 Task: Research Airbnb options in the Berkshires of Massachusetts, Look for 5 properties details for good accommodation.
Action: Mouse moved to (433, 61)
Screenshot: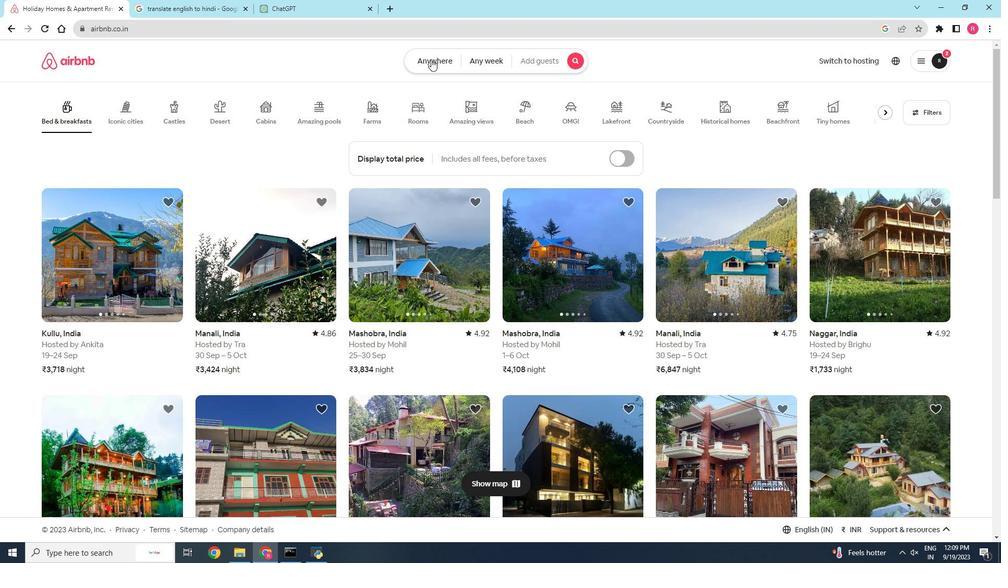
Action: Mouse pressed left at (433, 61)
Screenshot: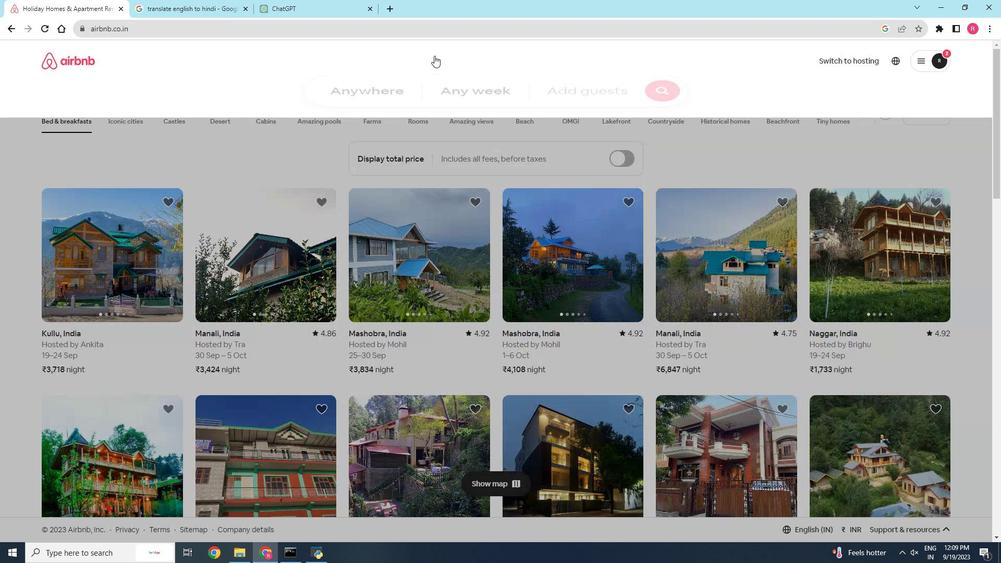 
Action: Mouse moved to (350, 104)
Screenshot: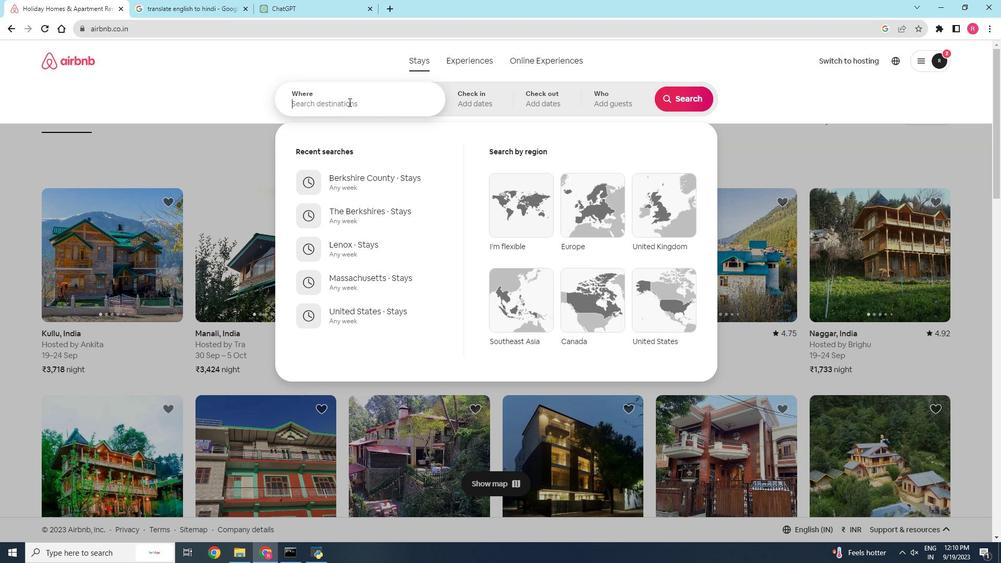 
Action: Mouse pressed left at (350, 104)
Screenshot: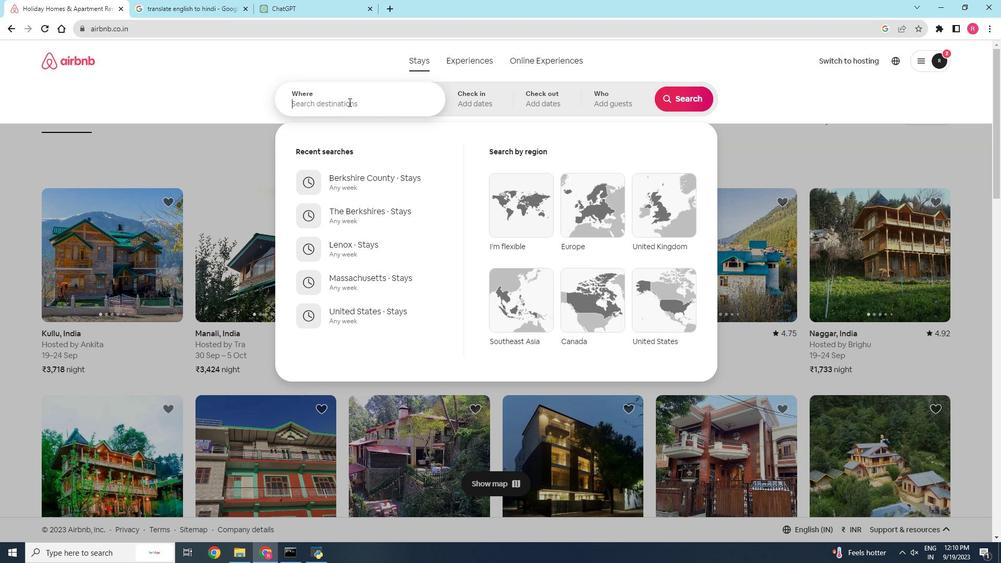 
Action: Key pressed <Key.shift>Berkshires,<Key.space><Key.shift><Key.shift><Key.shift><Key.shift><Key.shift><Key.shift>Massachusetts
Screenshot: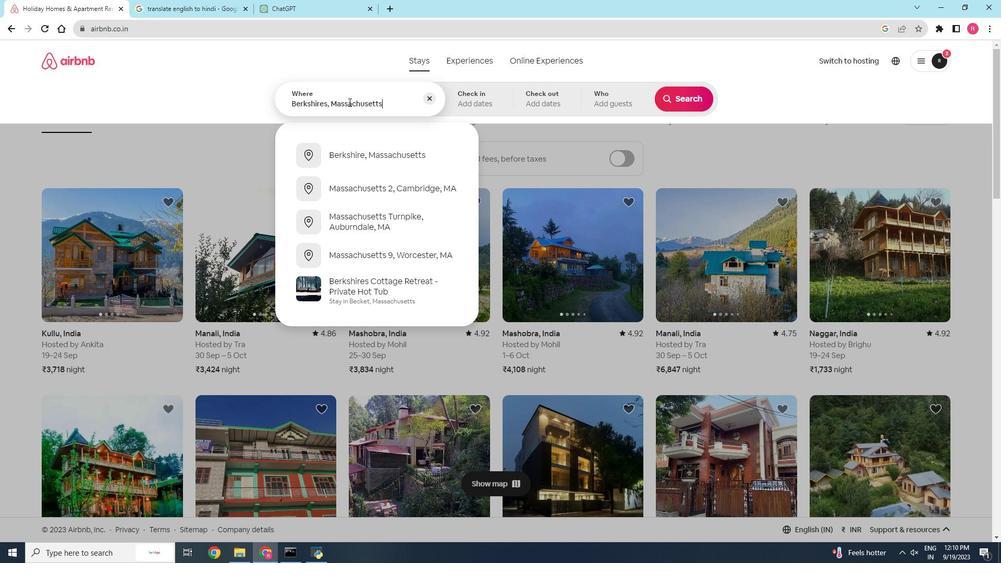 
Action: Mouse moved to (381, 154)
Screenshot: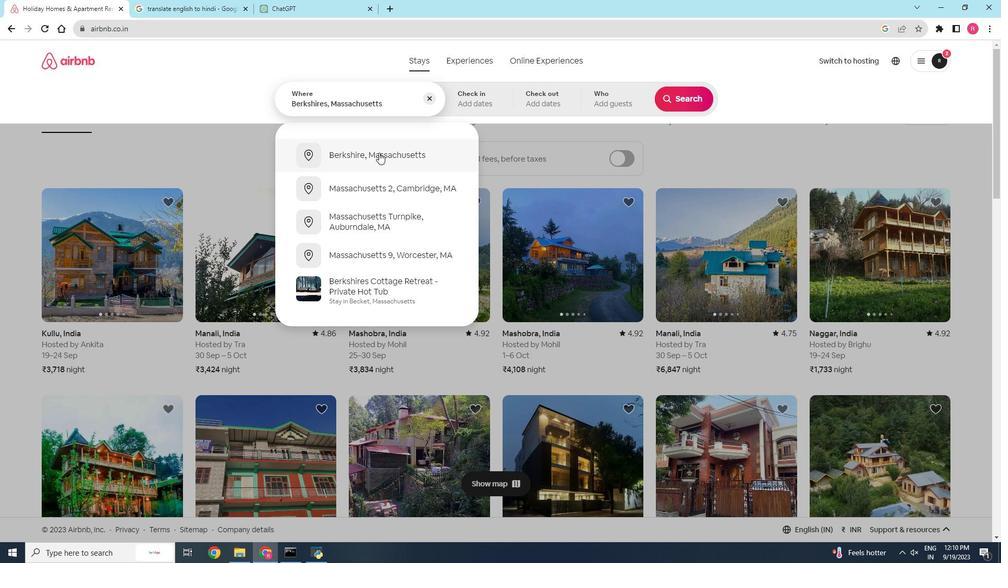 
Action: Mouse pressed left at (381, 154)
Screenshot: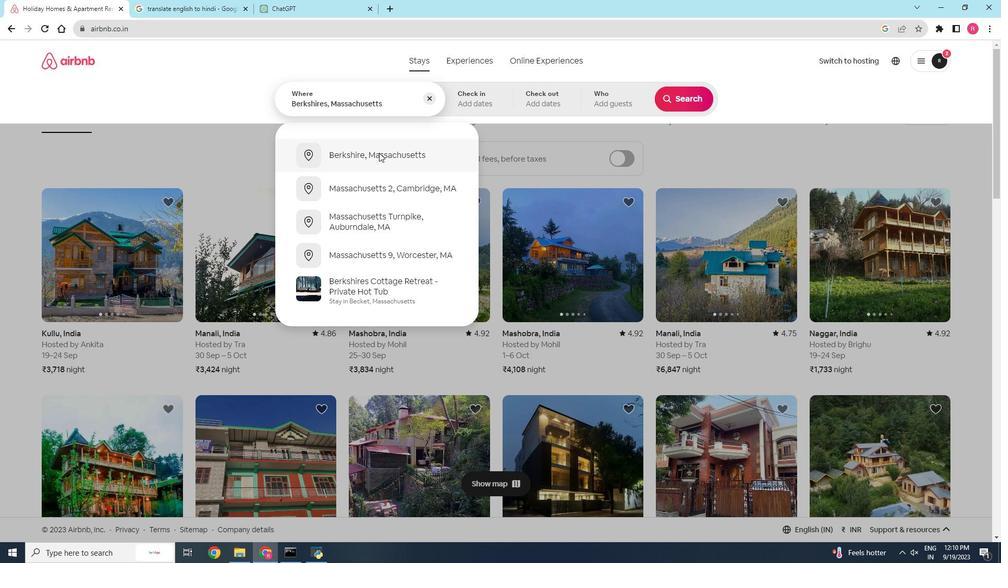 
Action: Mouse moved to (697, 102)
Screenshot: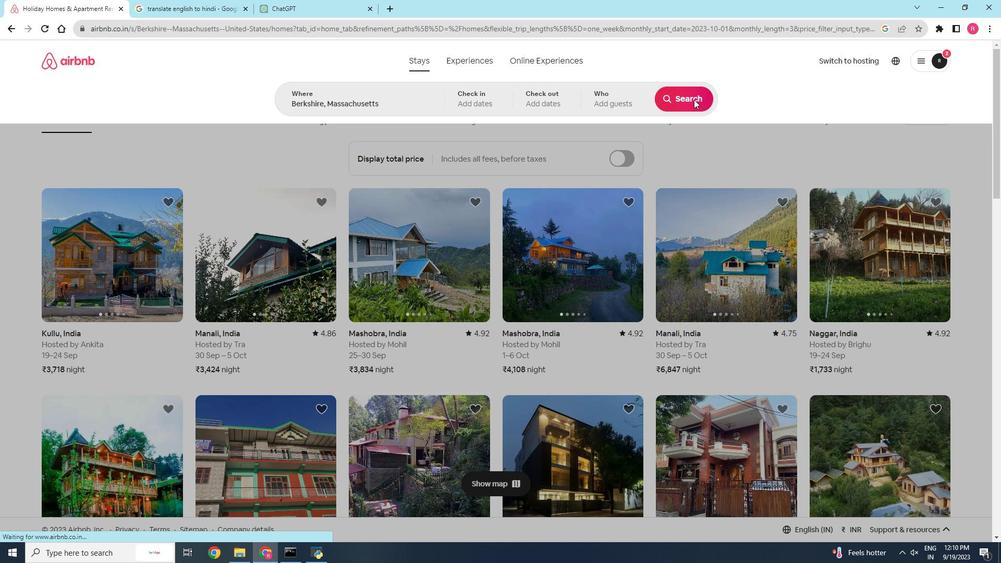 
Action: Mouse pressed left at (697, 102)
Screenshot: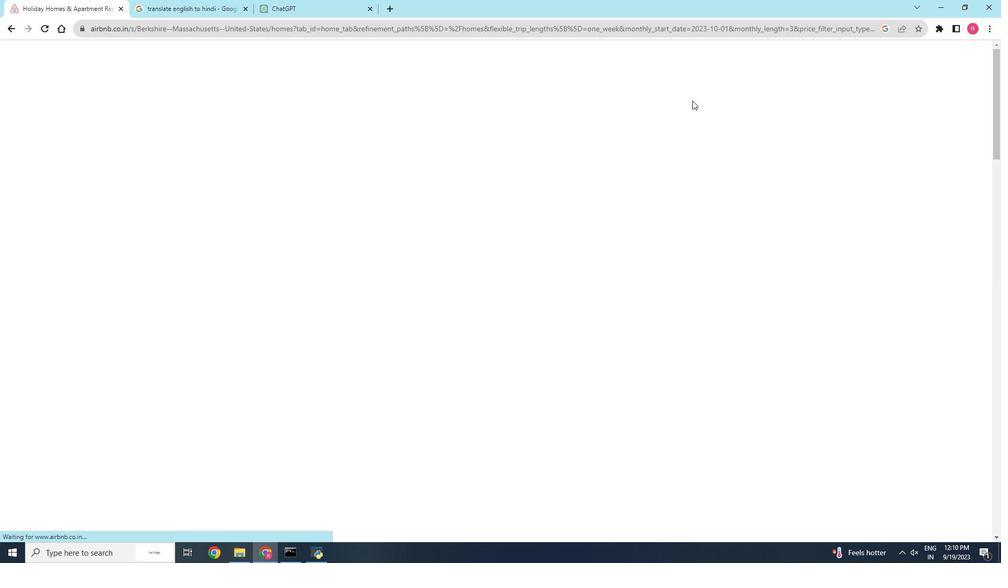 
Action: Mouse moved to (130, 273)
Screenshot: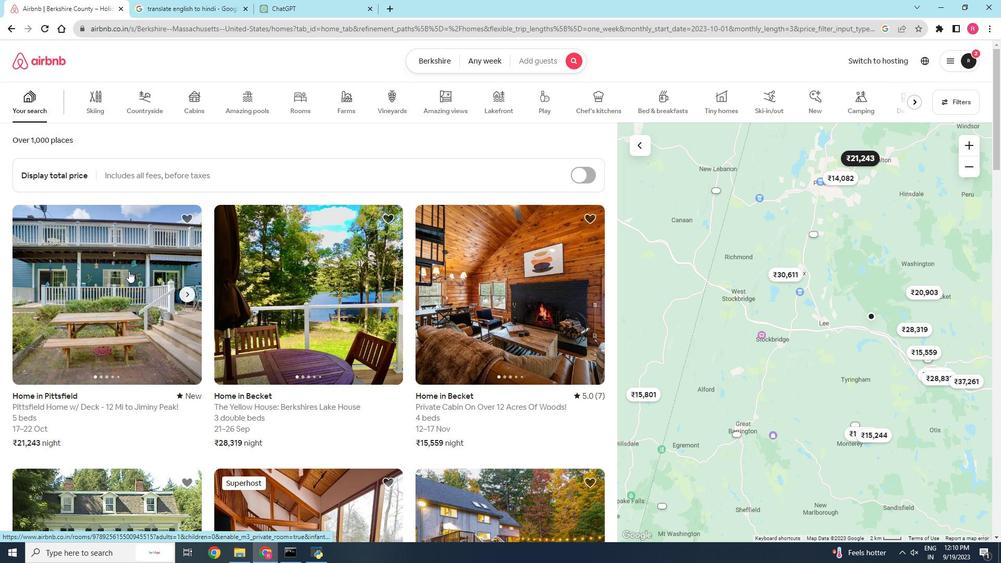 
Action: Mouse pressed left at (130, 273)
Screenshot: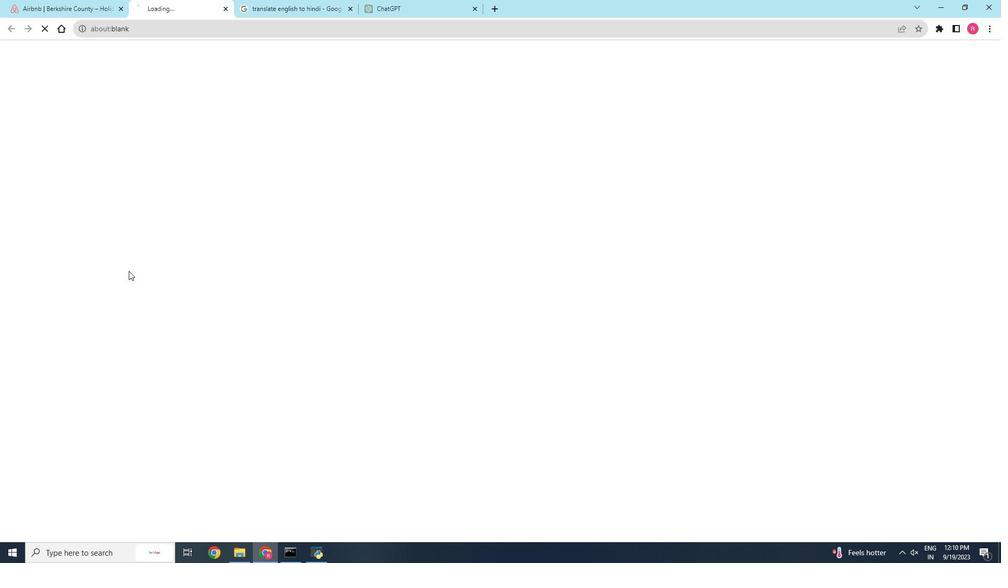 
Action: Mouse moved to (389, 307)
Screenshot: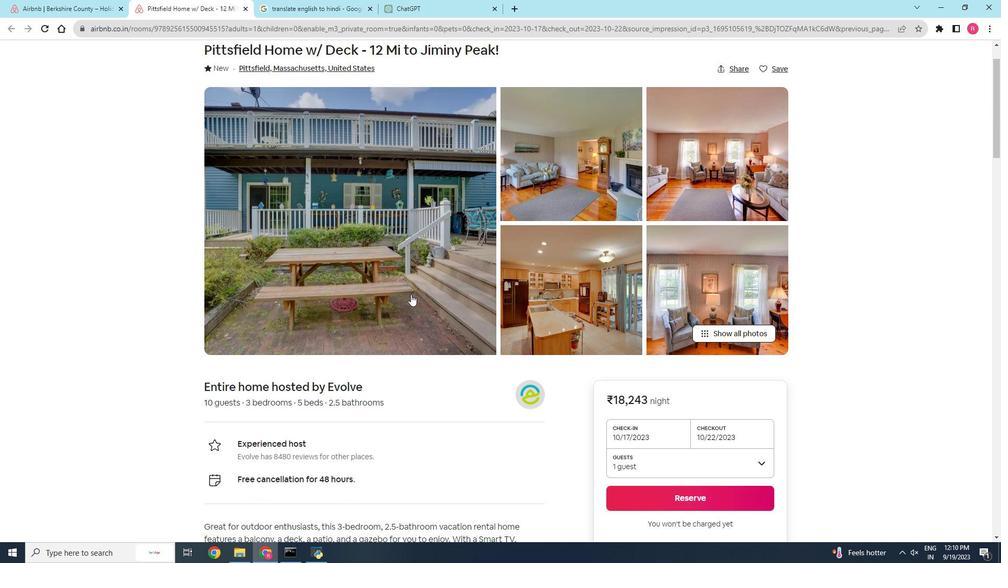 
Action: Mouse scrolled (389, 306) with delta (0, 0)
Screenshot: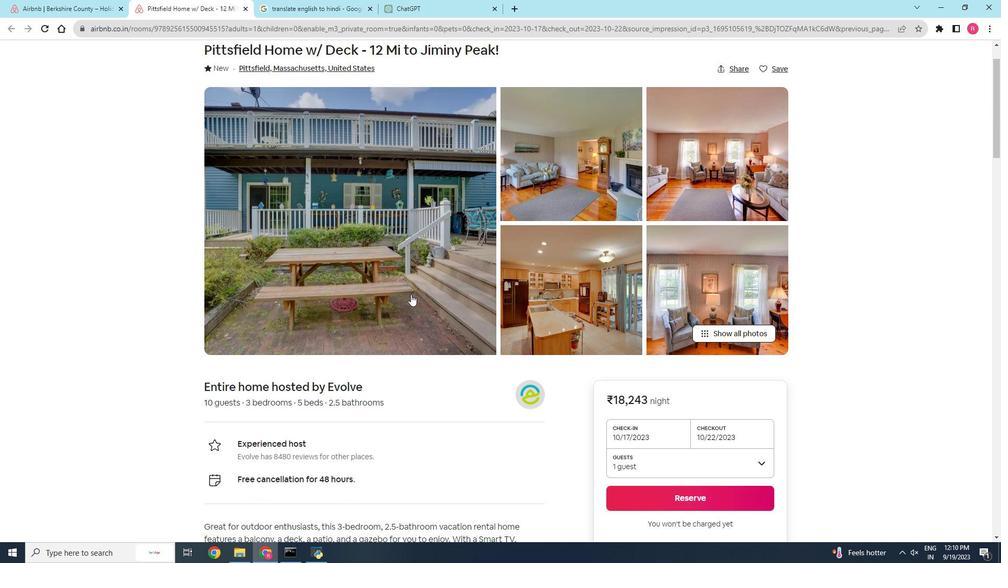 
Action: Mouse moved to (734, 333)
Screenshot: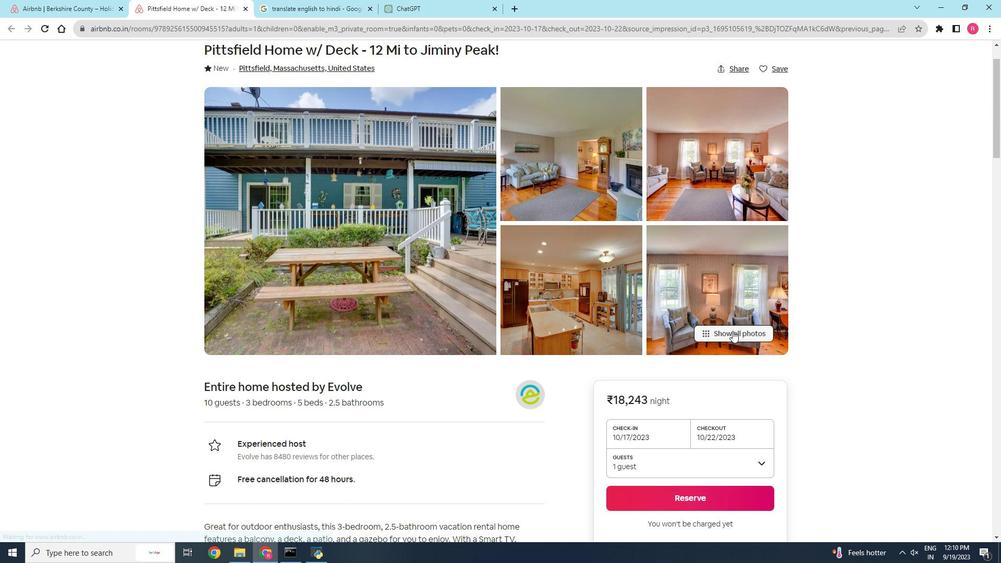 
Action: Mouse pressed left at (734, 333)
Screenshot: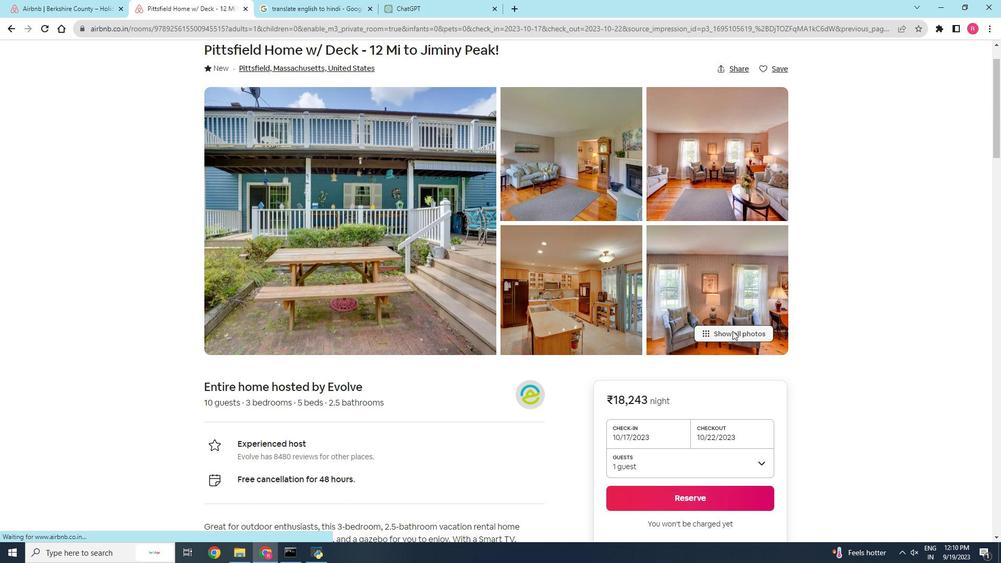 
Action: Mouse moved to (486, 284)
Screenshot: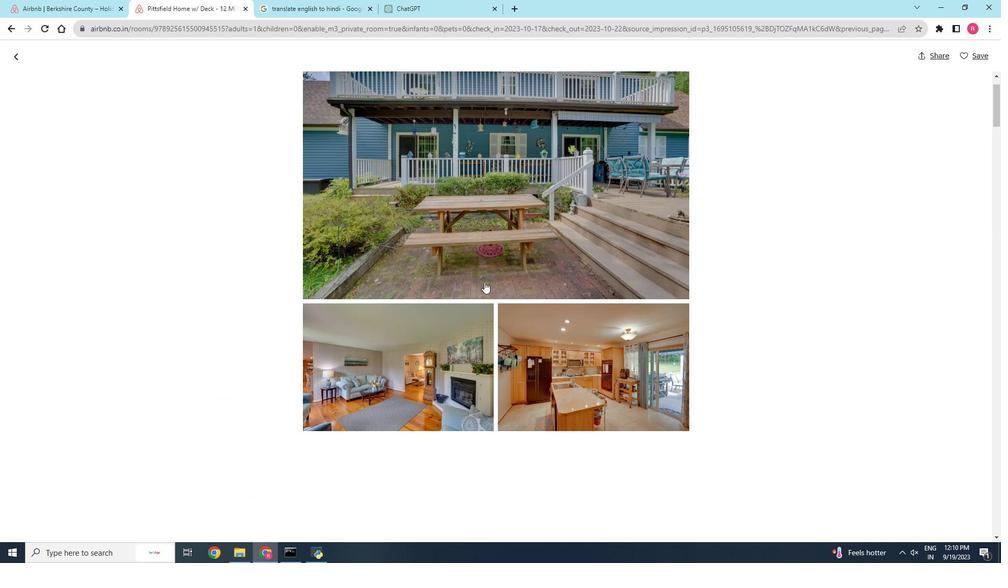 
Action: Mouse scrolled (486, 283) with delta (0, 0)
Screenshot: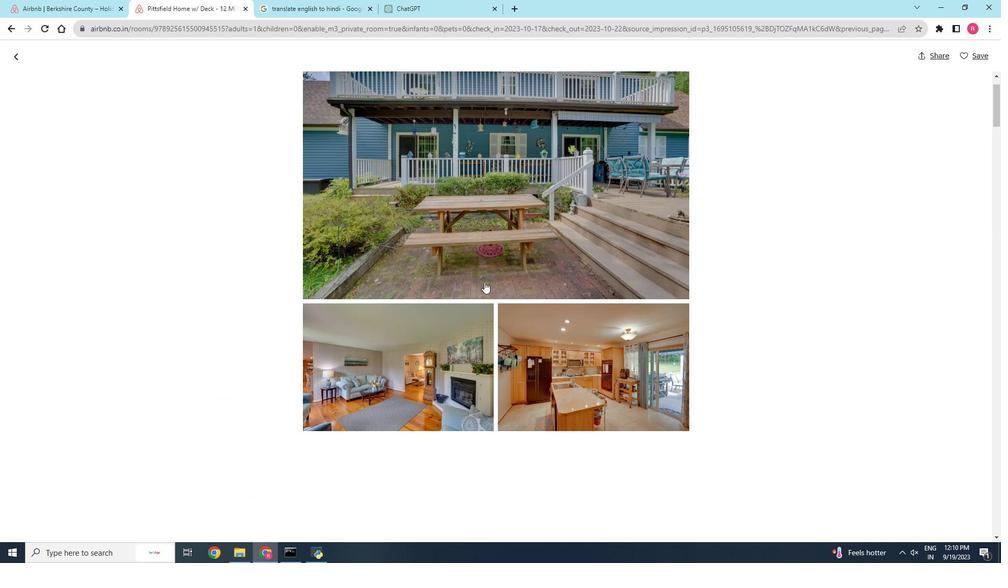 
Action: Mouse scrolled (486, 283) with delta (0, 0)
Screenshot: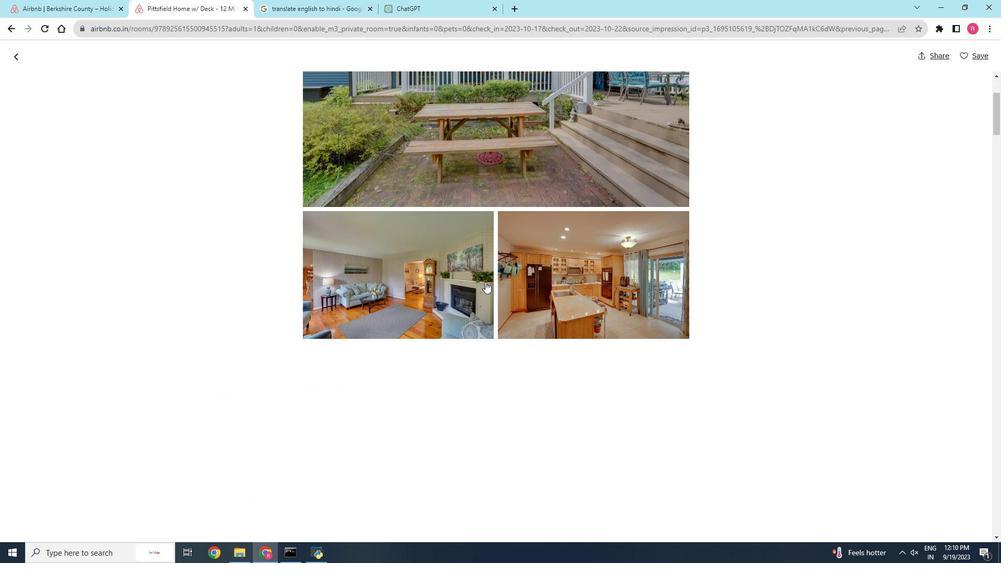 
Action: Mouse moved to (487, 284)
Screenshot: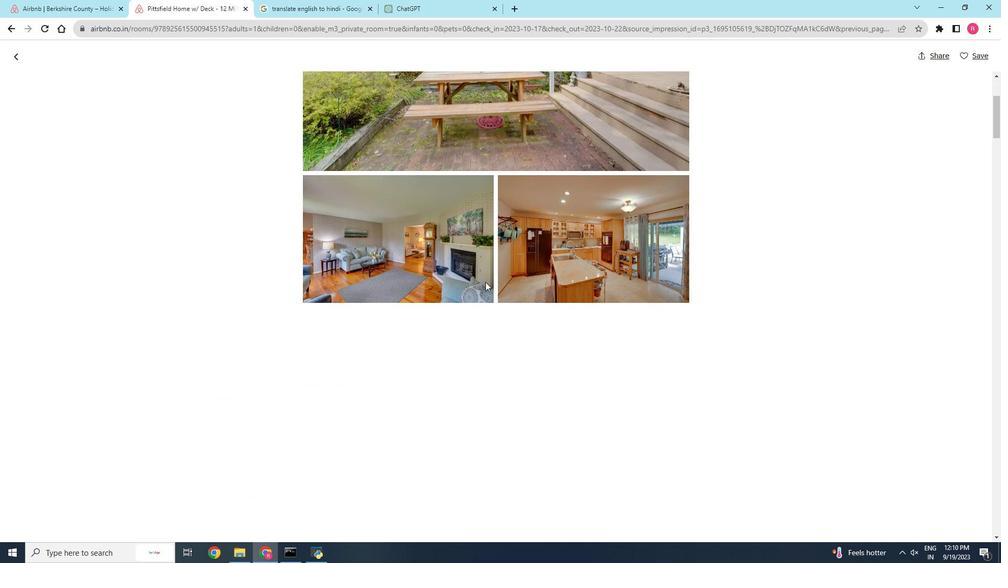 
Action: Mouse scrolled (487, 283) with delta (0, 0)
Screenshot: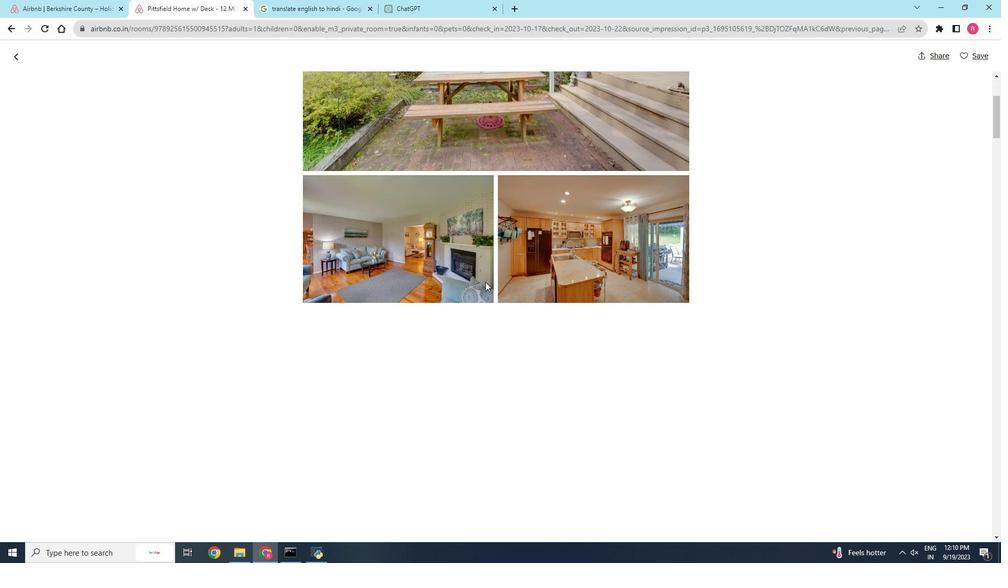 
Action: Mouse scrolled (487, 283) with delta (0, 0)
Screenshot: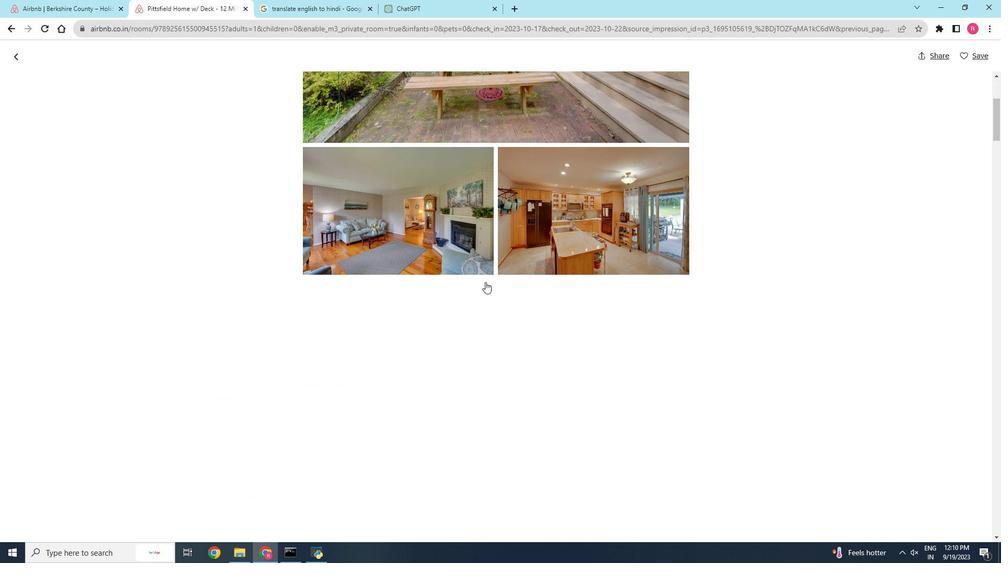 
Action: Mouse moved to (488, 284)
Screenshot: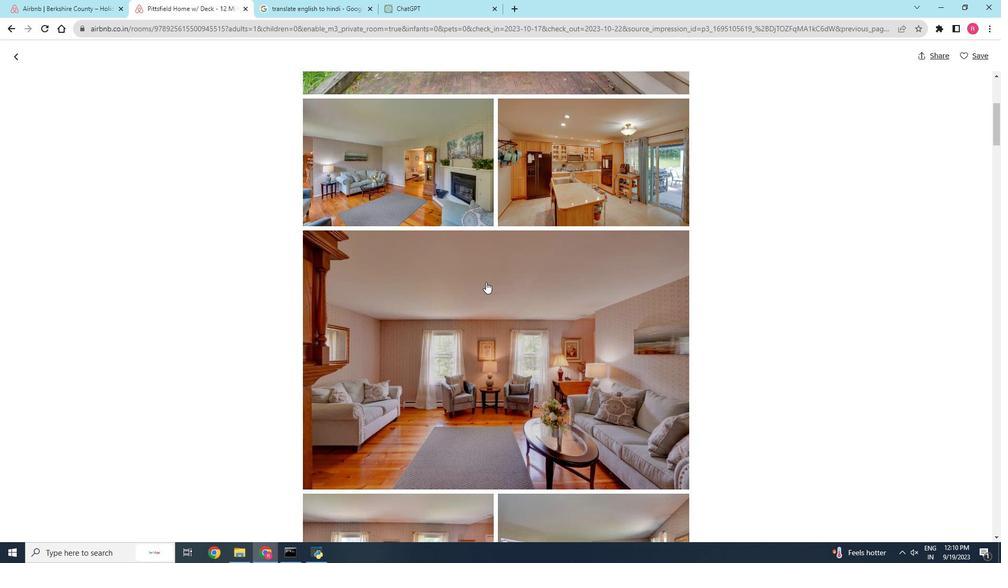 
Action: Mouse scrolled (488, 283) with delta (0, 0)
Screenshot: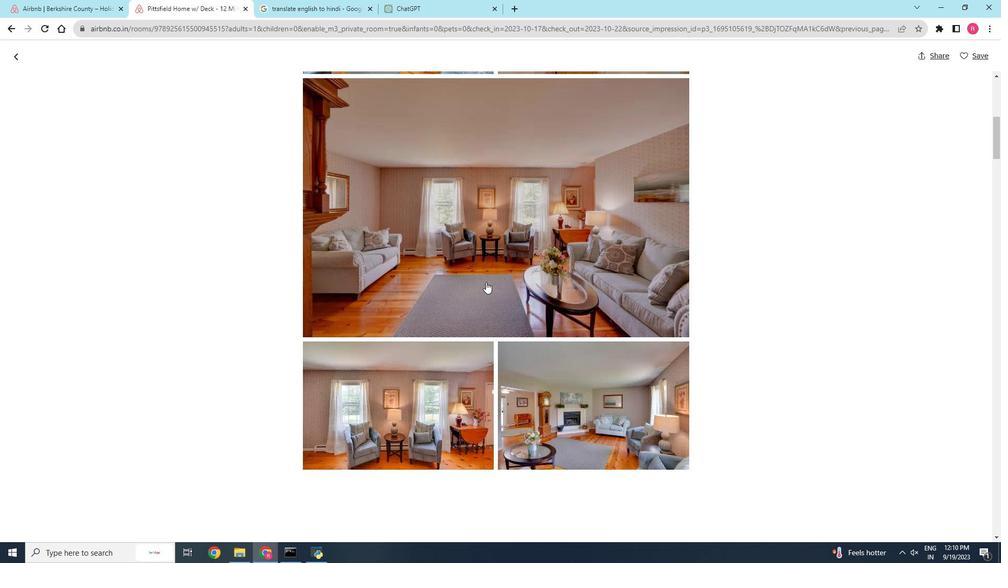 
Action: Mouse moved to (488, 284)
Screenshot: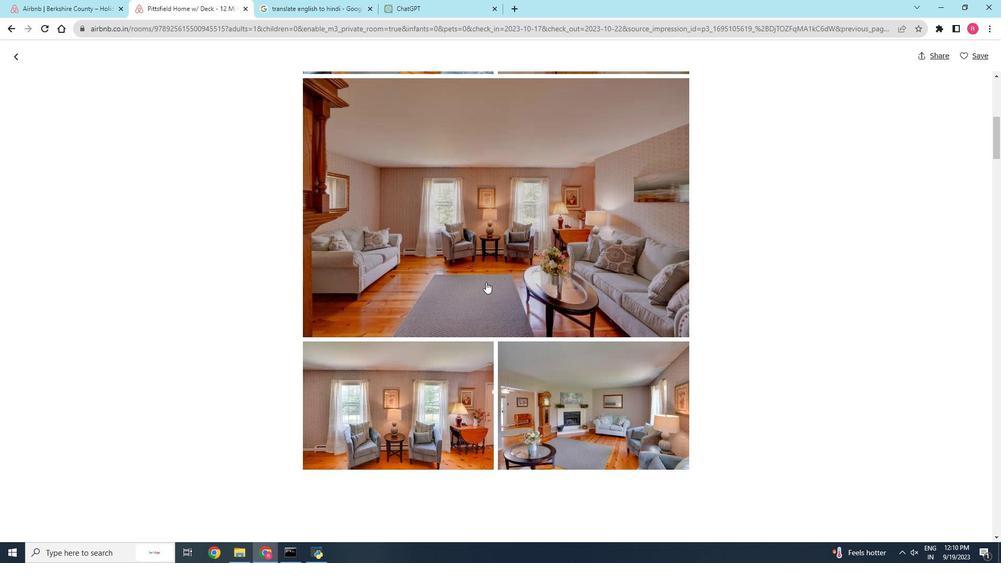 
Action: Mouse scrolled (488, 283) with delta (0, 0)
Screenshot: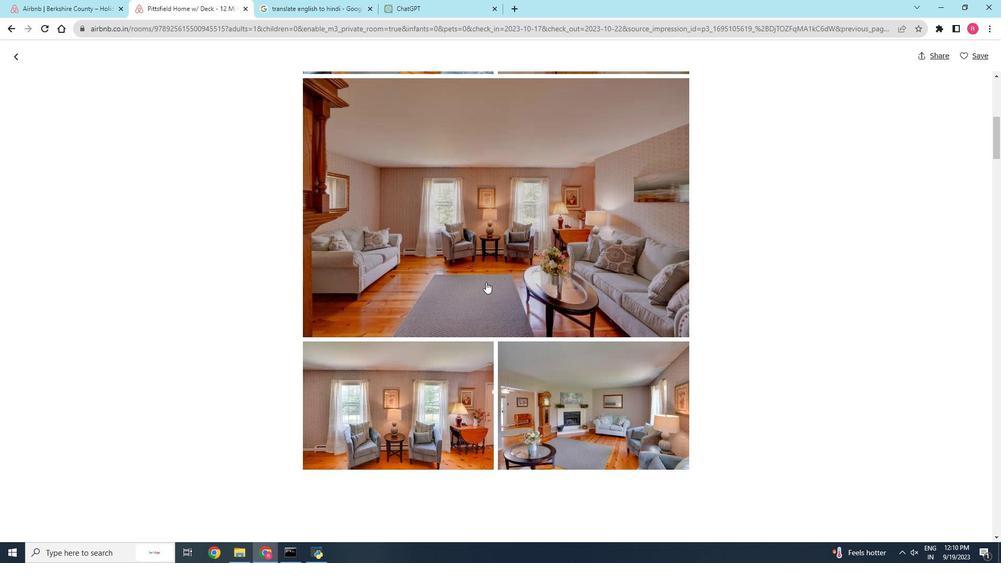 
Action: Mouse scrolled (488, 283) with delta (0, 0)
Screenshot: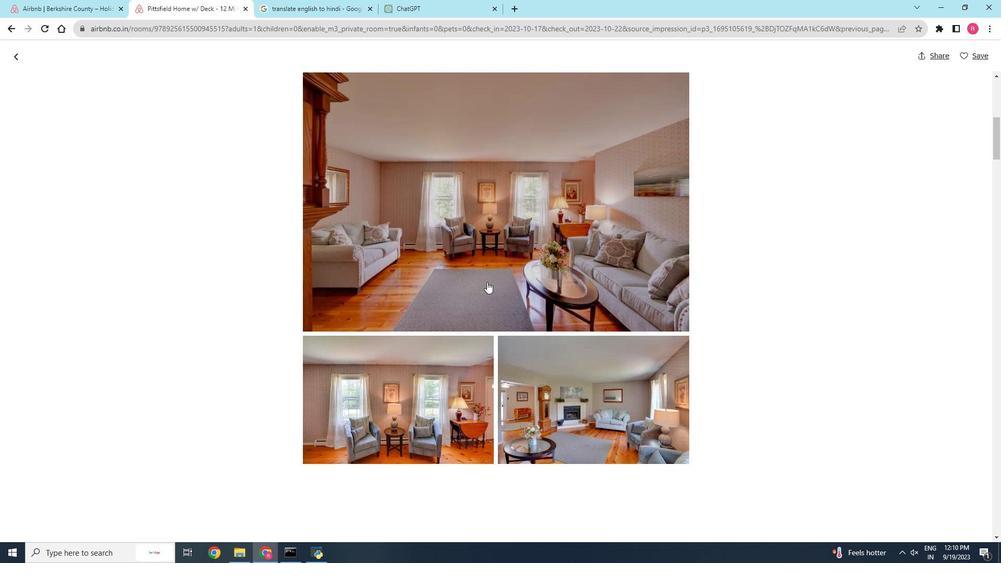 
Action: Mouse scrolled (488, 283) with delta (0, 0)
Screenshot: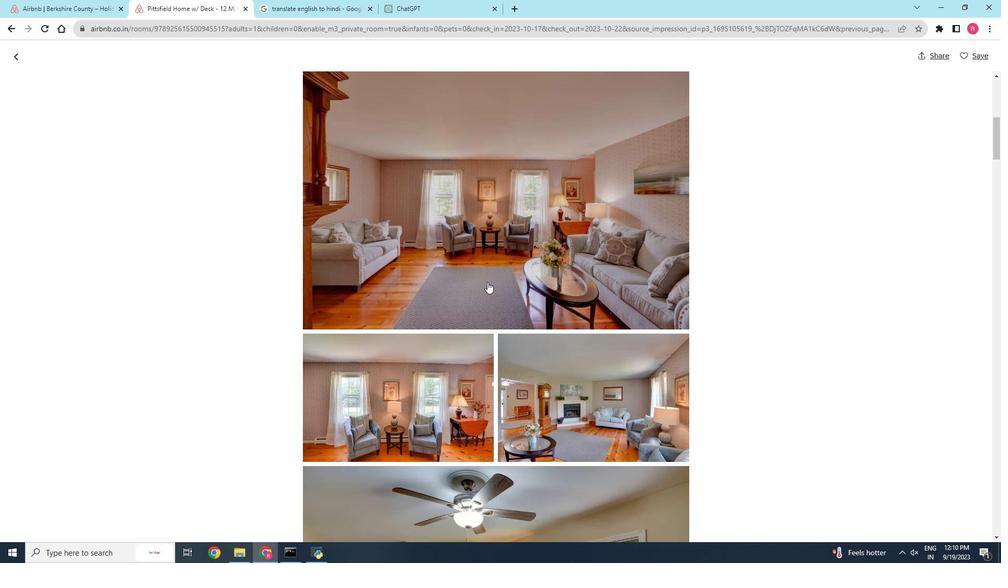 
Action: Mouse moved to (492, 284)
Screenshot: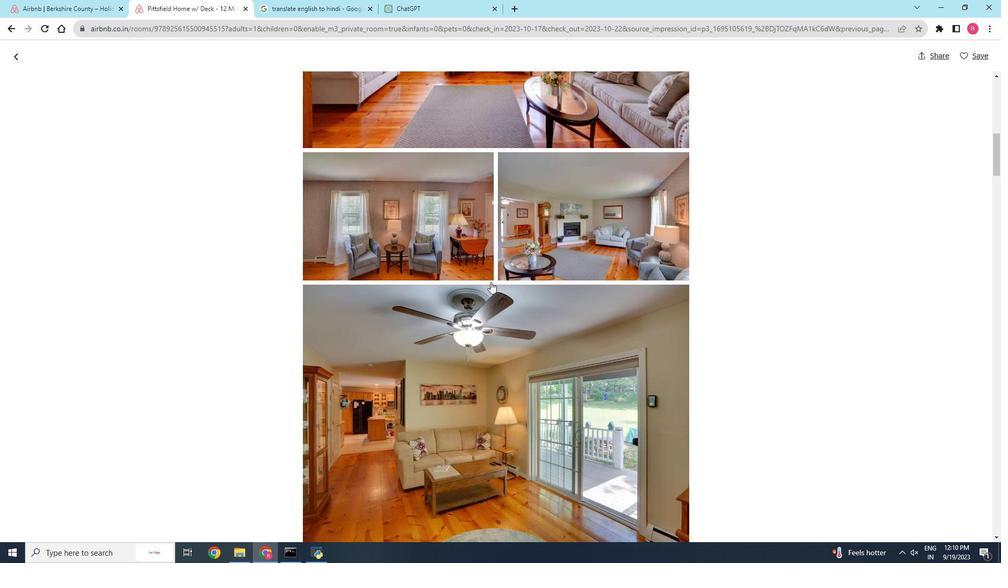 
Action: Mouse scrolled (492, 283) with delta (0, 0)
Screenshot: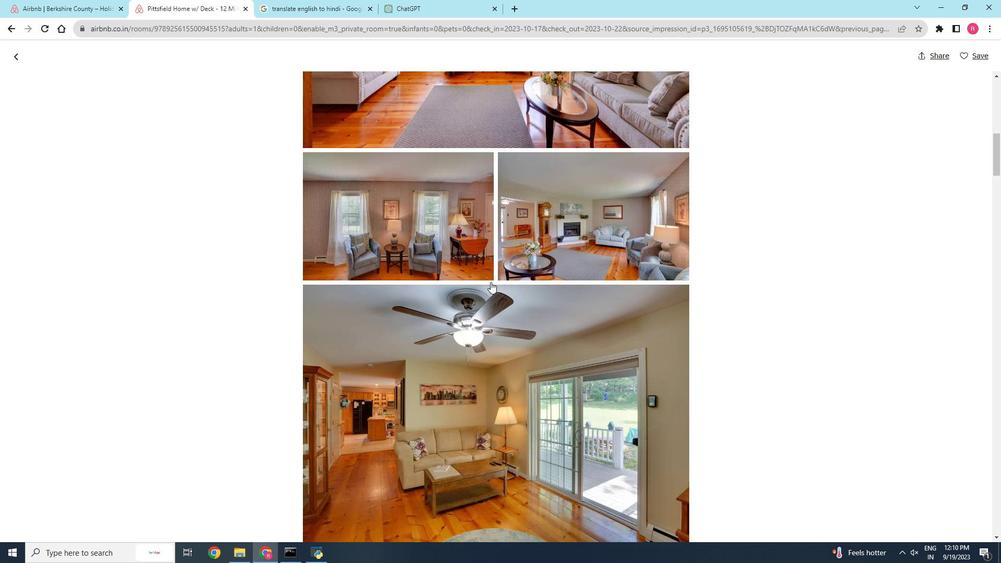 
Action: Mouse moved to (492, 284)
Screenshot: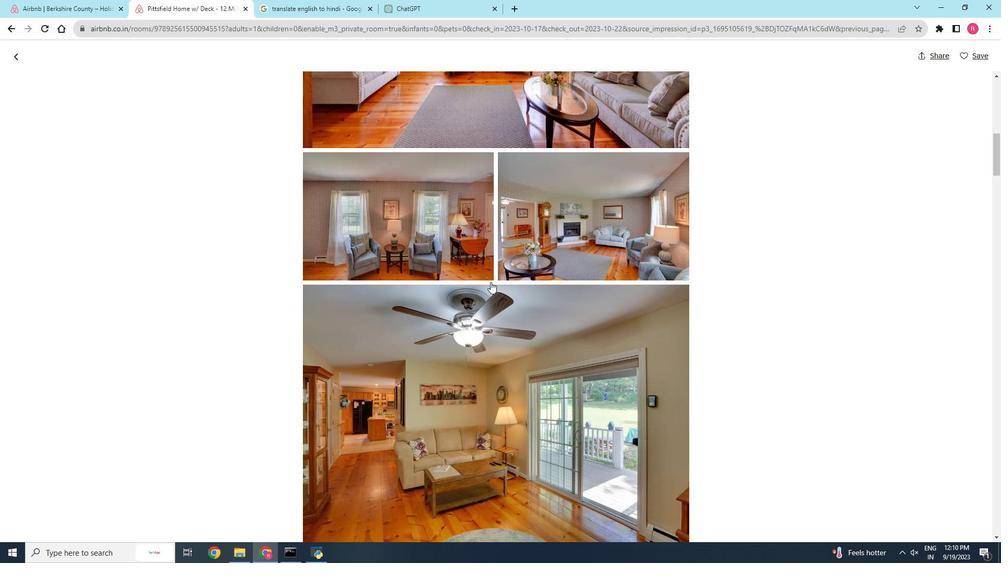
Action: Mouse scrolled (492, 283) with delta (0, 0)
Screenshot: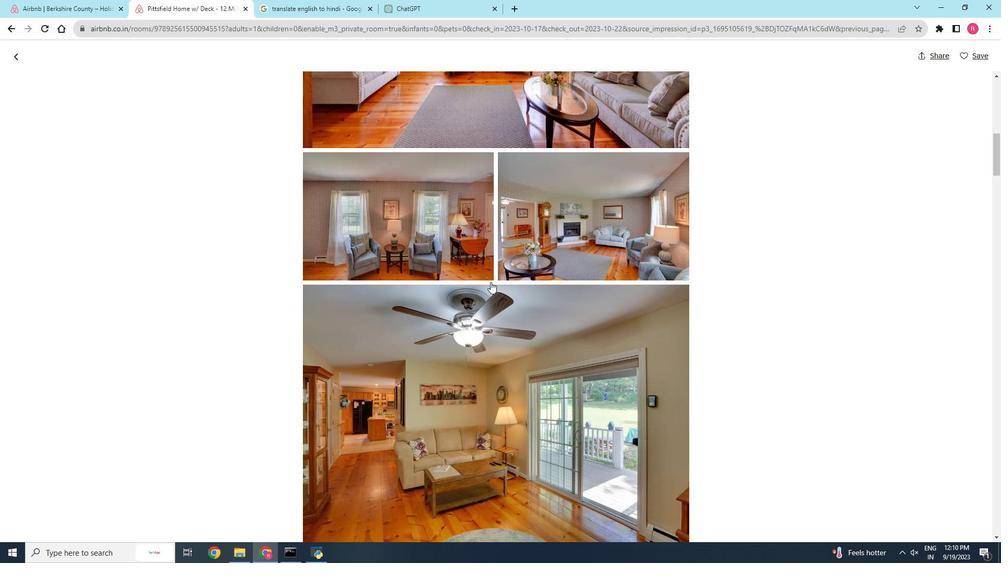 
Action: Mouse scrolled (492, 283) with delta (0, 0)
Screenshot: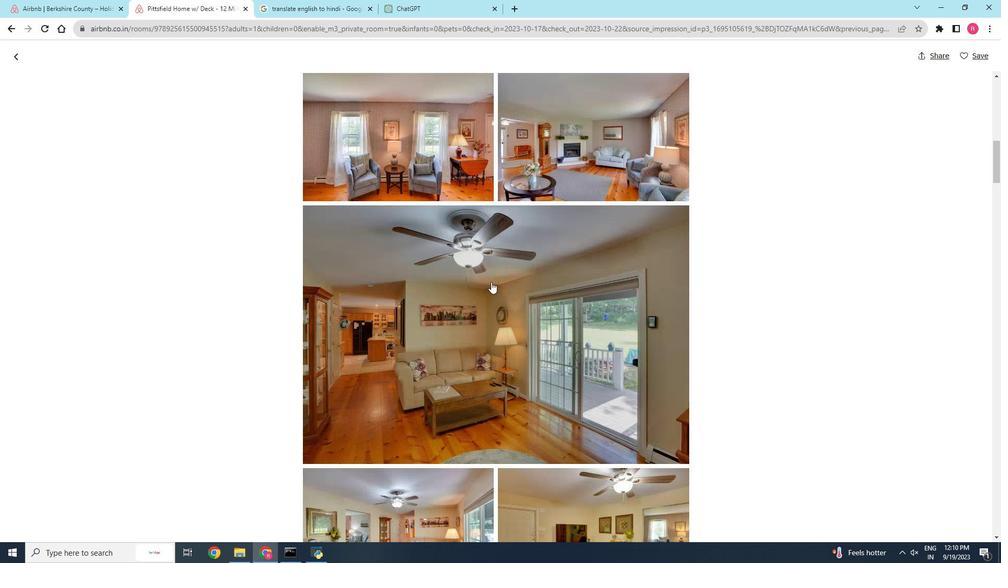 
Action: Mouse scrolled (492, 283) with delta (0, 0)
Screenshot: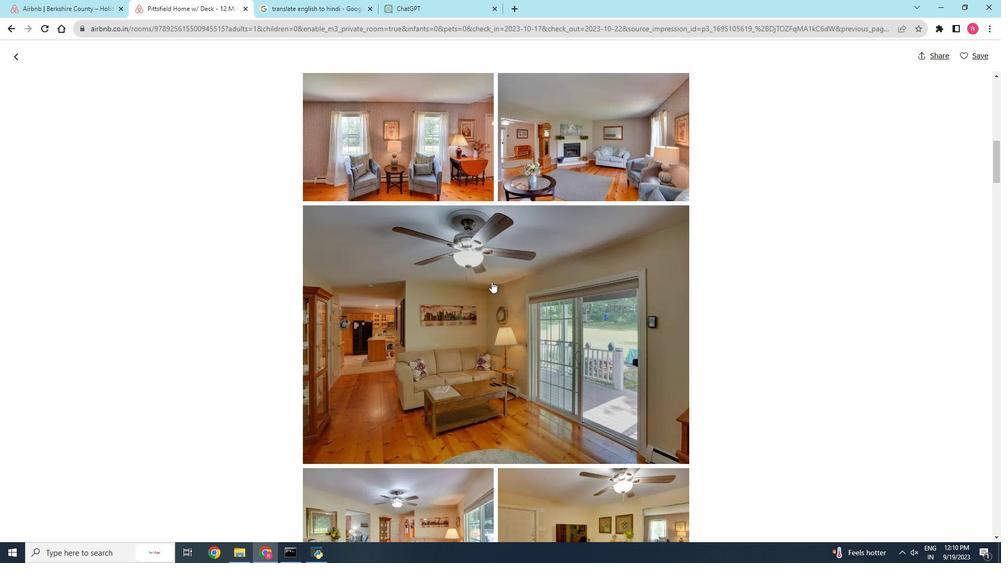 
Action: Mouse scrolled (492, 283) with delta (0, 0)
Screenshot: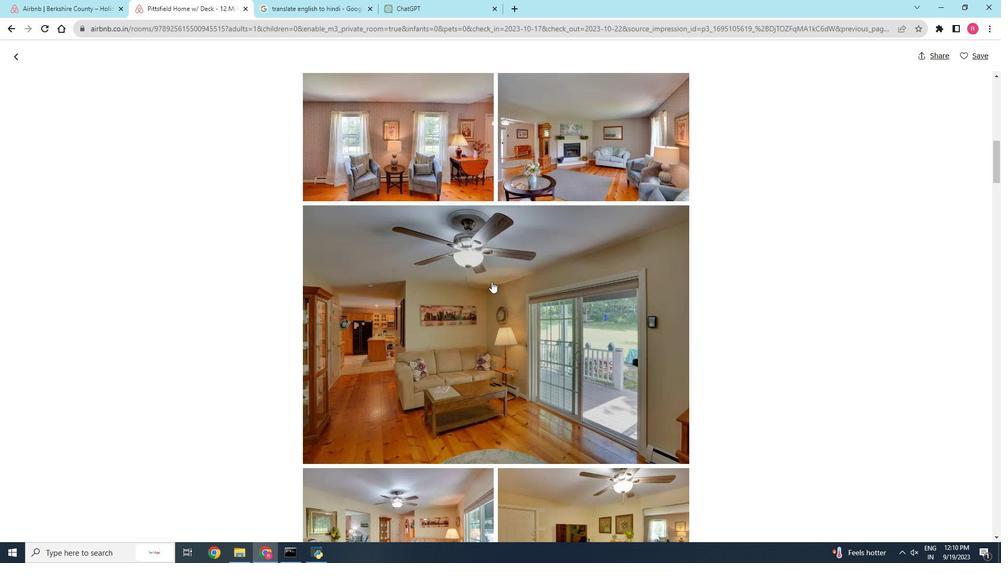 
Action: Mouse moved to (495, 283)
Screenshot: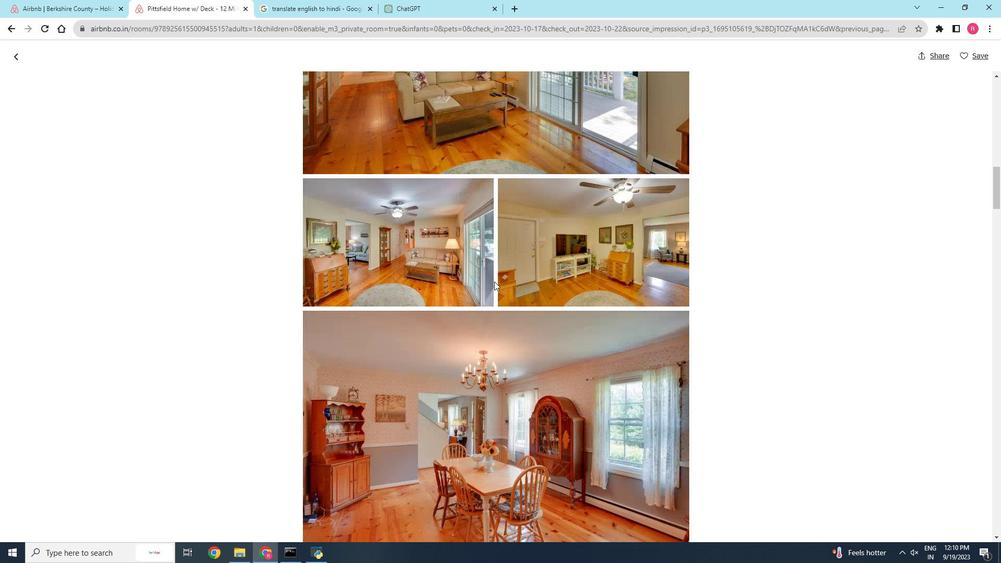 
Action: Mouse scrolled (495, 282) with delta (0, 0)
Screenshot: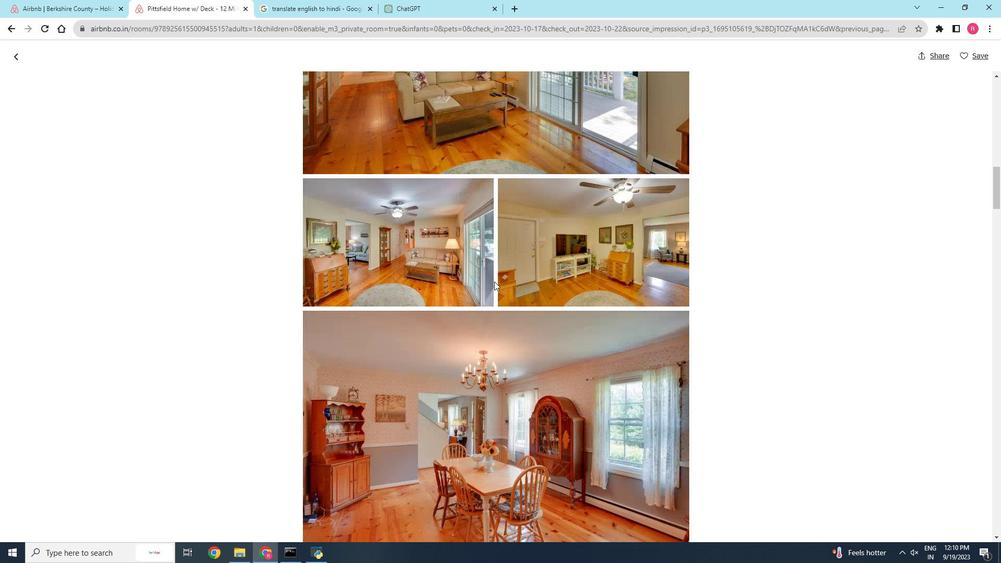
Action: Mouse moved to (496, 283)
Screenshot: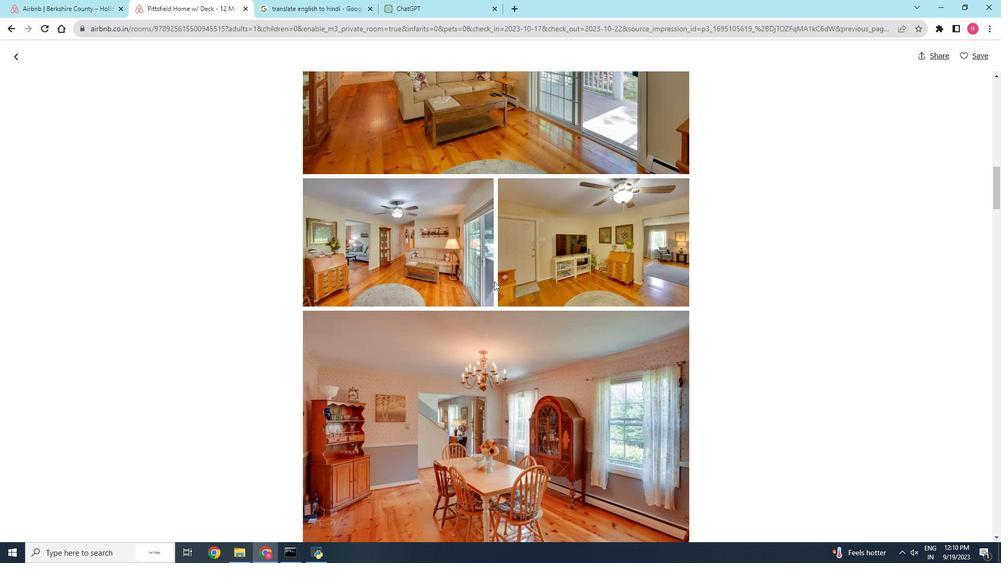 
Action: Mouse scrolled (496, 283) with delta (0, 0)
Screenshot: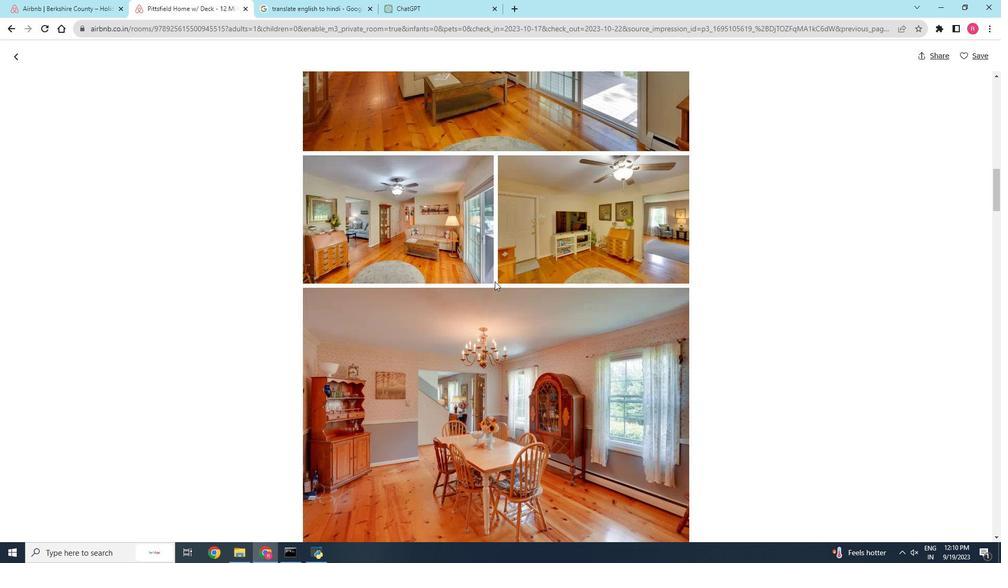 
Action: Mouse scrolled (496, 283) with delta (0, 0)
Screenshot: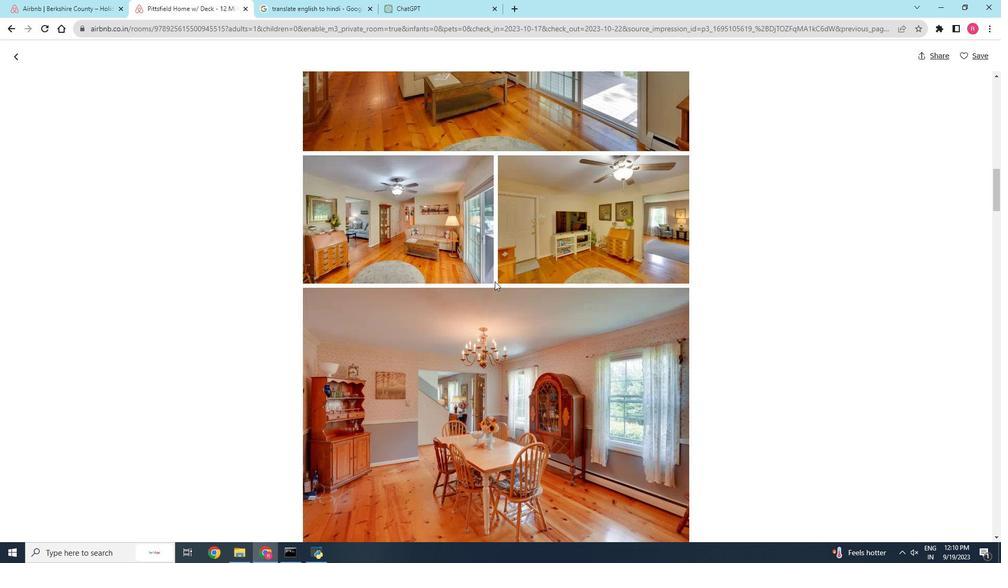
Action: Mouse scrolled (496, 283) with delta (0, 0)
Screenshot: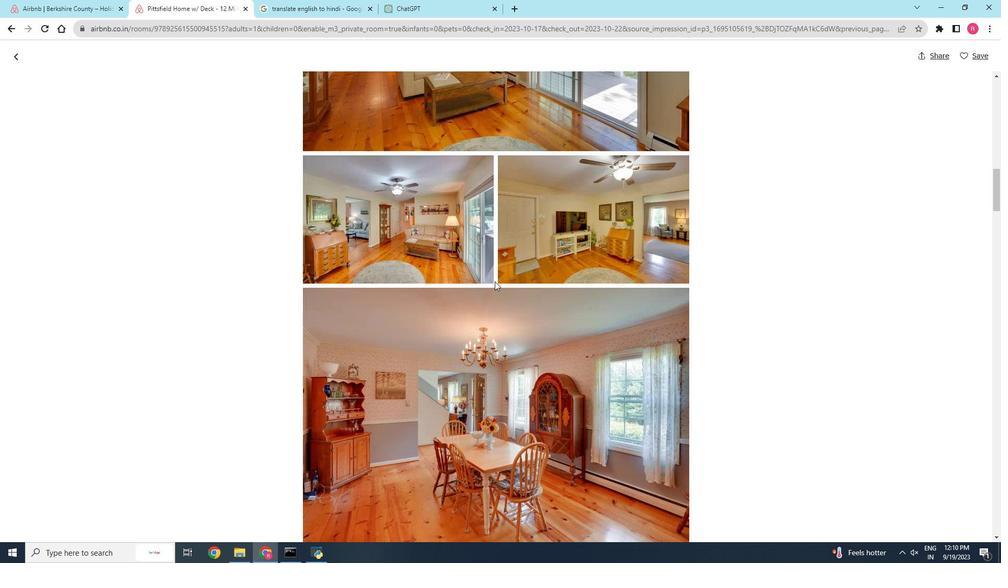 
Action: Mouse scrolled (496, 283) with delta (0, 0)
Screenshot: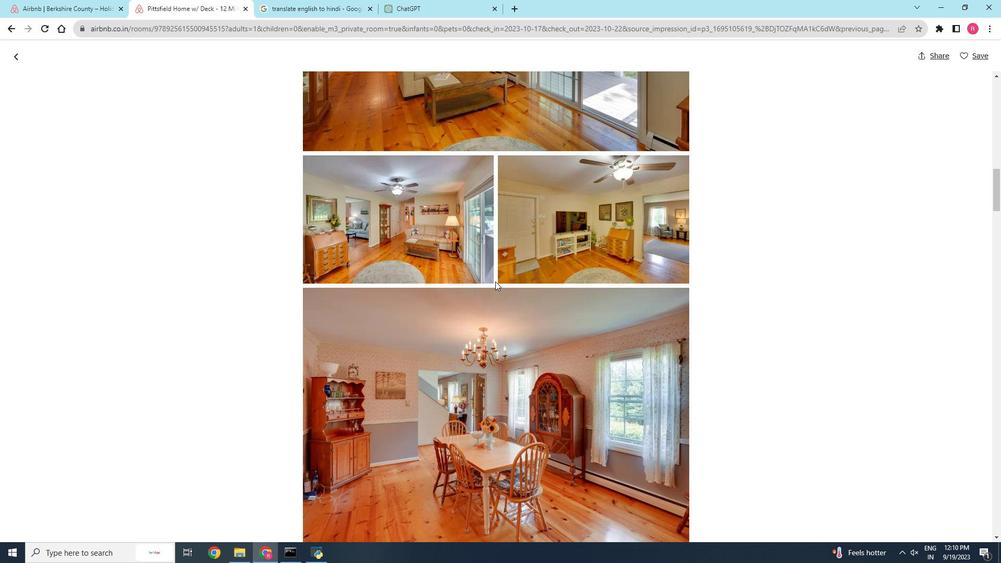 
Action: Mouse scrolled (496, 283) with delta (0, 0)
Screenshot: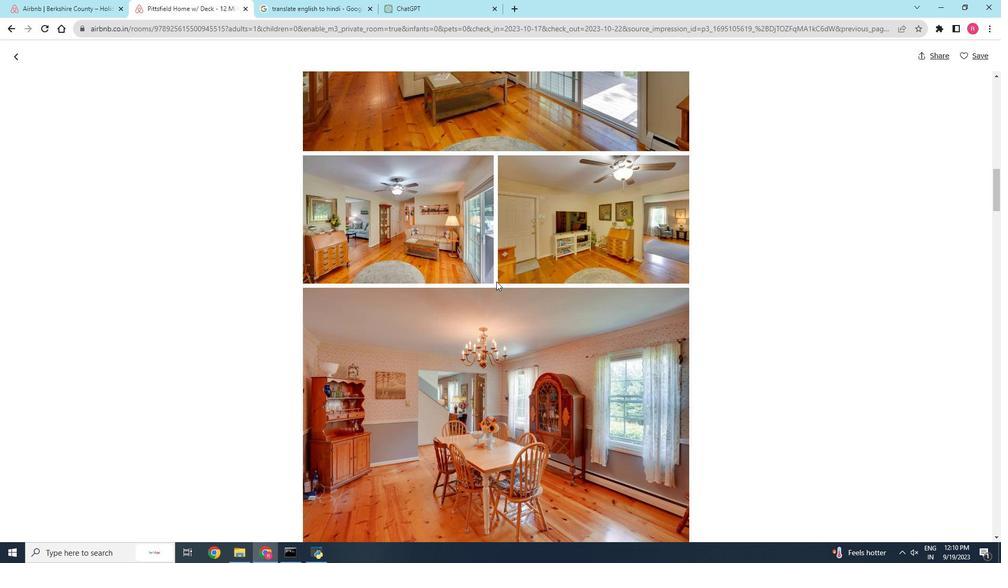
Action: Mouse moved to (498, 288)
Screenshot: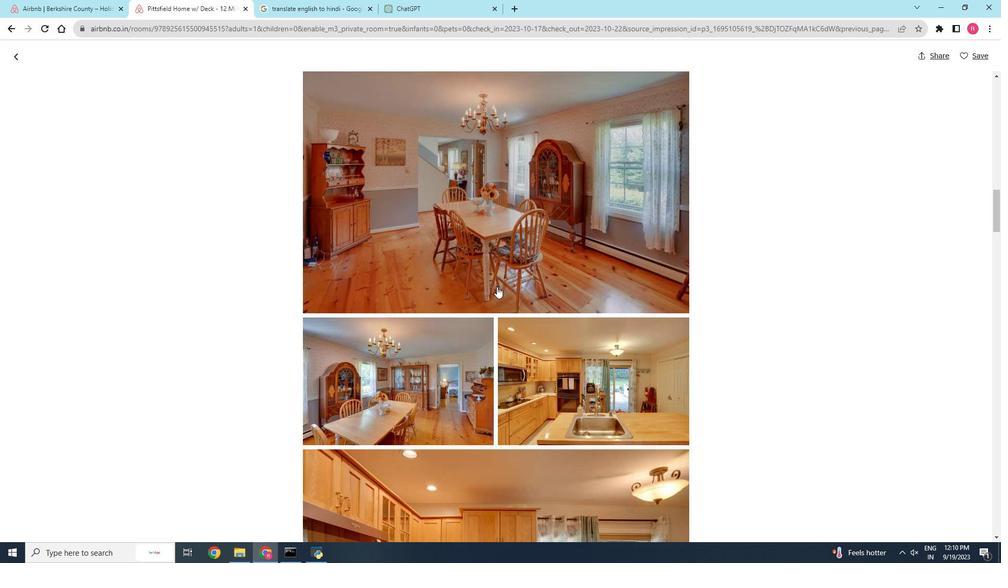 
Action: Mouse scrolled (498, 287) with delta (0, 0)
Screenshot: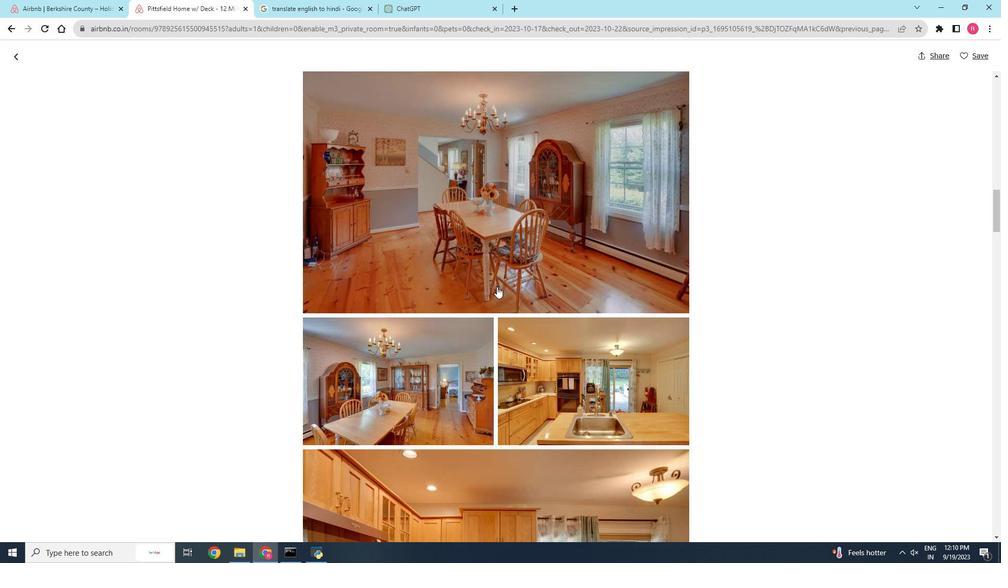 
Action: Mouse moved to (498, 288)
Screenshot: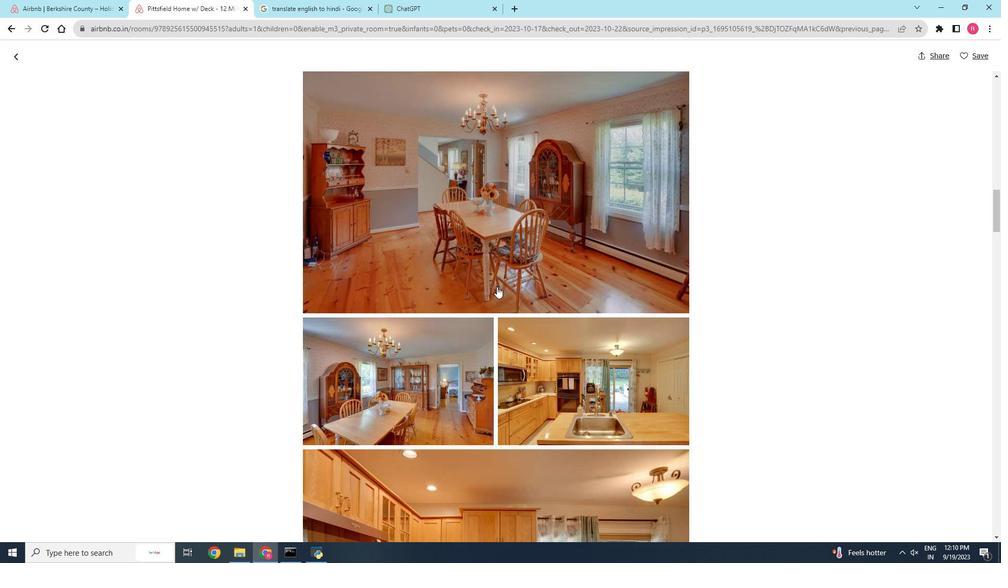 
Action: Mouse scrolled (498, 288) with delta (0, 0)
Screenshot: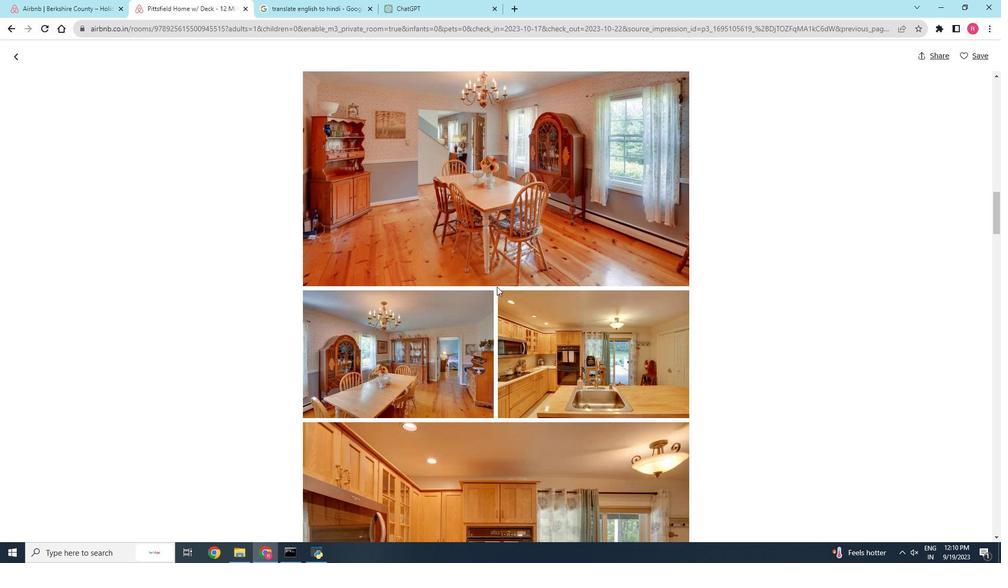 
Action: Mouse scrolled (498, 288) with delta (0, 0)
Screenshot: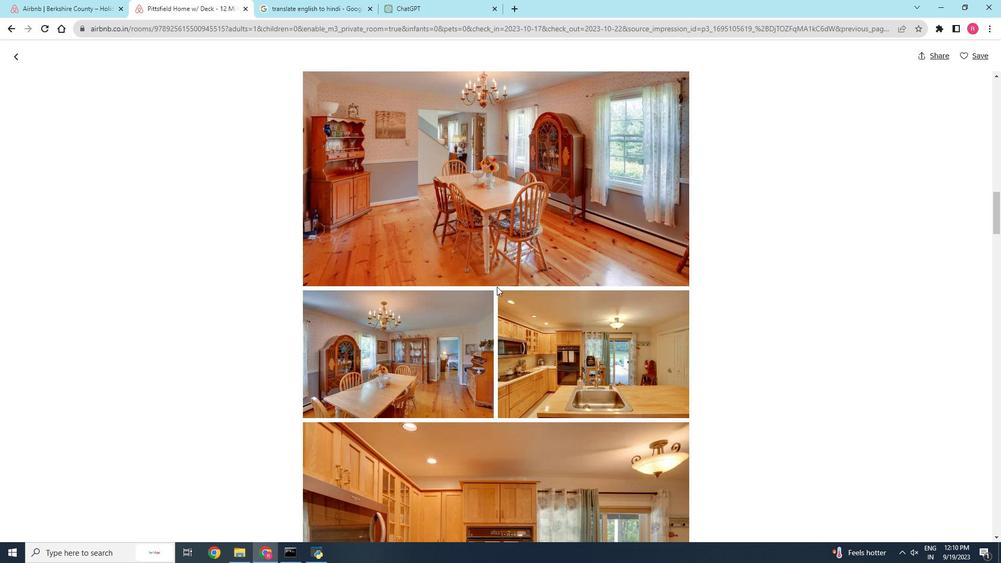 
Action: Mouse scrolled (498, 288) with delta (0, 0)
Screenshot: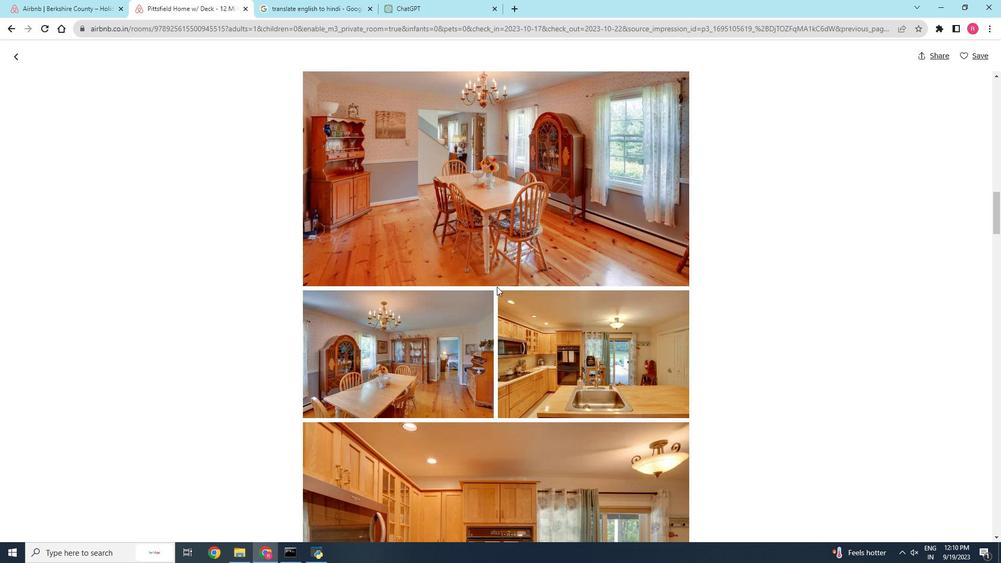 
Action: Mouse scrolled (498, 288) with delta (0, 0)
Screenshot: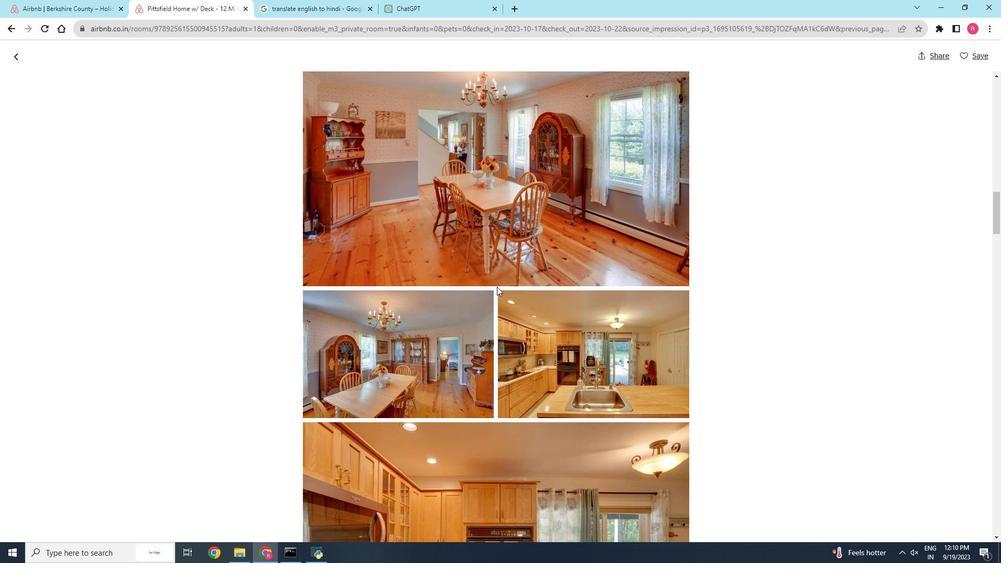 
Action: Mouse scrolled (498, 288) with delta (0, 0)
Screenshot: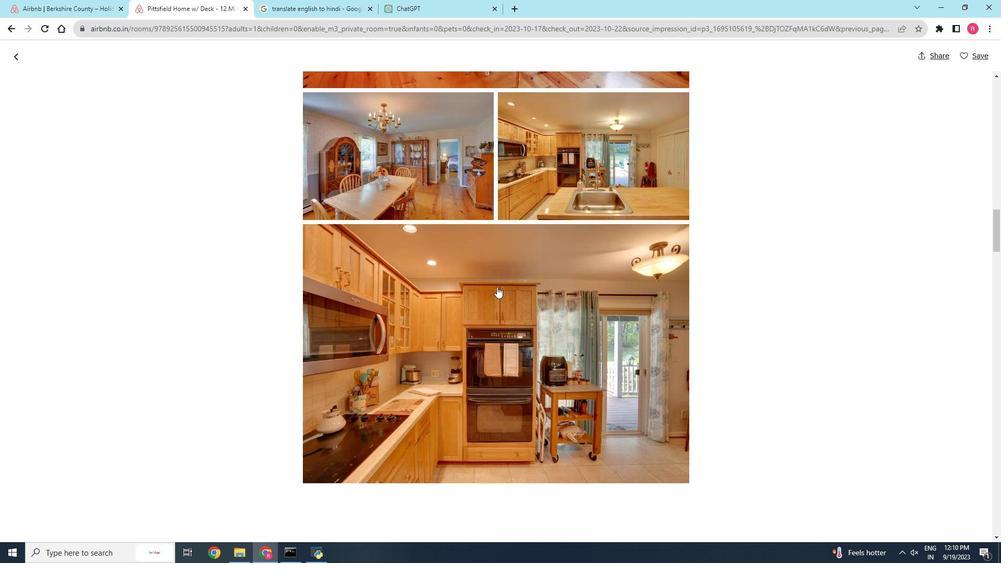 
Action: Mouse scrolled (498, 288) with delta (0, 0)
Screenshot: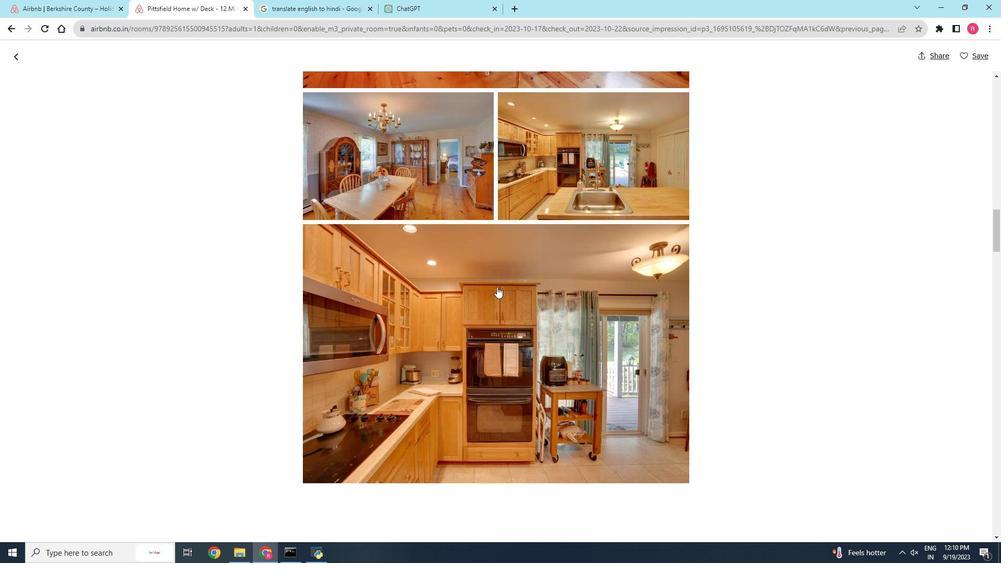 
Action: Mouse scrolled (498, 288) with delta (0, 0)
Screenshot: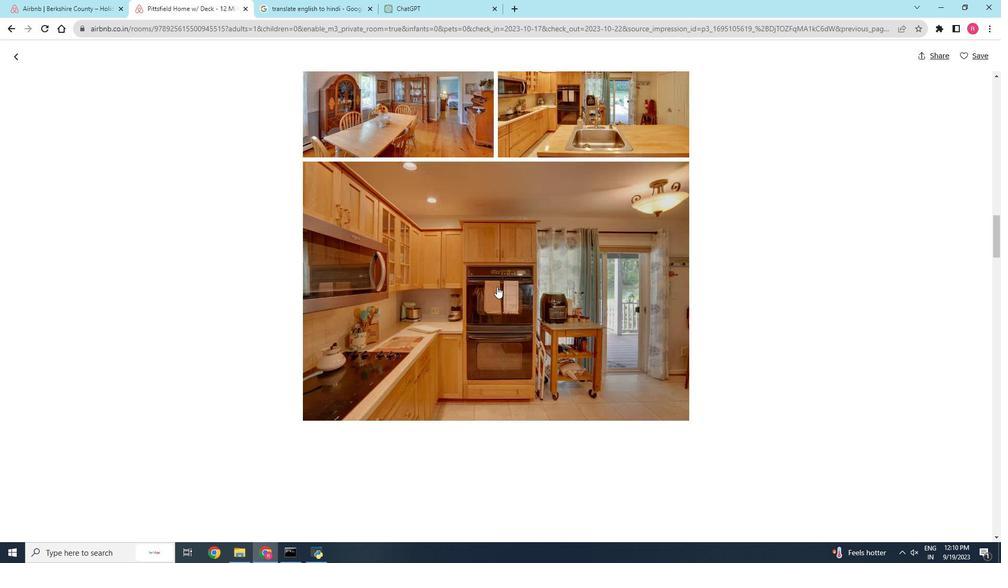 
Action: Mouse scrolled (498, 288) with delta (0, 0)
Screenshot: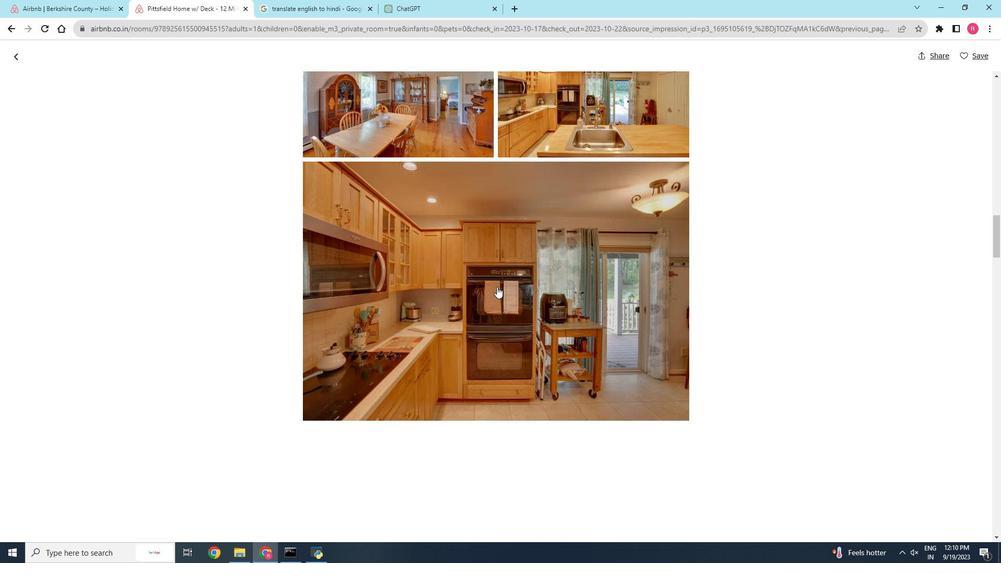 
Action: Mouse scrolled (498, 288) with delta (0, 0)
Screenshot: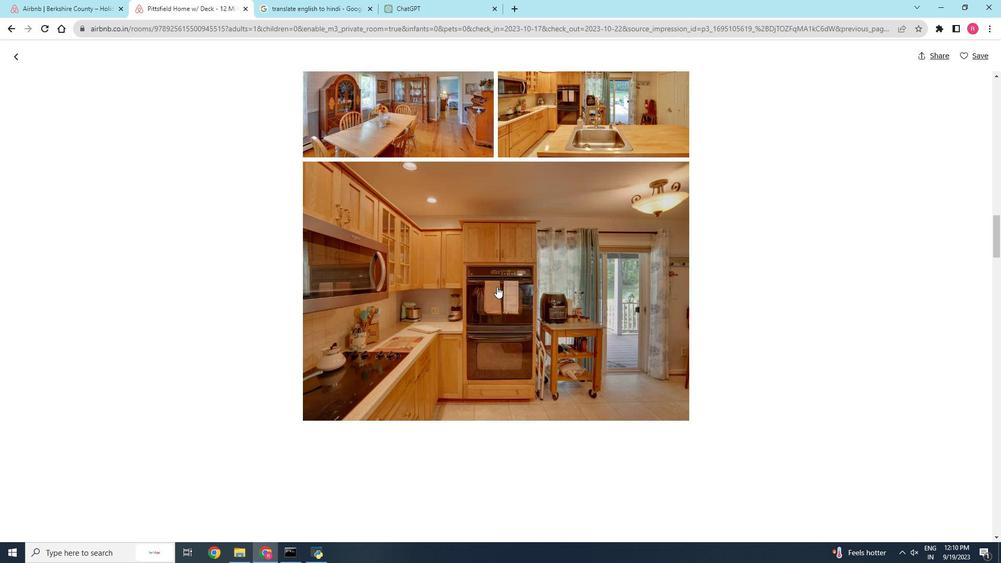 
Action: Mouse moved to (498, 288)
Screenshot: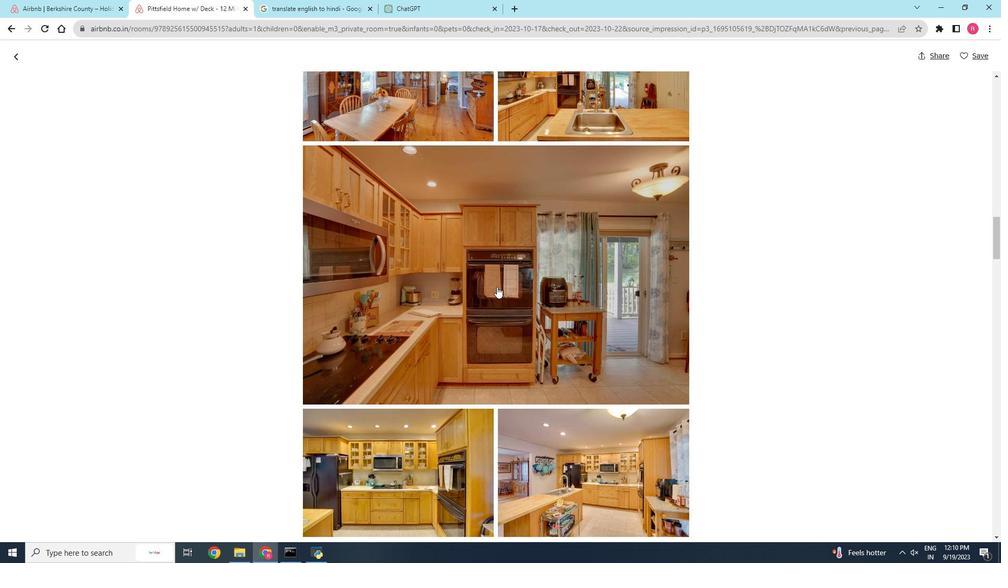 
Action: Mouse scrolled (498, 288) with delta (0, 0)
Screenshot: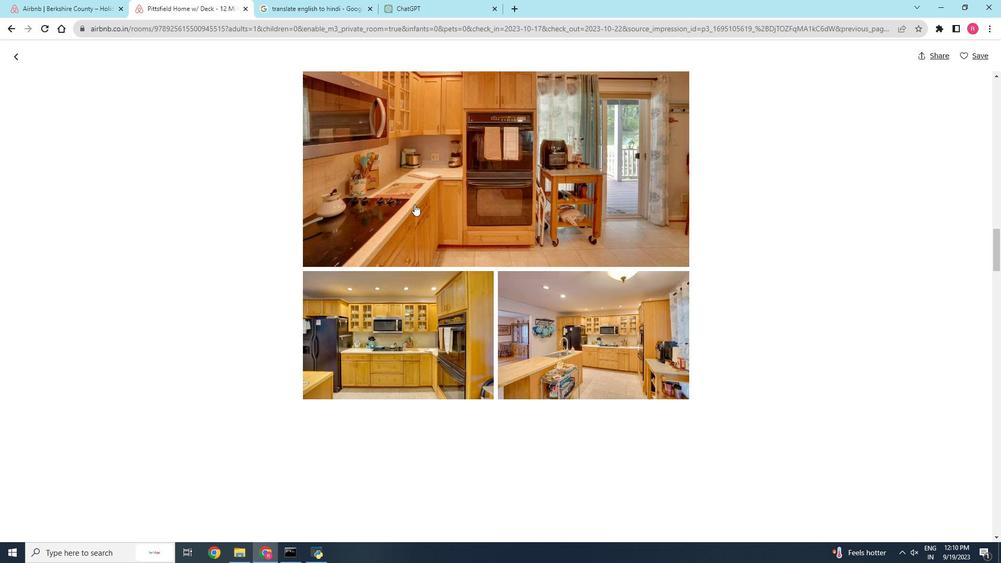 
Action: Mouse scrolled (498, 288) with delta (0, 0)
Screenshot: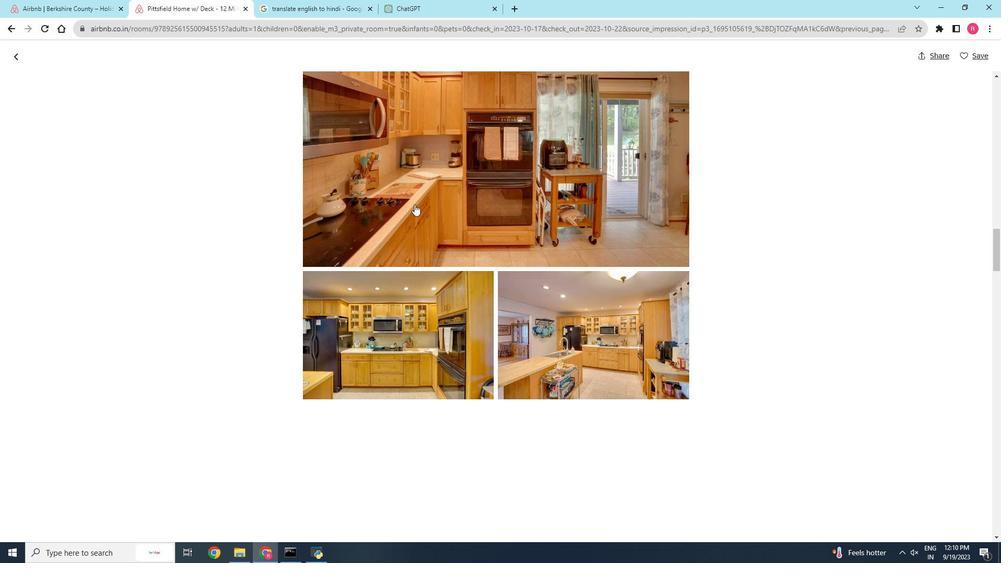 
Action: Mouse scrolled (498, 288) with delta (0, 0)
Screenshot: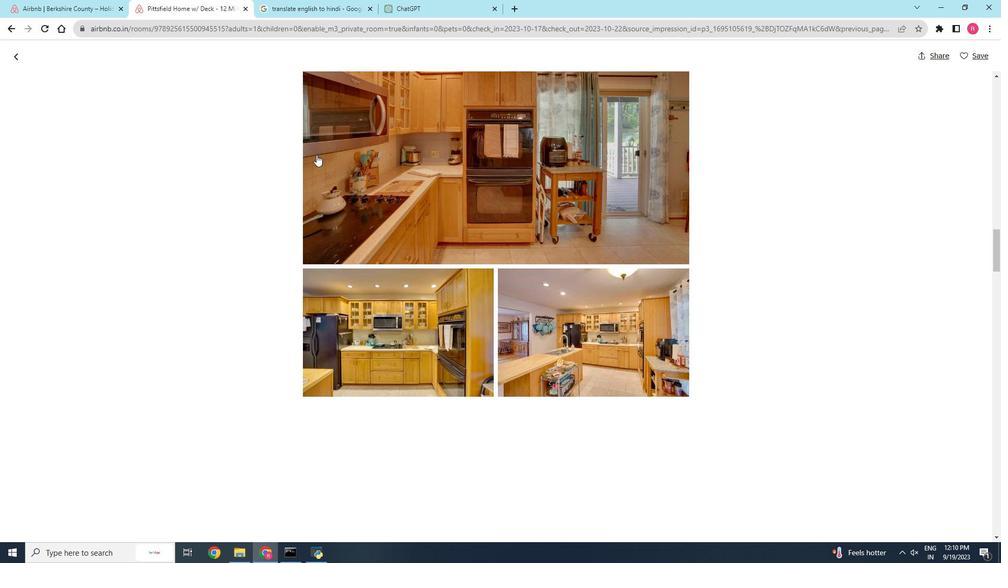 
Action: Mouse moved to (22, 56)
Screenshot: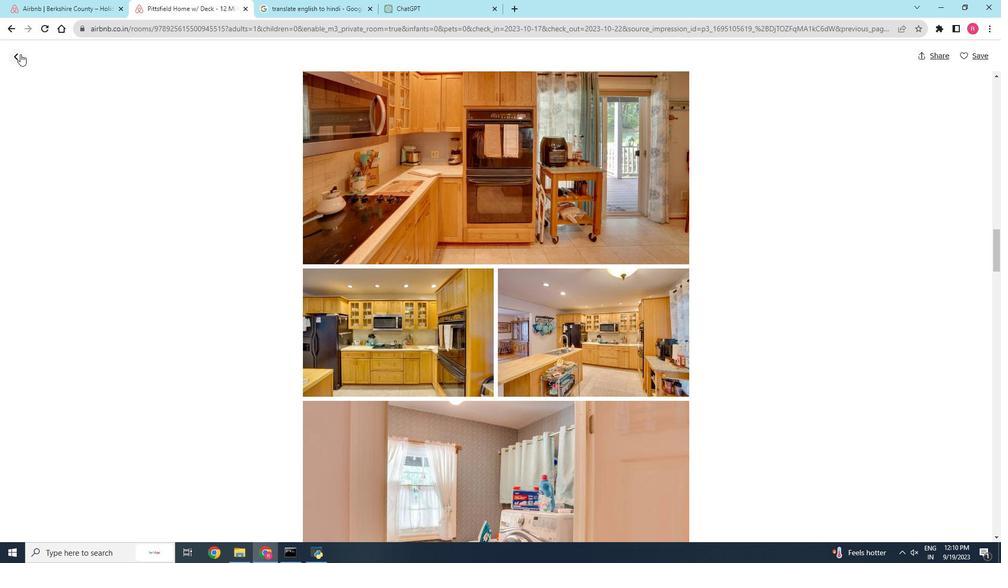 
Action: Mouse pressed left at (22, 56)
Screenshot: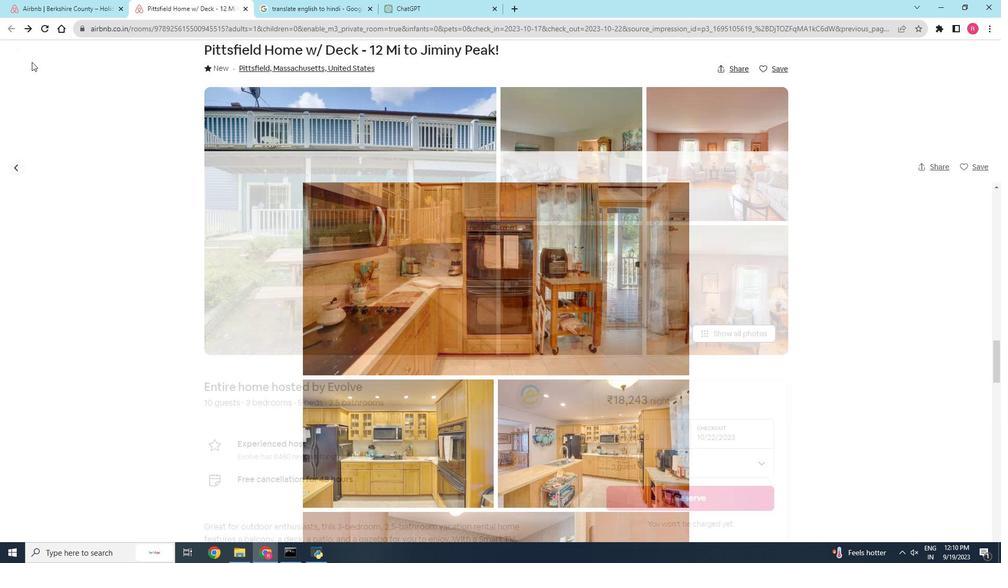 
Action: Mouse moved to (369, 216)
Screenshot: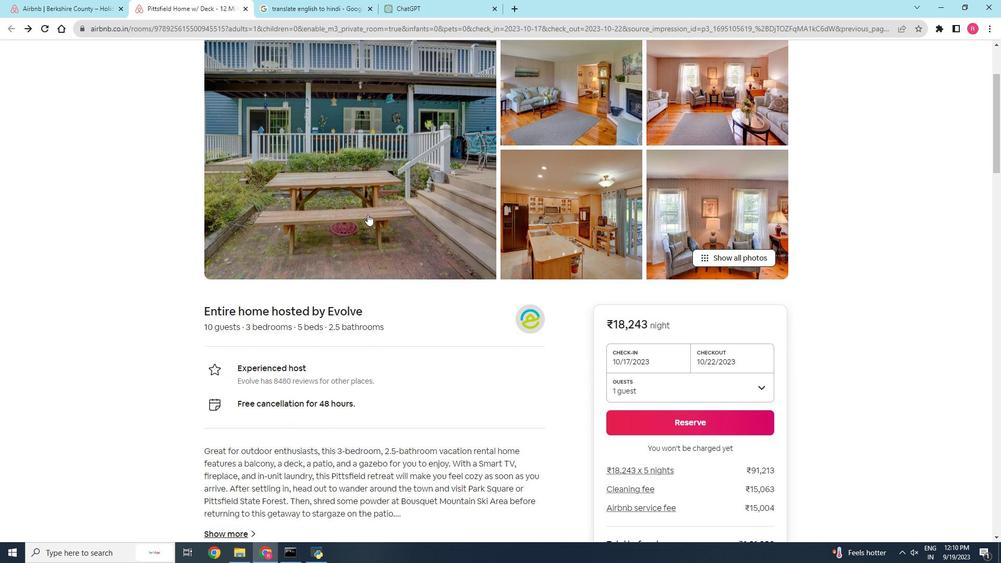 
Action: Mouse scrolled (369, 215) with delta (0, 0)
Screenshot: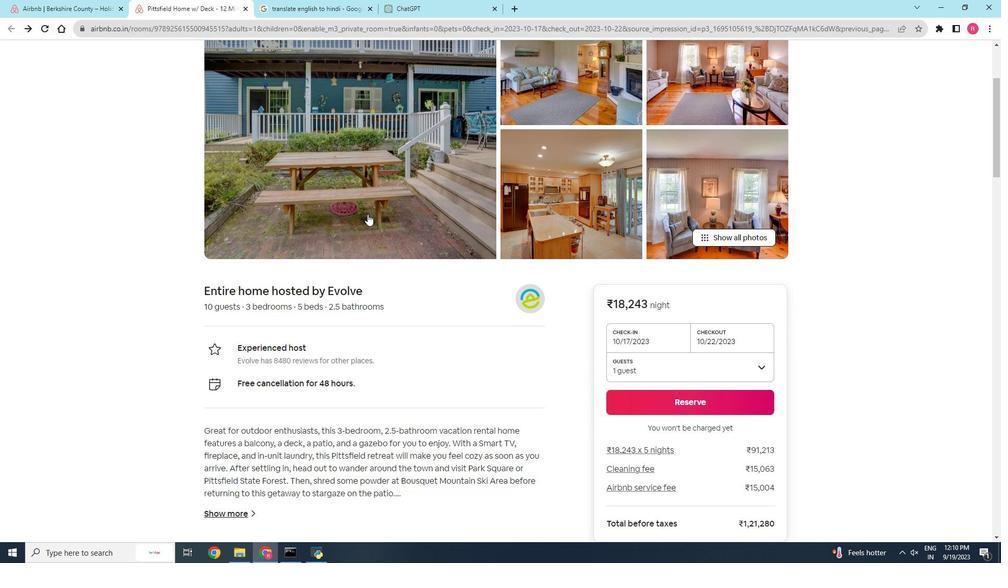 
Action: Mouse scrolled (369, 215) with delta (0, 0)
Screenshot: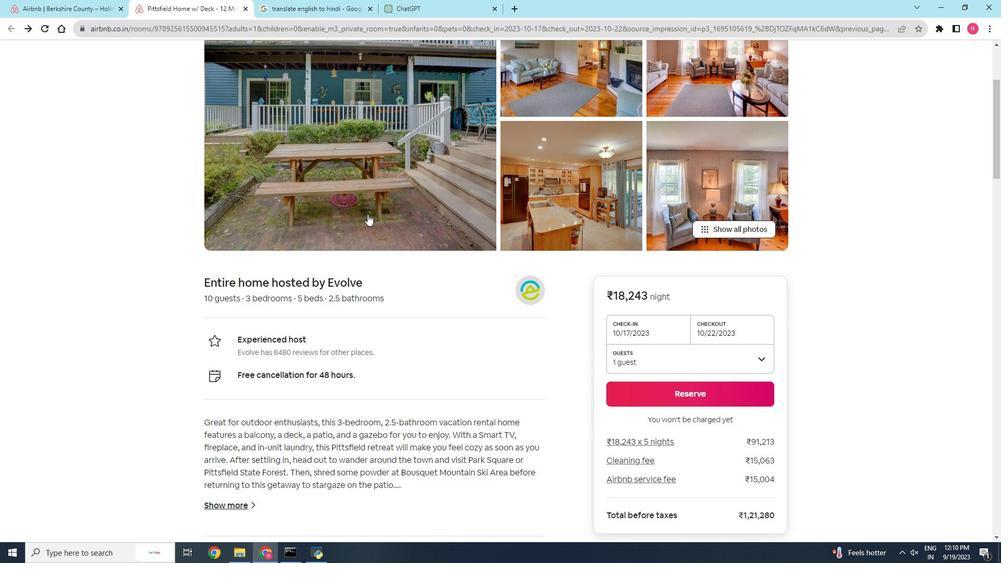 
Action: Mouse moved to (369, 216)
Screenshot: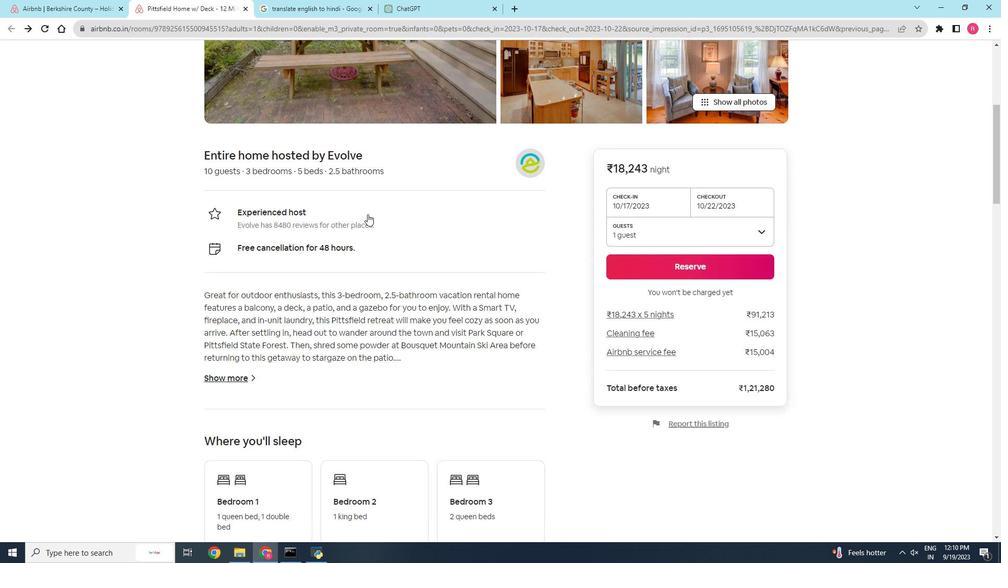 
Action: Mouse scrolled (369, 215) with delta (0, 0)
Screenshot: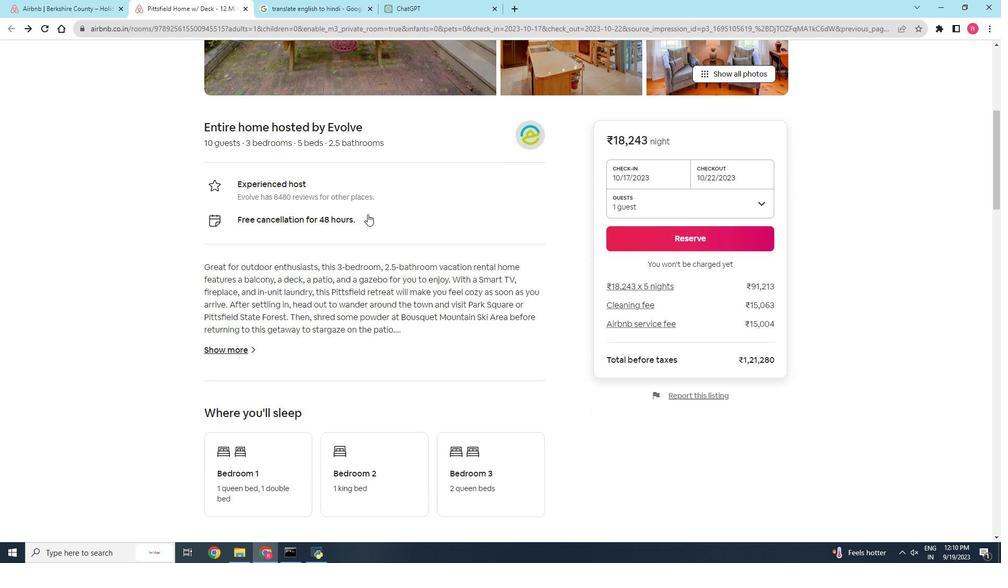 
Action: Mouse scrolled (369, 215) with delta (0, 0)
Screenshot: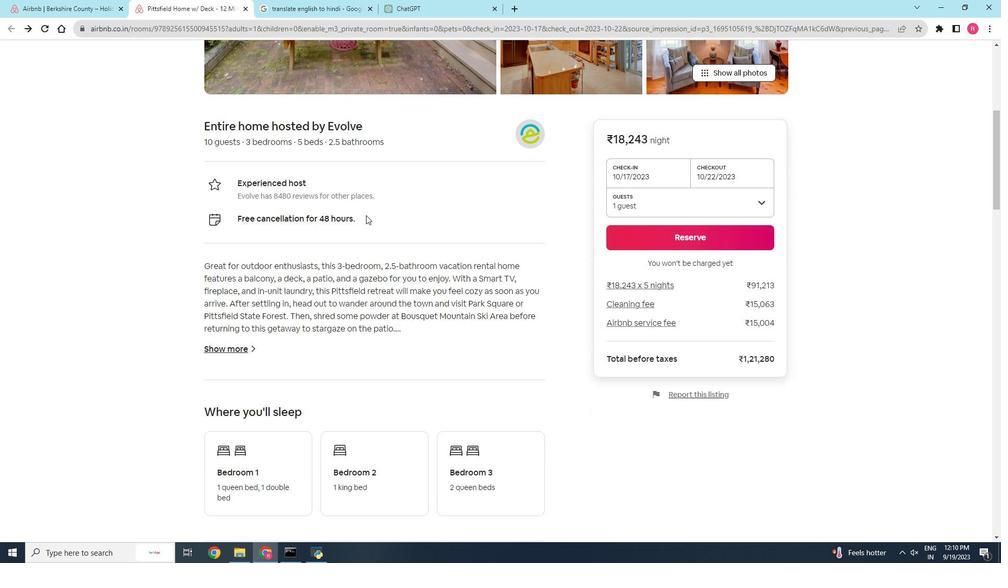 
Action: Mouse scrolled (369, 215) with delta (0, 0)
Screenshot: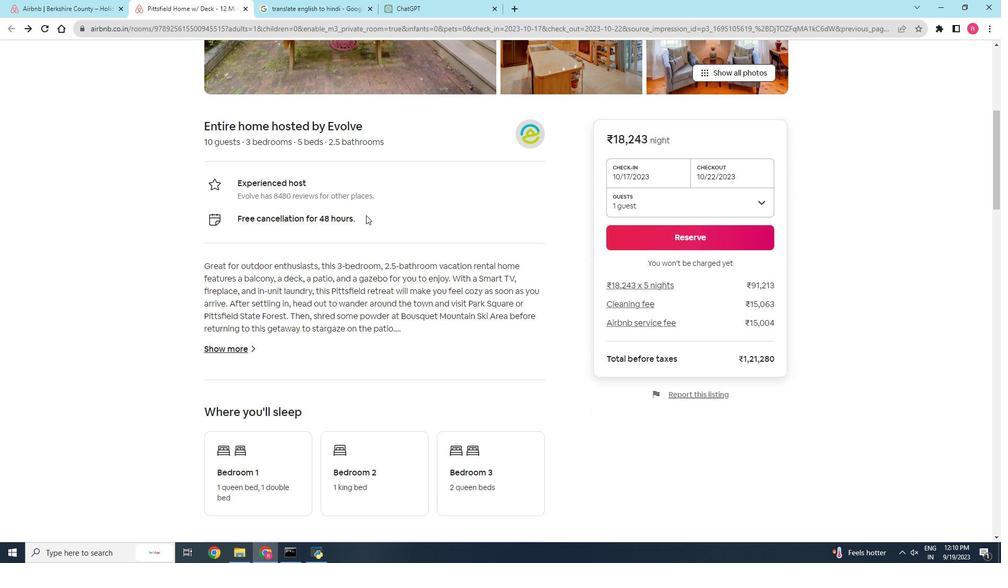 
Action: Mouse moved to (368, 217)
Screenshot: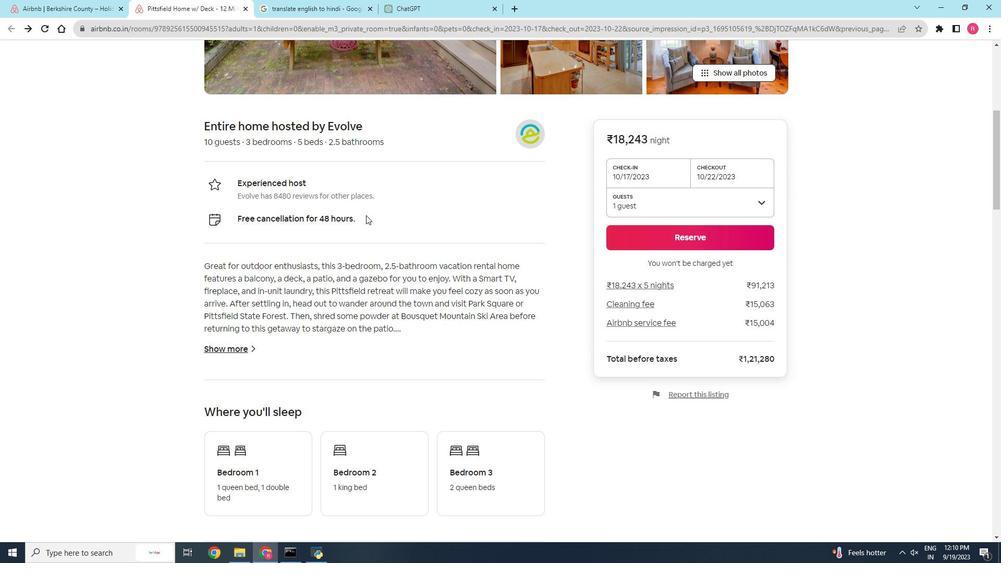 
Action: Mouse scrolled (368, 216) with delta (0, 0)
Screenshot: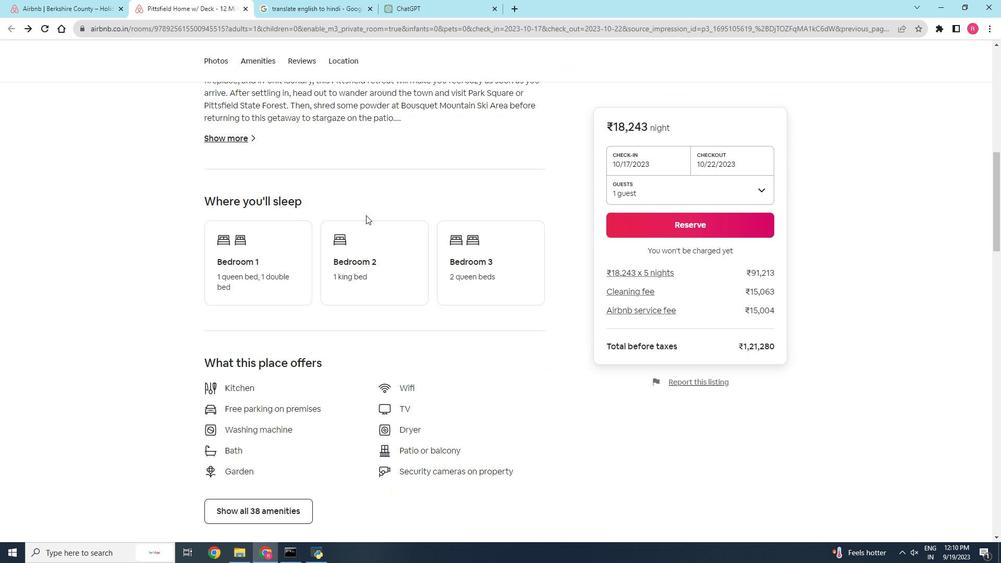 
Action: Mouse scrolled (368, 216) with delta (0, 0)
Screenshot: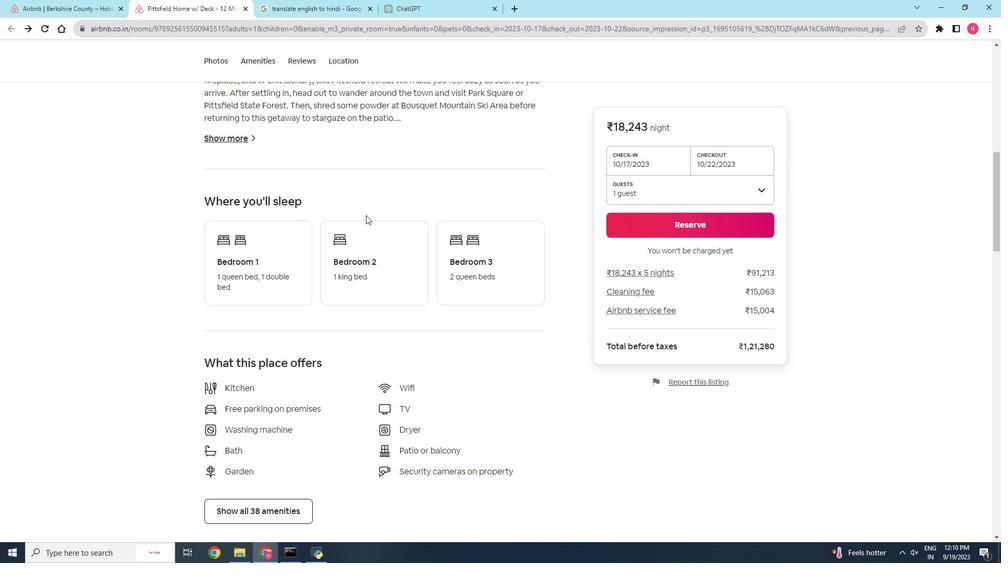 
Action: Mouse scrolled (368, 216) with delta (0, 0)
Screenshot: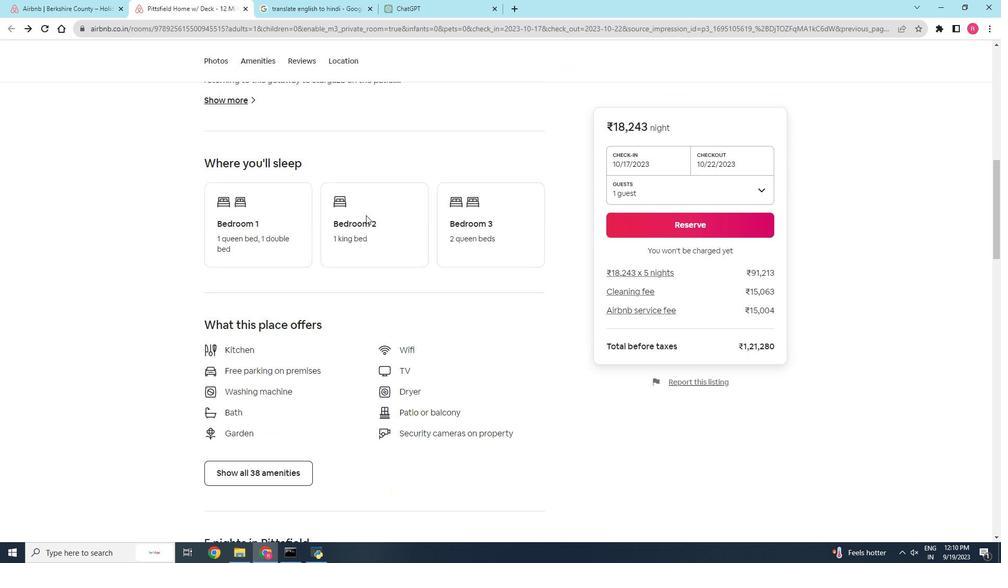 
Action: Mouse scrolled (368, 216) with delta (0, 0)
Screenshot: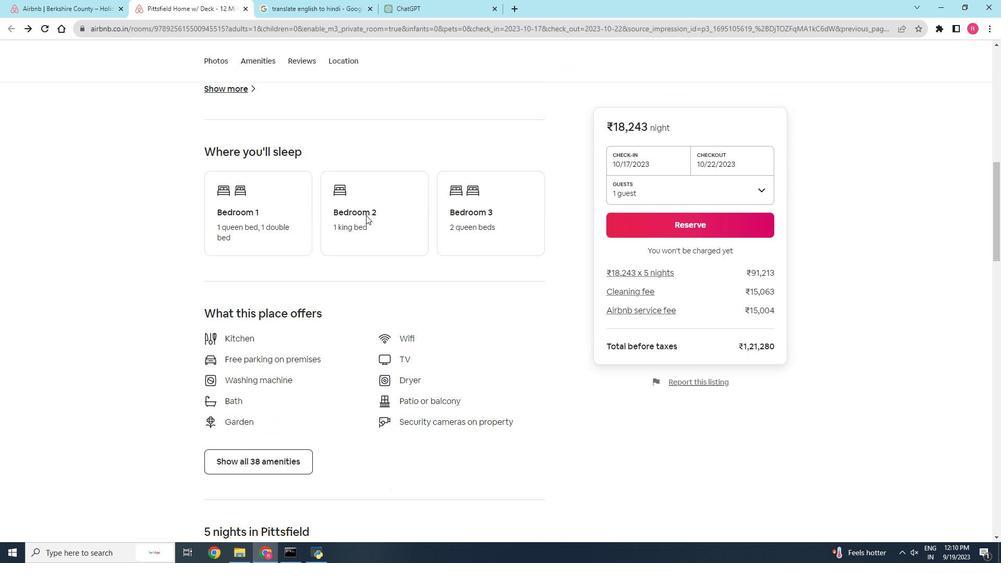 
Action: Mouse scrolled (368, 216) with delta (0, 0)
Screenshot: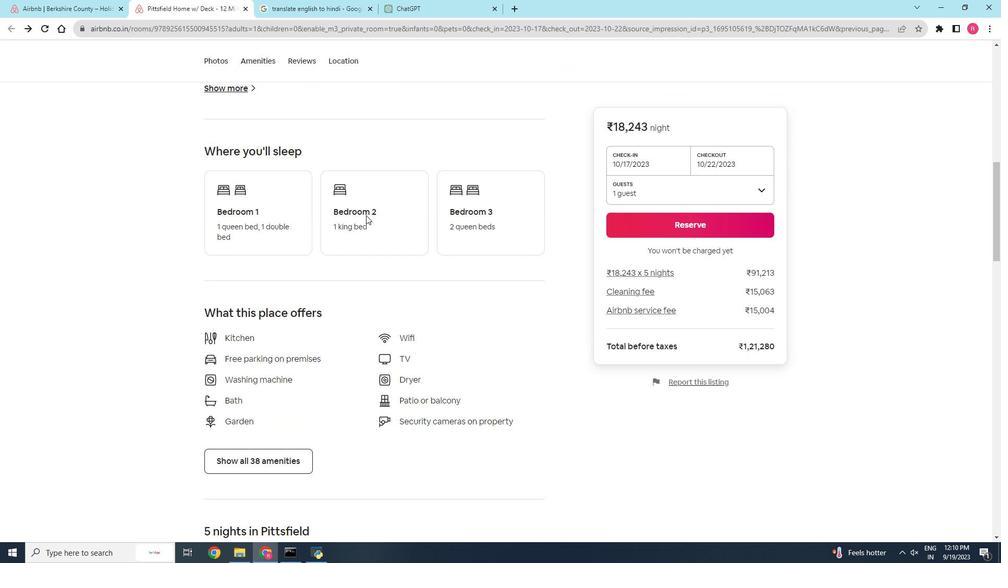 
Action: Mouse moved to (322, 200)
Screenshot: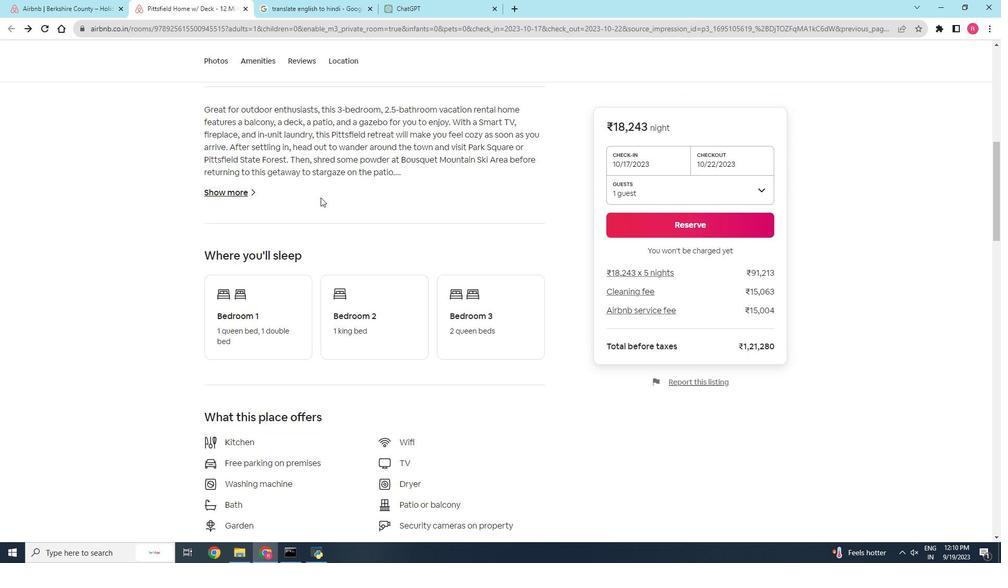 
Action: Mouse scrolled (322, 201) with delta (0, 0)
Screenshot: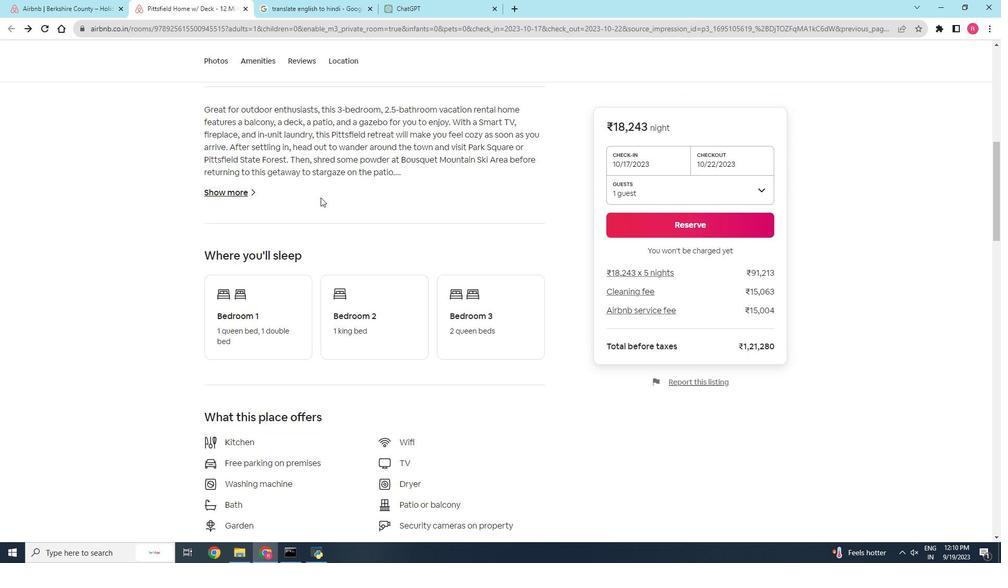 
Action: Mouse moved to (322, 199)
Screenshot: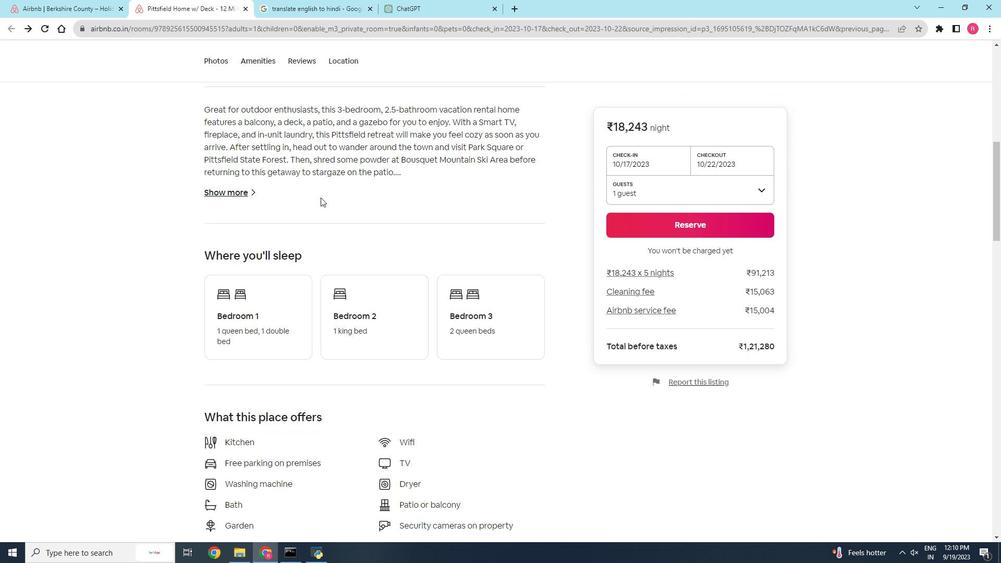 
Action: Mouse scrolled (322, 200) with delta (0, 0)
Screenshot: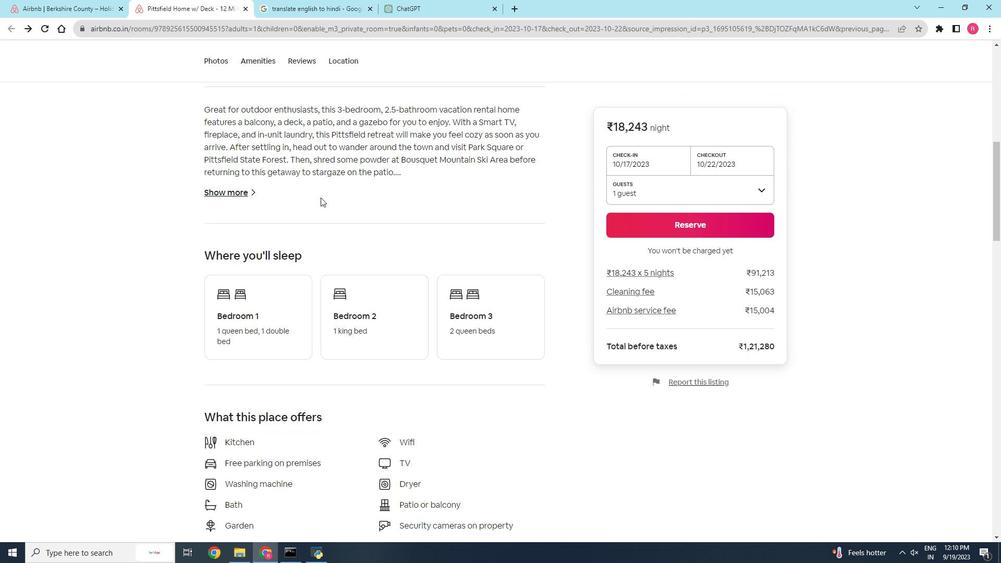 
Action: Mouse moved to (243, 195)
Screenshot: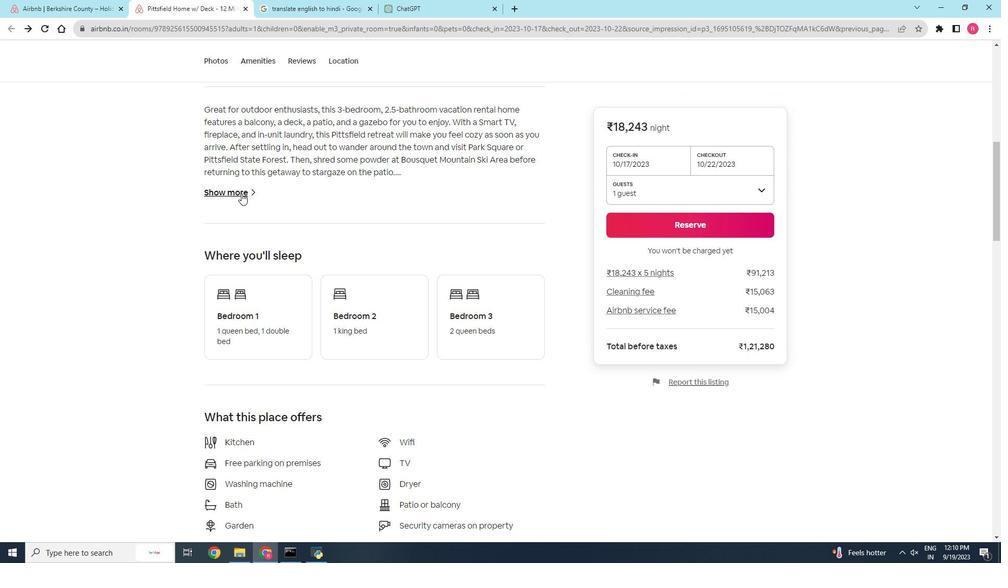 
Action: Mouse pressed left at (243, 195)
Screenshot: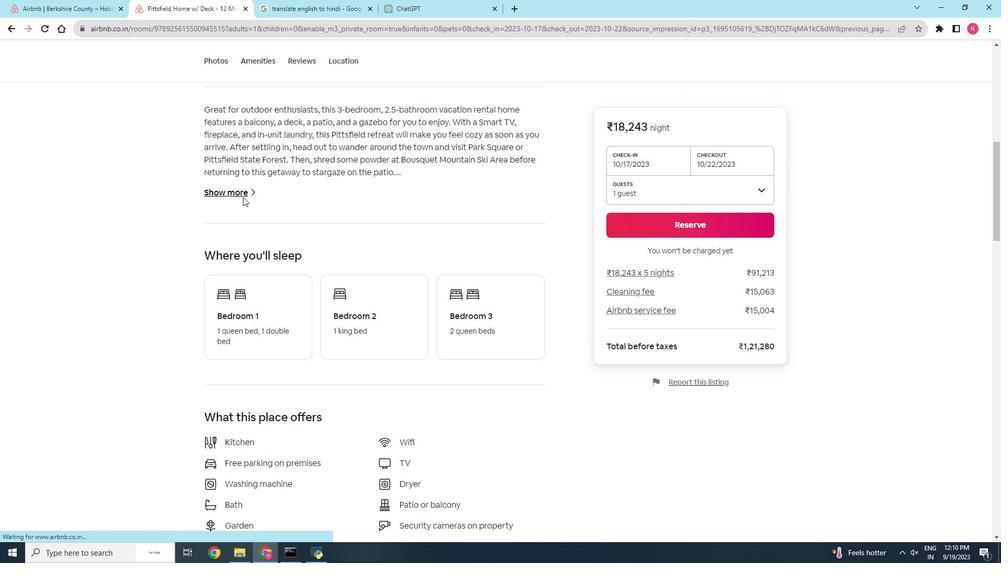 
Action: Mouse moved to (368, 237)
Screenshot: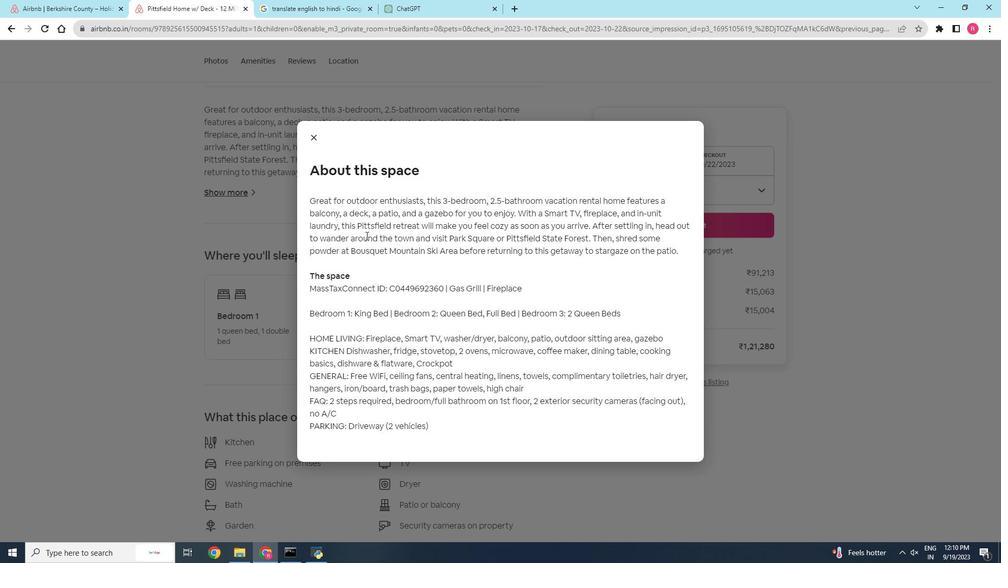 
Action: Mouse scrolled (368, 237) with delta (0, 0)
Screenshot: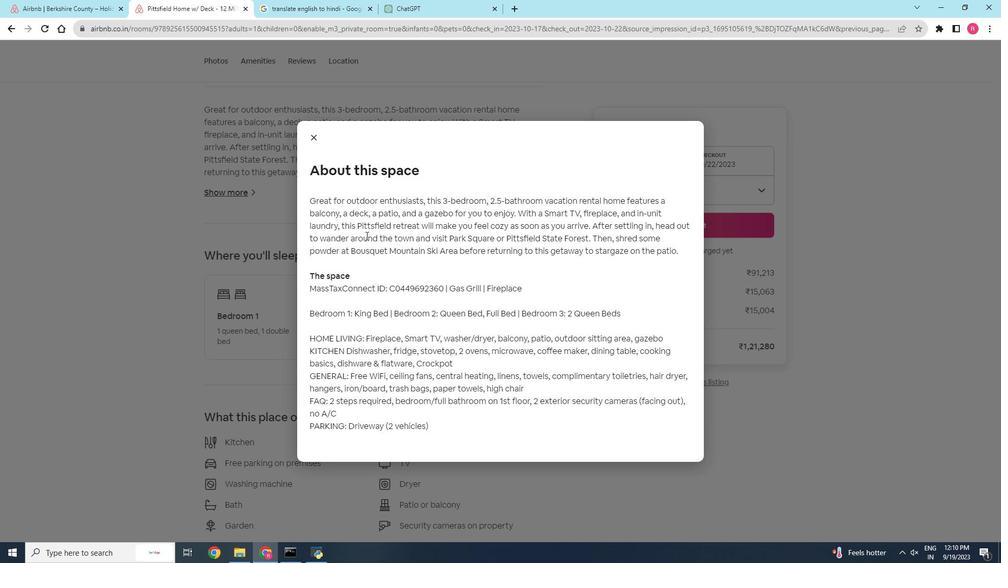 
Action: Mouse scrolled (368, 237) with delta (0, 0)
Screenshot: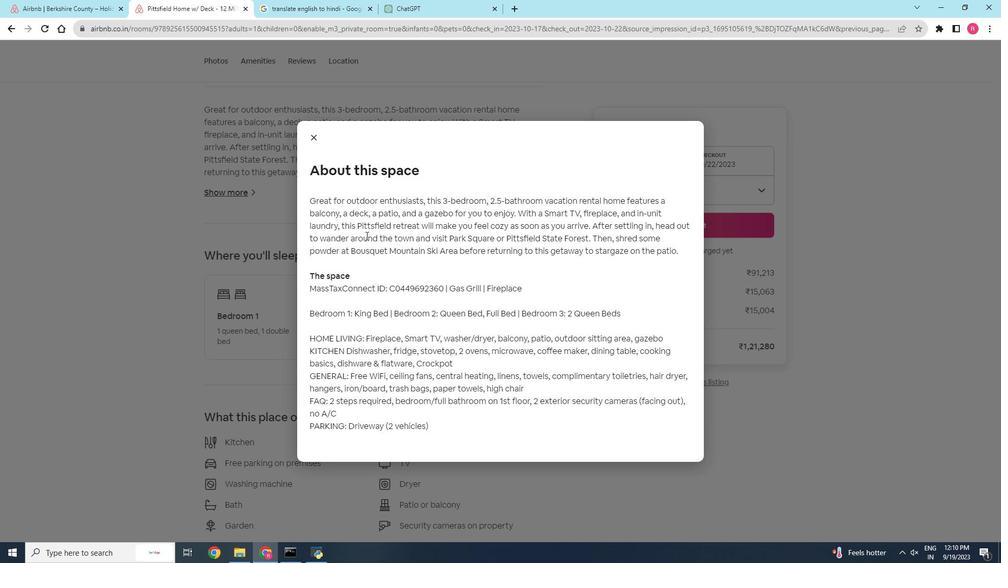 
Action: Mouse scrolled (368, 237) with delta (0, 0)
Screenshot: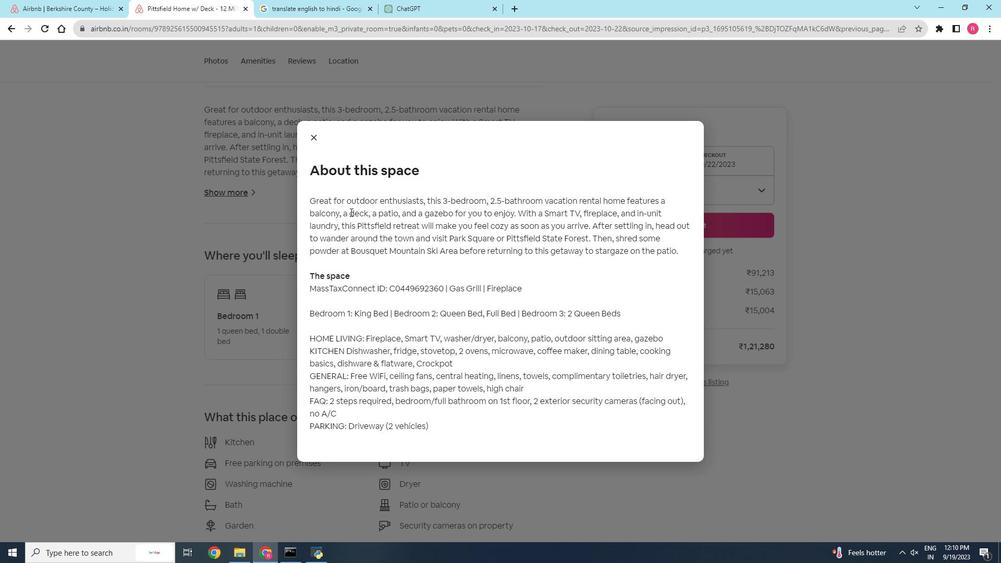 
Action: Mouse scrolled (368, 237) with delta (0, 0)
Screenshot: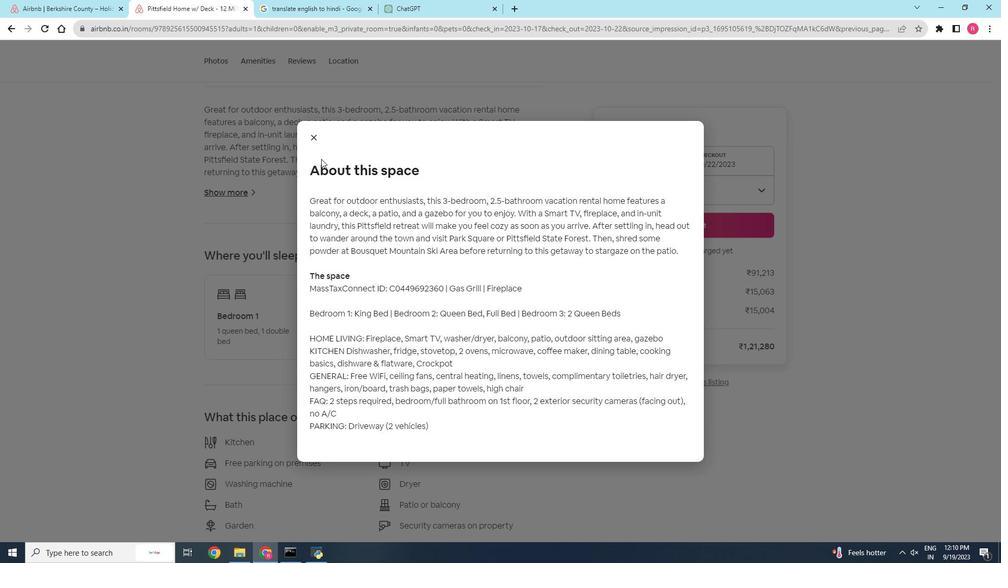
Action: Mouse moved to (314, 141)
Screenshot: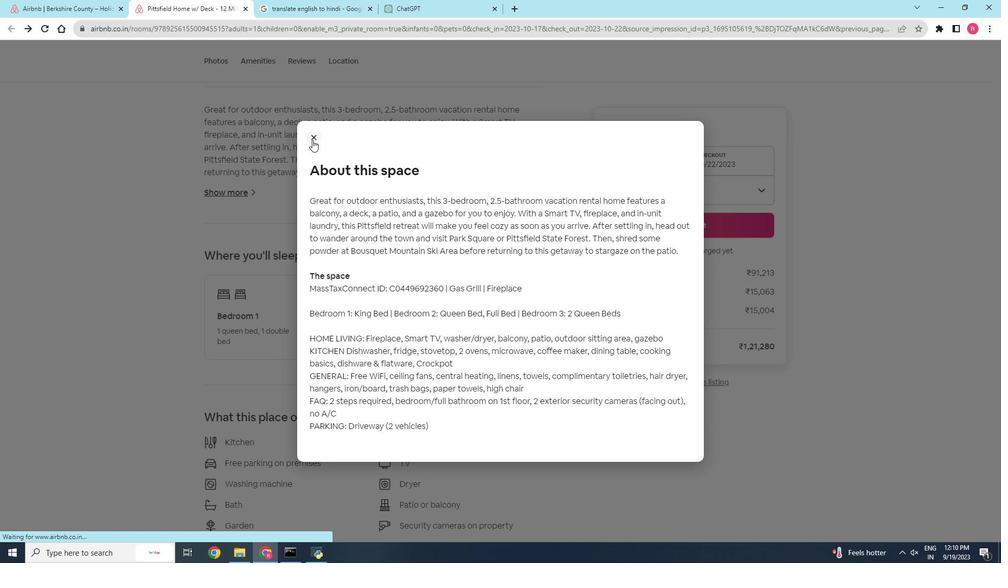 
Action: Mouse pressed left at (314, 141)
Screenshot: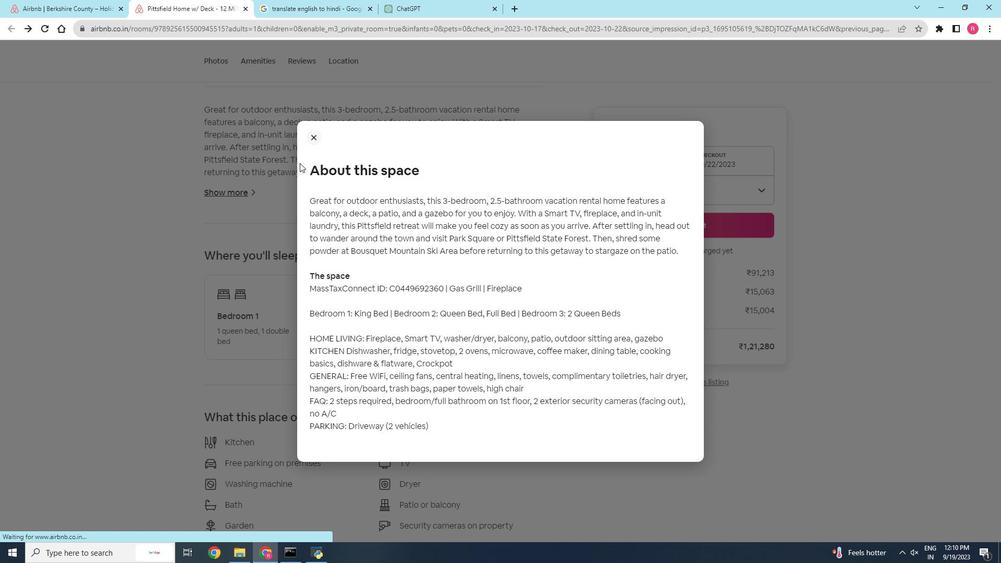 
Action: Mouse moved to (299, 212)
Screenshot: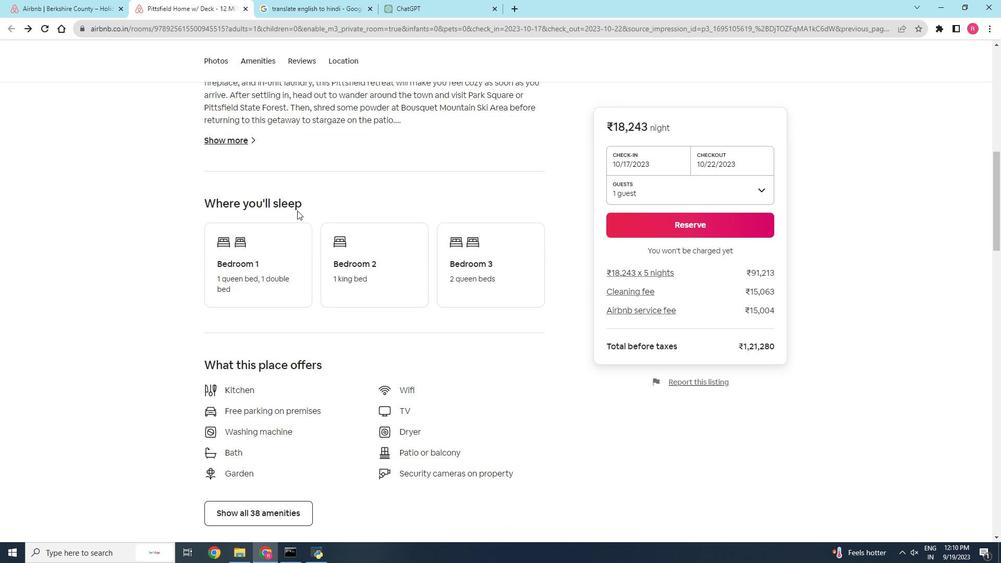
Action: Mouse scrolled (299, 212) with delta (0, 0)
Screenshot: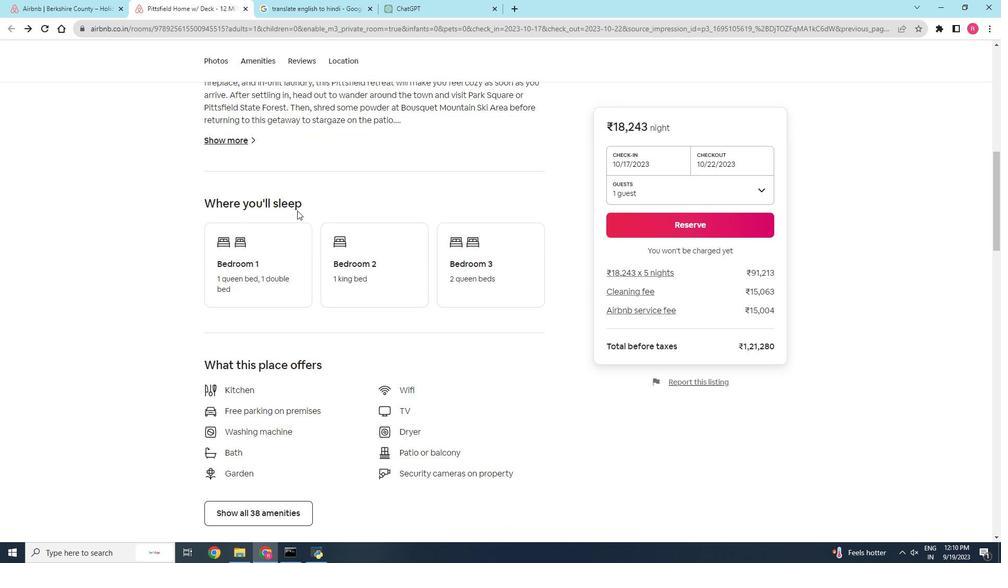 
Action: Mouse scrolled (299, 212) with delta (0, 0)
Screenshot: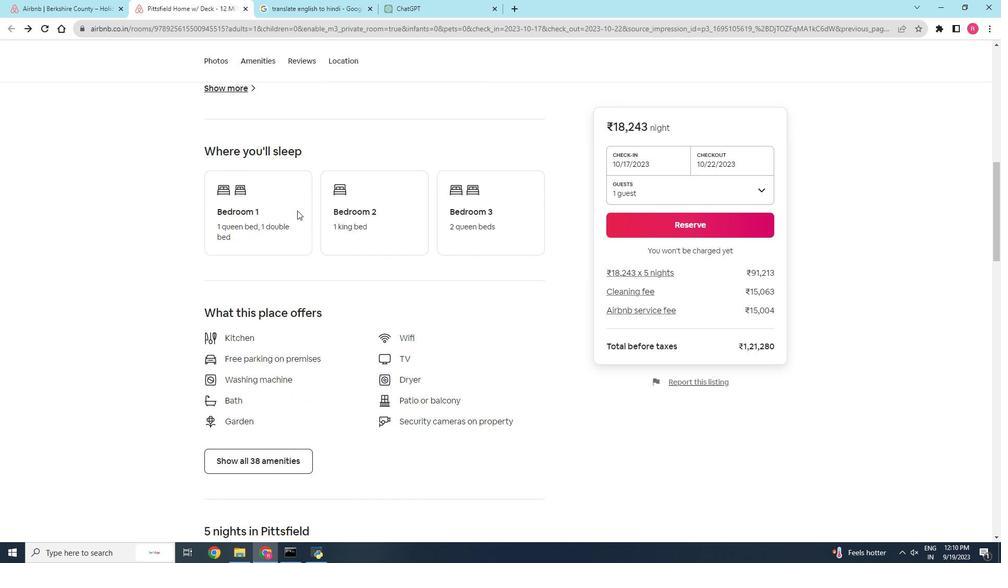 
Action: Mouse scrolled (299, 212) with delta (0, 0)
Screenshot: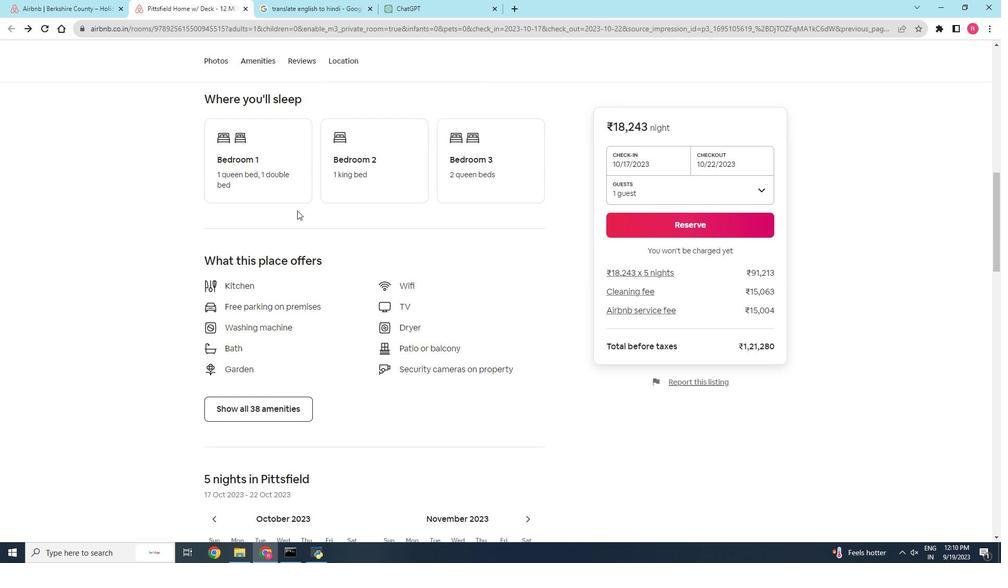 
Action: Mouse moved to (306, 214)
Screenshot: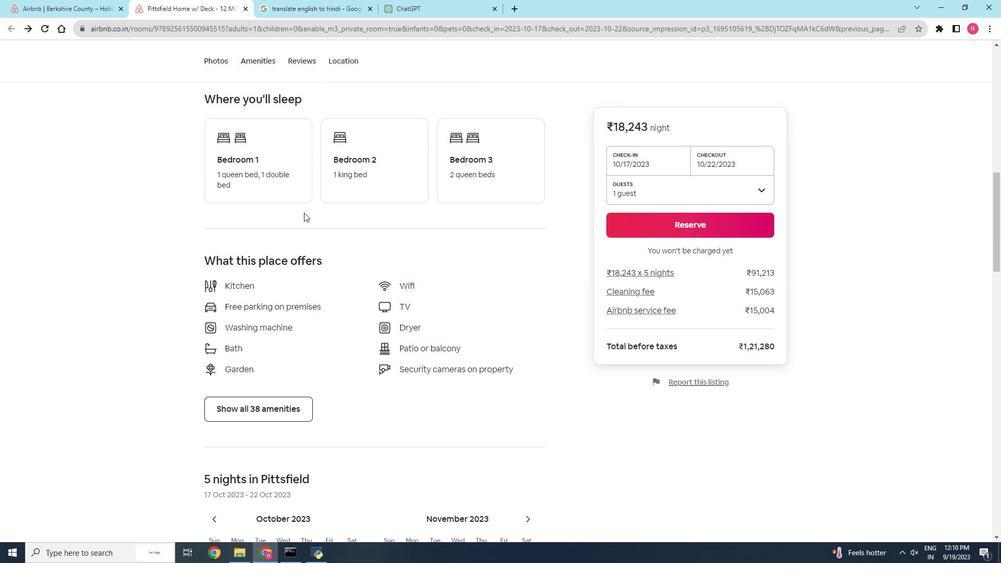 
Action: Mouse scrolled (306, 214) with delta (0, 0)
Screenshot: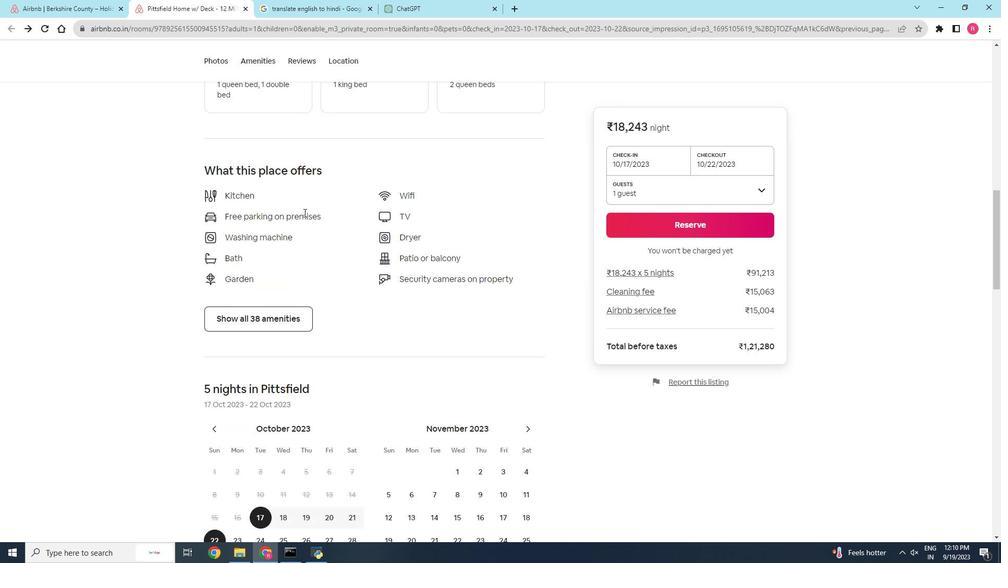 
Action: Mouse scrolled (306, 214) with delta (0, 0)
Screenshot: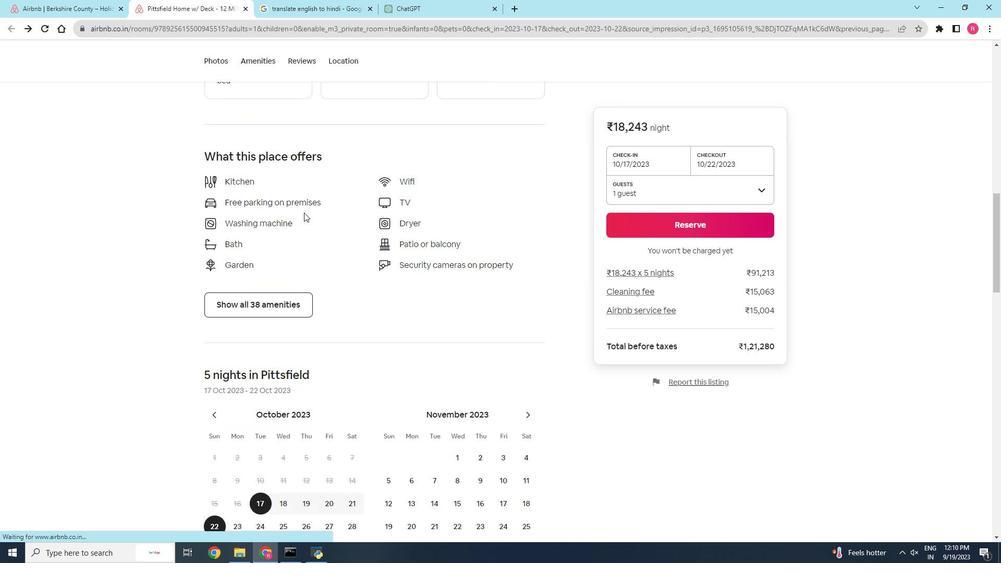 
Action: Mouse moved to (276, 307)
Screenshot: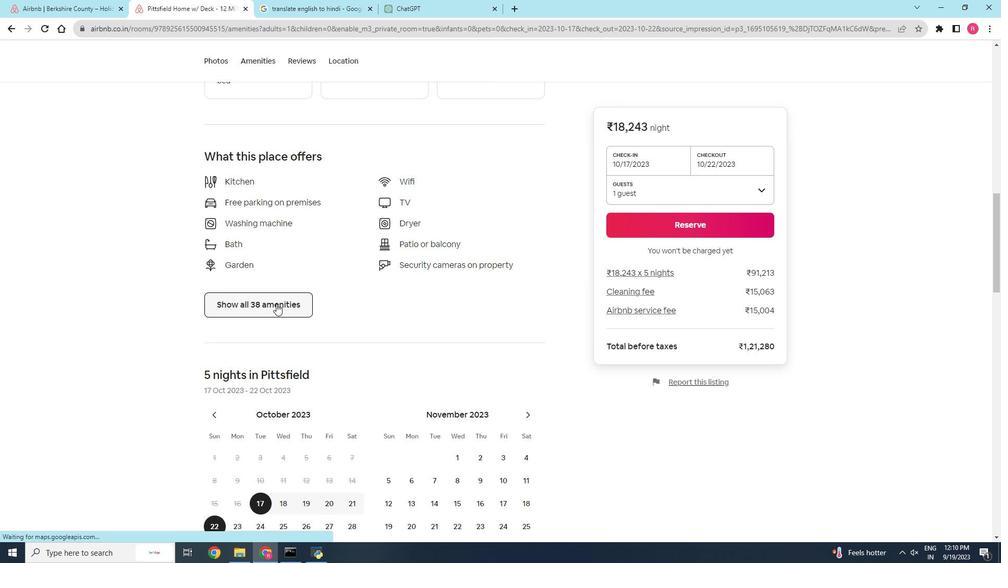 
Action: Mouse pressed left at (276, 307)
Screenshot: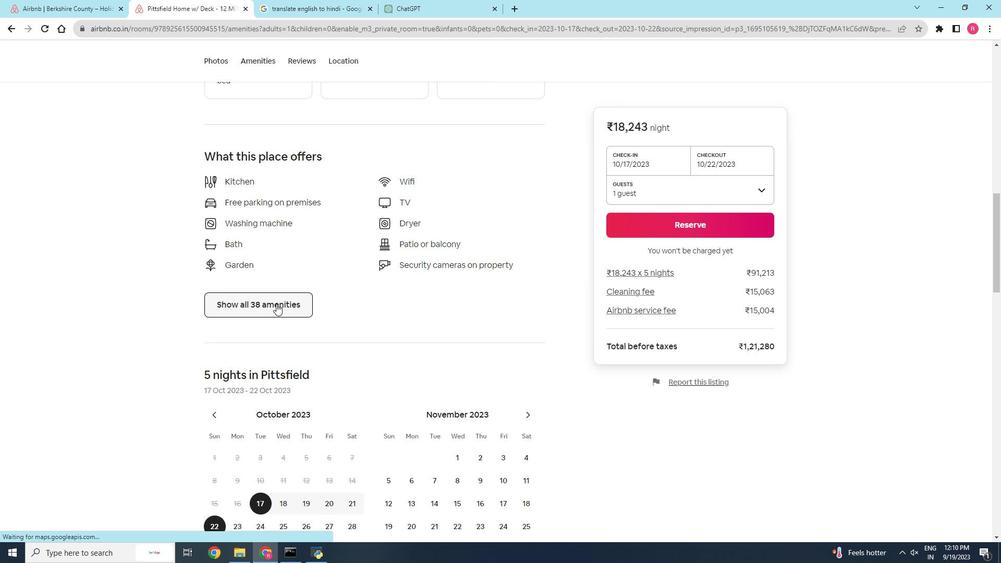 
Action: Mouse moved to (328, 285)
Screenshot: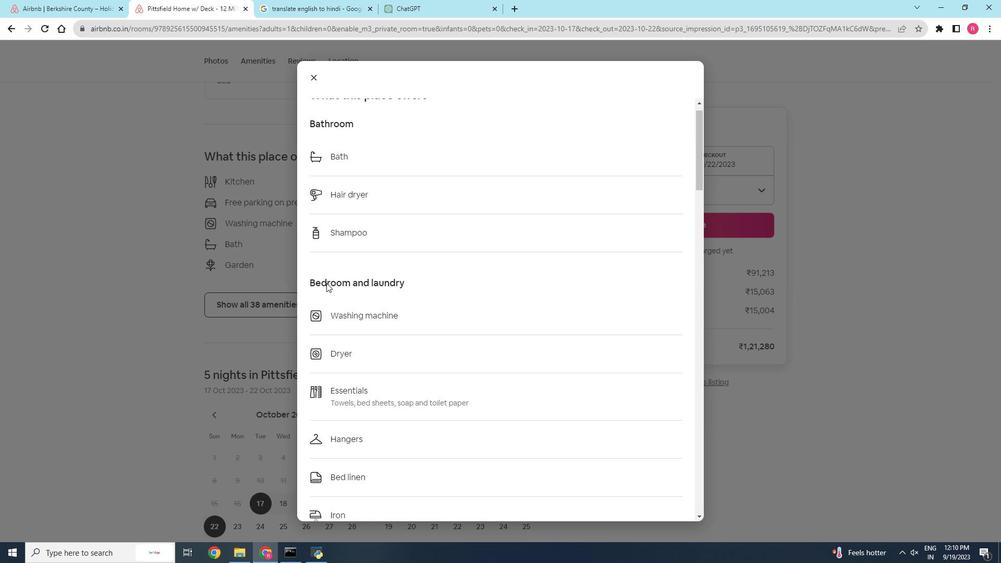 
Action: Mouse scrolled (328, 284) with delta (0, 0)
Screenshot: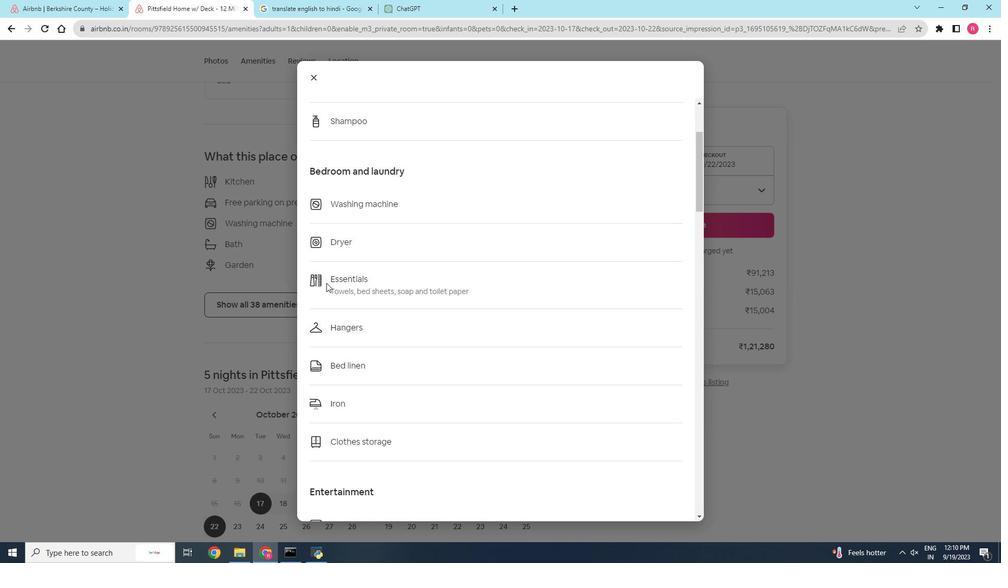 
Action: Mouse scrolled (328, 284) with delta (0, 0)
Screenshot: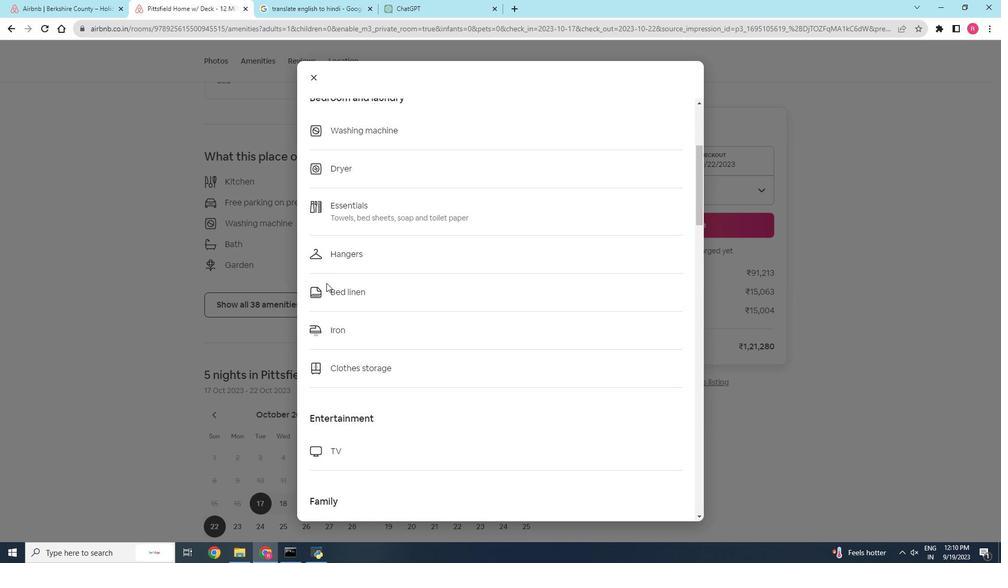 
Action: Mouse scrolled (328, 284) with delta (0, 0)
Screenshot: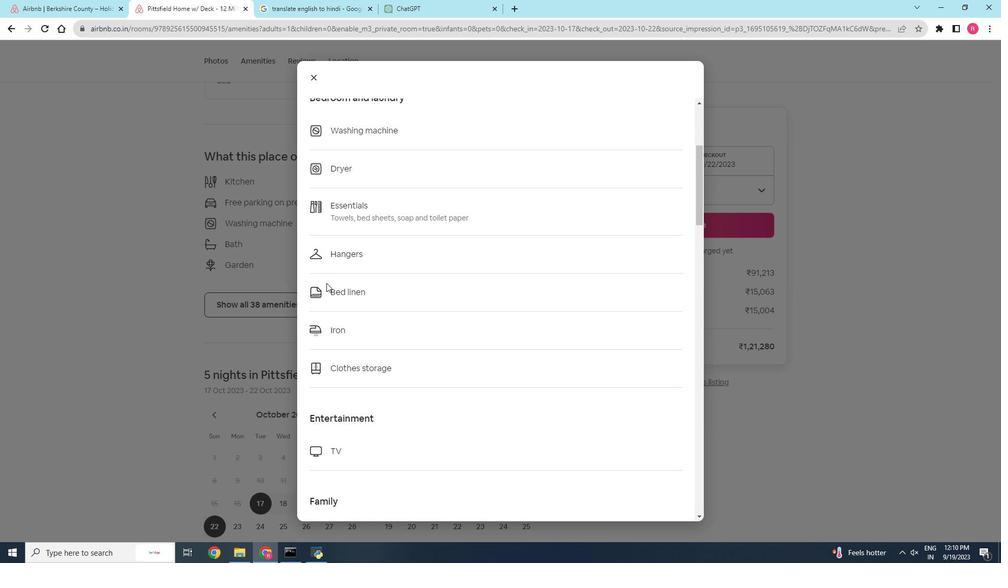 
Action: Mouse scrolled (328, 284) with delta (0, 0)
Screenshot: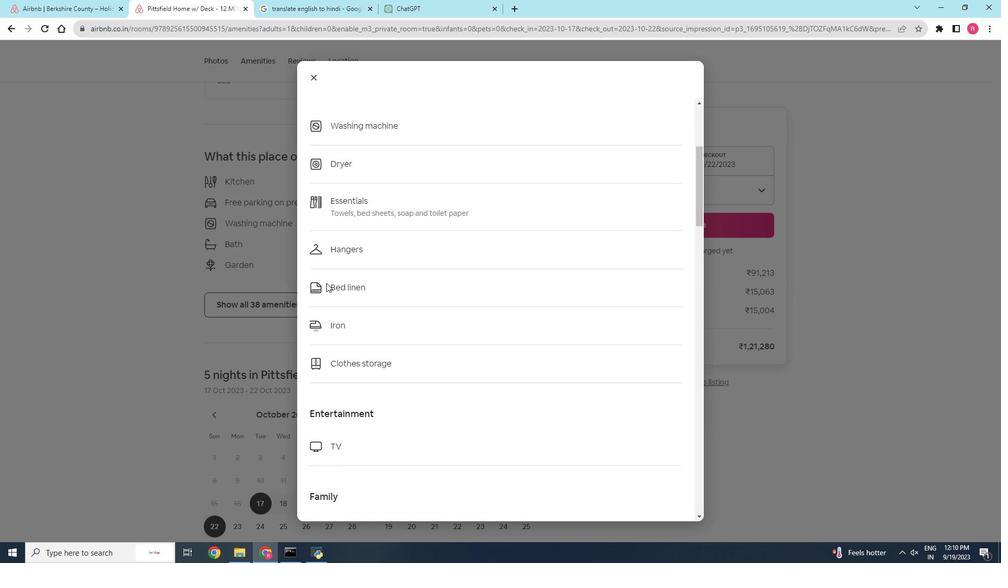 
Action: Mouse scrolled (328, 284) with delta (0, 0)
Screenshot: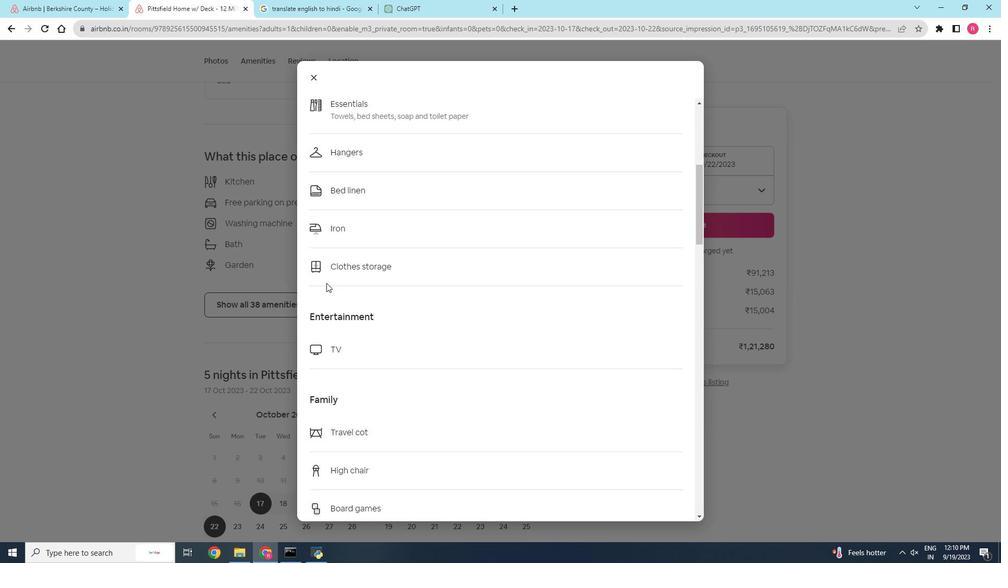 
Action: Mouse scrolled (328, 284) with delta (0, 0)
Screenshot: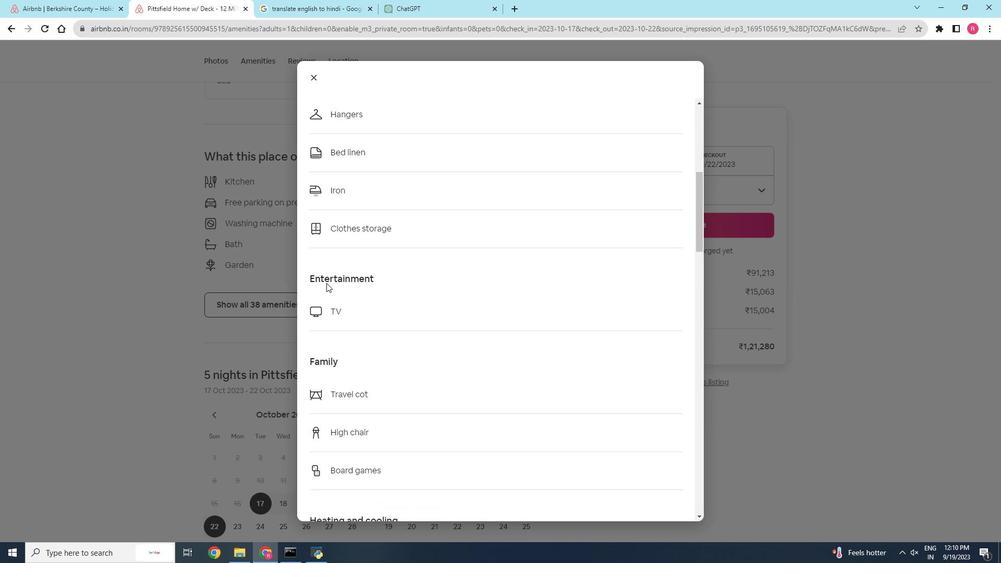 
Action: Mouse scrolled (328, 284) with delta (0, 0)
Screenshot: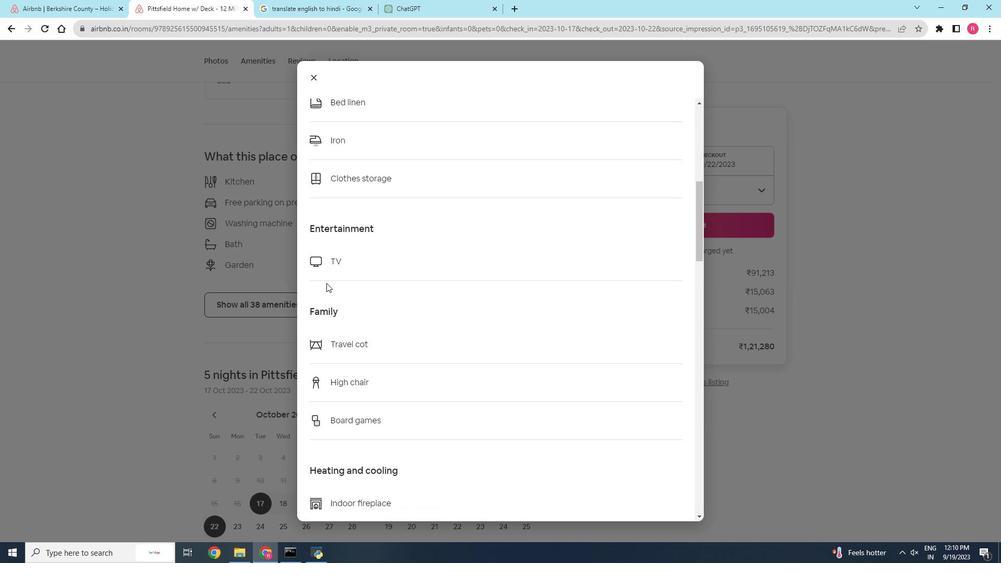 
Action: Mouse scrolled (328, 284) with delta (0, 0)
Screenshot: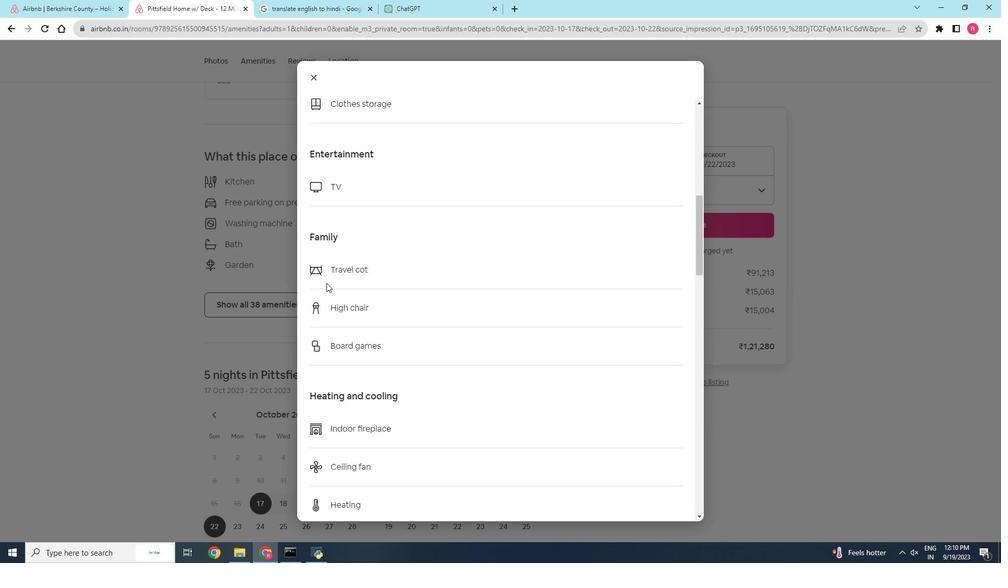 
Action: Mouse scrolled (328, 284) with delta (0, 0)
Screenshot: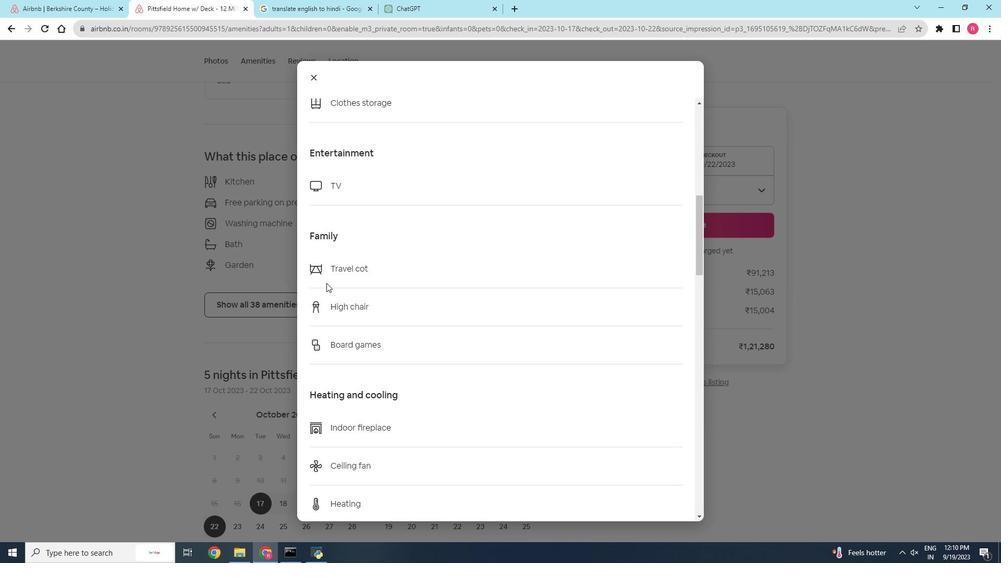 
Action: Mouse scrolled (328, 284) with delta (0, 0)
Screenshot: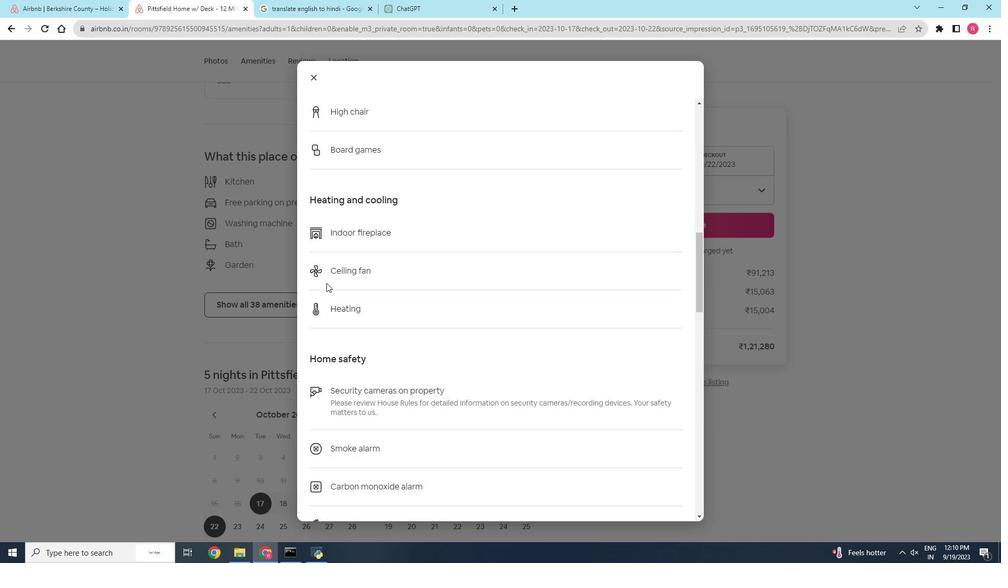 
Action: Mouse scrolled (328, 284) with delta (0, 0)
Screenshot: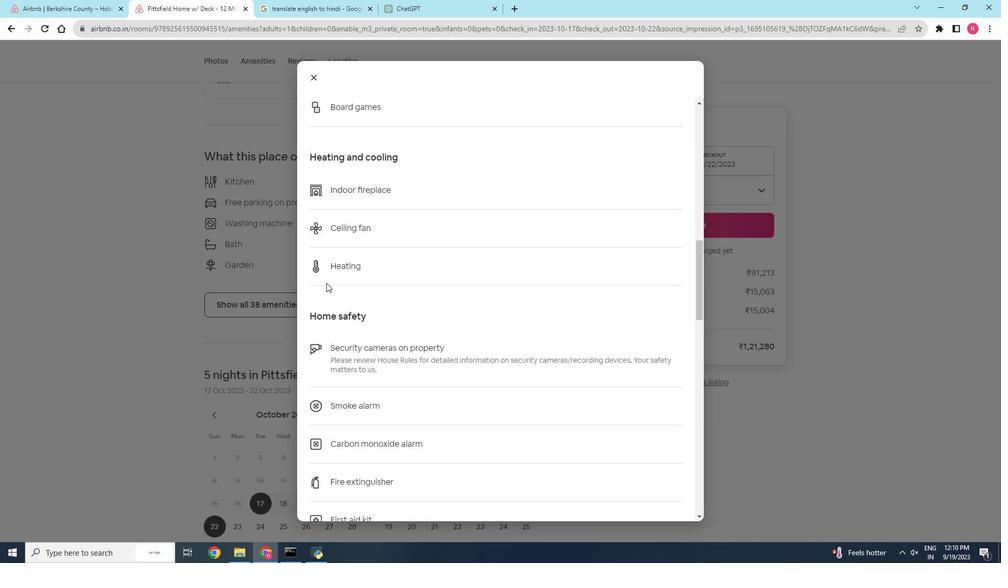 
Action: Mouse scrolled (328, 284) with delta (0, 0)
Screenshot: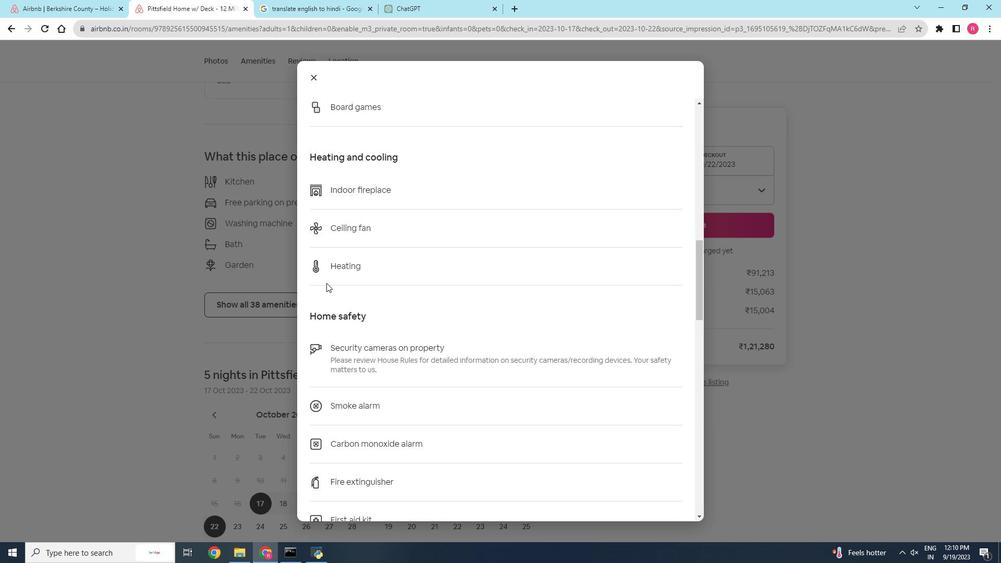 
Action: Mouse scrolled (328, 284) with delta (0, 0)
Screenshot: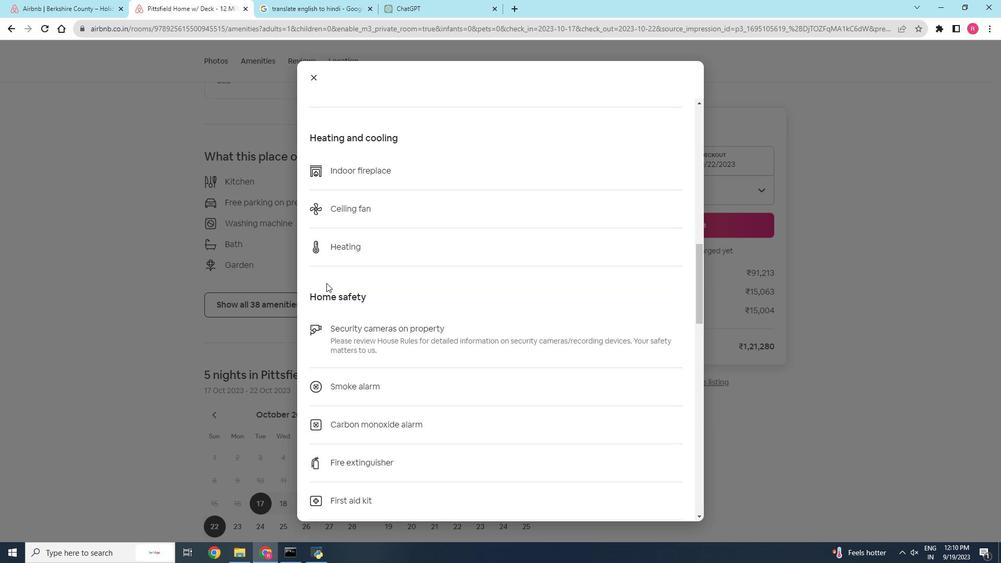 
Action: Mouse scrolled (328, 284) with delta (0, 0)
Screenshot: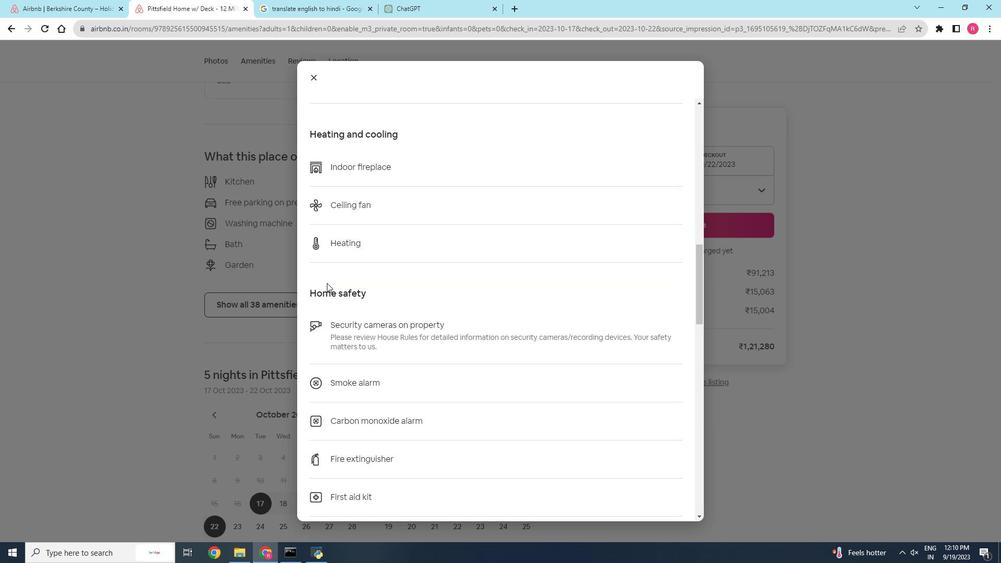
Action: Mouse moved to (330, 284)
Screenshot: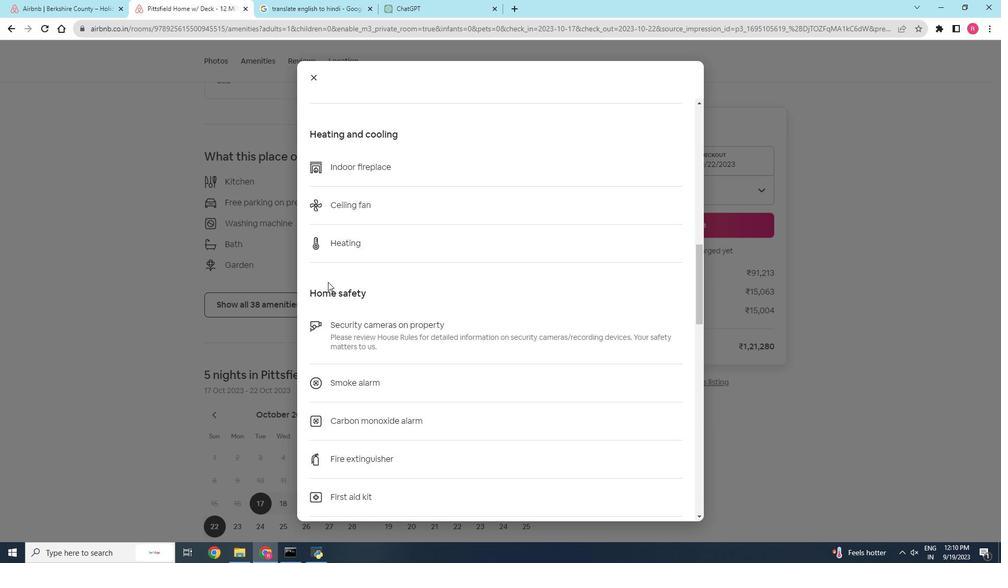 
Action: Mouse scrolled (330, 283) with delta (0, 0)
Screenshot: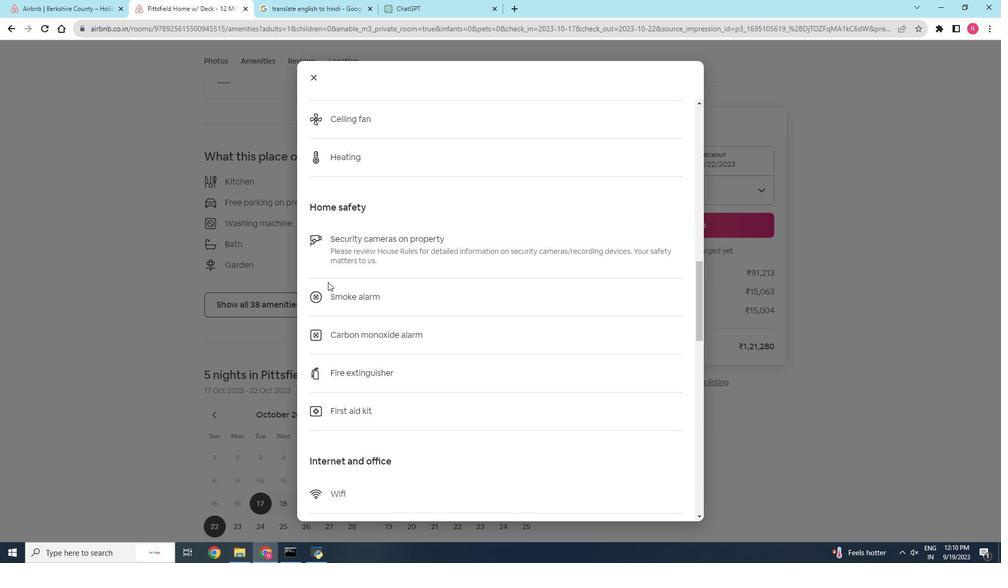 
Action: Mouse scrolled (330, 283) with delta (0, 0)
Screenshot: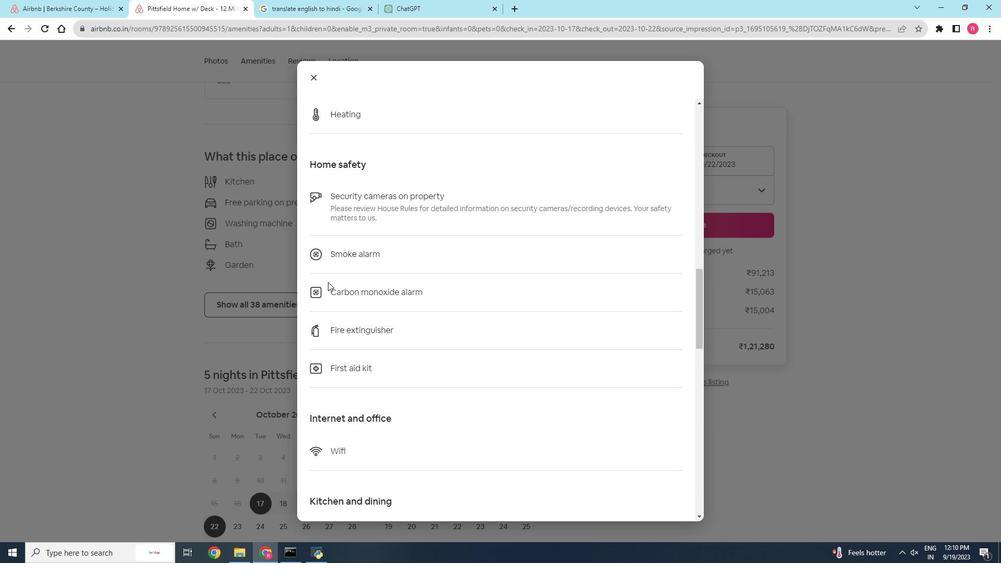 
Action: Mouse scrolled (330, 283) with delta (0, 0)
Screenshot: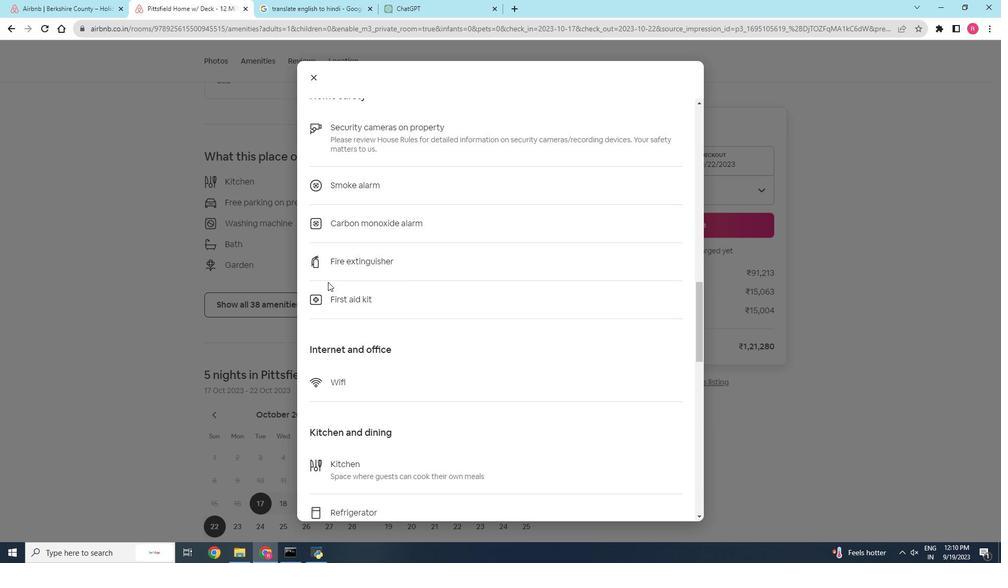 
Action: Mouse scrolled (330, 283) with delta (0, 0)
Screenshot: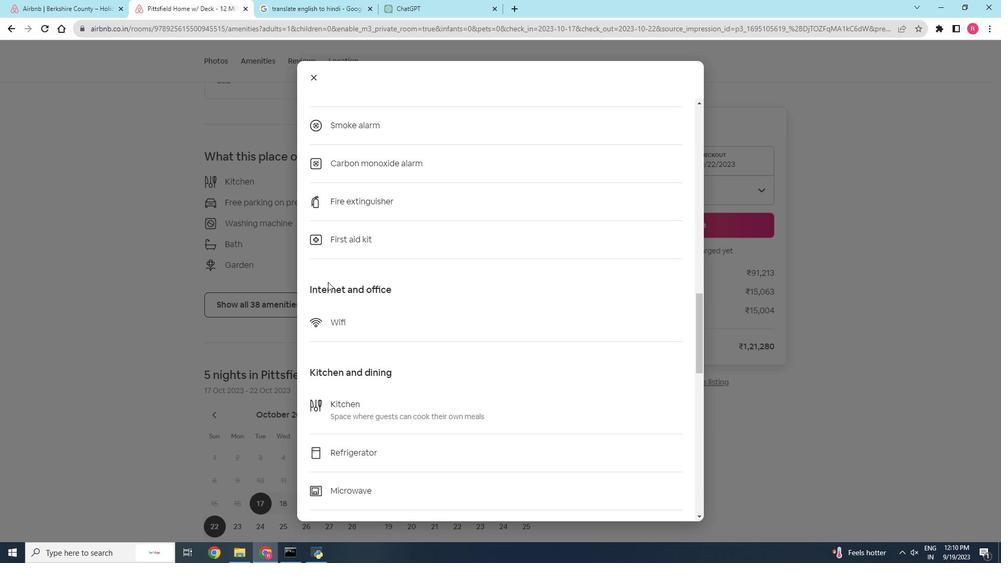 
Action: Mouse scrolled (330, 283) with delta (0, 0)
Screenshot: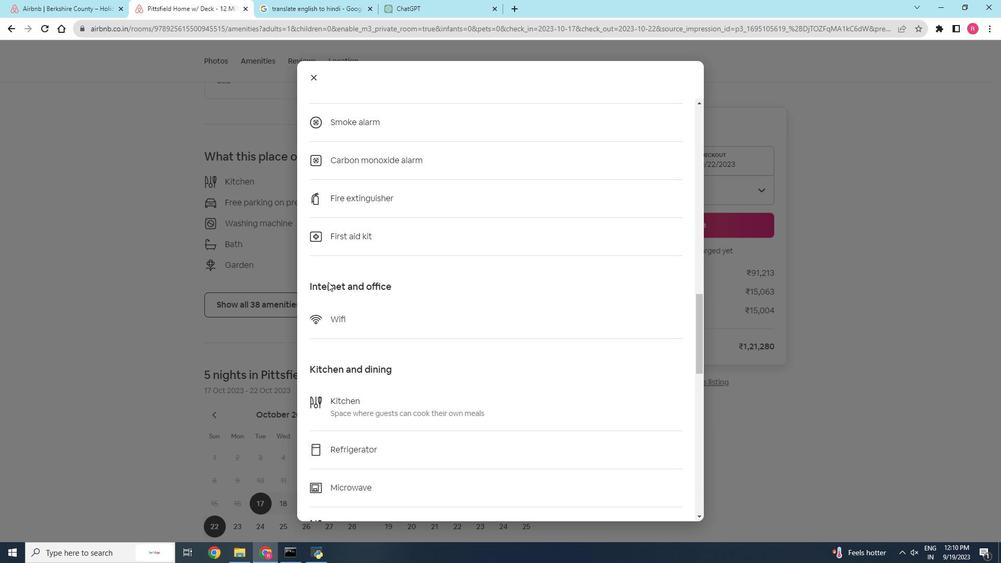 
Action: Mouse moved to (330, 284)
Screenshot: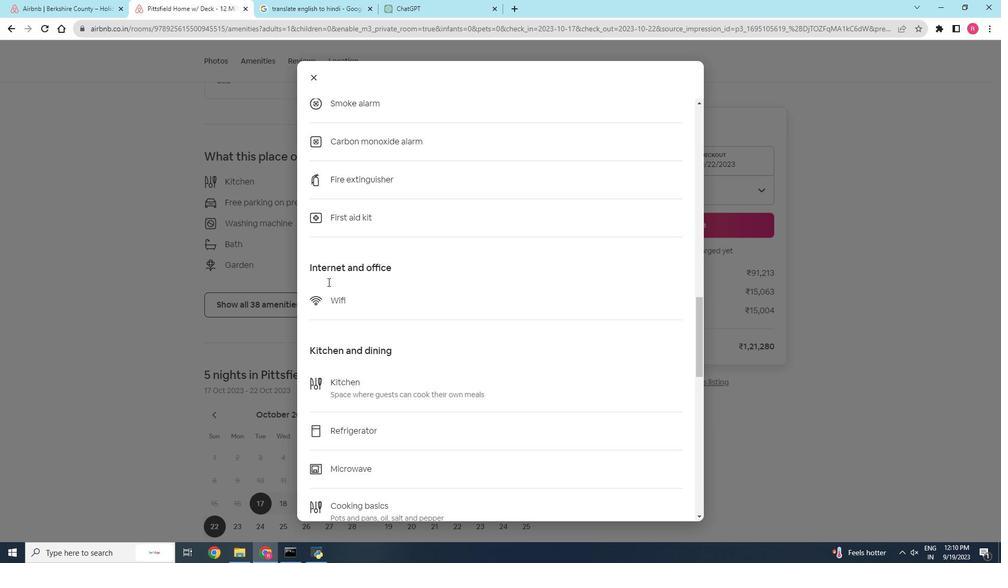 
Action: Mouse scrolled (330, 283) with delta (0, 0)
Screenshot: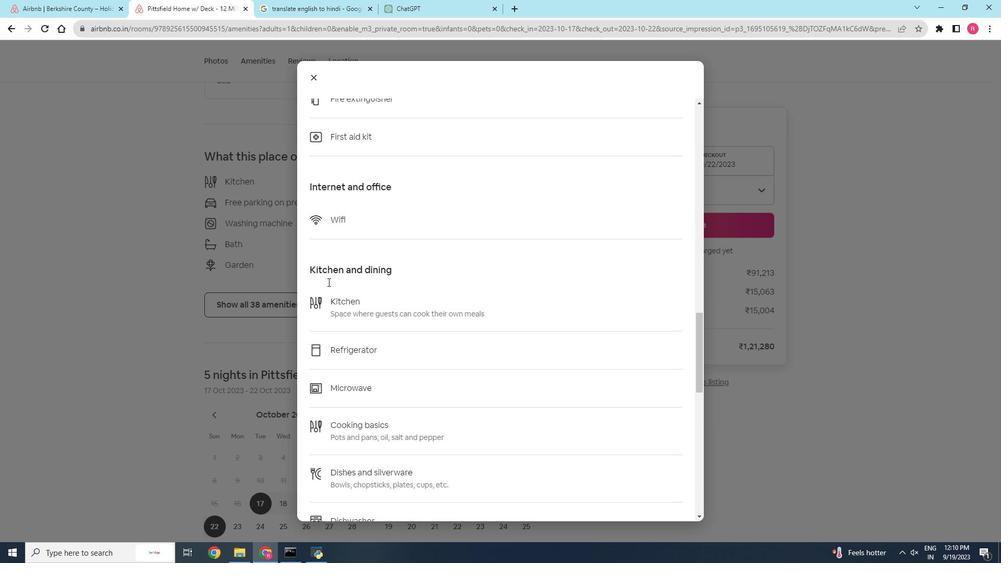 
Action: Mouse scrolled (330, 283) with delta (0, 0)
Screenshot: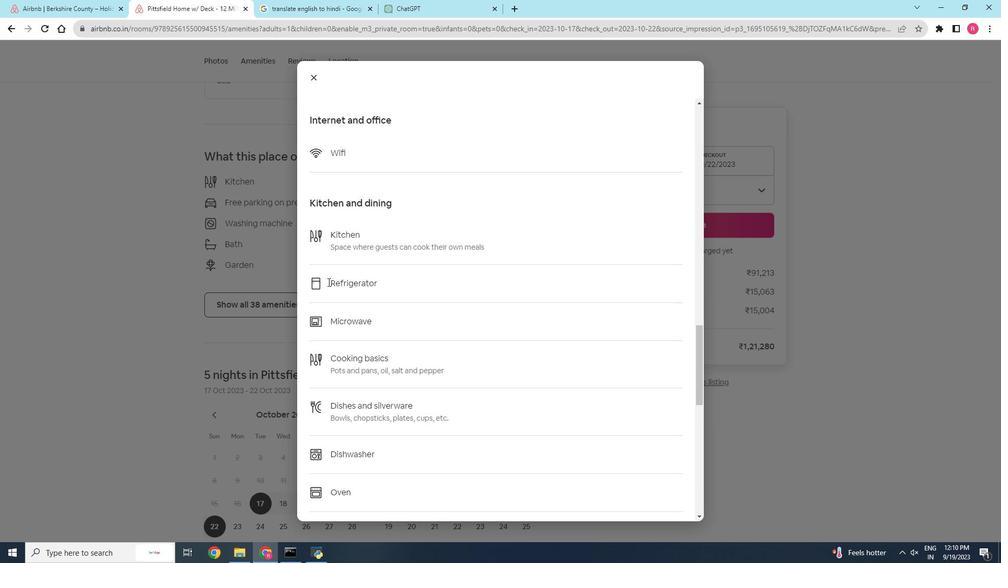 
Action: Mouse scrolled (330, 283) with delta (0, 0)
Screenshot: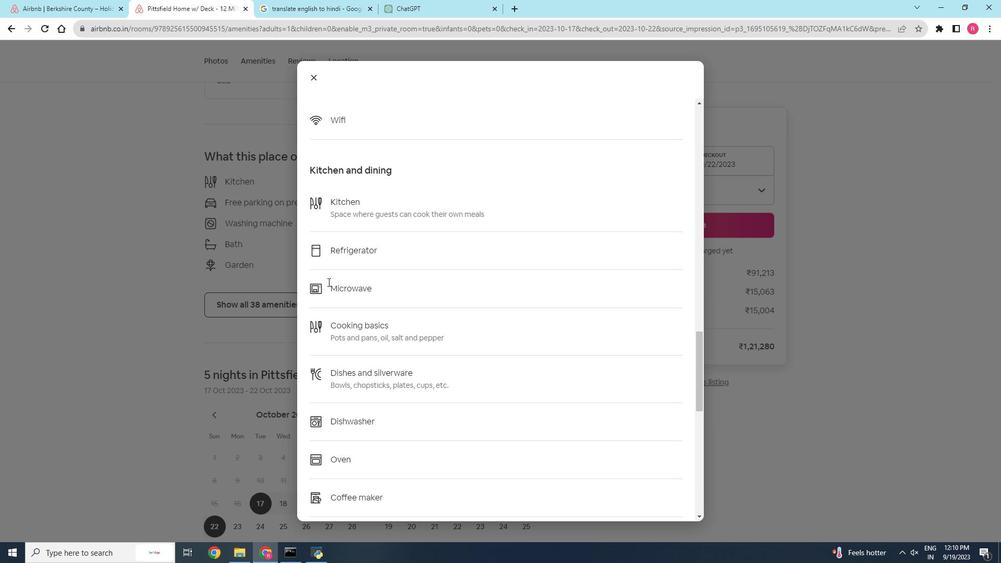 
Action: Mouse scrolled (330, 283) with delta (0, 0)
Screenshot: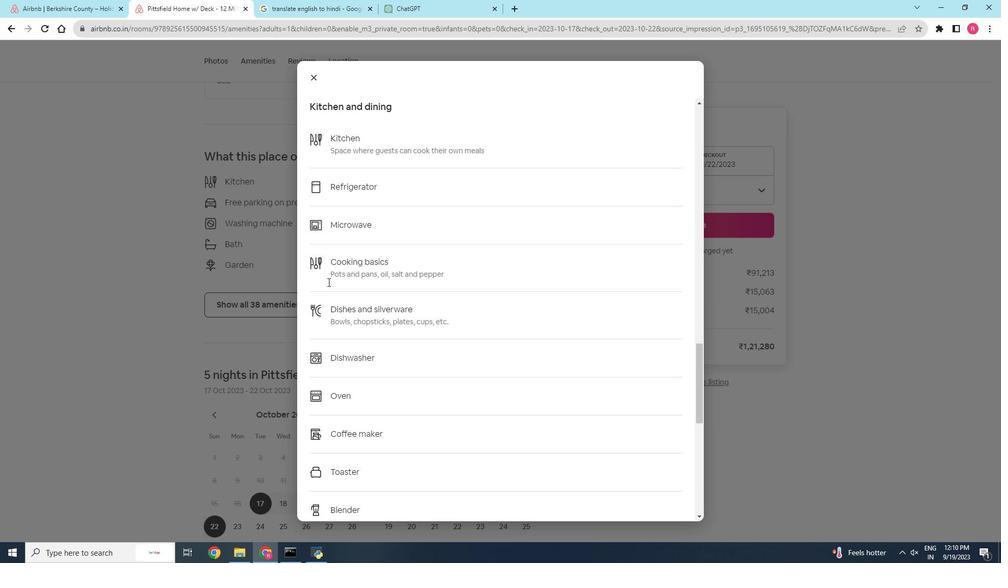 
Action: Mouse scrolled (330, 283) with delta (0, 0)
Screenshot: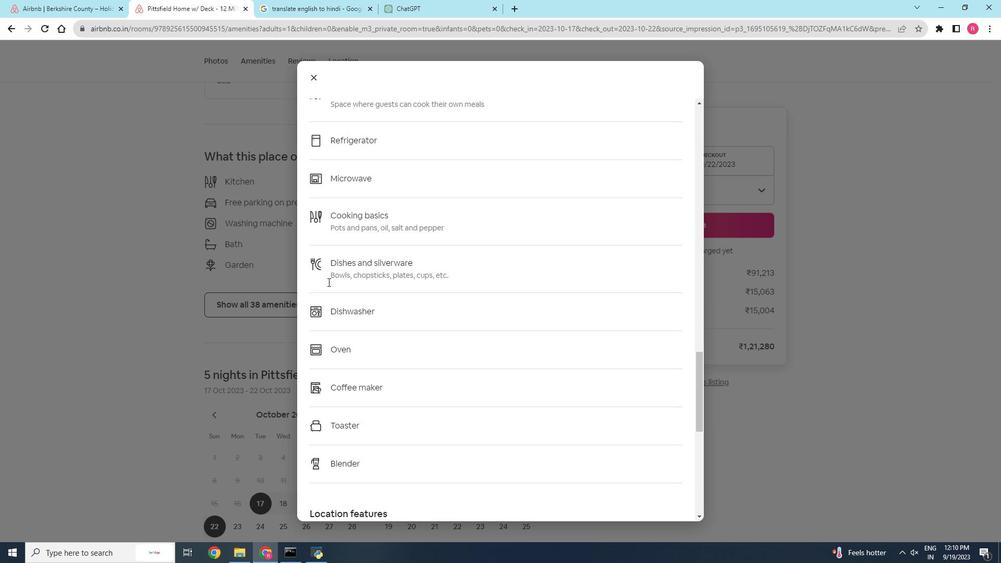 
Action: Mouse scrolled (330, 283) with delta (0, 0)
Screenshot: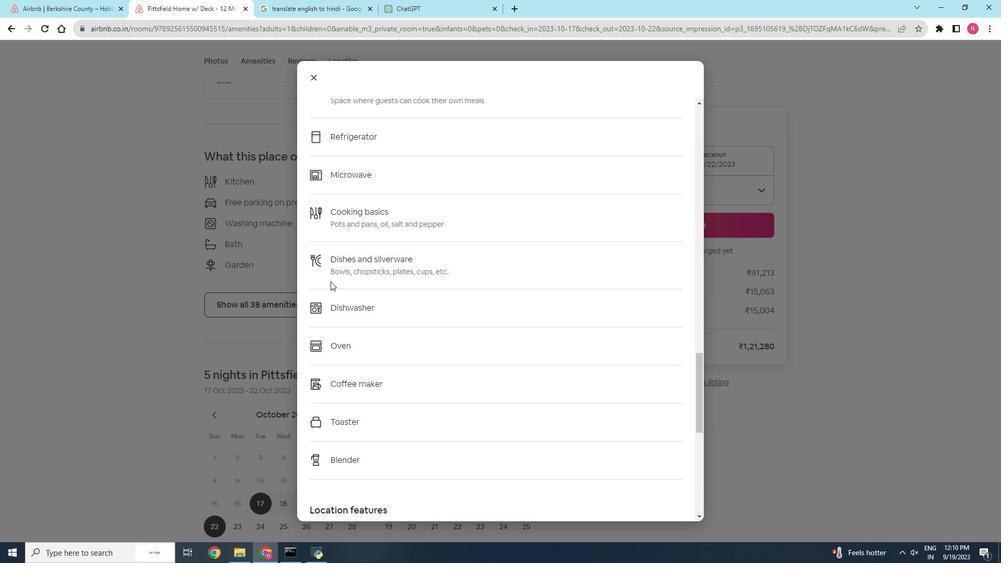 
Action: Mouse moved to (333, 283)
Screenshot: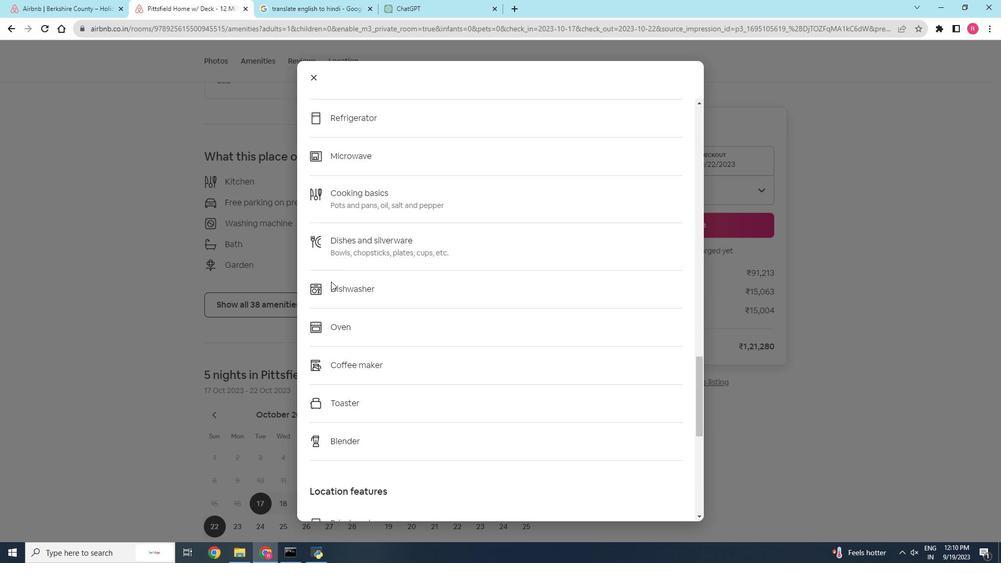 
Action: Mouse scrolled (333, 283) with delta (0, 0)
Screenshot: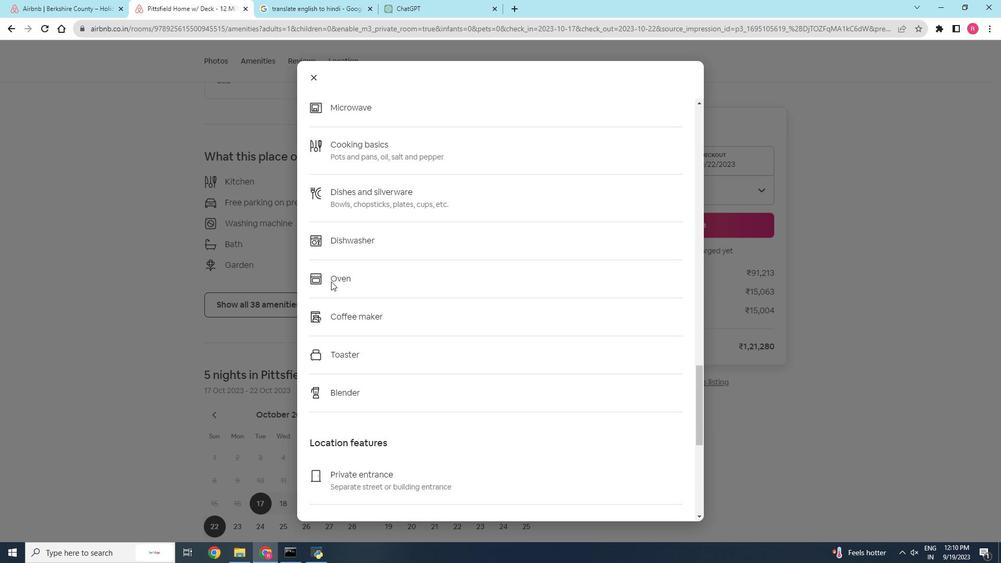 
Action: Mouse scrolled (333, 283) with delta (0, 0)
Screenshot: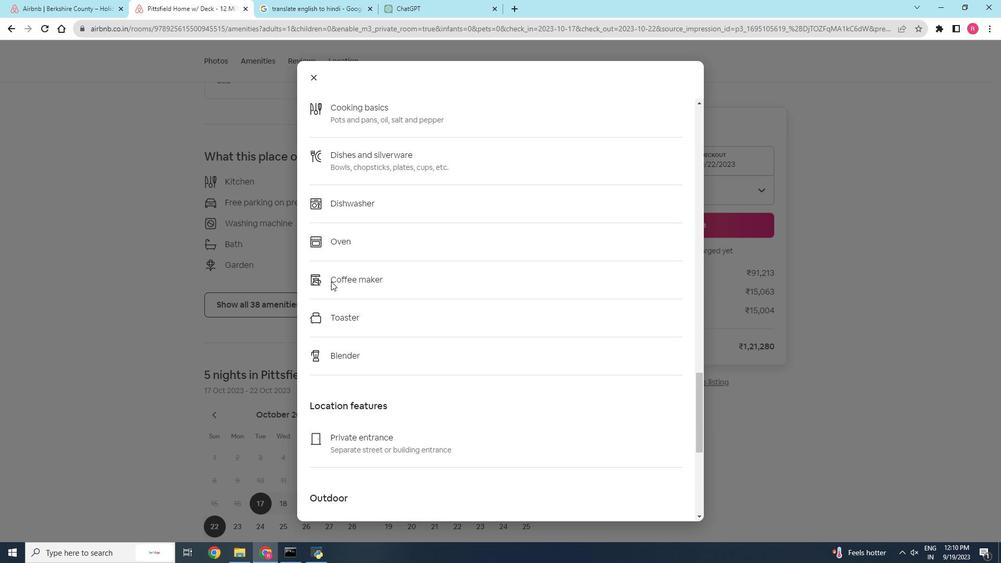 
Action: Mouse scrolled (333, 283) with delta (0, 0)
Screenshot: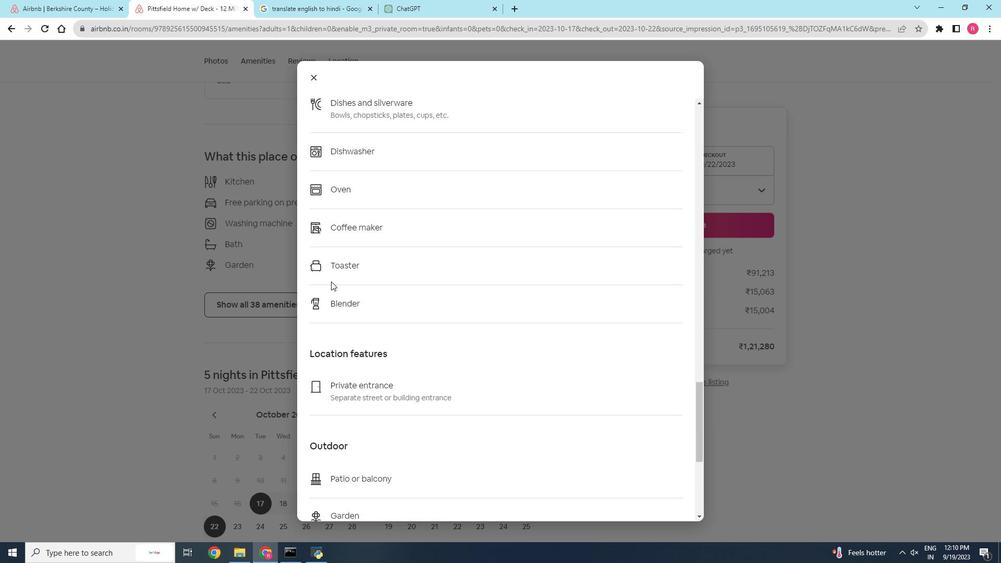 
Action: Mouse scrolled (333, 283) with delta (0, 0)
Screenshot: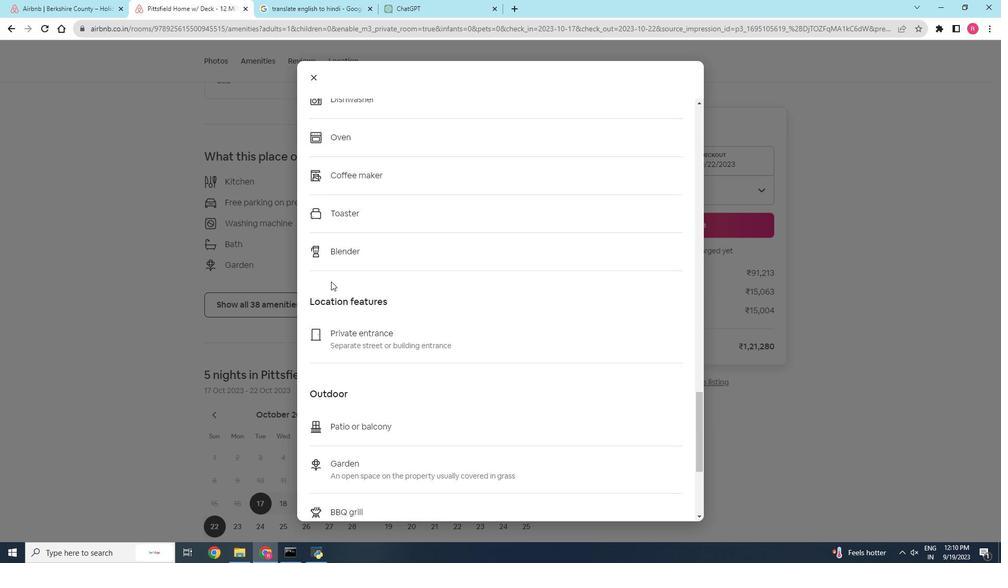 
Action: Mouse scrolled (333, 283) with delta (0, 0)
Screenshot: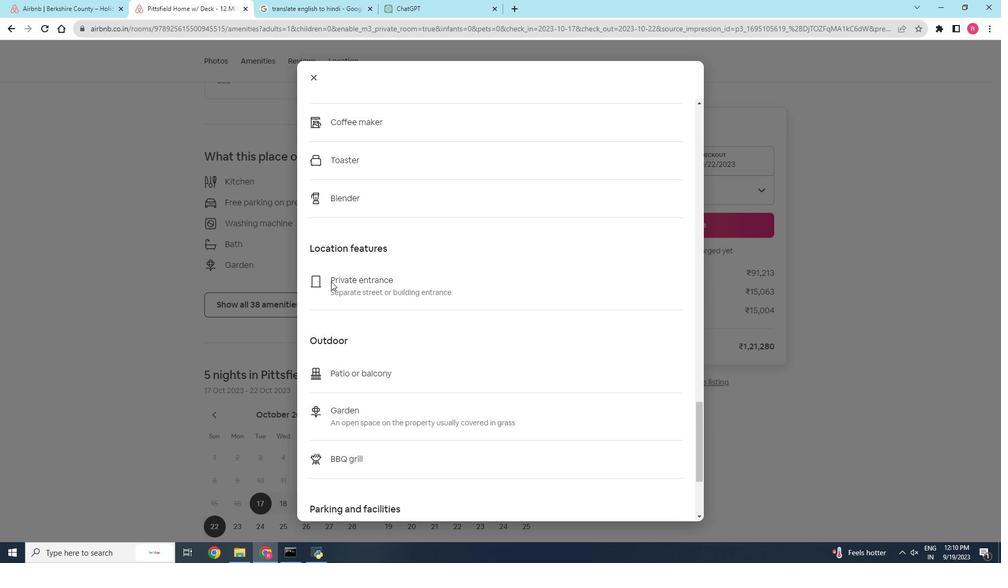 
Action: Mouse scrolled (333, 283) with delta (0, 0)
Screenshot: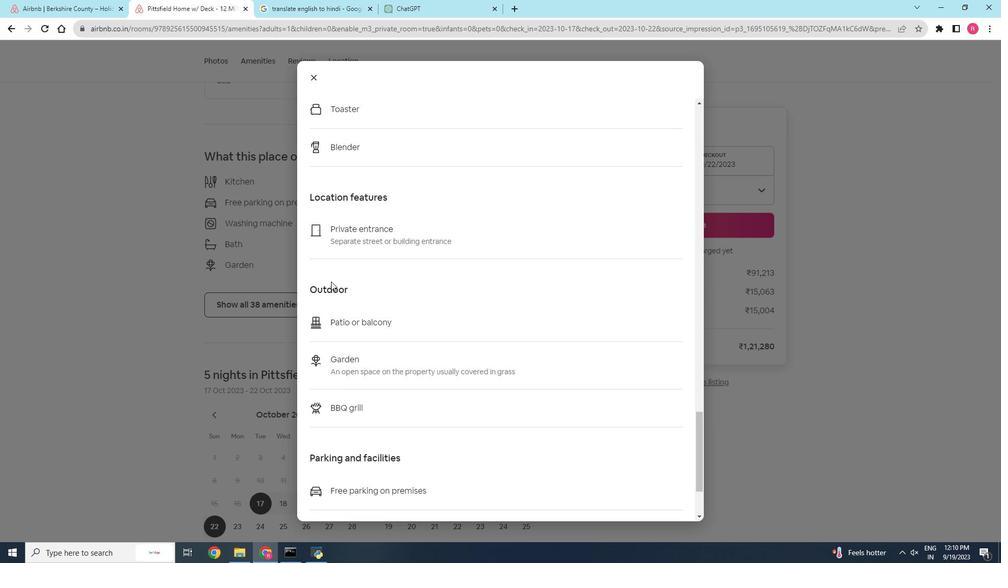 
Action: Mouse scrolled (333, 283) with delta (0, 0)
Screenshot: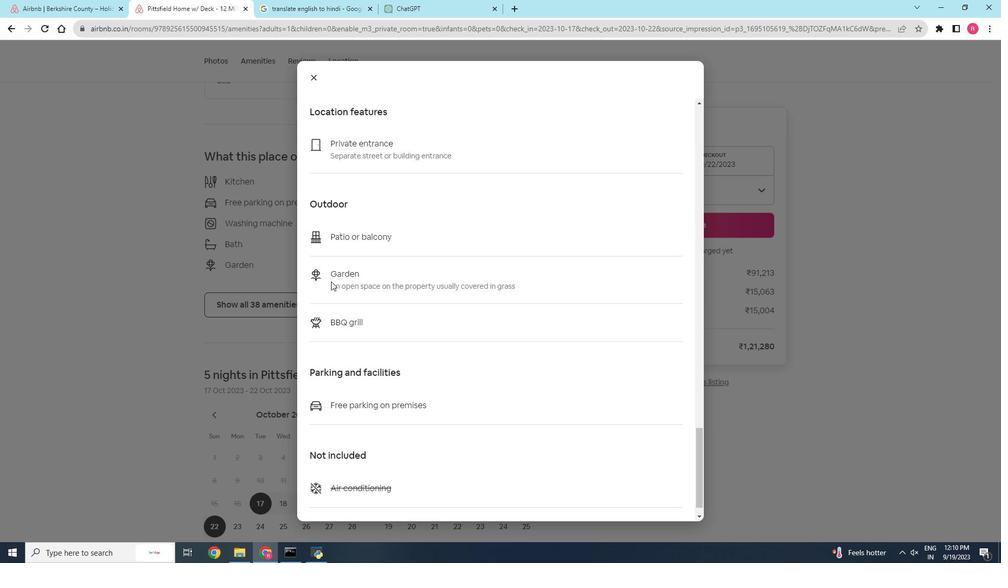 
Action: Mouse scrolled (333, 283) with delta (0, 0)
Screenshot: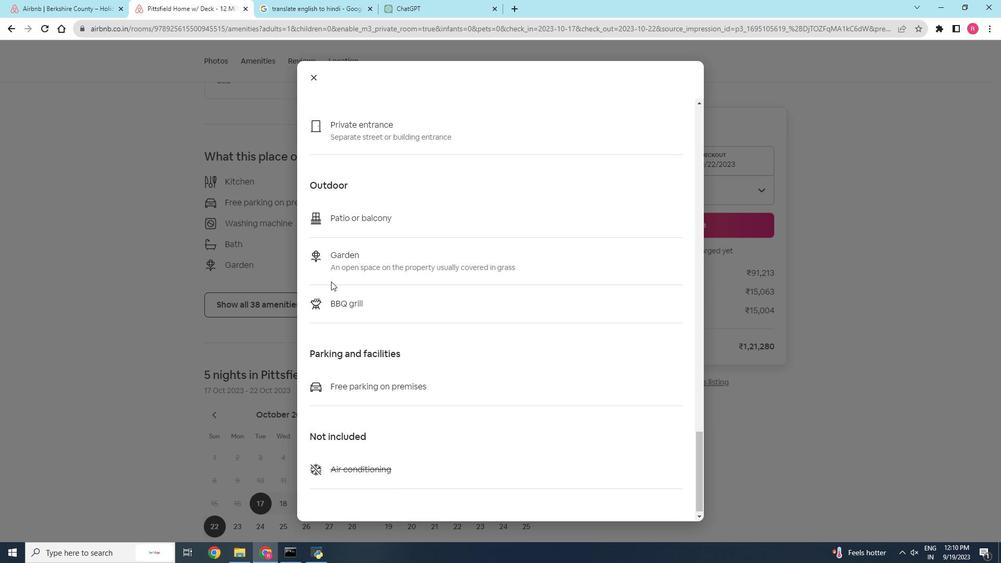 
Action: Mouse scrolled (333, 283) with delta (0, 0)
Screenshot: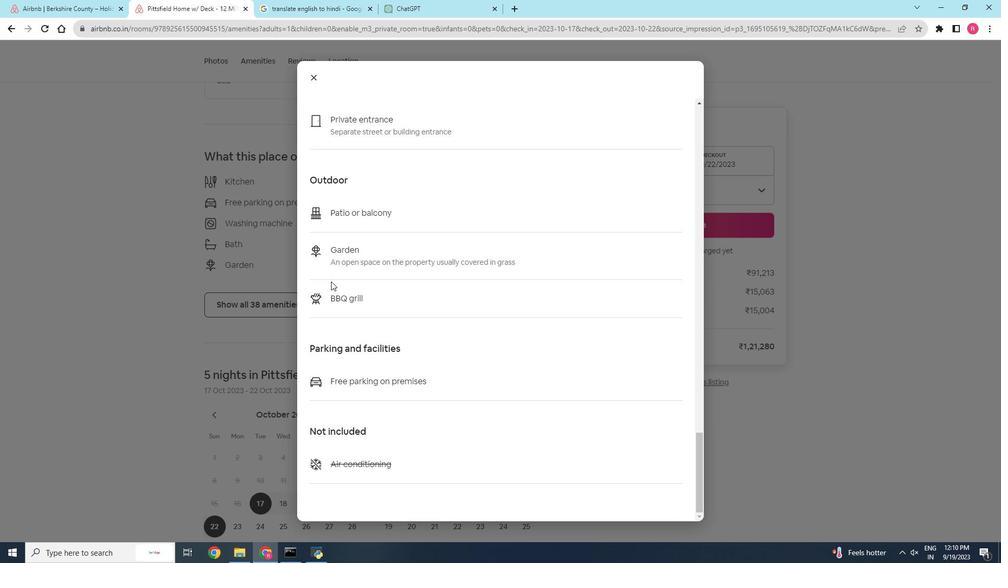 
Action: Mouse scrolled (333, 283) with delta (0, 0)
Screenshot: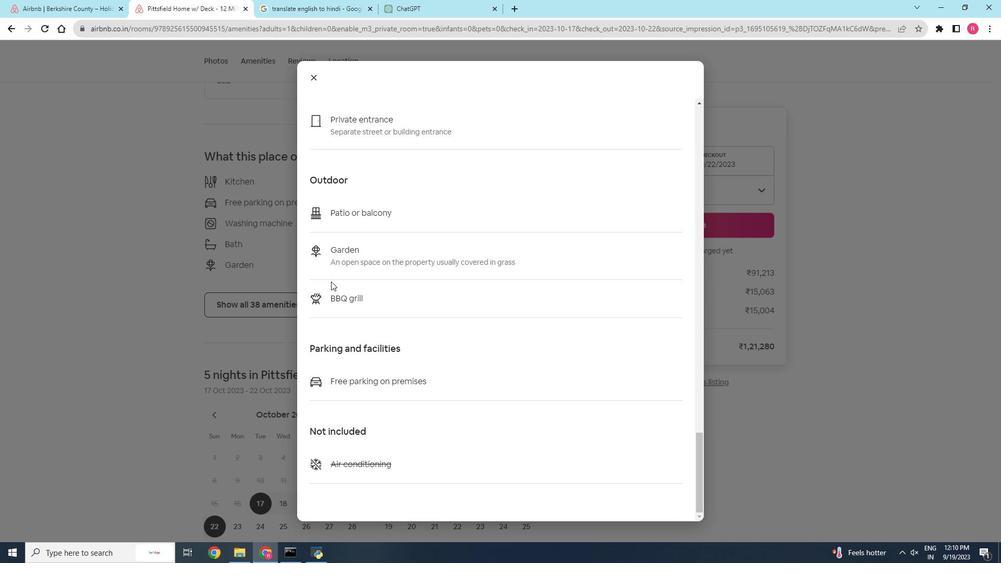 
Action: Mouse scrolled (333, 283) with delta (0, 0)
Screenshot: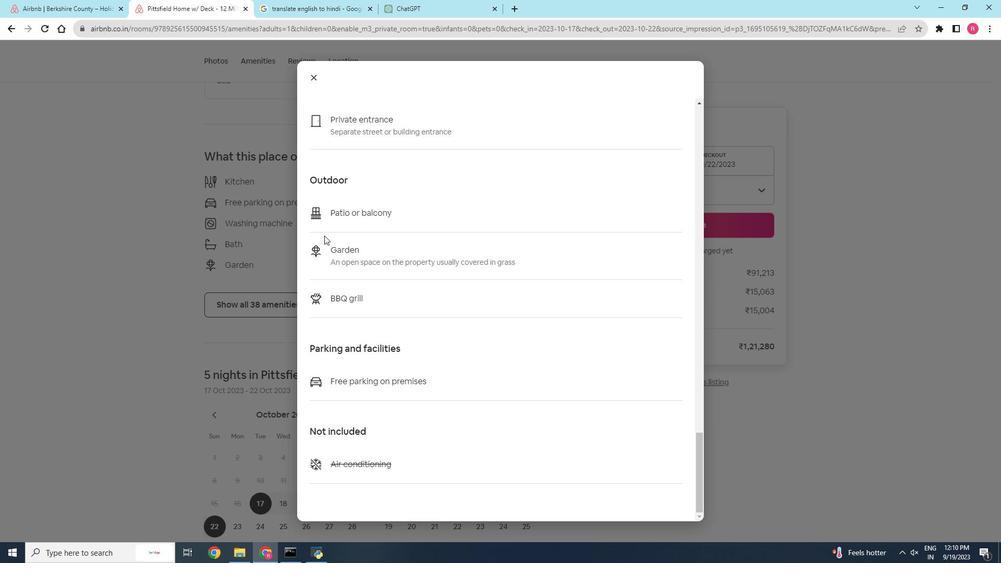 
Action: Mouse moved to (315, 79)
Screenshot: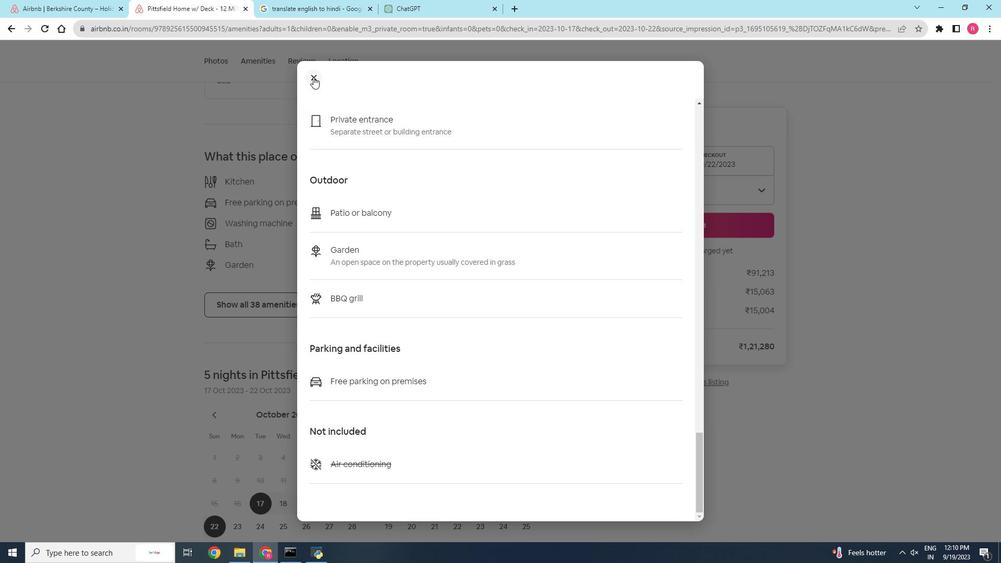 
Action: Mouse pressed left at (315, 79)
Screenshot: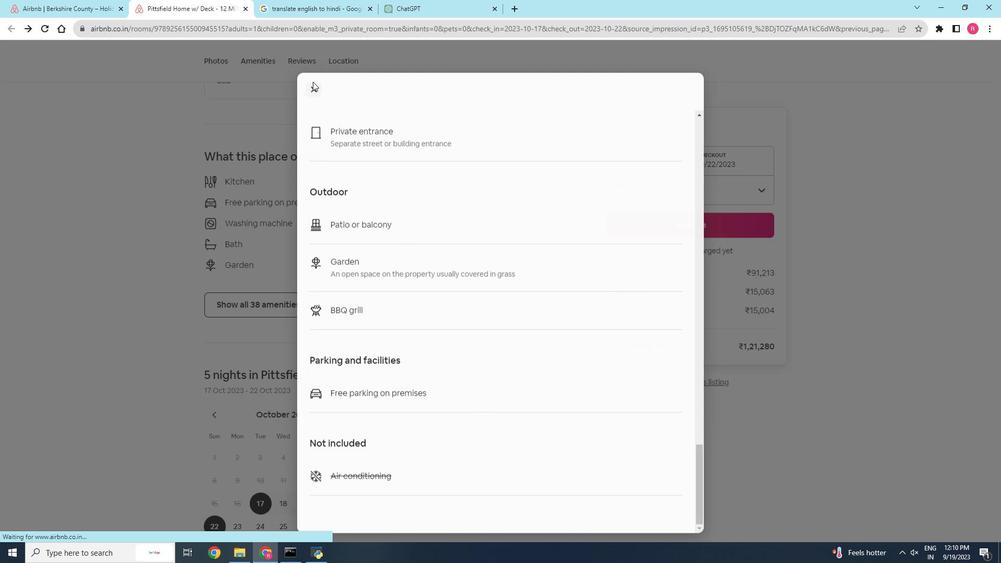 
Action: Mouse moved to (296, 210)
Screenshot: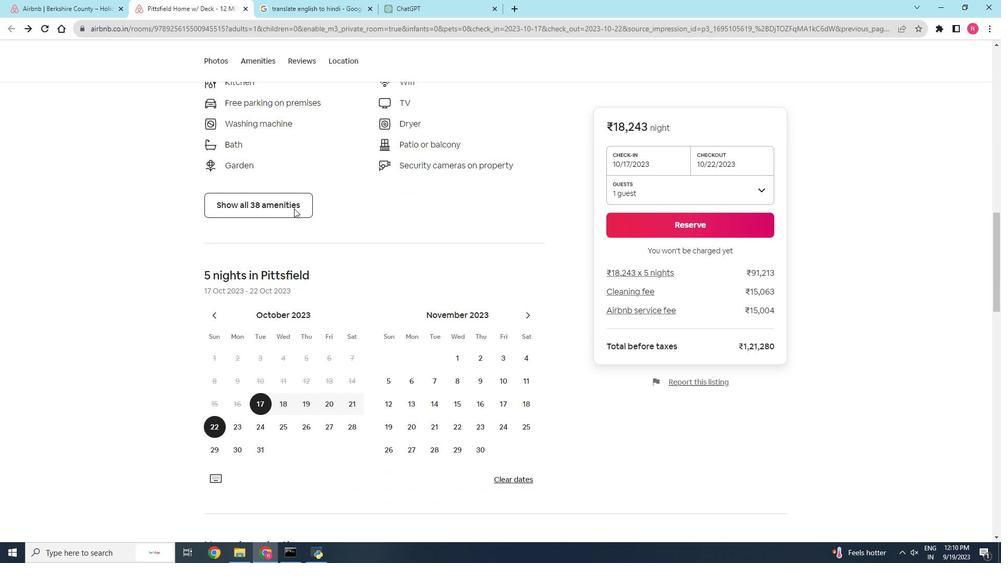 
Action: Mouse scrolled (296, 209) with delta (0, 0)
Screenshot: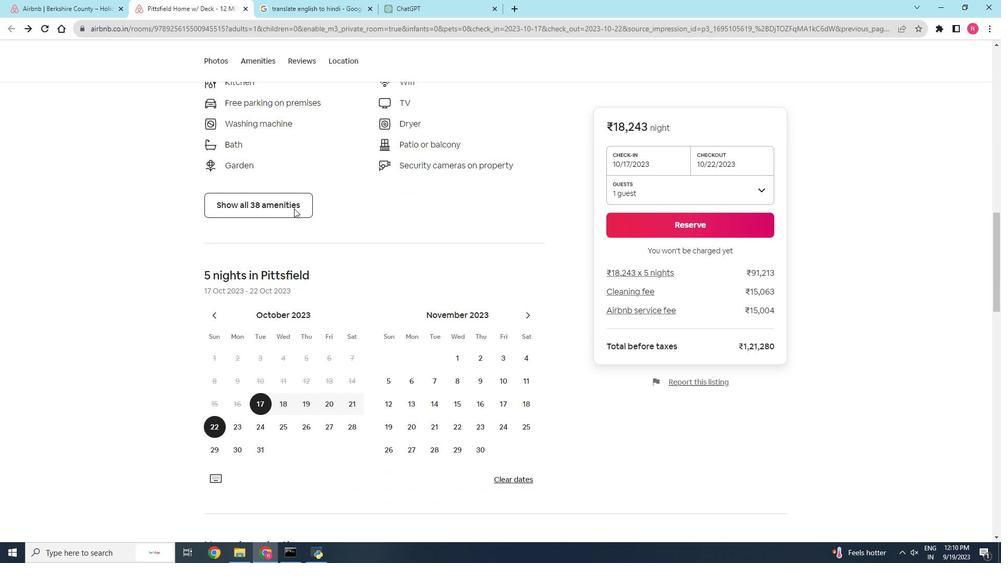 
Action: Mouse scrolled (296, 209) with delta (0, 0)
Screenshot: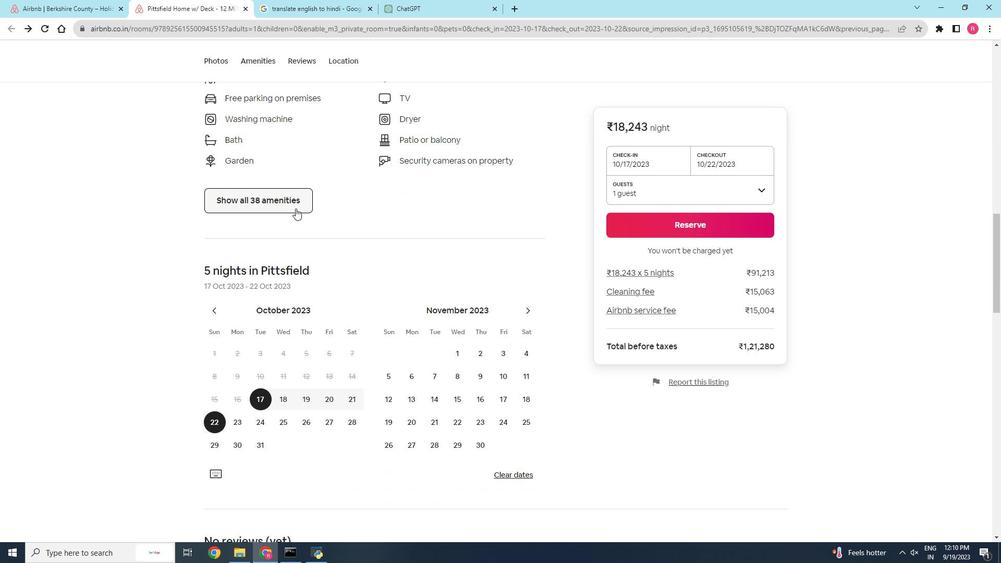 
Action: Mouse moved to (298, 209)
Screenshot: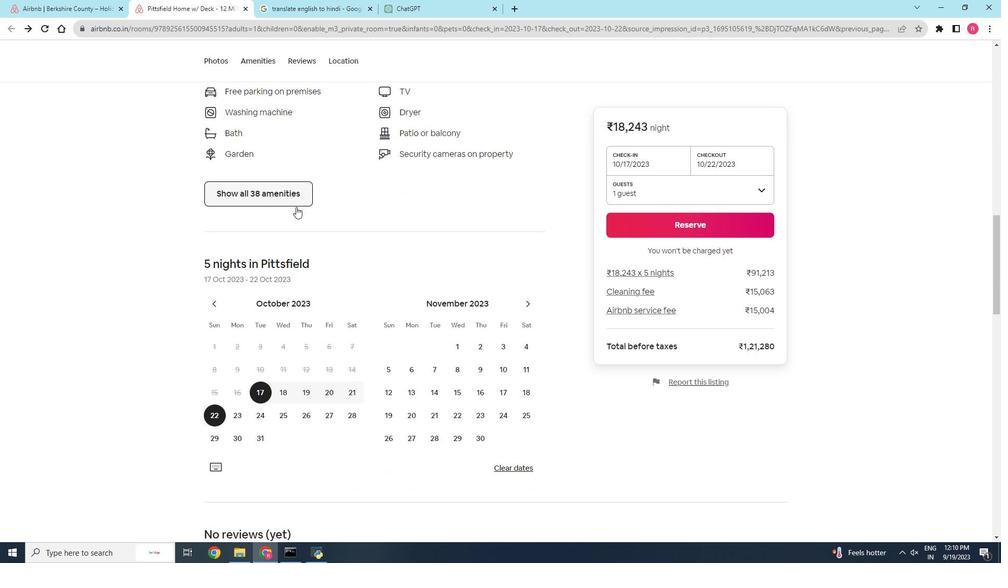 
Action: Mouse scrolled (298, 208) with delta (0, 0)
Screenshot: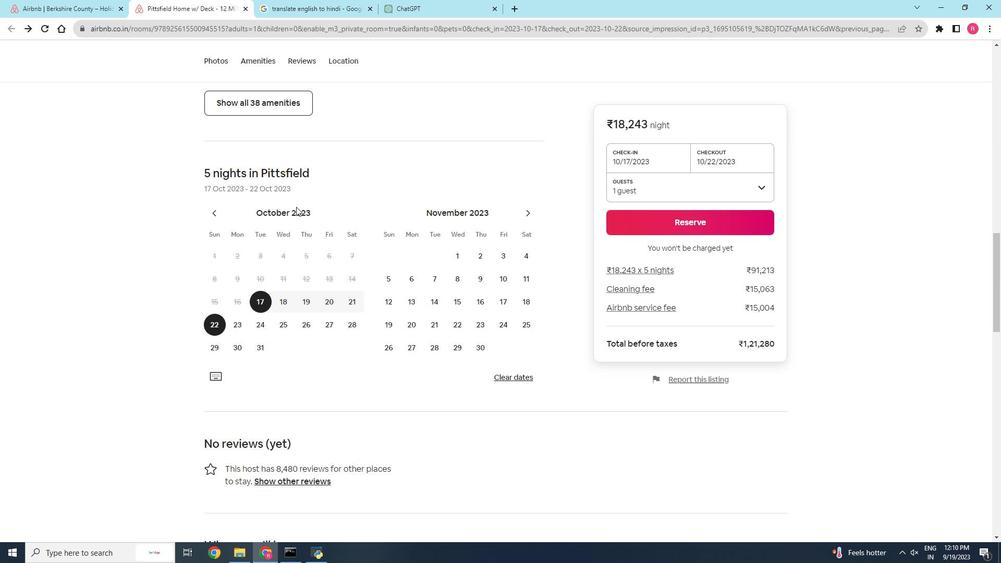 
Action: Mouse scrolled (298, 208) with delta (0, 0)
Screenshot: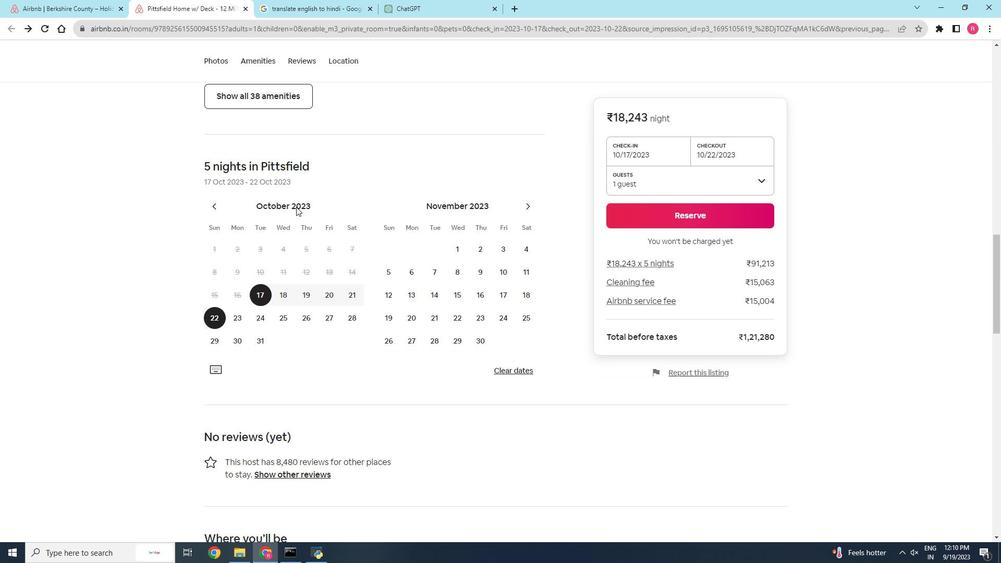 
Action: Mouse scrolled (298, 208) with delta (0, 0)
Screenshot: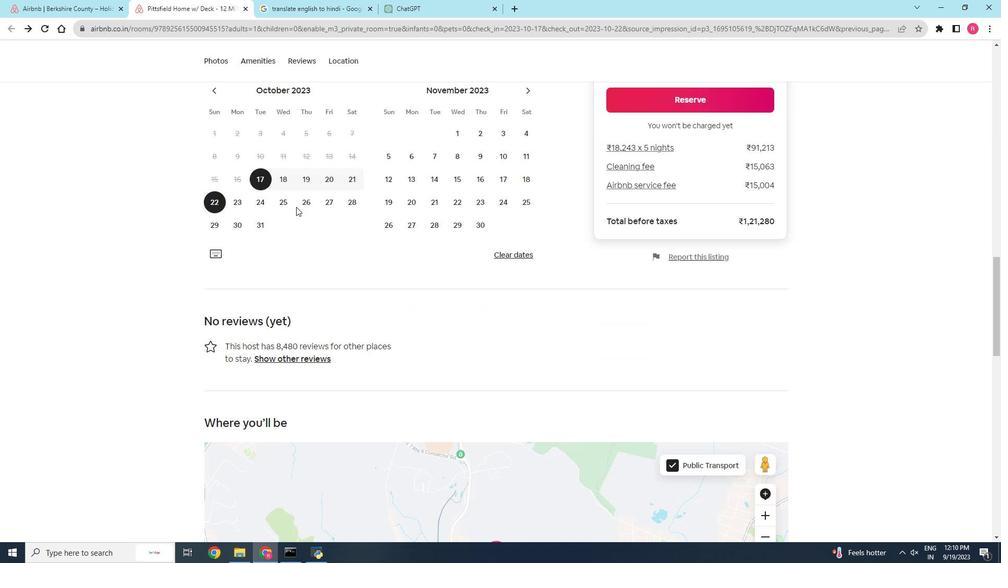 
Action: Mouse scrolled (298, 208) with delta (0, 0)
Screenshot: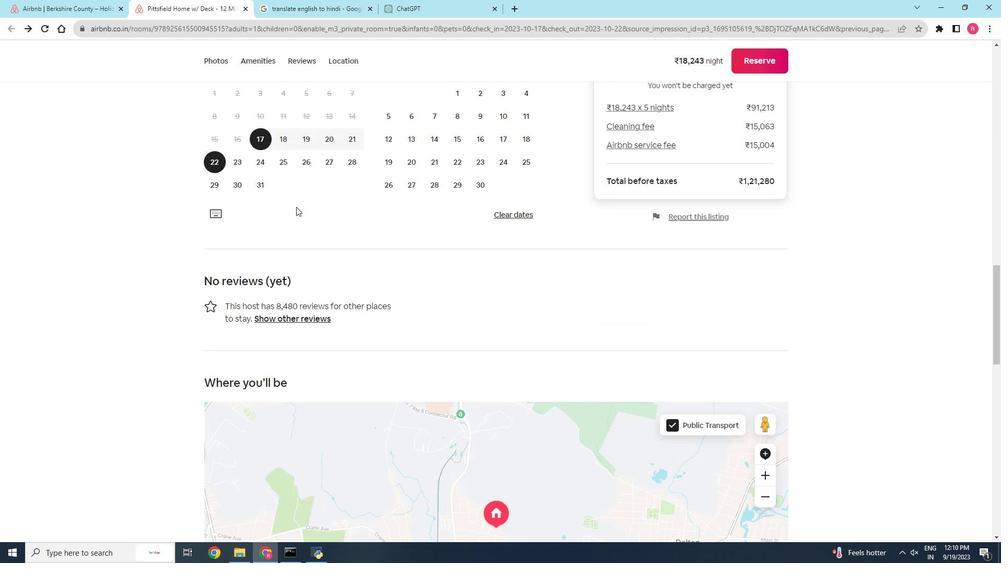 
Action: Mouse scrolled (298, 208) with delta (0, 0)
Screenshot: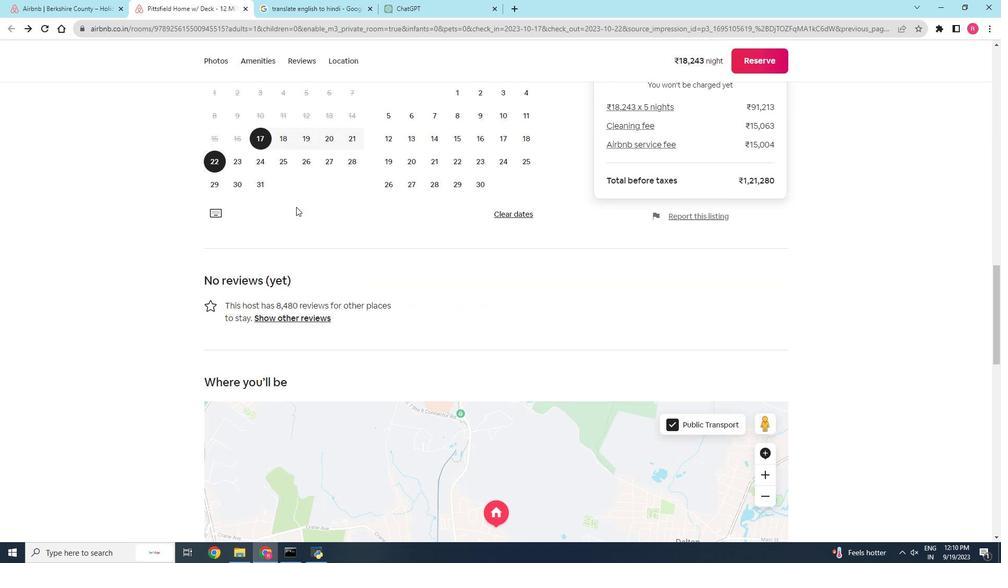 
Action: Mouse scrolled (298, 208) with delta (0, 0)
Screenshot: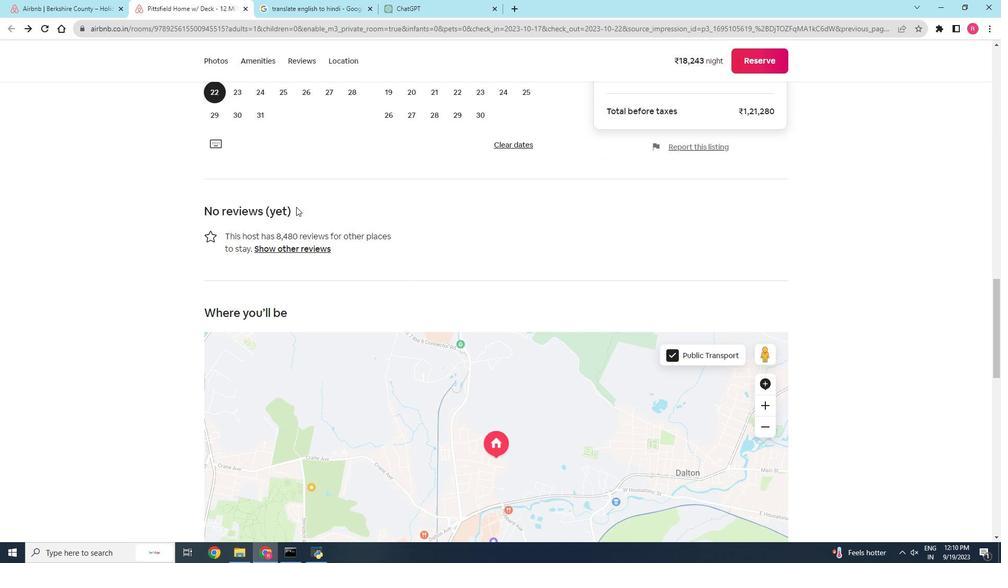 
Action: Mouse scrolled (298, 208) with delta (0, 0)
Screenshot: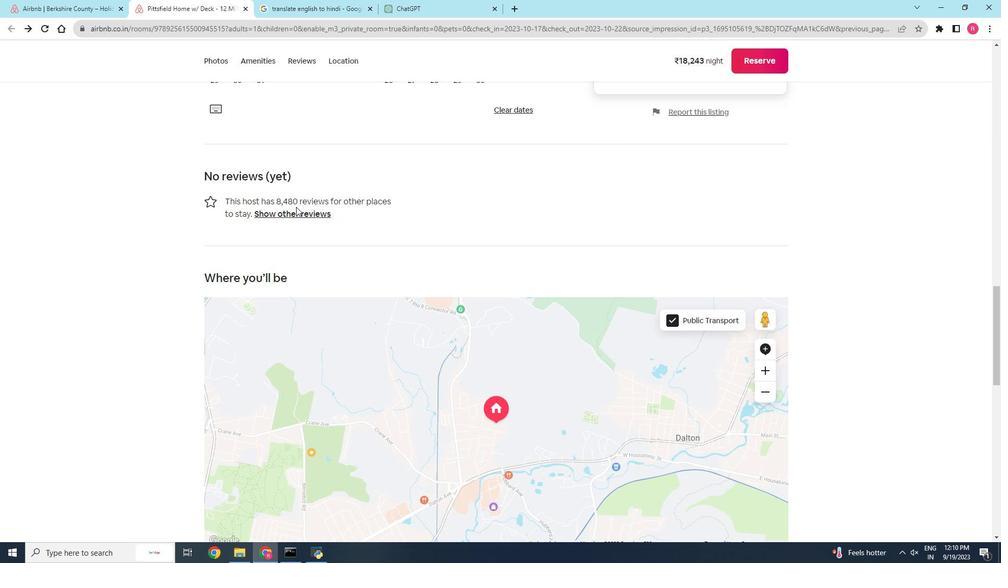 
Action: Mouse moved to (301, 214)
Screenshot: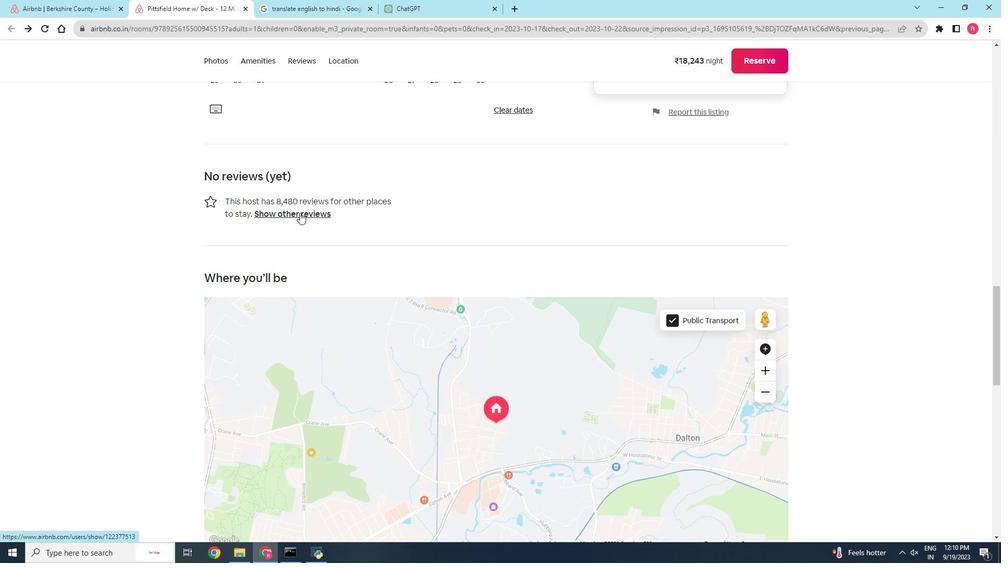 
Action: Mouse pressed left at (301, 214)
Screenshot: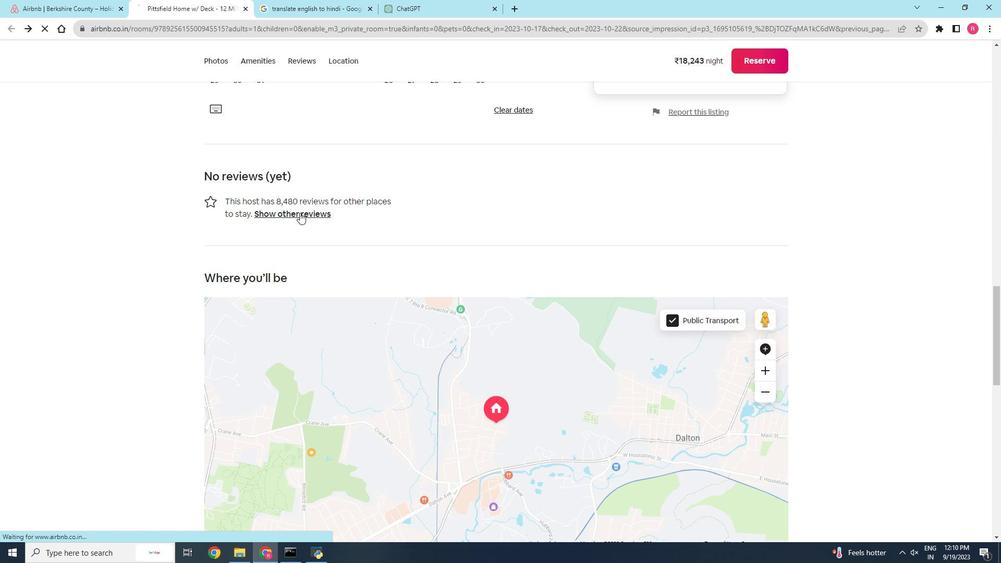 
Action: Mouse moved to (57, 4)
Screenshot: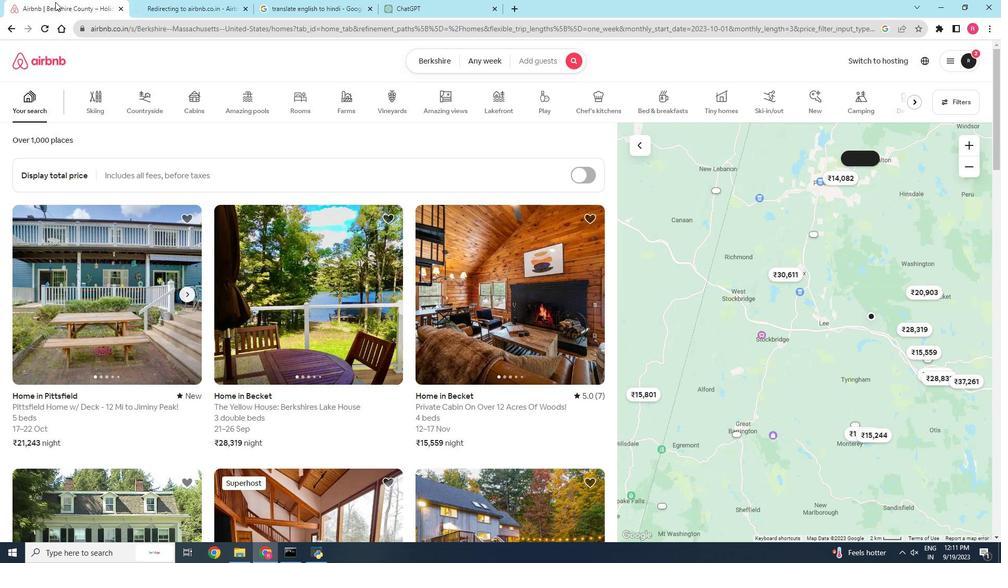 
Action: Mouse pressed left at (57, 4)
Screenshot: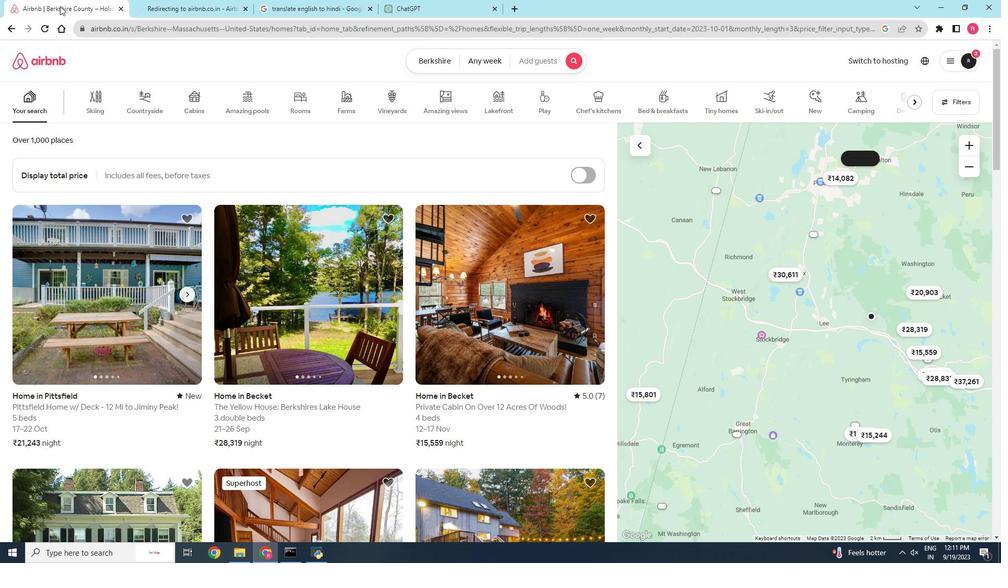 
Action: Mouse moved to (176, 11)
Screenshot: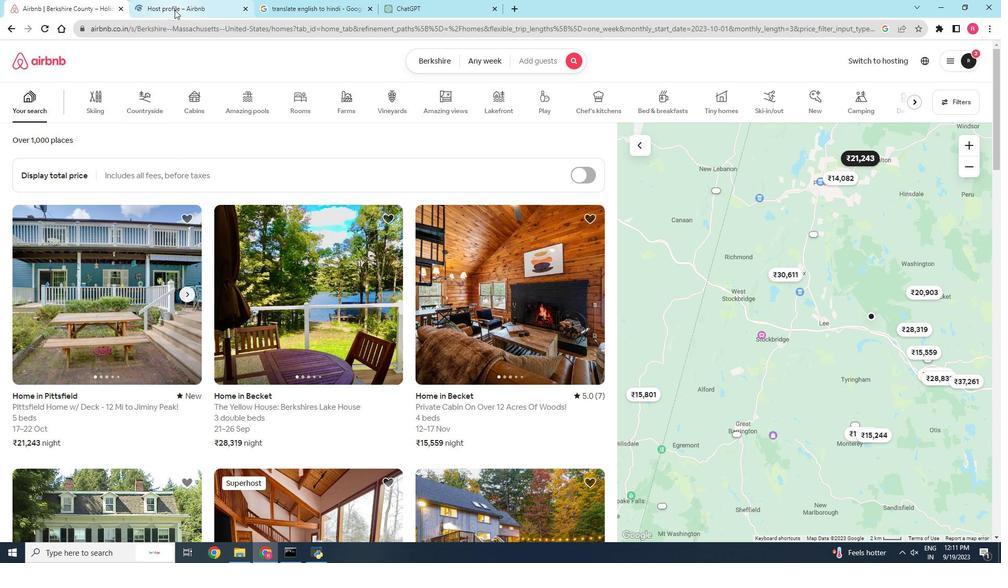 
Action: Mouse pressed left at (176, 11)
Screenshot: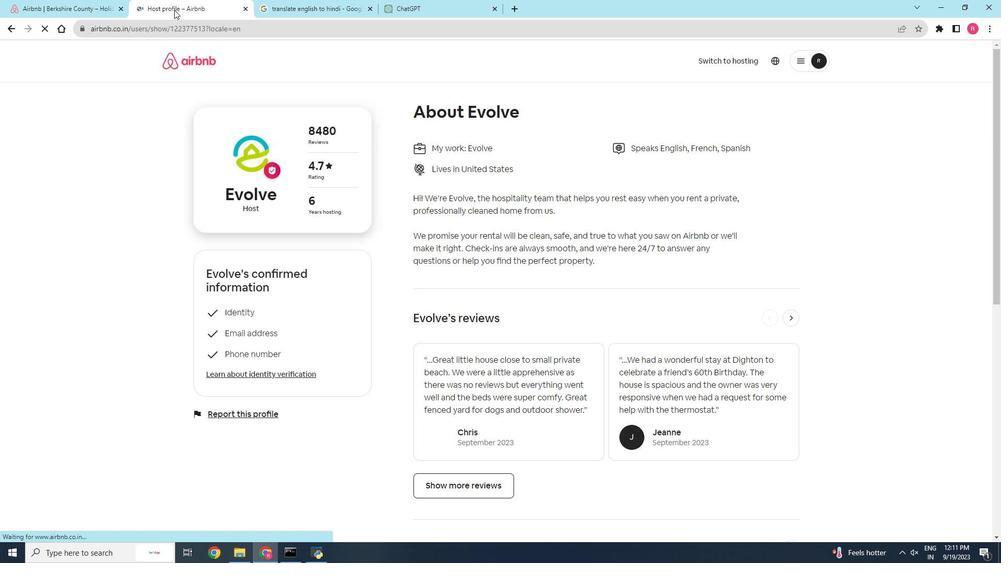 
Action: Mouse moved to (12, 32)
Screenshot: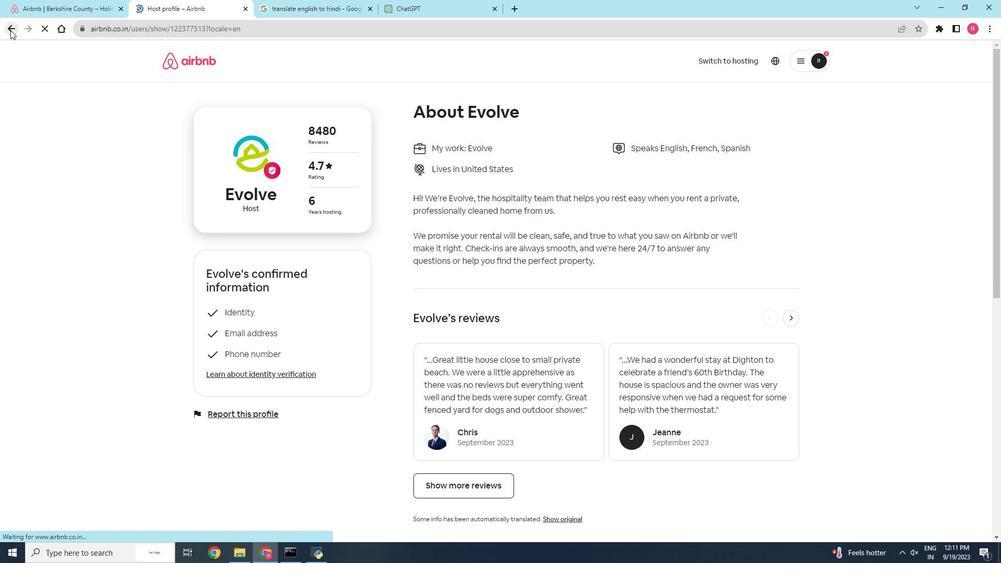 
Action: Mouse pressed left at (12, 32)
Screenshot: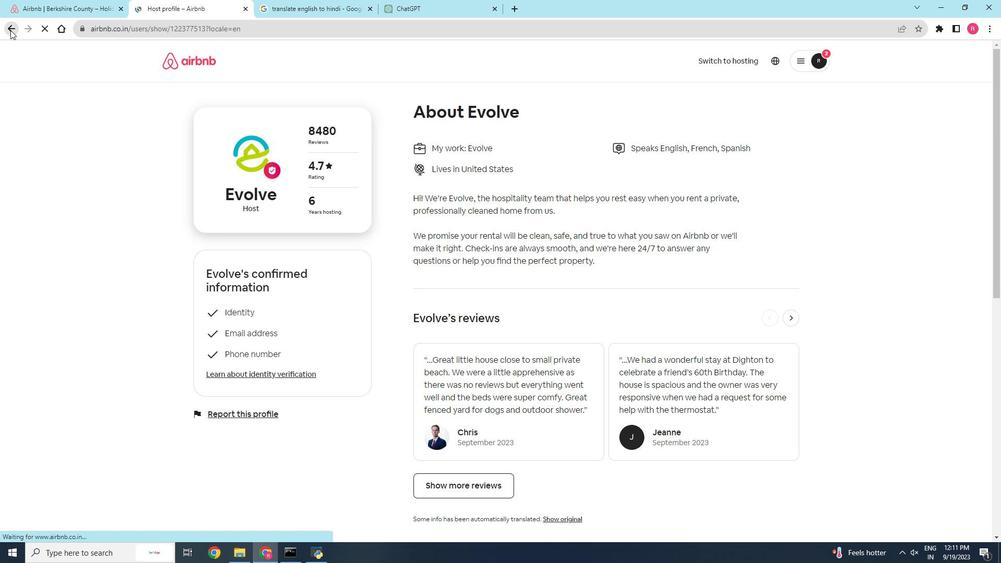 
Action: Mouse moved to (411, 262)
Screenshot: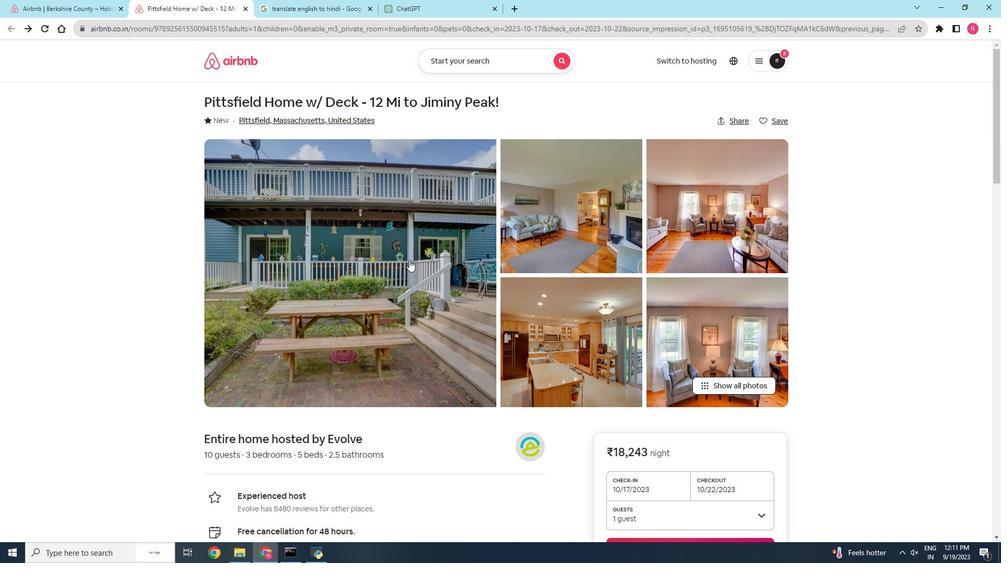 
Action: Mouse scrolled (411, 261) with delta (0, 0)
Screenshot: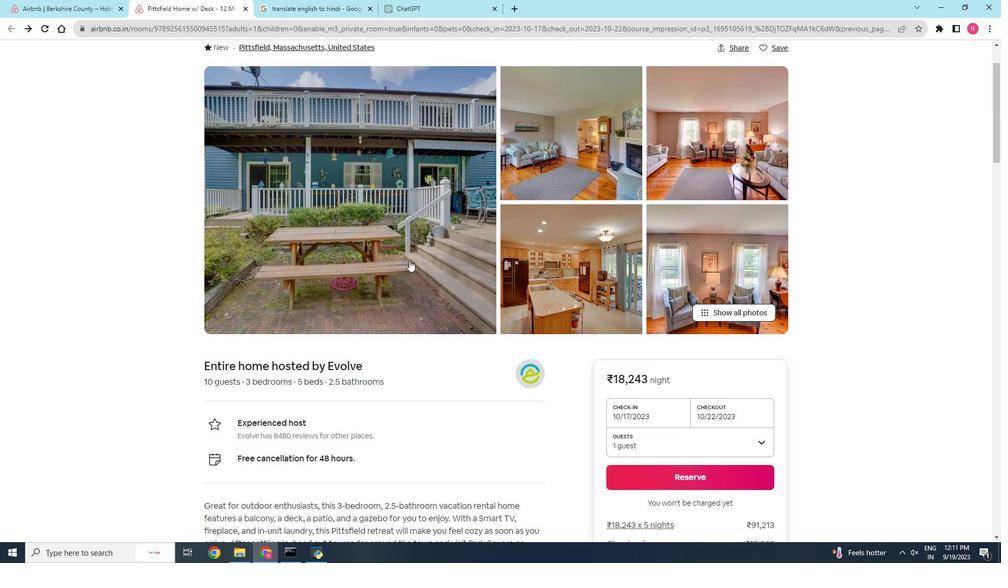 
Action: Mouse scrolled (411, 261) with delta (0, 0)
Screenshot: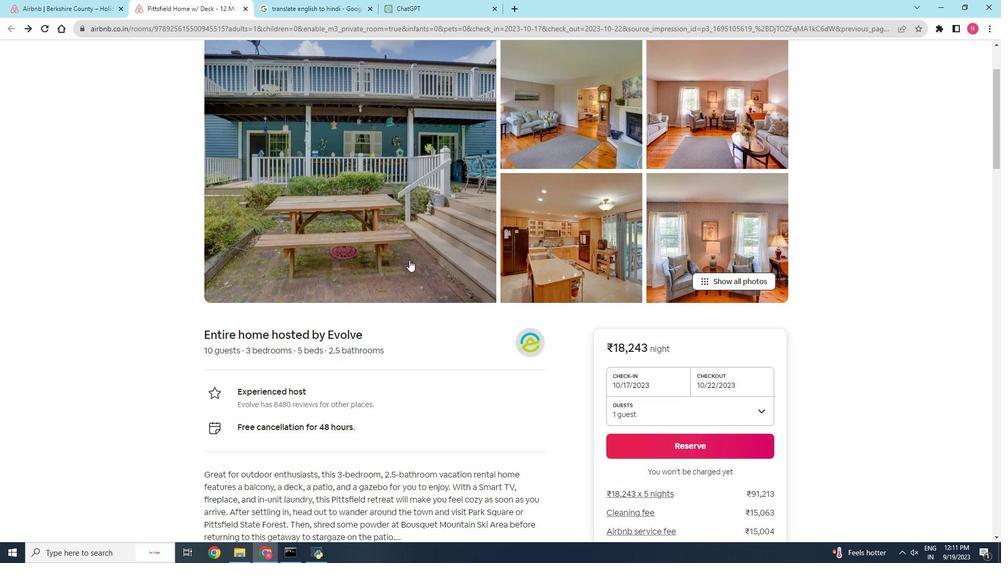 
Action: Mouse moved to (411, 261)
Screenshot: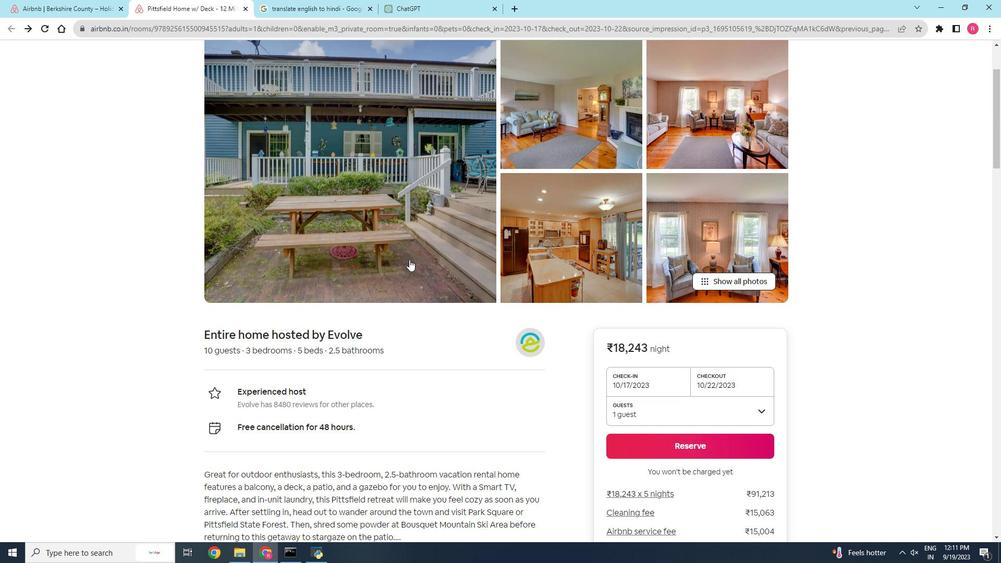 
Action: Mouse scrolled (411, 261) with delta (0, 0)
Screenshot: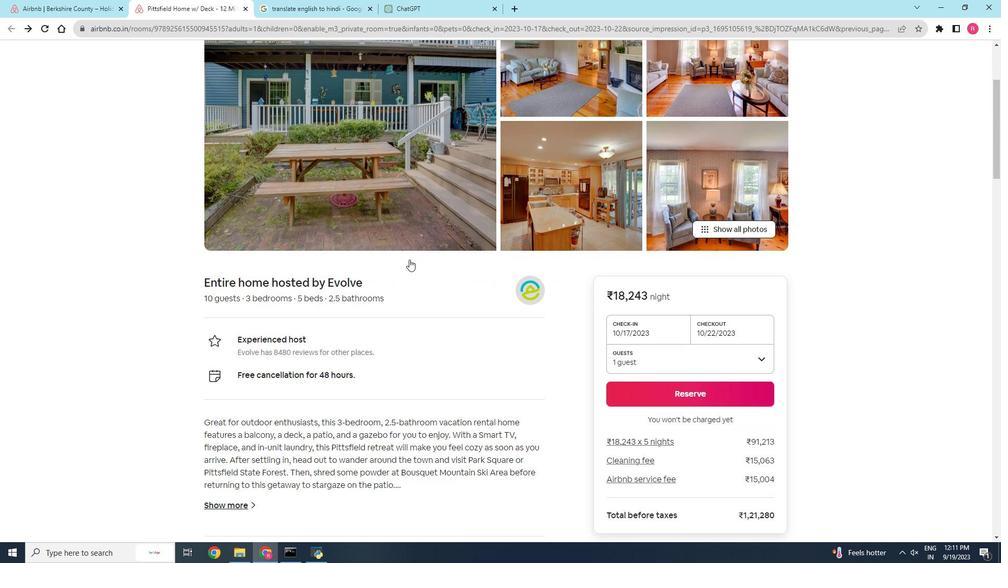 
Action: Mouse scrolled (411, 261) with delta (0, 0)
Screenshot: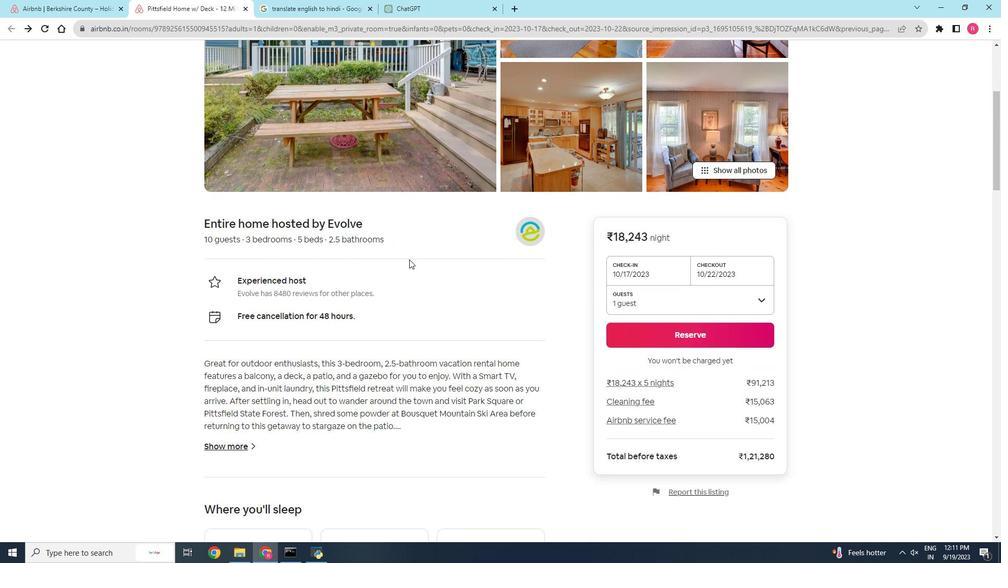 
Action: Mouse scrolled (411, 261) with delta (0, 0)
Screenshot: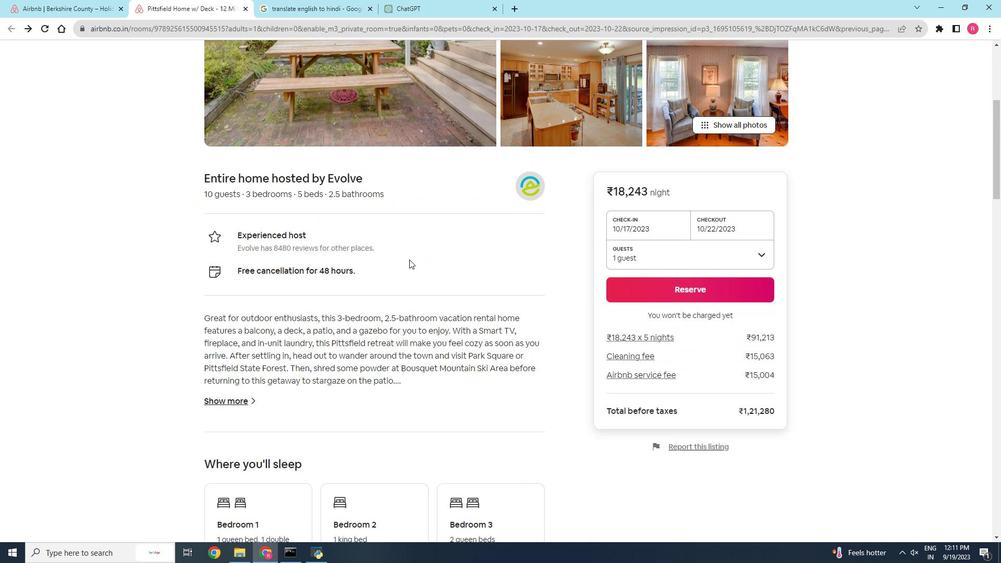 
Action: Mouse moved to (411, 261)
Screenshot: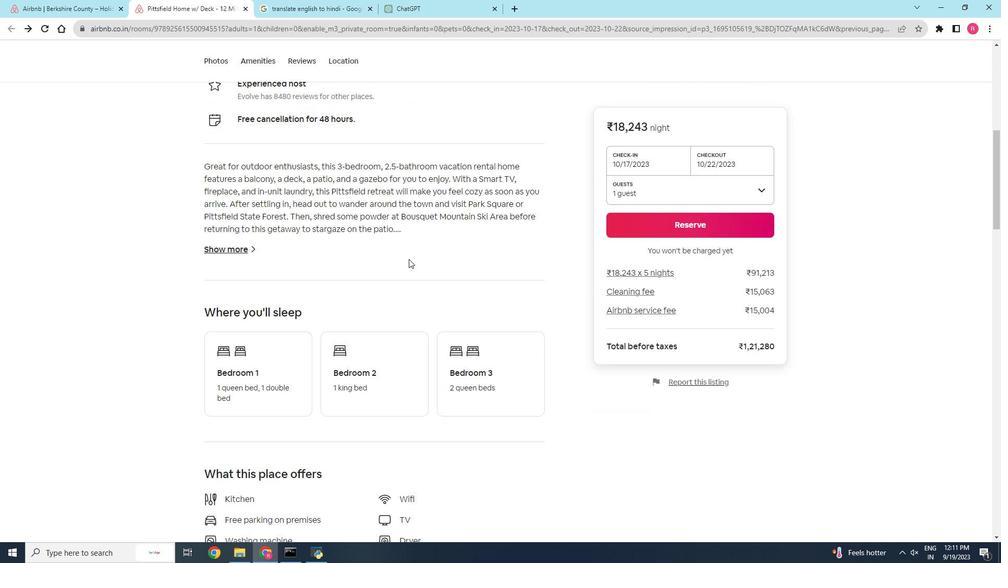 
Action: Mouse scrolled (411, 260) with delta (0, 0)
Screenshot: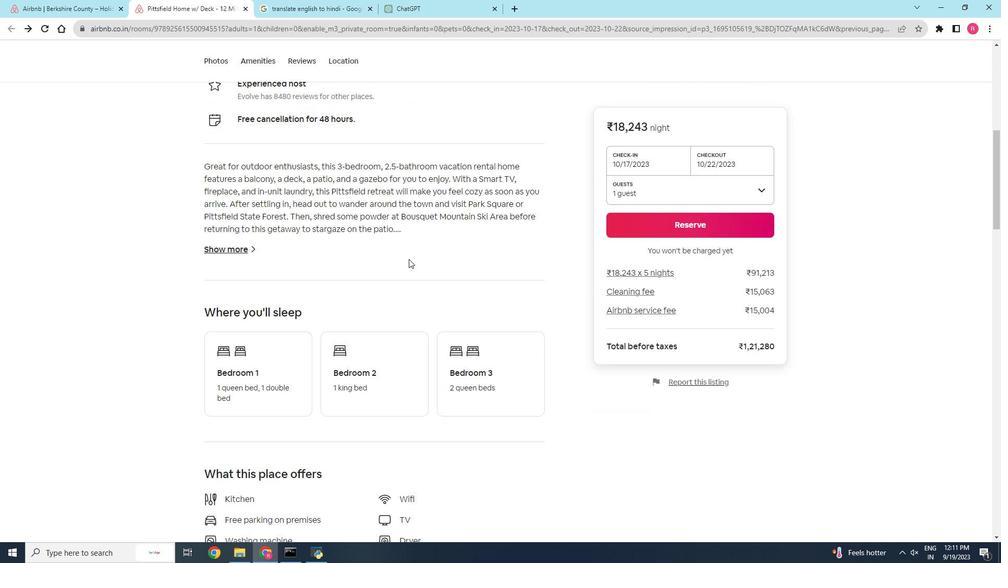 
Action: Mouse moved to (410, 261)
Screenshot: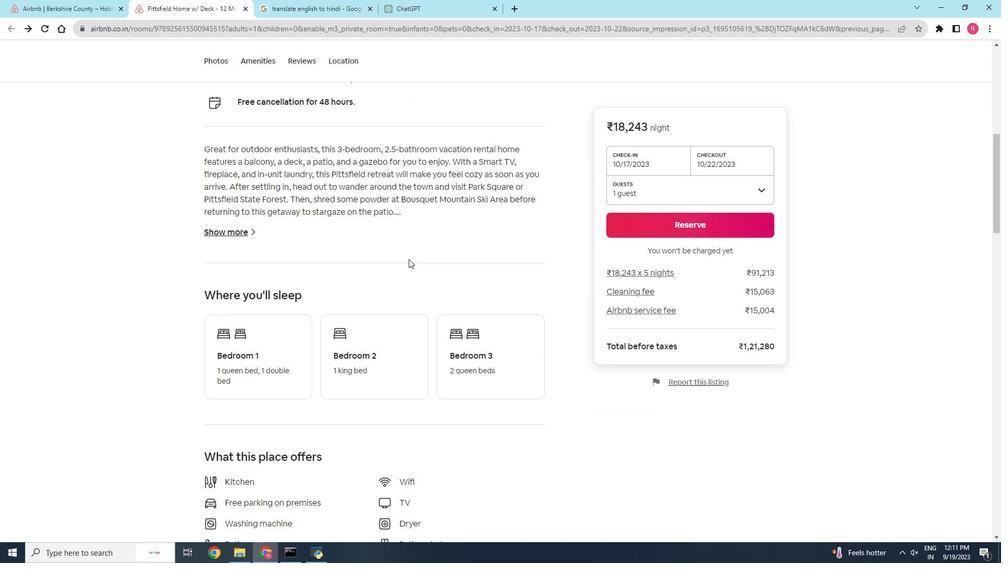 
Action: Mouse scrolled (410, 260) with delta (0, 0)
Screenshot: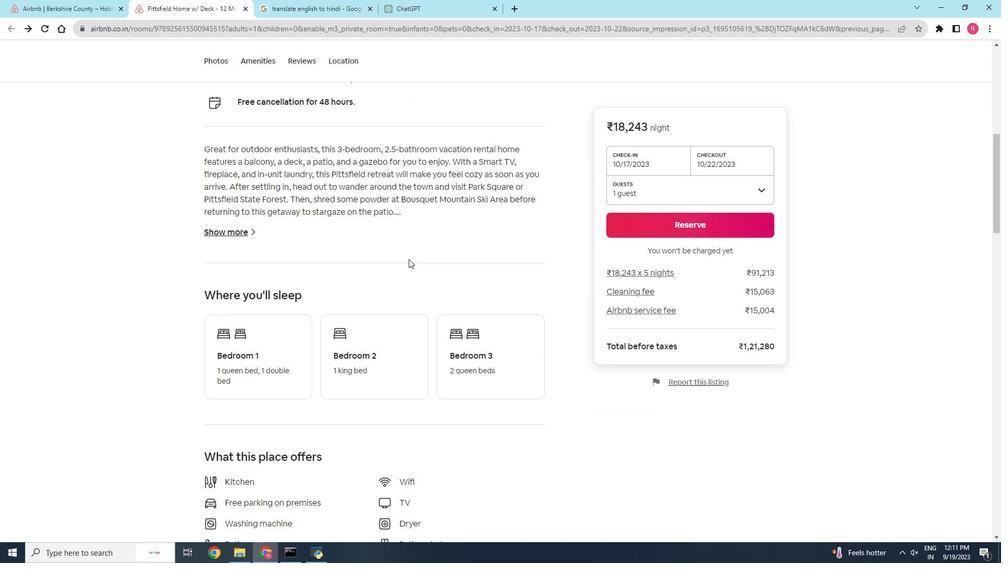 
Action: Mouse scrolled (410, 260) with delta (0, 0)
Screenshot: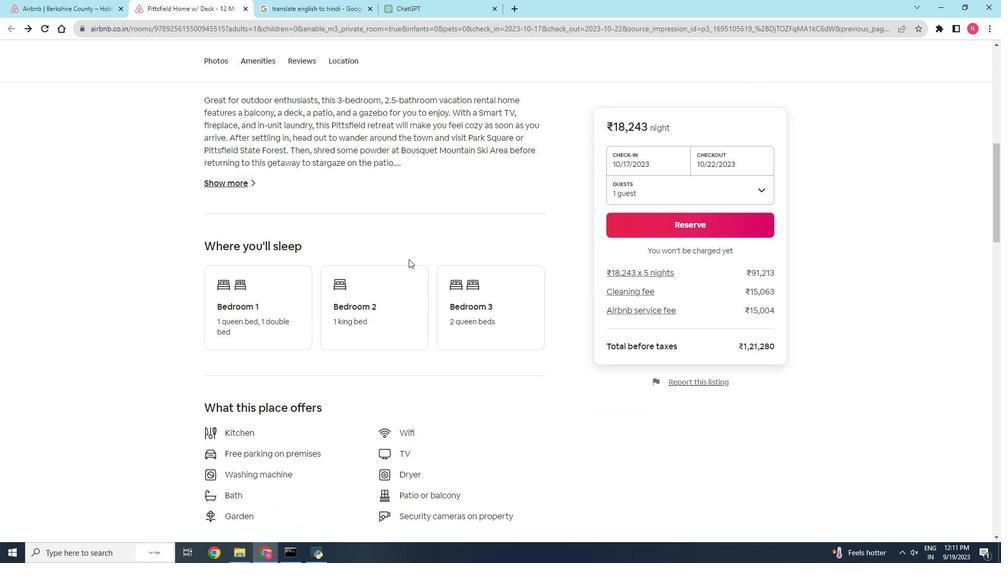
Action: Mouse scrolled (410, 260) with delta (0, 0)
Screenshot: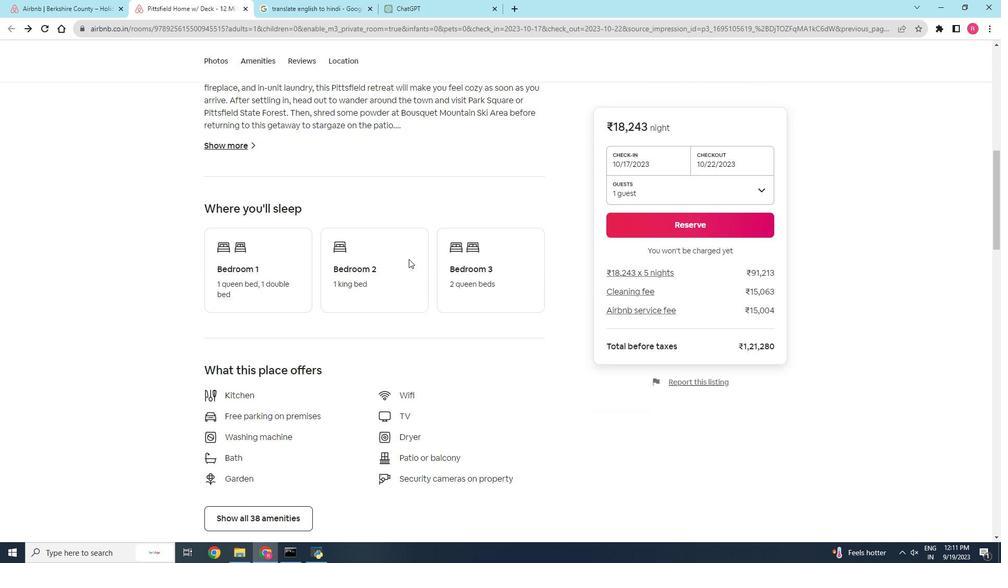 
Action: Mouse scrolled (410, 260) with delta (0, 0)
Screenshot: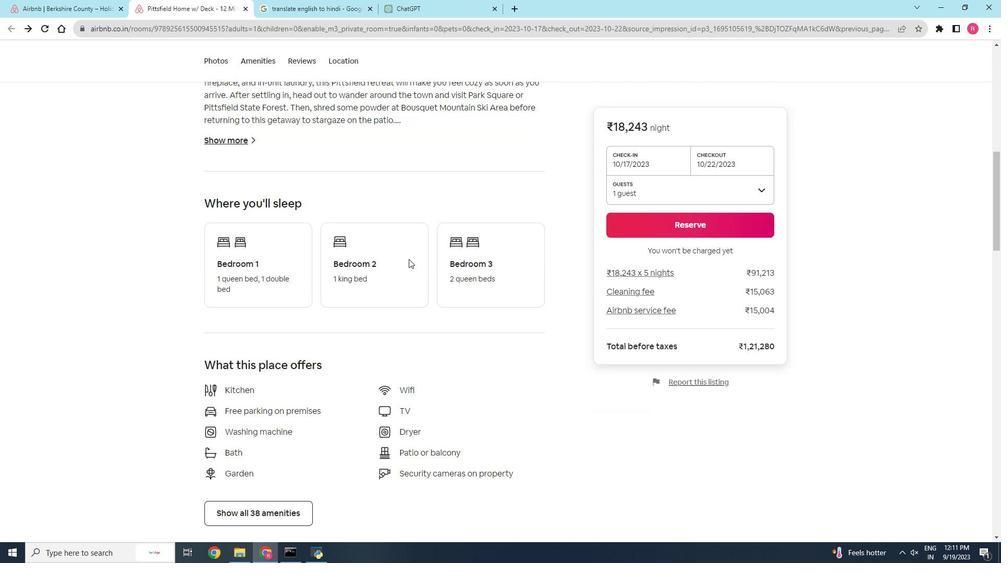 
Action: Mouse scrolled (410, 260) with delta (0, 0)
Screenshot: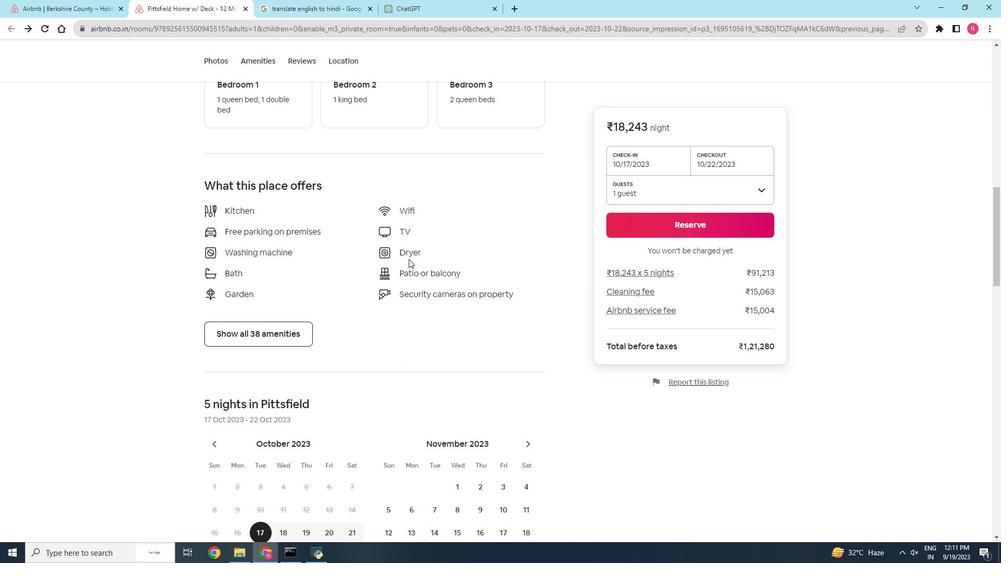 
Action: Mouse scrolled (410, 260) with delta (0, 0)
Screenshot: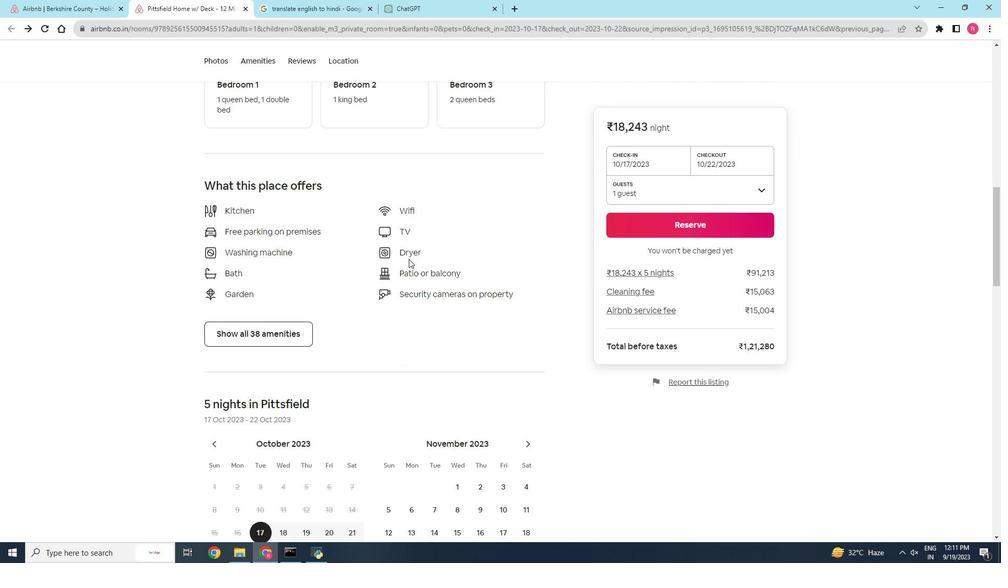 
Action: Mouse scrolled (410, 260) with delta (0, 0)
Screenshot: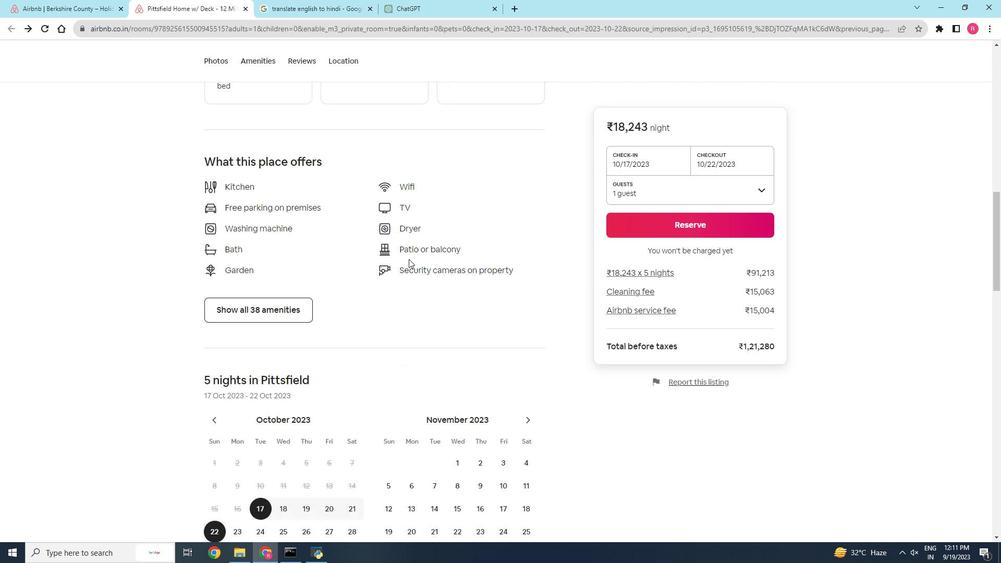 
Action: Mouse scrolled (410, 260) with delta (0, 0)
Screenshot: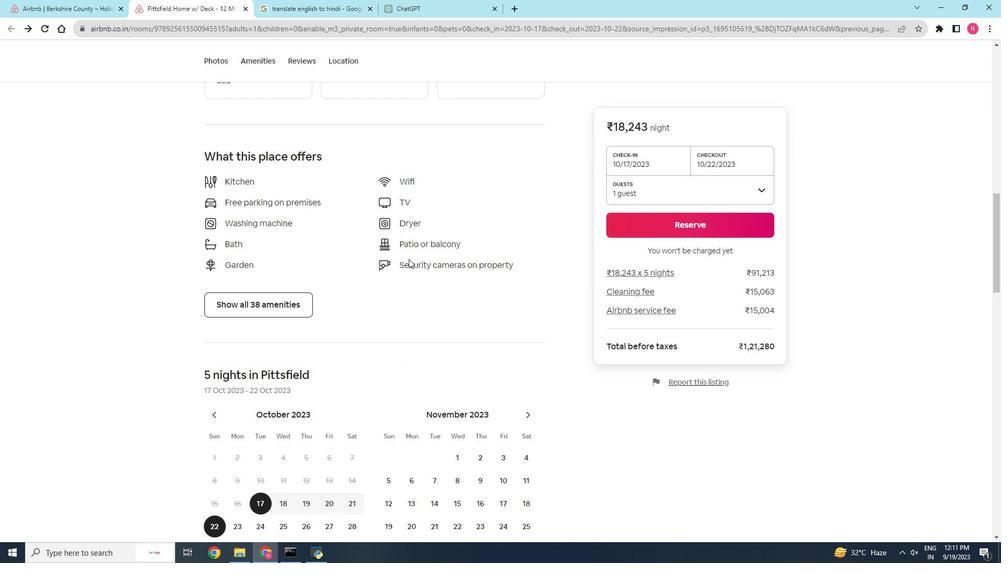 
Action: Mouse moved to (410, 262)
Screenshot: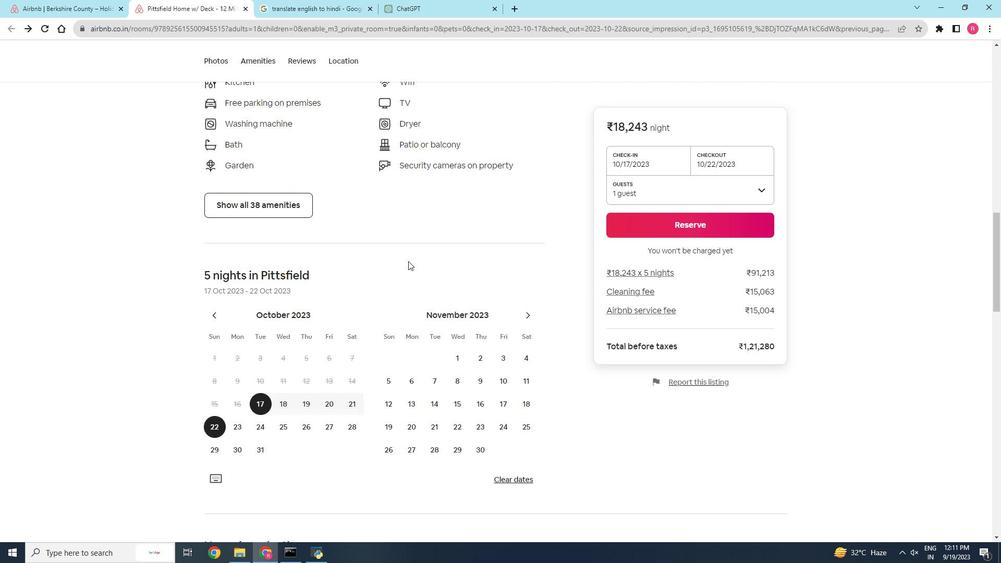 
Action: Mouse scrolled (410, 261) with delta (0, 0)
Screenshot: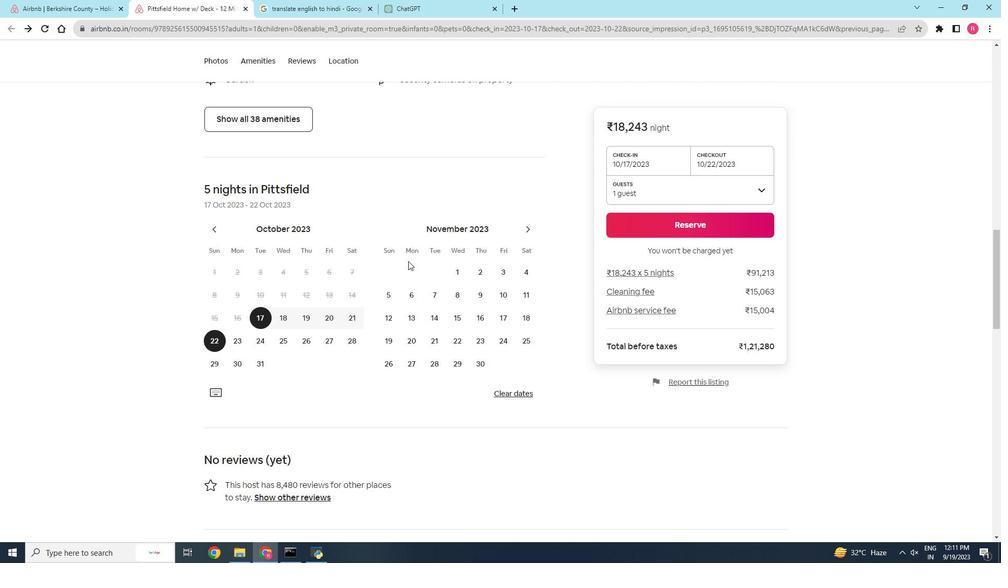 
Action: Mouse moved to (410, 262)
Screenshot: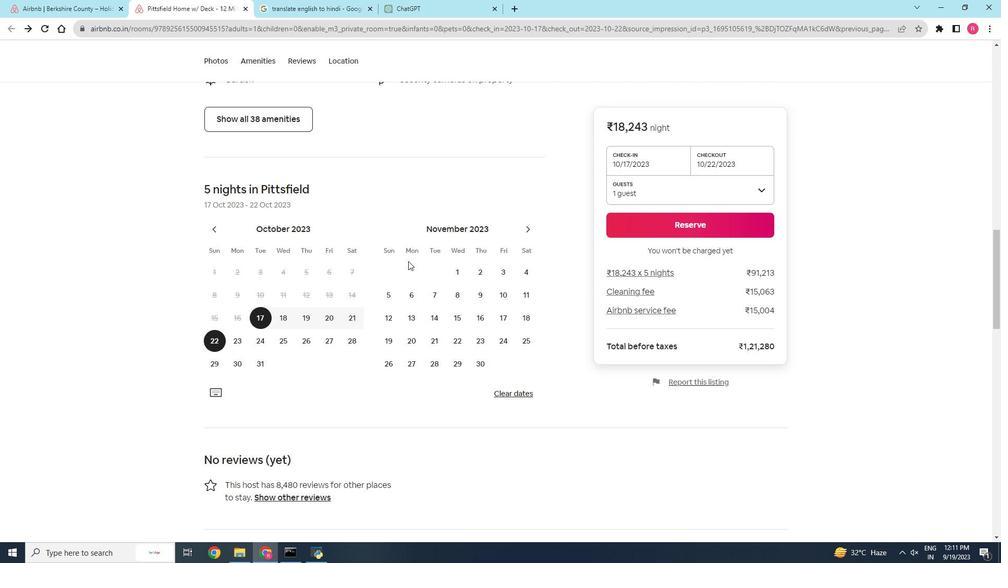 
Action: Mouse scrolled (410, 262) with delta (0, 0)
Screenshot: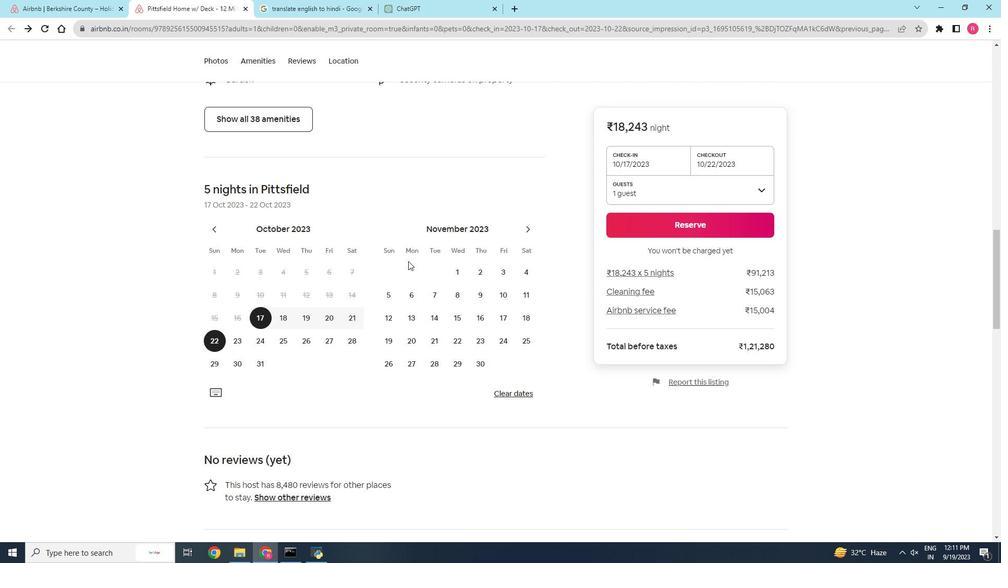 
Action: Mouse moved to (410, 263)
Screenshot: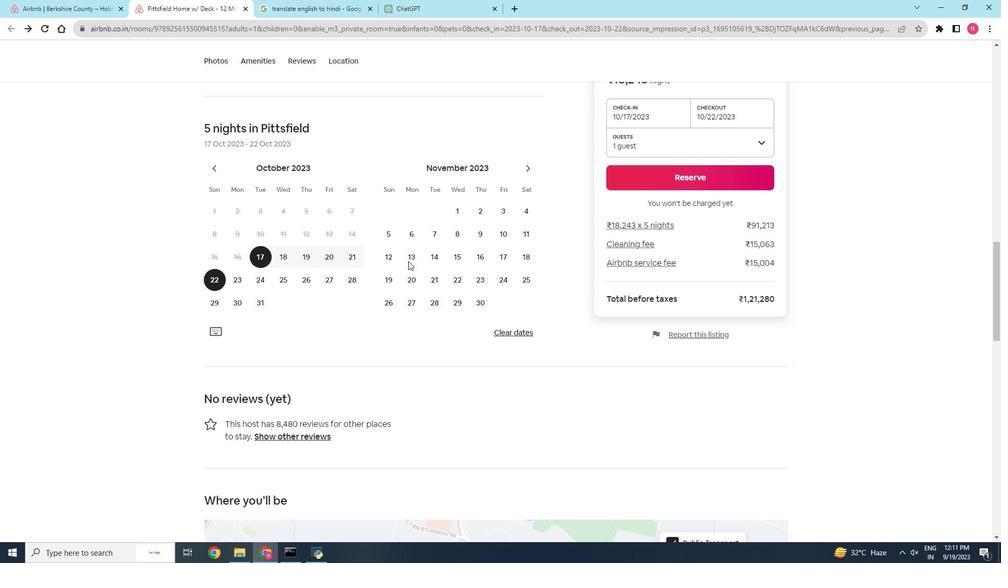 
Action: Mouse scrolled (410, 262) with delta (0, 0)
Screenshot: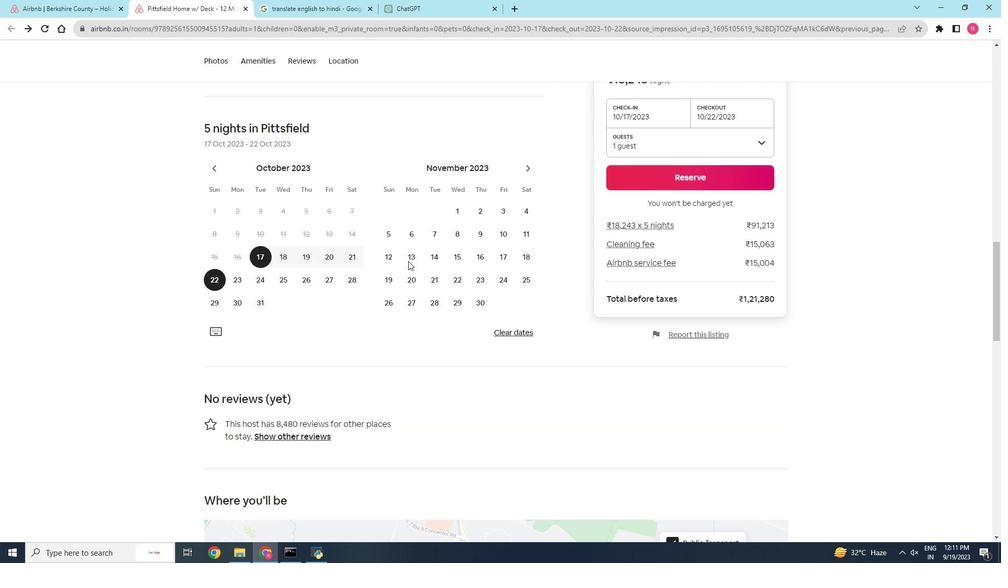 
Action: Mouse scrolled (410, 262) with delta (0, 0)
Screenshot: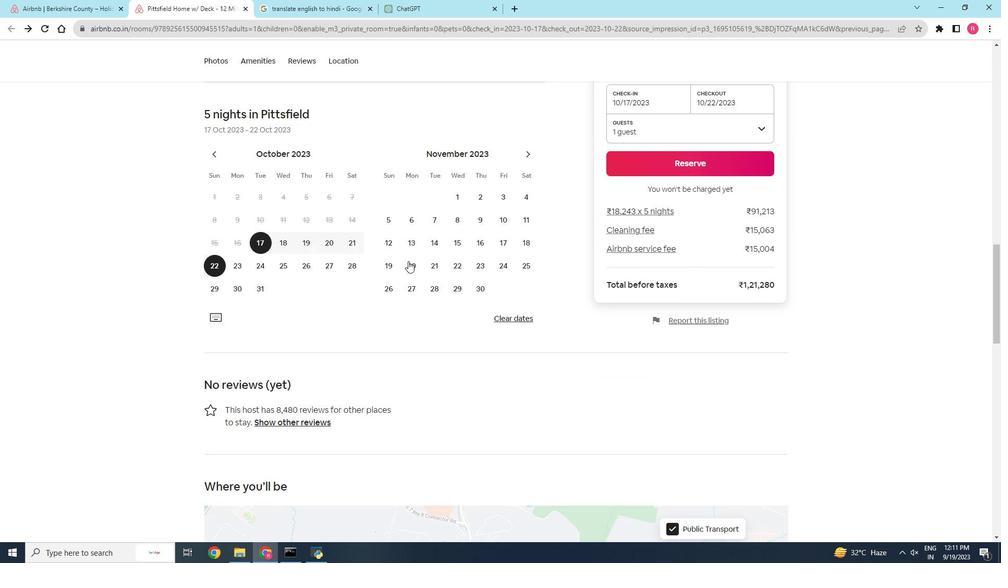 
Action: Mouse scrolled (410, 262) with delta (0, 0)
Screenshot: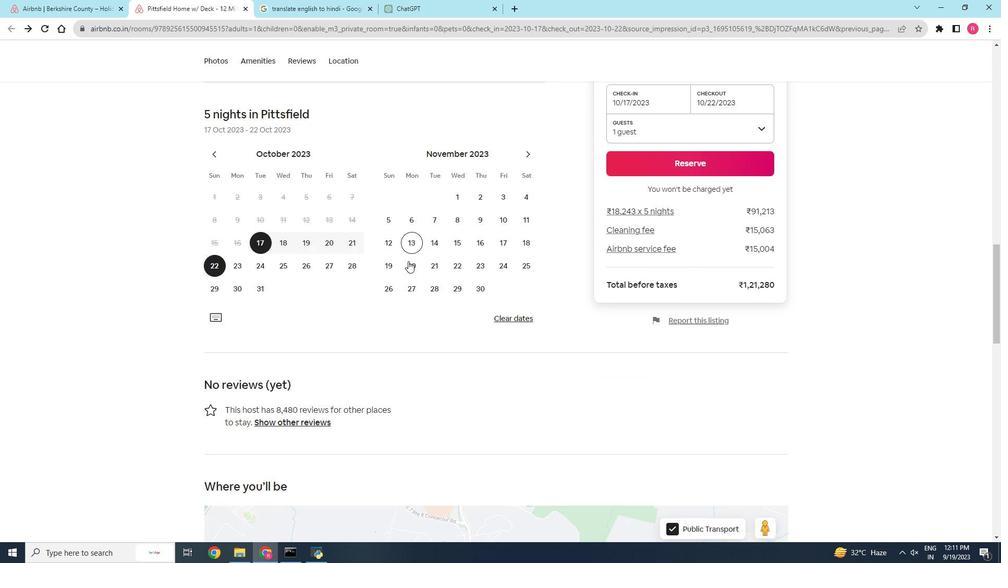 
Action: Mouse scrolled (410, 262) with delta (0, 0)
Screenshot: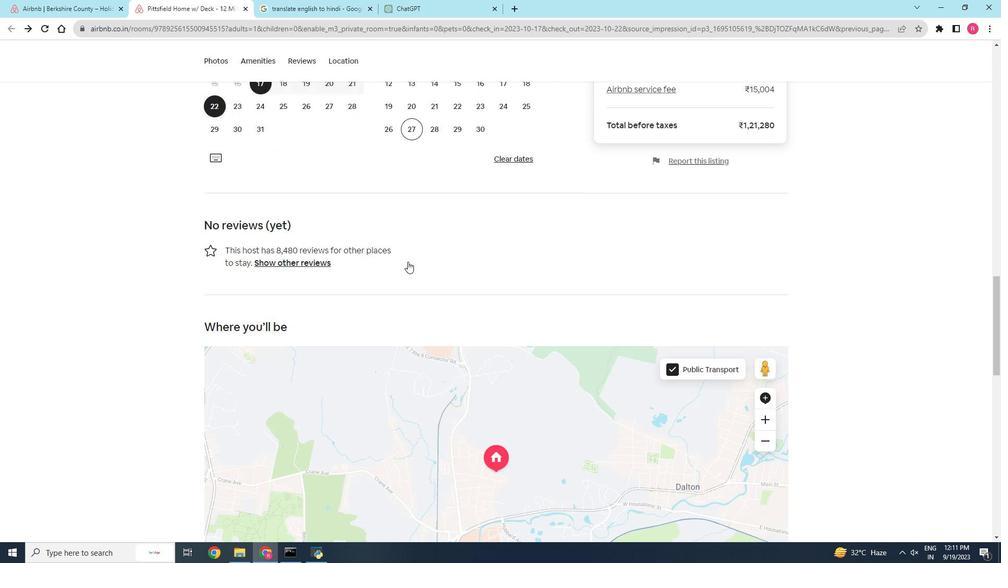 
Action: Mouse moved to (409, 263)
Screenshot: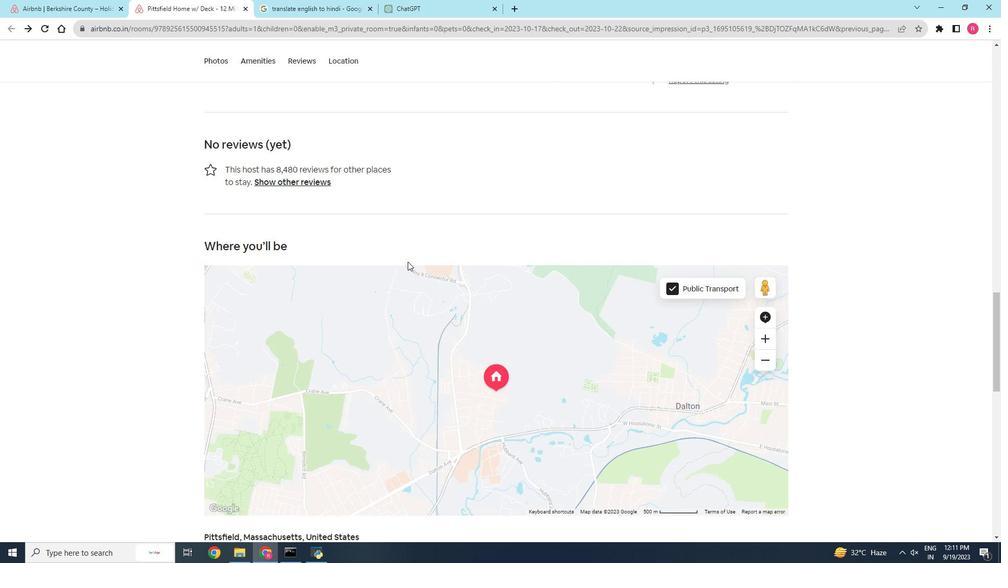 
Action: Mouse scrolled (409, 263) with delta (0, 0)
Screenshot: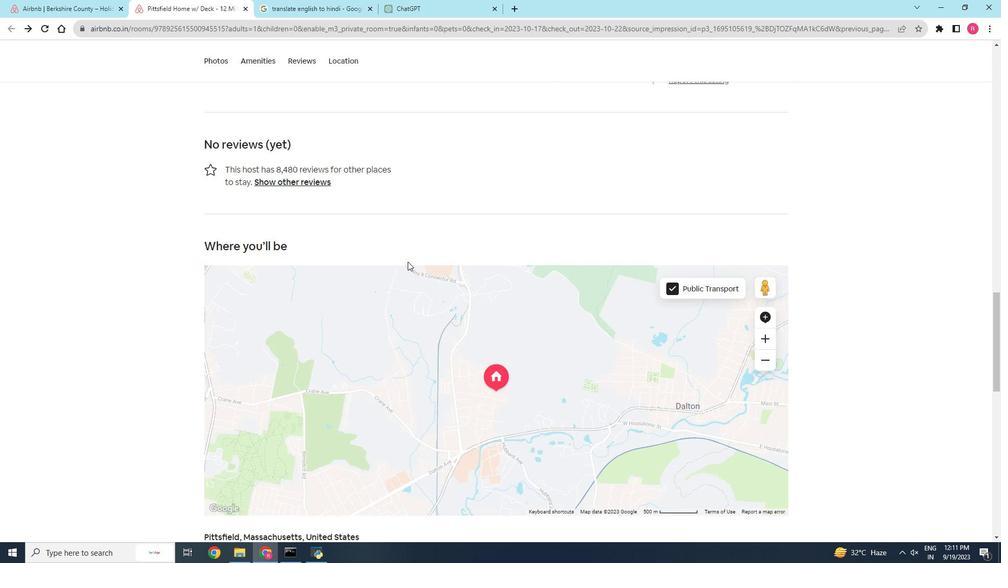 
Action: Mouse scrolled (409, 263) with delta (0, 0)
Screenshot: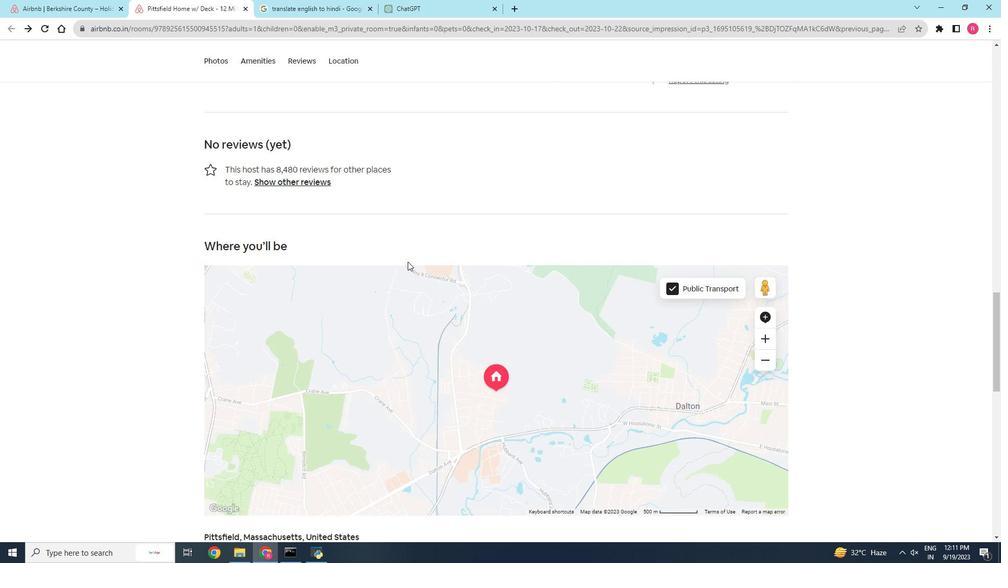 
Action: Mouse scrolled (409, 263) with delta (0, 0)
Screenshot: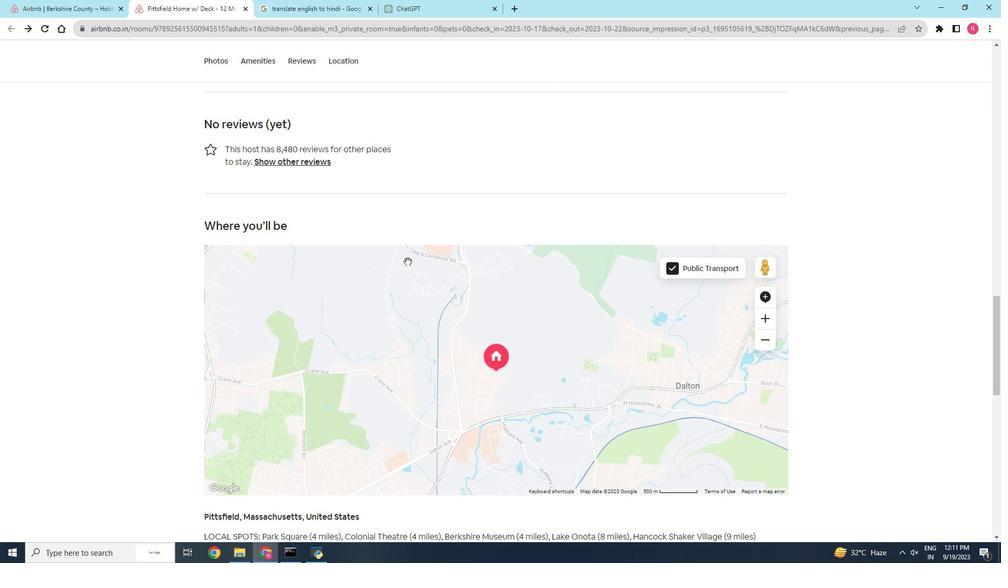 
Action: Mouse scrolled (409, 263) with delta (0, 0)
Screenshot: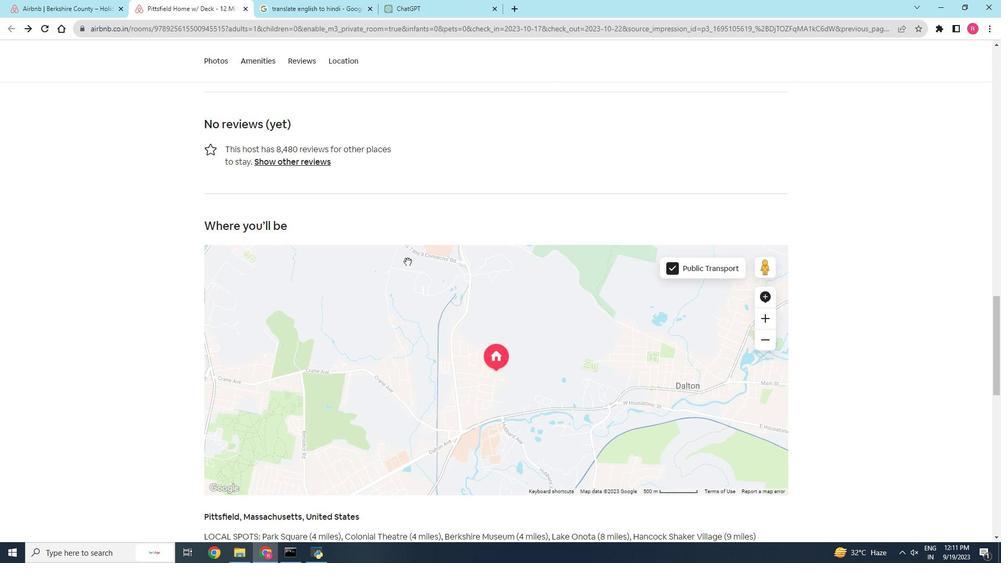
Action: Mouse scrolled (409, 263) with delta (0, 0)
Screenshot: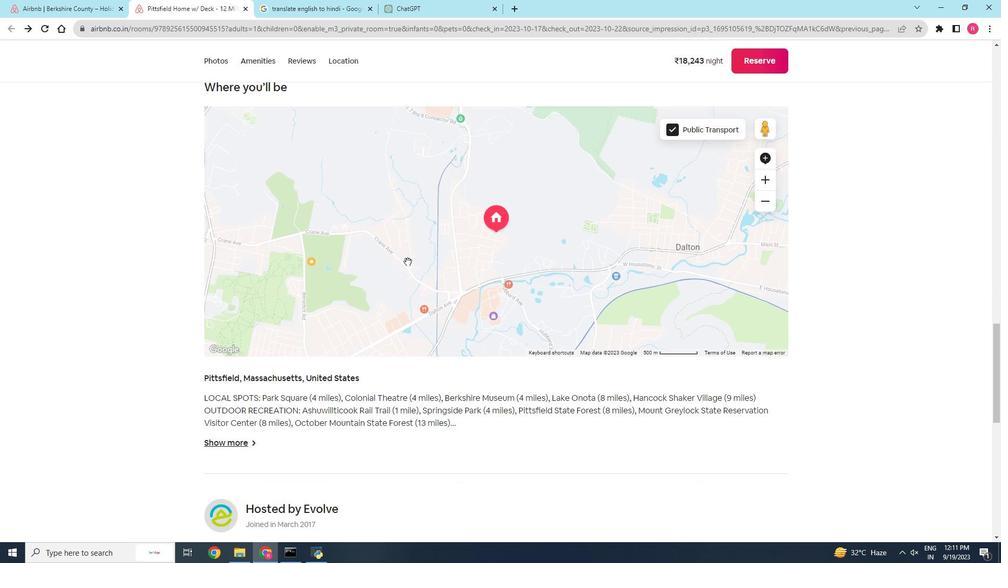 
Action: Mouse scrolled (409, 263) with delta (0, 0)
Screenshot: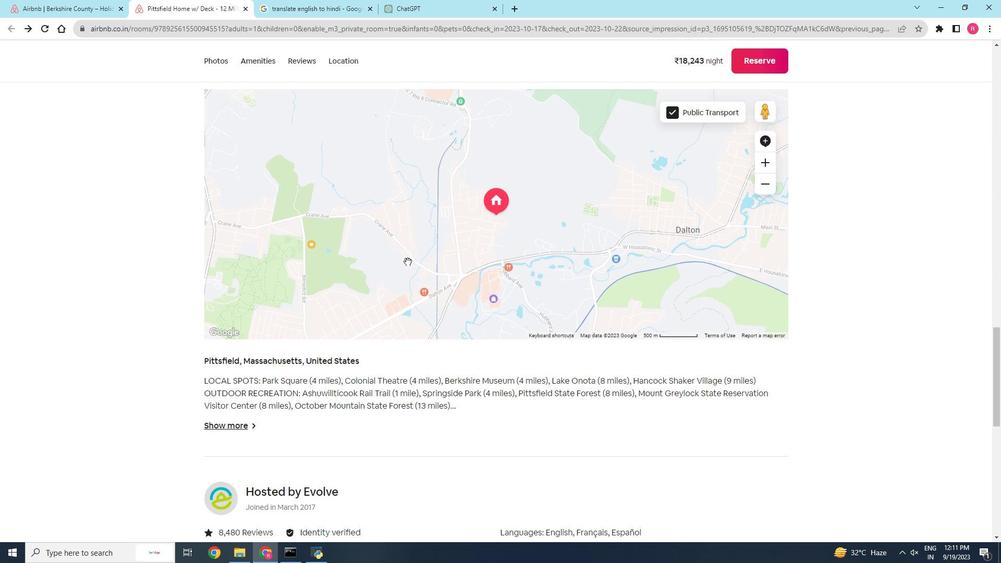 
Action: Mouse scrolled (409, 263) with delta (0, 0)
Screenshot: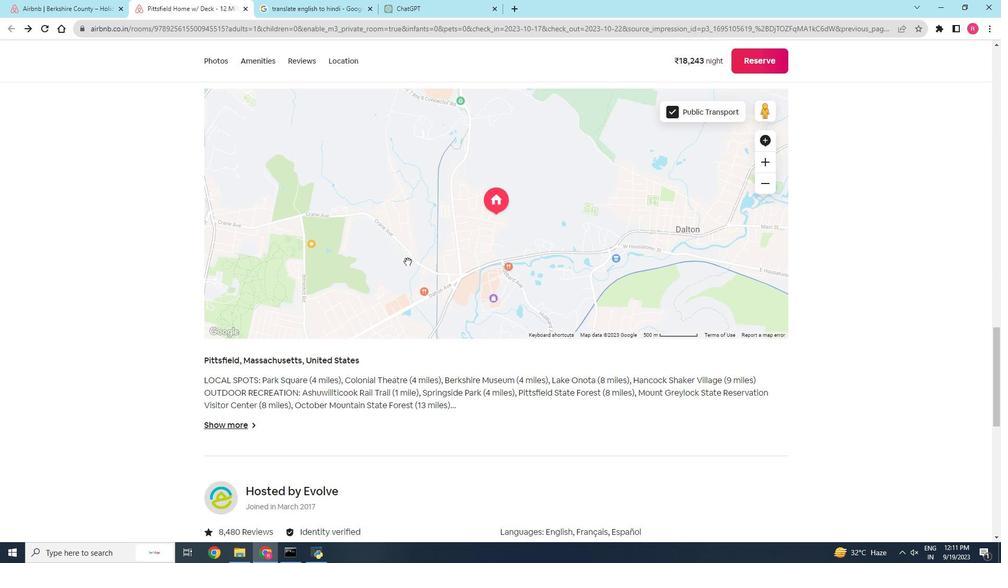 
Action: Mouse scrolled (409, 264) with delta (0, 0)
Screenshot: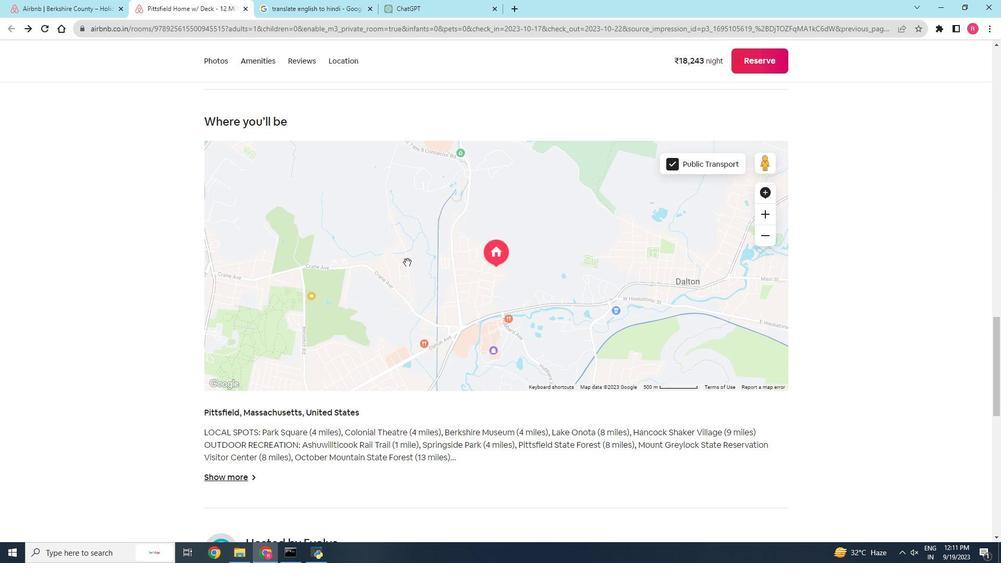 
Action: Mouse moved to (672, 172)
Screenshot: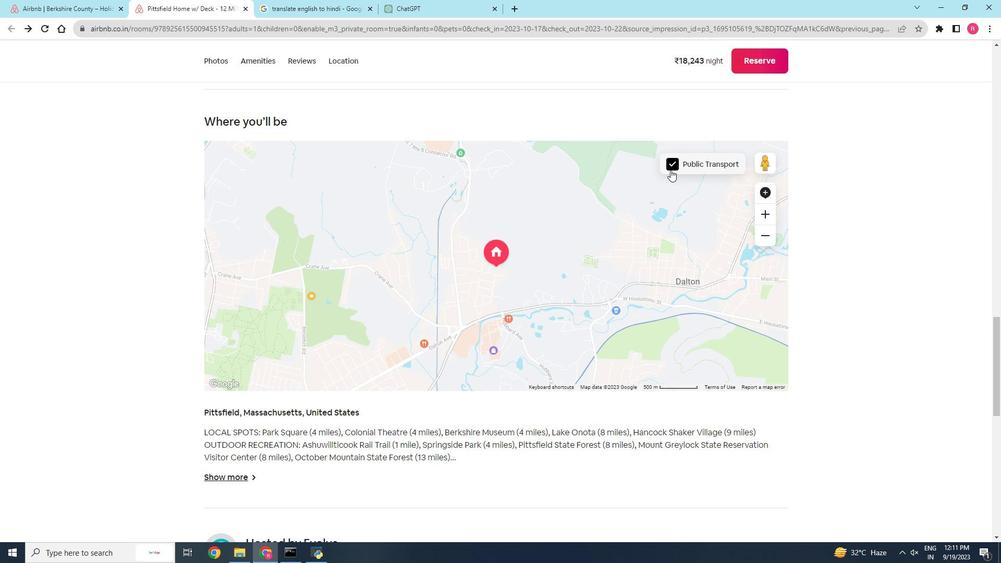 
Action: Mouse pressed left at (672, 172)
Screenshot: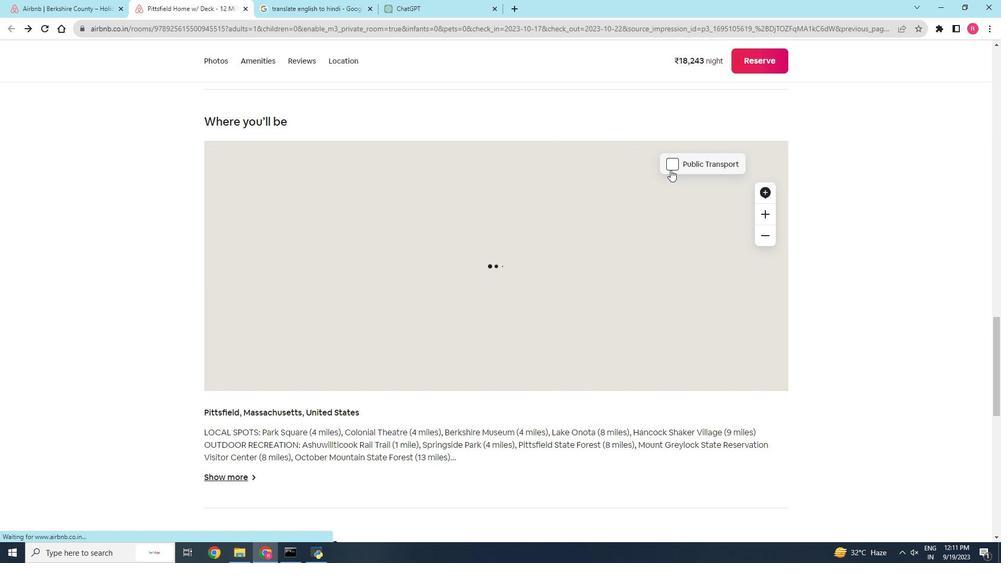 
Action: Mouse moved to (675, 169)
Screenshot: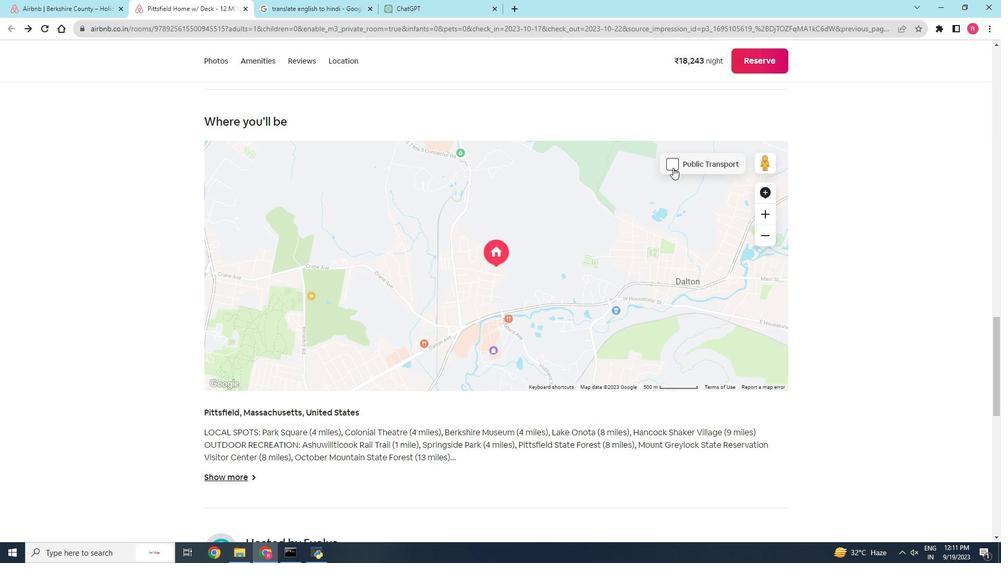 
Action: Mouse pressed left at (675, 169)
Screenshot: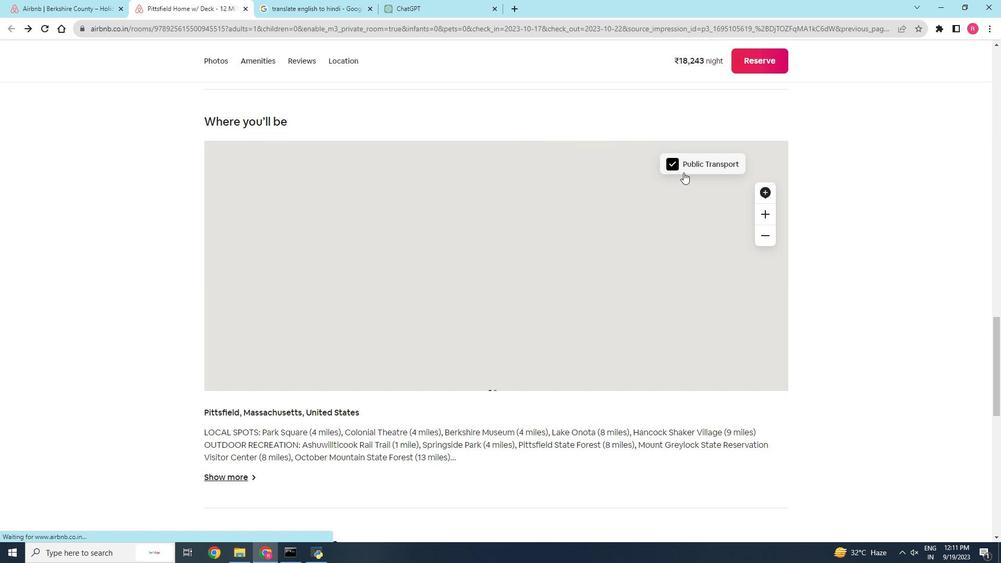 
Action: Mouse moved to (765, 221)
Screenshot: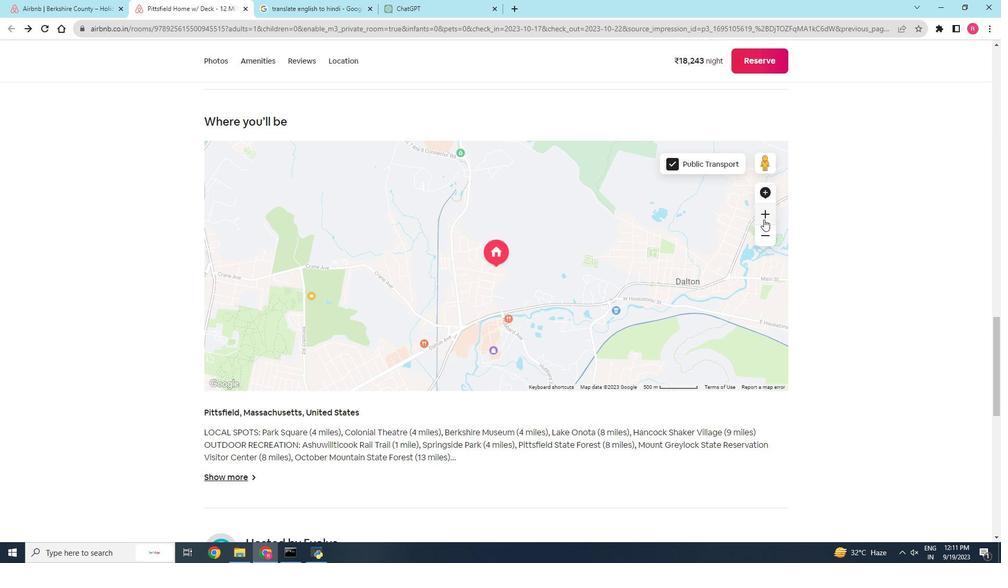
Action: Mouse pressed left at (765, 221)
Screenshot: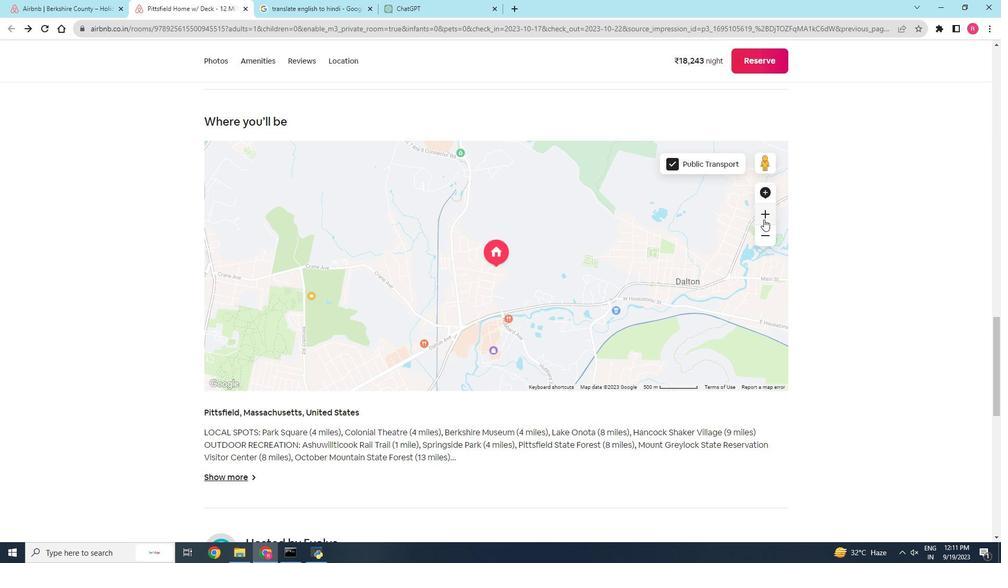 
Action: Mouse moved to (765, 239)
Screenshot: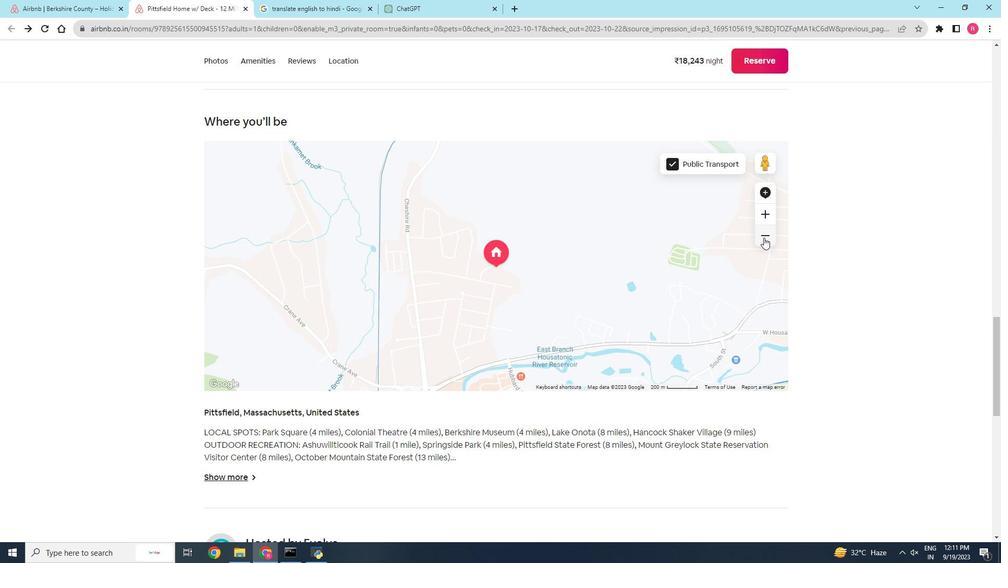 
Action: Mouse pressed left at (765, 239)
Screenshot: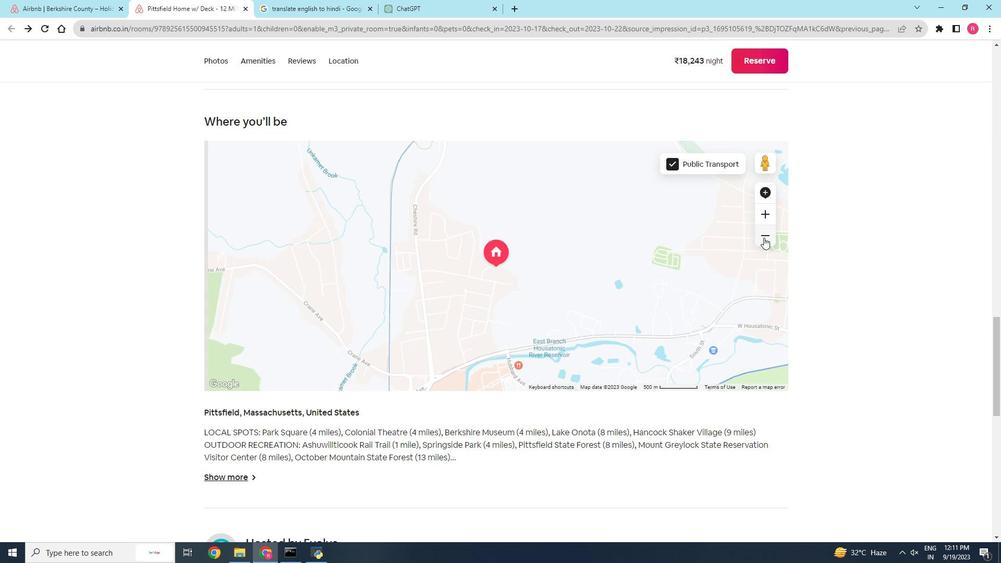 
Action: Mouse pressed left at (765, 239)
Screenshot: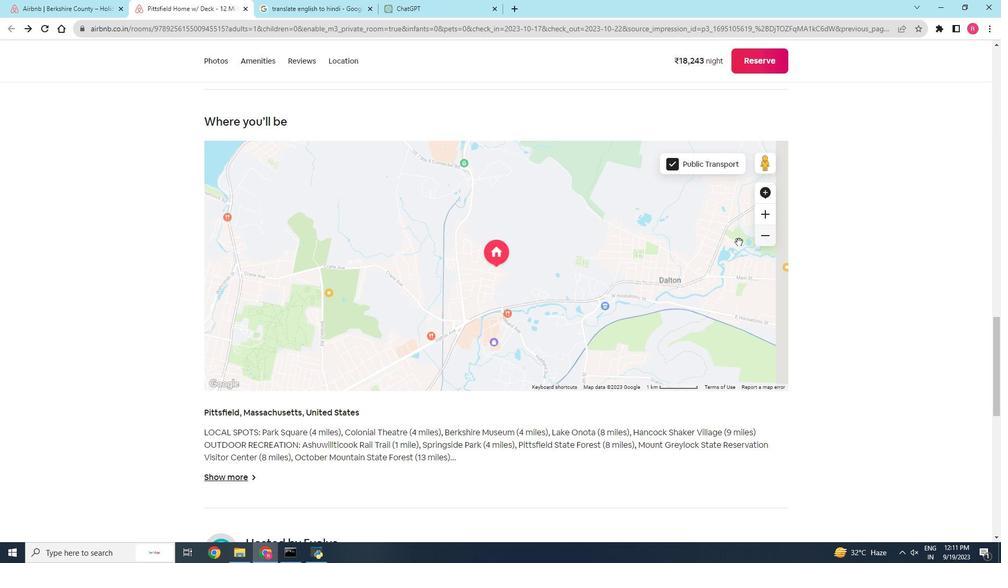 
Action: Mouse moved to (607, 276)
Screenshot: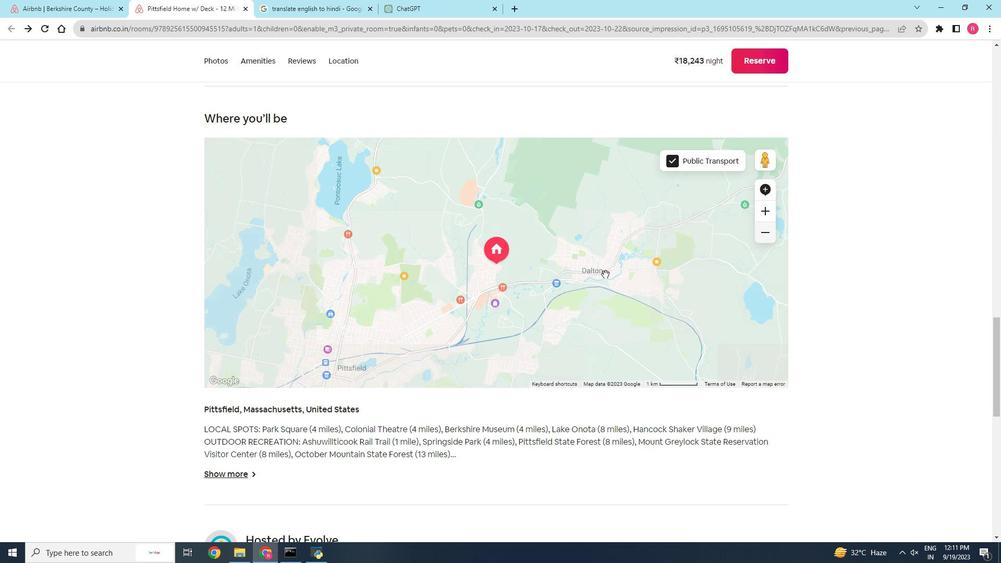 
Action: Mouse scrolled (607, 275) with delta (0, 0)
Screenshot: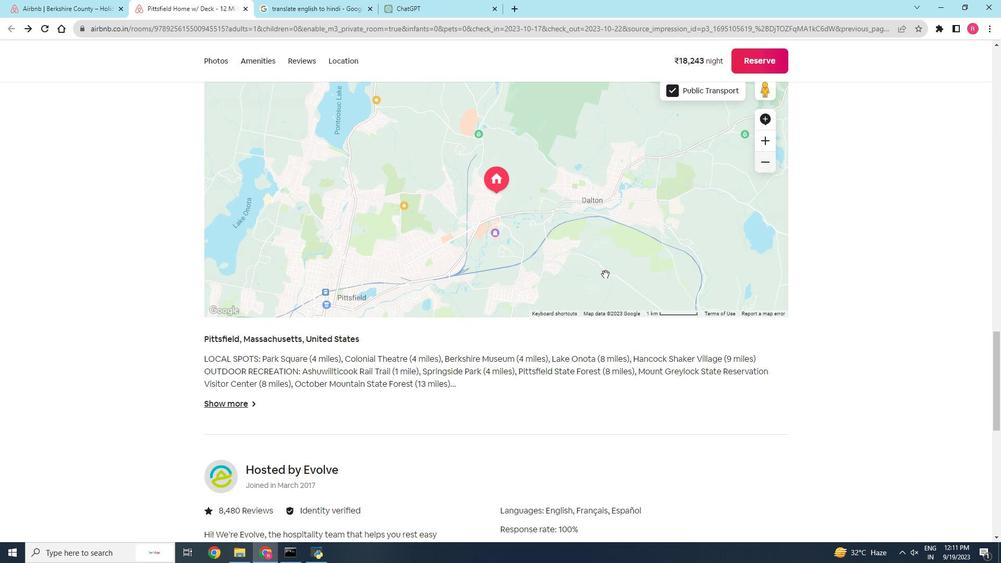 
Action: Mouse scrolled (607, 275) with delta (0, 0)
Screenshot: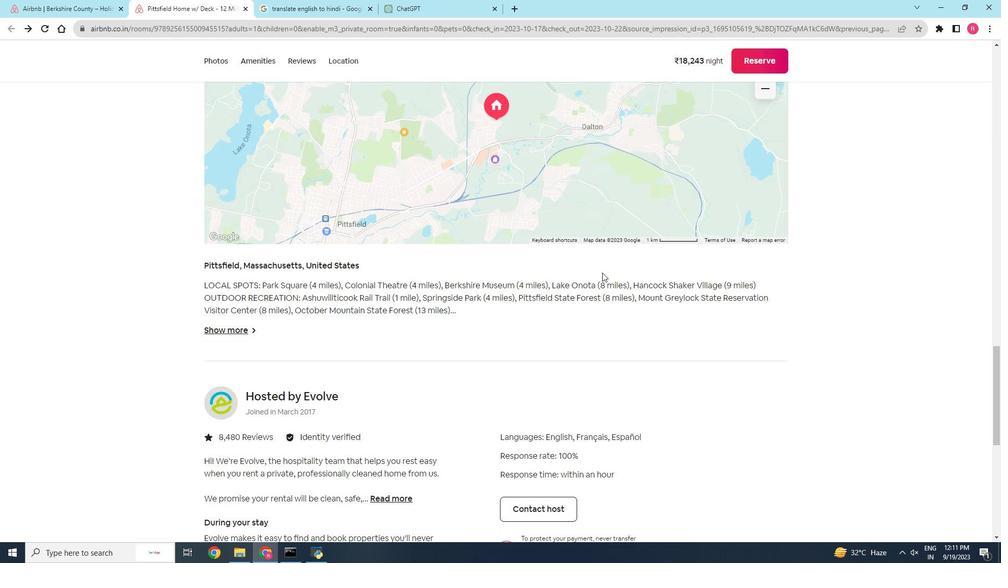 
Action: Mouse scrolled (607, 275) with delta (0, 0)
Screenshot: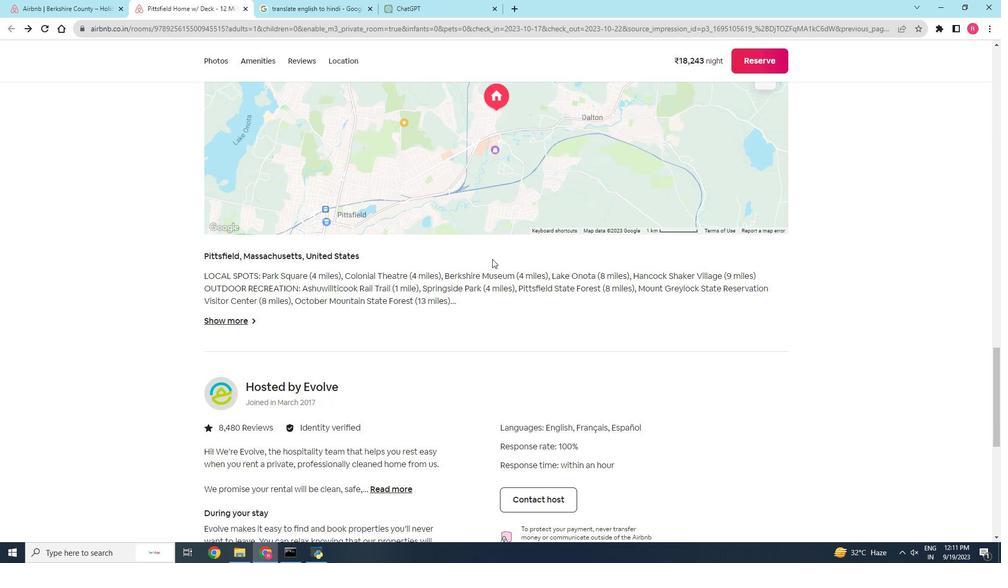 
Action: Mouse moved to (236, 322)
Screenshot: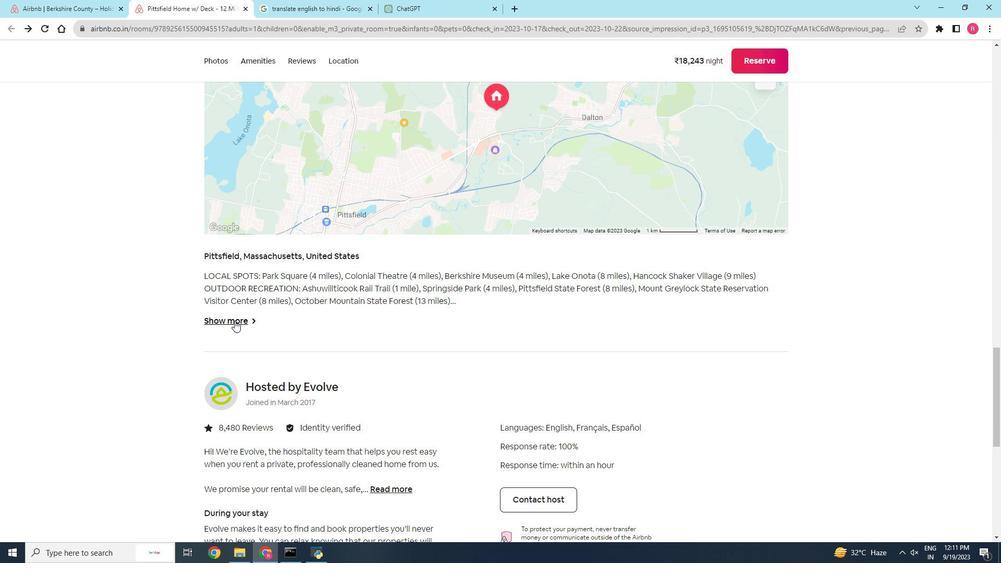 
Action: Mouse pressed left at (236, 322)
Screenshot: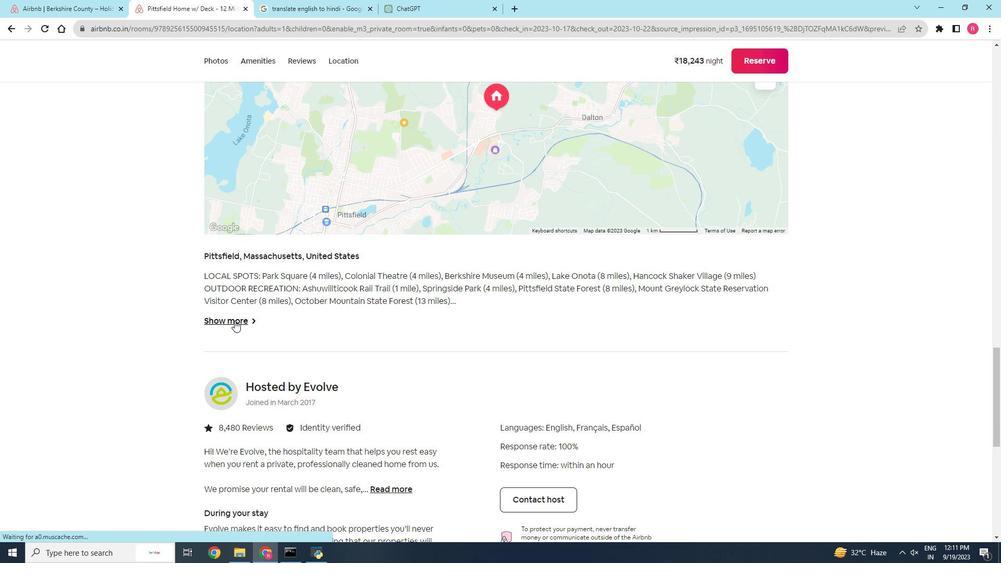 
Action: Mouse moved to (339, 299)
Screenshot: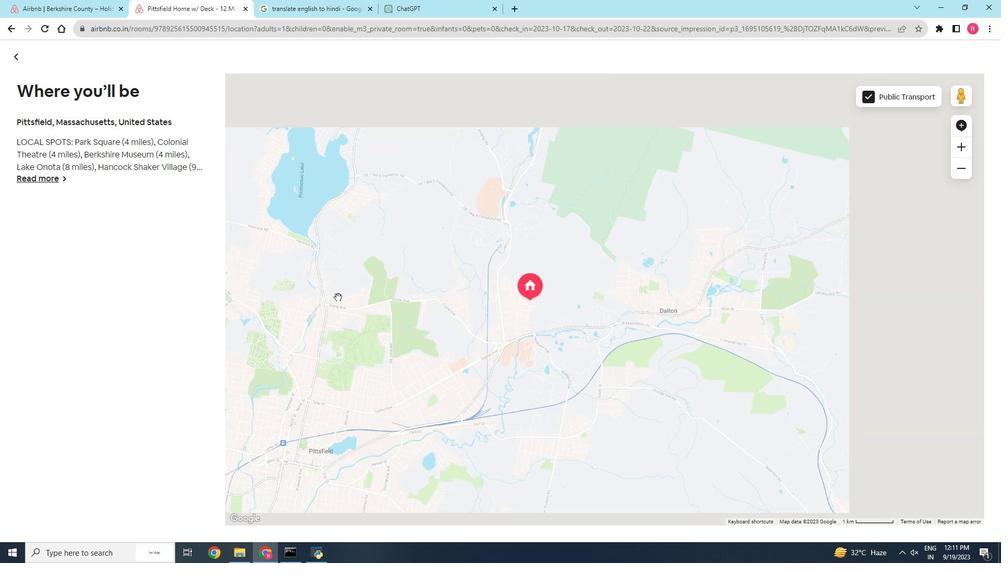 
Action: Mouse scrolled (339, 298) with delta (0, 0)
Screenshot: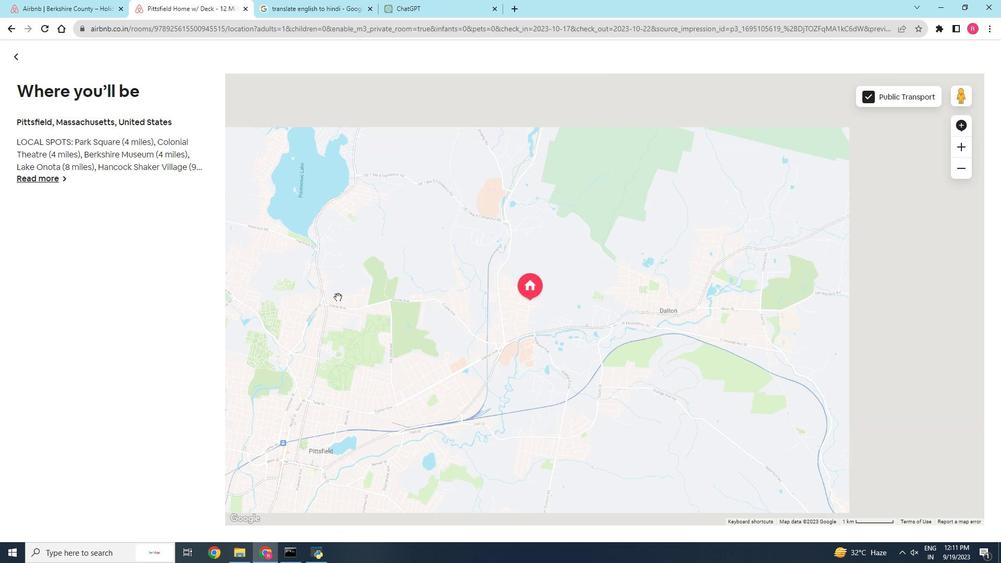 
Action: Mouse scrolled (339, 298) with delta (0, 0)
Screenshot: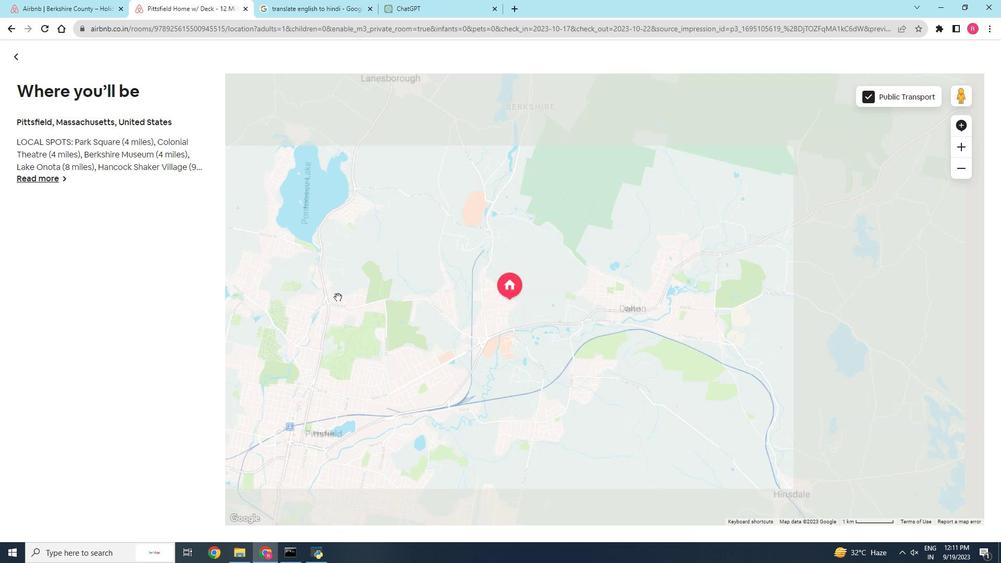 
Action: Mouse scrolled (339, 298) with delta (0, 0)
Screenshot: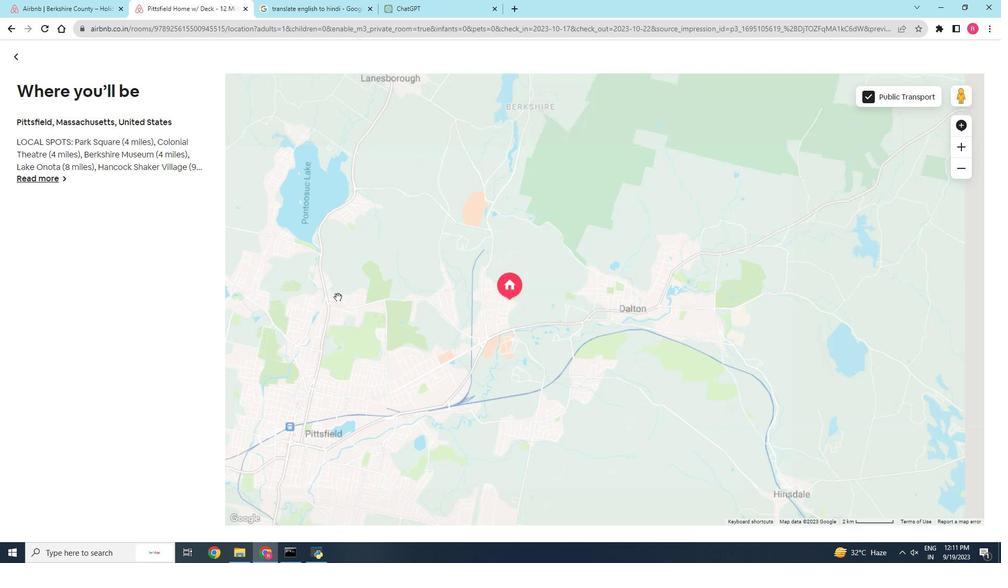 
Action: Mouse scrolled (339, 298) with delta (0, 0)
Screenshot: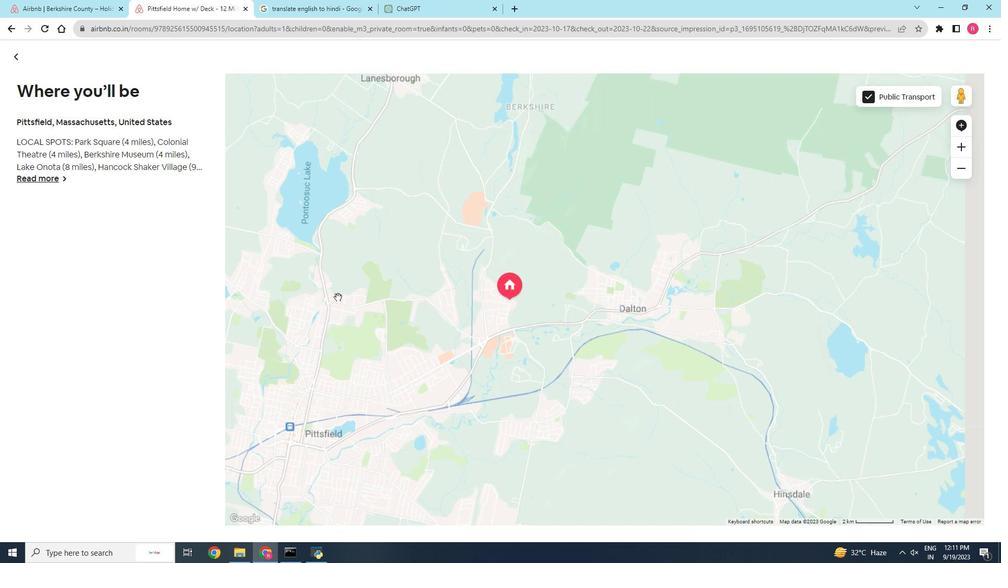 
Action: Mouse scrolled (339, 299) with delta (0, 0)
Screenshot: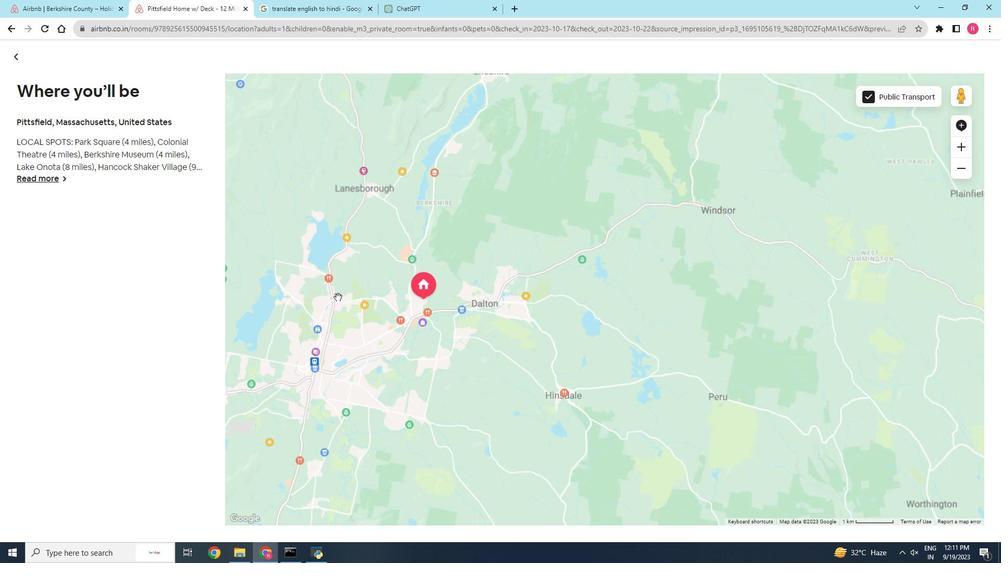 
Action: Mouse scrolled (339, 299) with delta (0, 0)
Screenshot: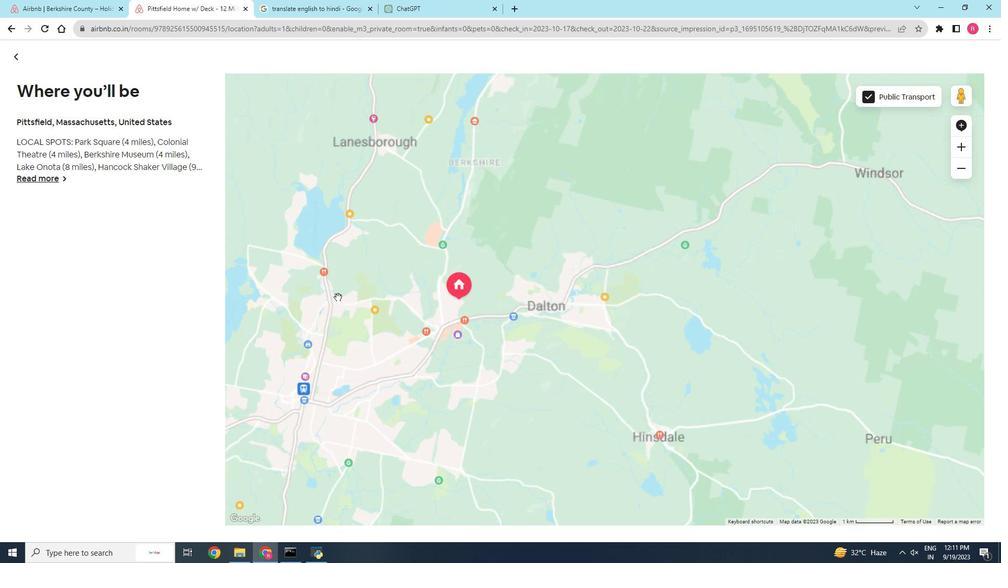 
Action: Mouse moved to (161, 248)
Screenshot: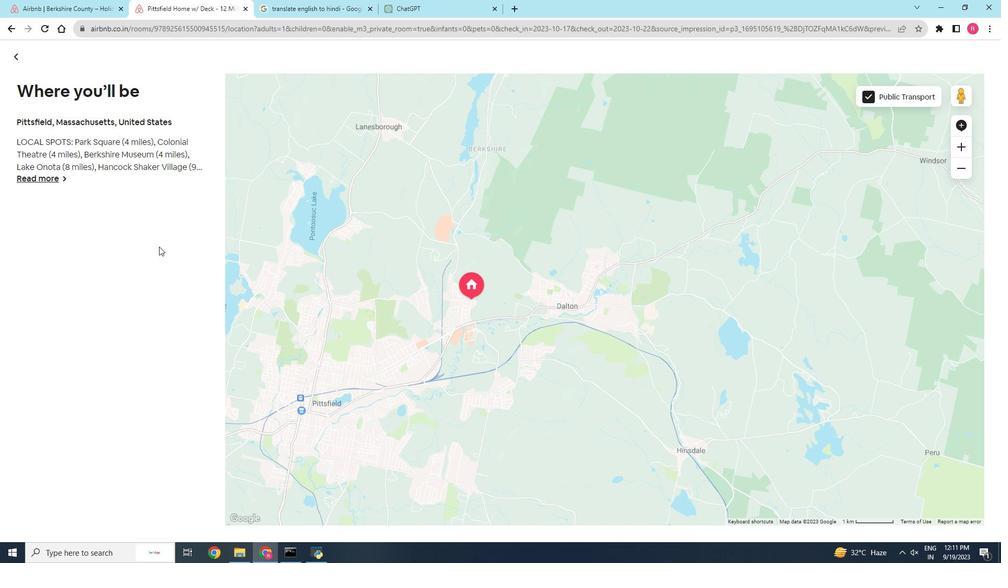 
Action: Mouse scrolled (161, 248) with delta (0, 0)
Screenshot: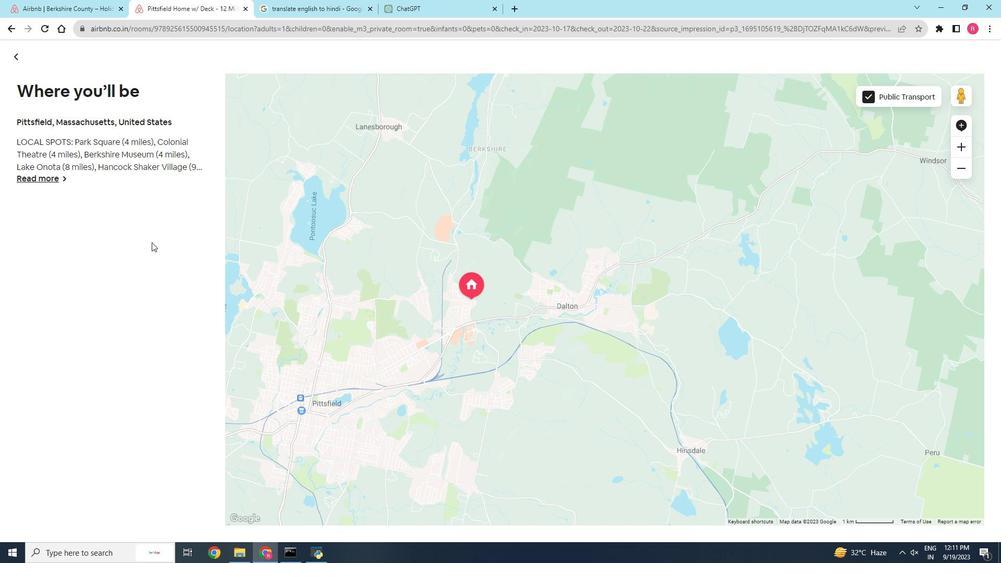 
Action: Mouse moved to (15, 31)
Screenshot: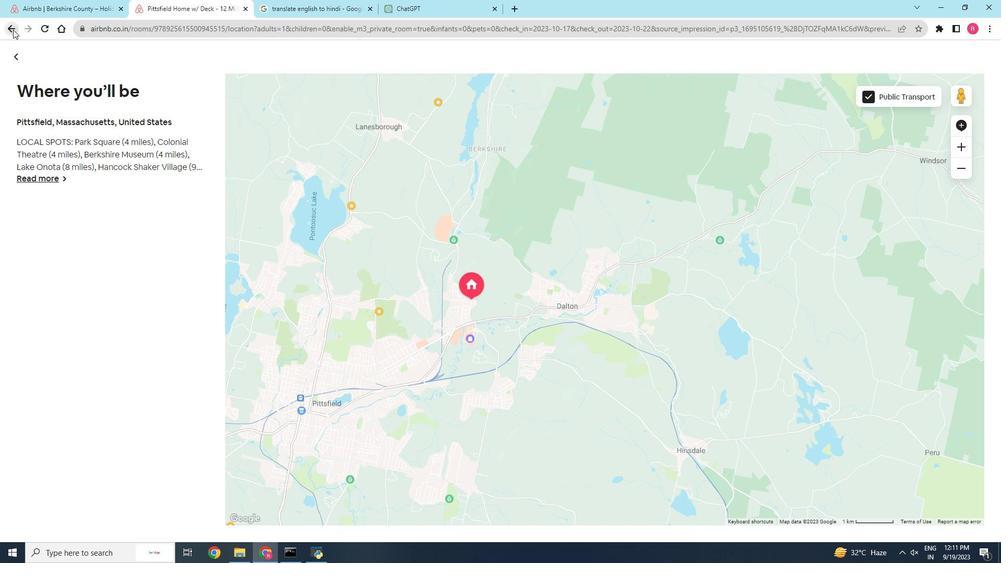 
Action: Mouse pressed left at (15, 31)
Screenshot: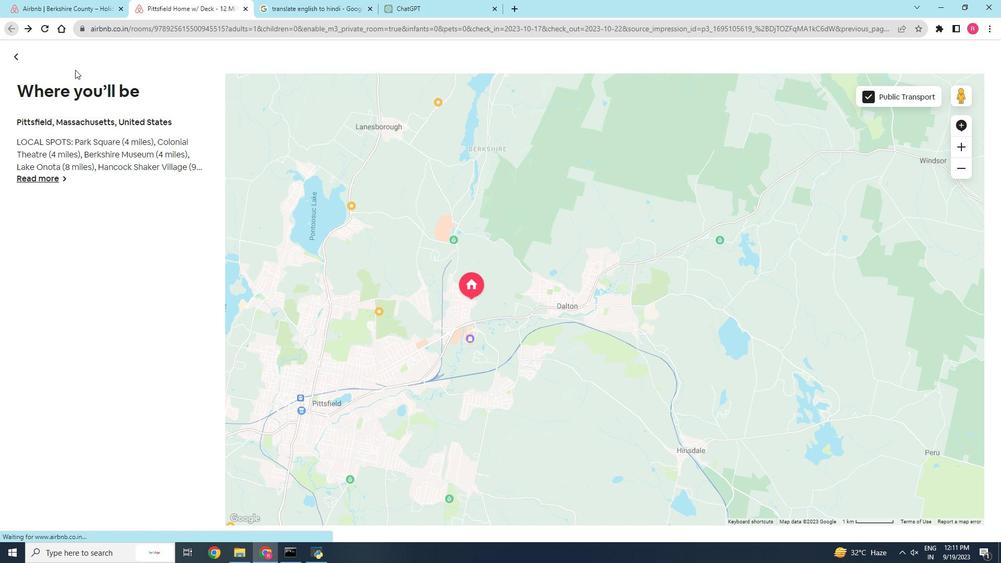 
Action: Mouse moved to (349, 266)
Screenshot: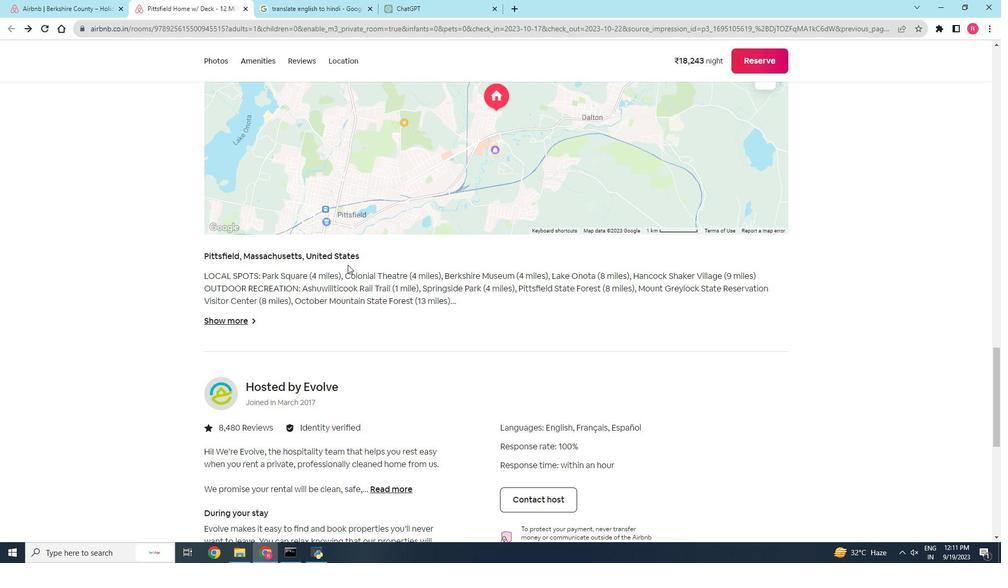 
Action: Mouse scrolled (349, 266) with delta (0, 0)
Screenshot: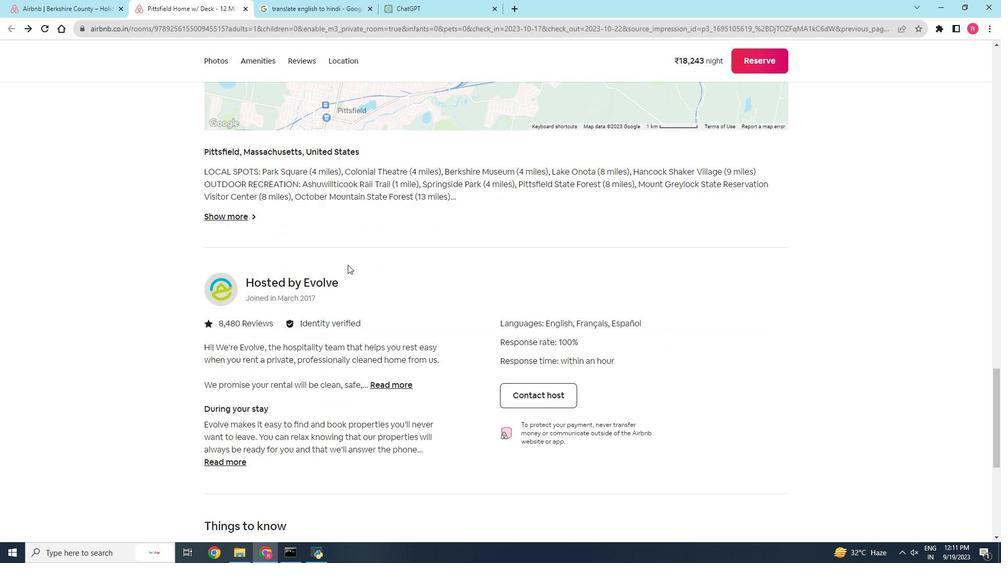 
Action: Mouse scrolled (349, 266) with delta (0, 0)
Screenshot: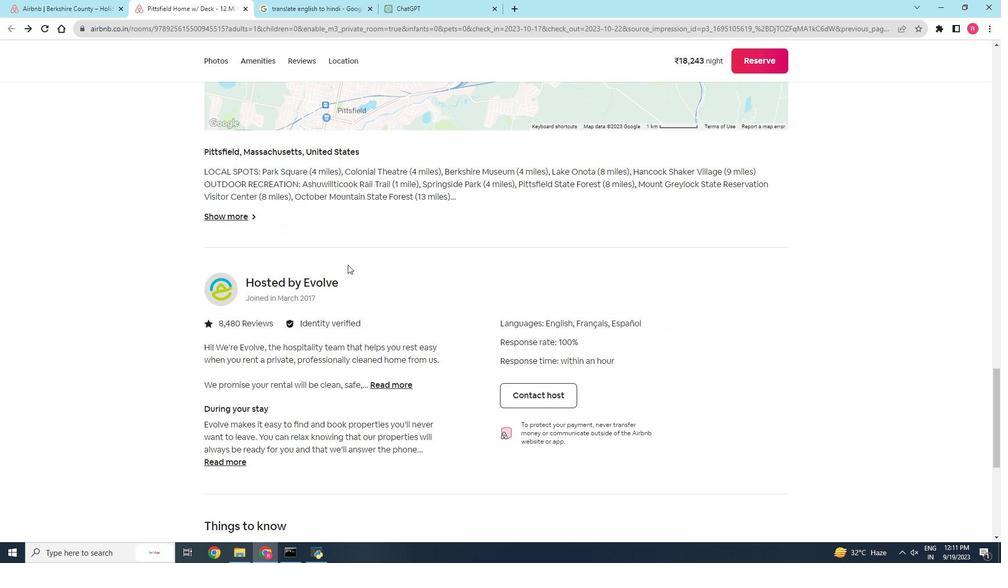 
Action: Mouse scrolled (349, 266) with delta (0, 0)
Screenshot: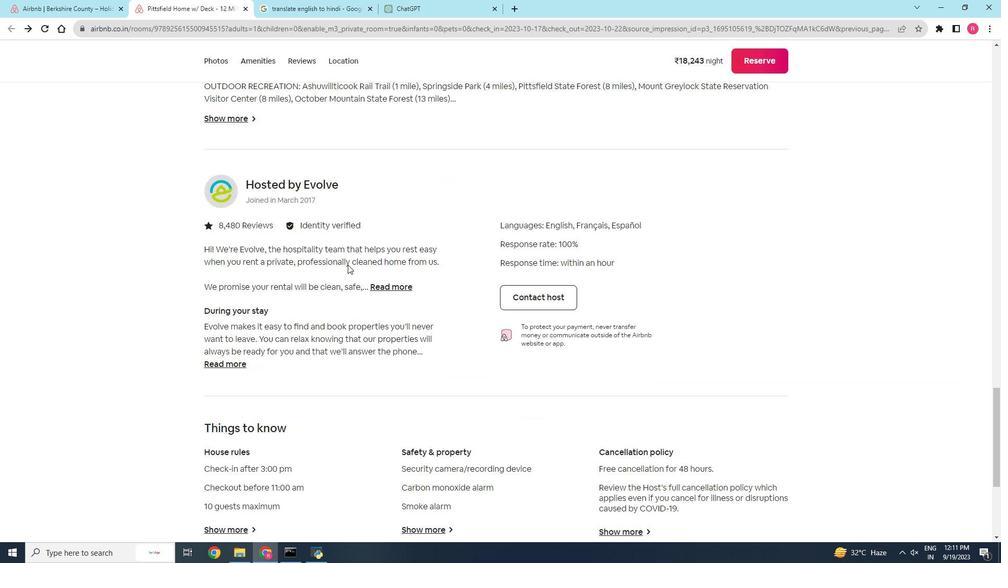 
Action: Mouse scrolled (349, 266) with delta (0, 0)
Screenshot: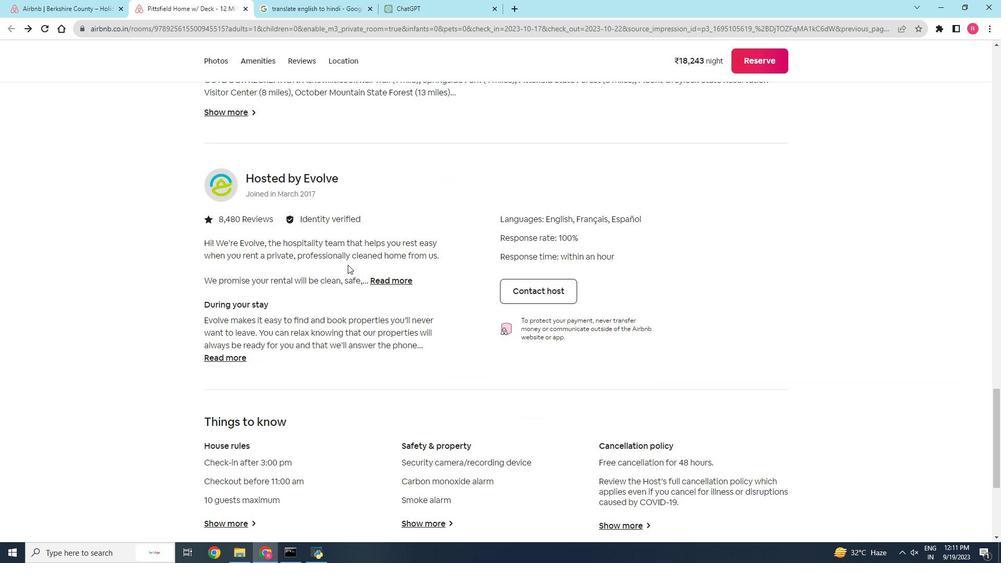 
Action: Mouse scrolled (349, 266) with delta (0, 0)
Screenshot: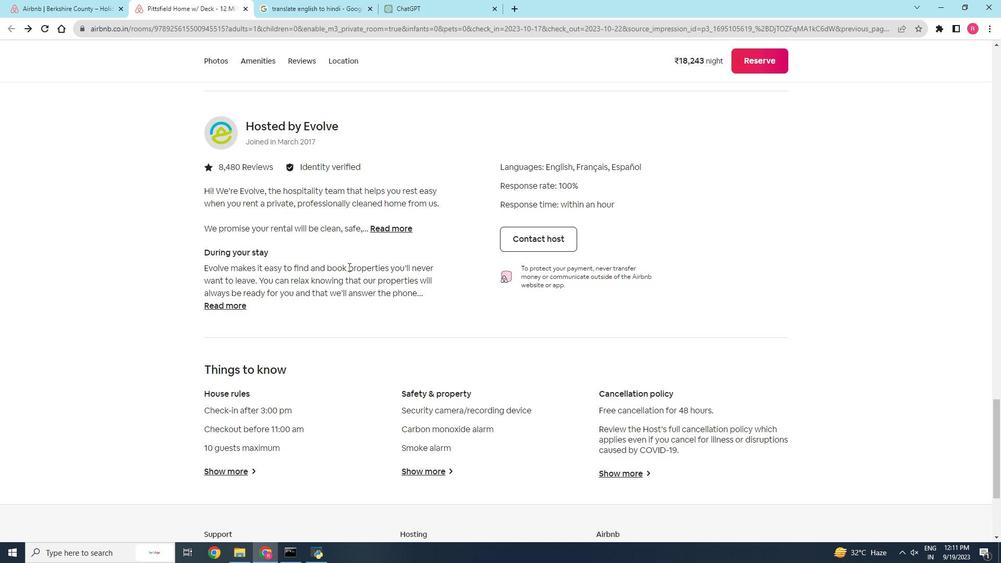 
Action: Mouse moved to (391, 232)
Screenshot: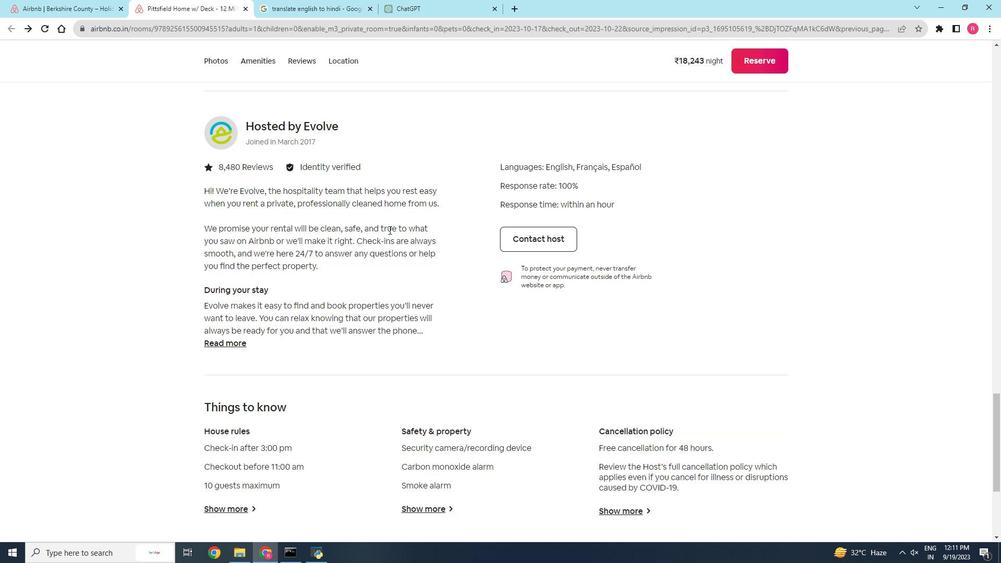 
Action: Mouse pressed left at (391, 232)
Screenshot: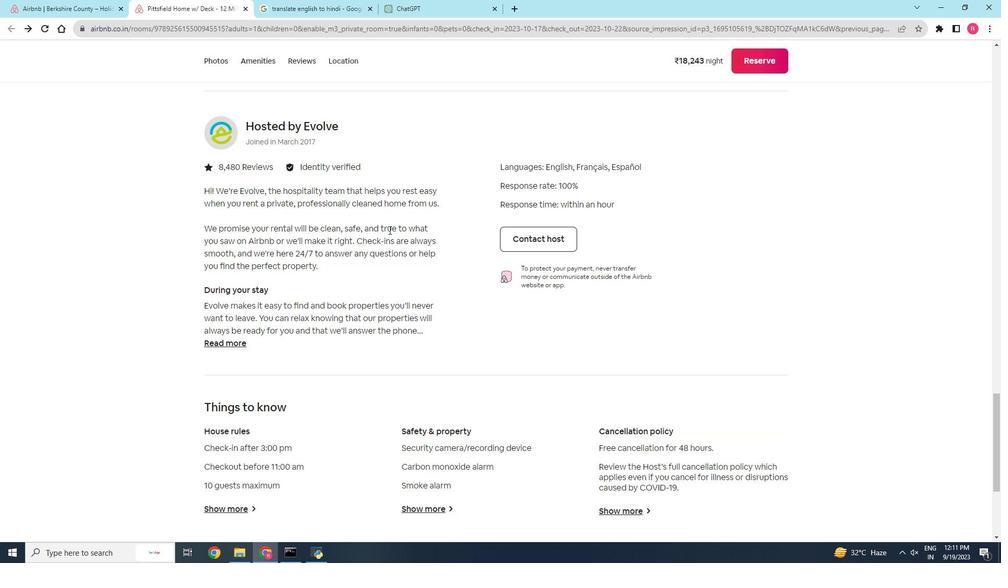 
Action: Mouse scrolled (391, 231) with delta (0, 0)
Screenshot: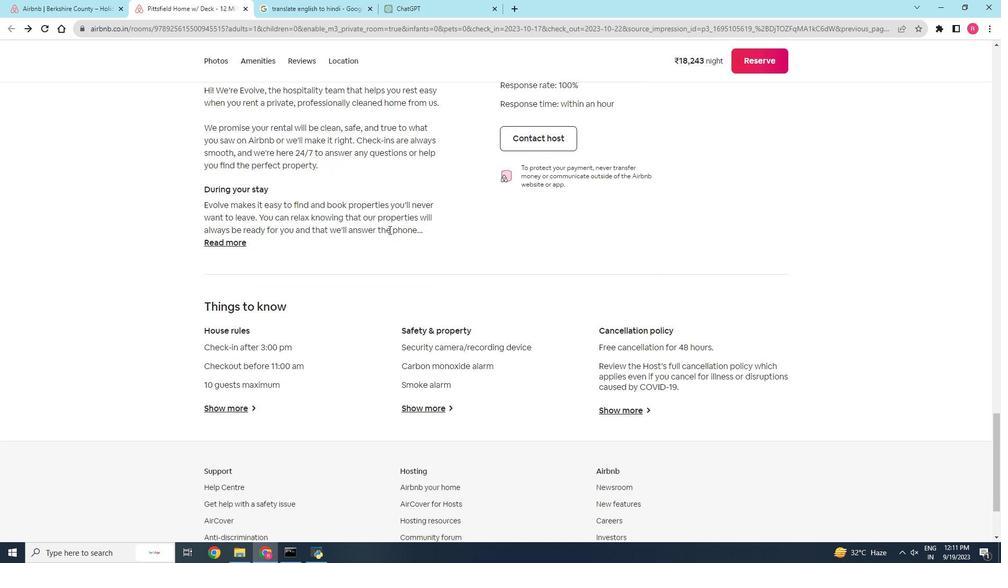 
Action: Mouse scrolled (391, 231) with delta (0, 0)
Screenshot: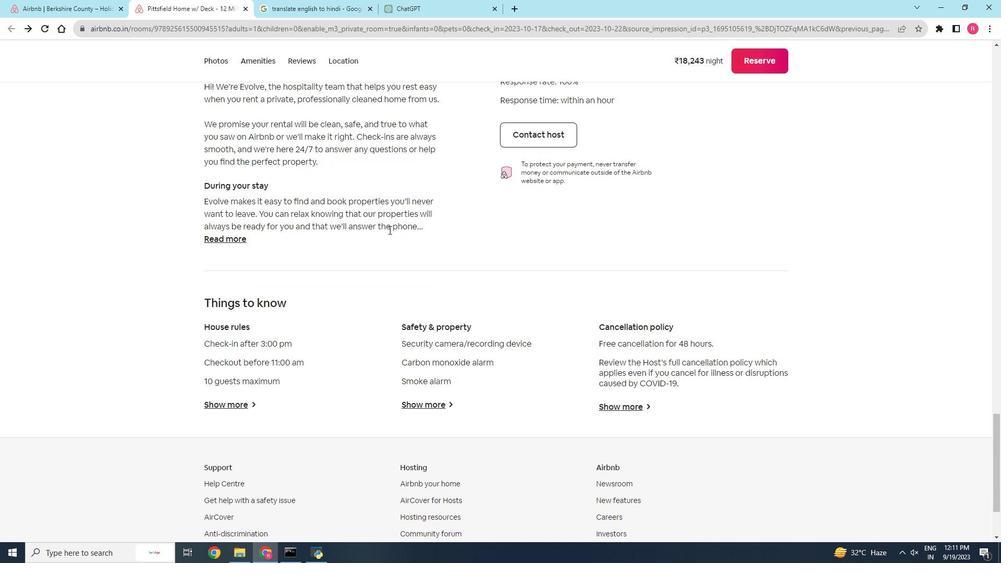 
Action: Mouse scrolled (391, 231) with delta (0, 0)
Screenshot: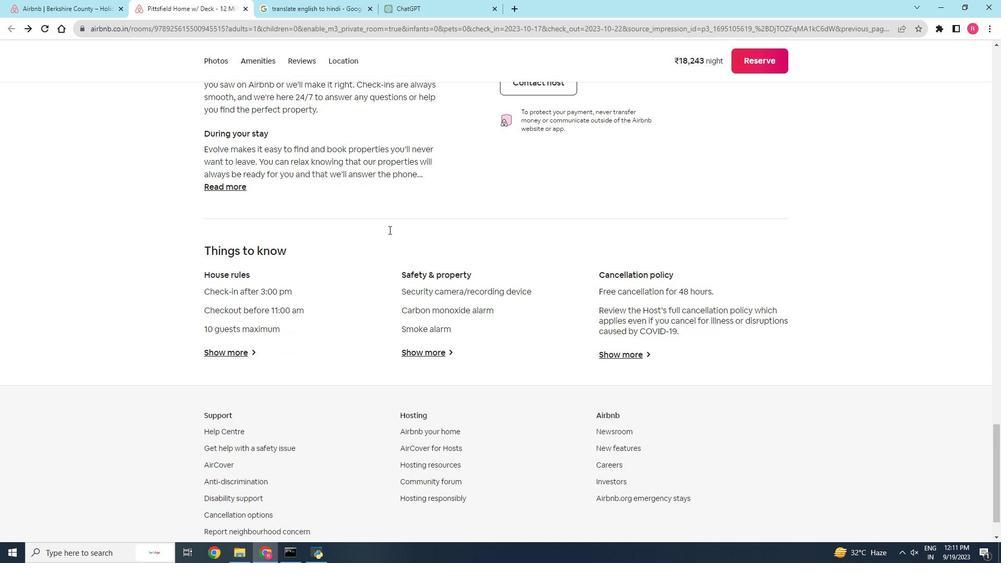
Action: Mouse moved to (250, 355)
Screenshot: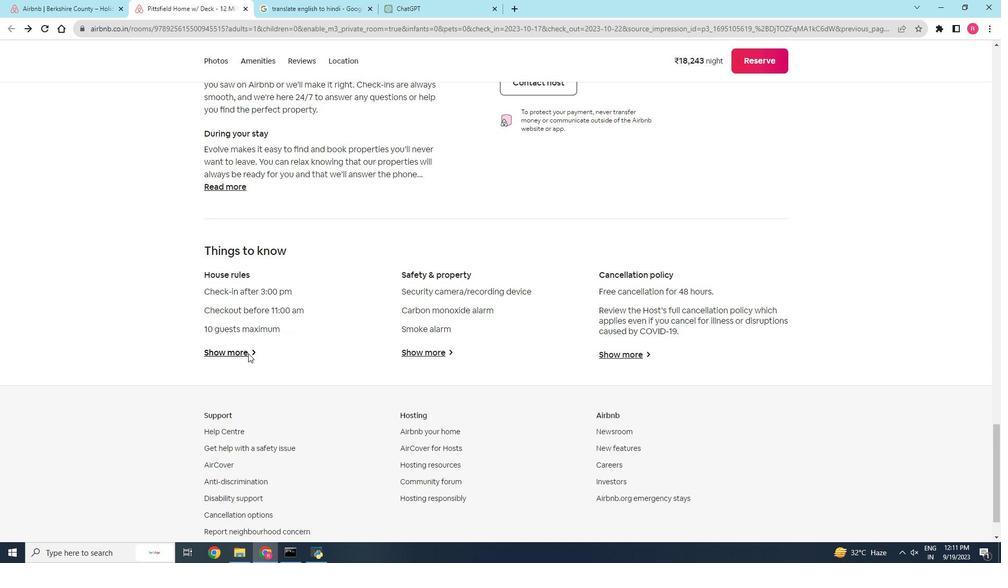 
Action: Mouse pressed left at (250, 355)
Screenshot: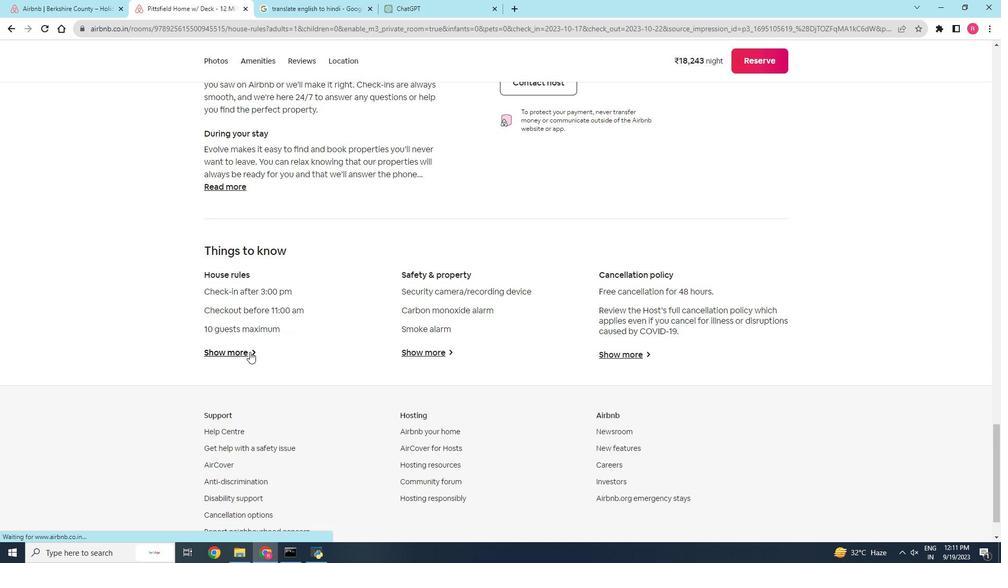 
Action: Mouse moved to (374, 315)
Screenshot: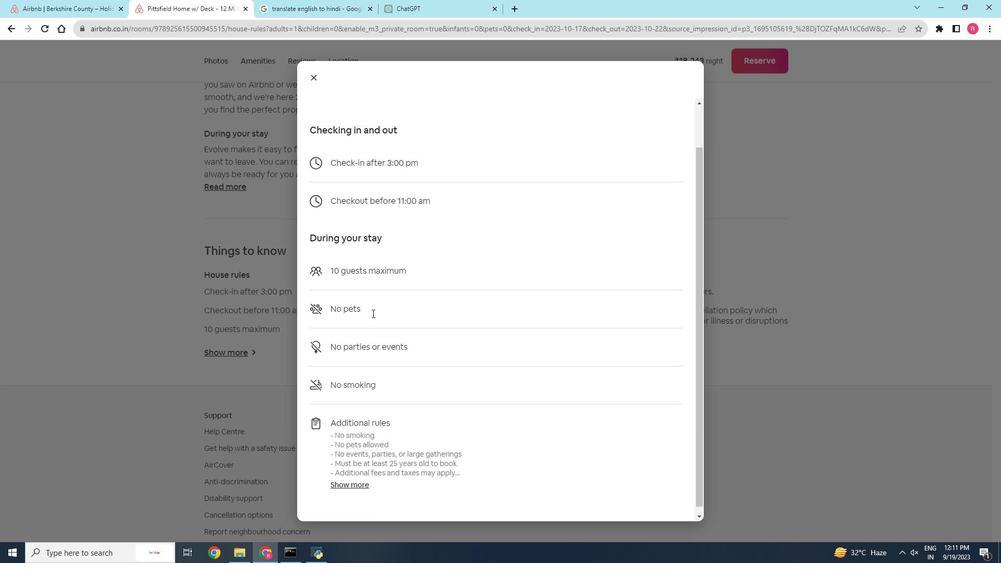 
Action: Mouse scrolled (374, 314) with delta (0, 0)
Screenshot: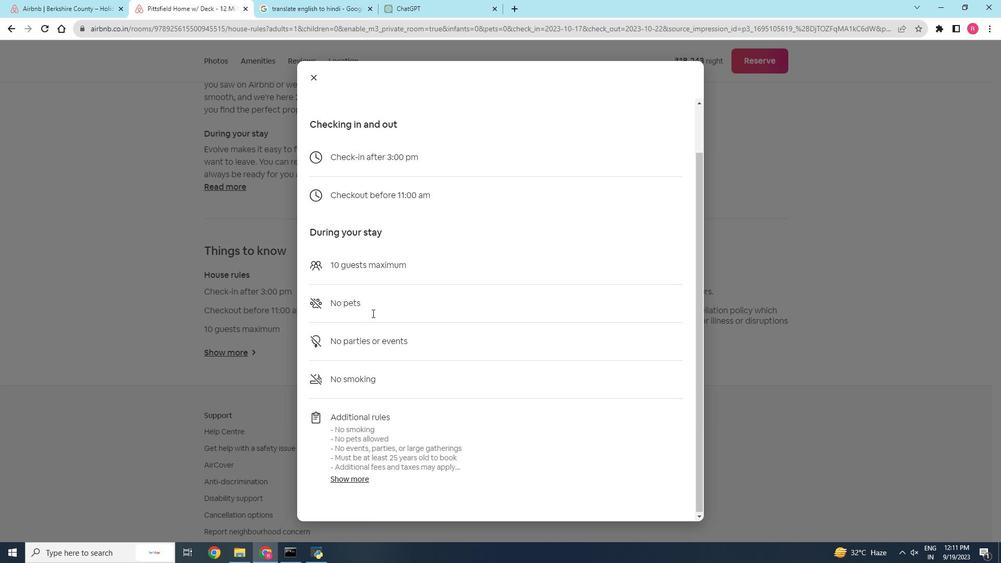 
Action: Mouse scrolled (374, 314) with delta (0, 0)
Screenshot: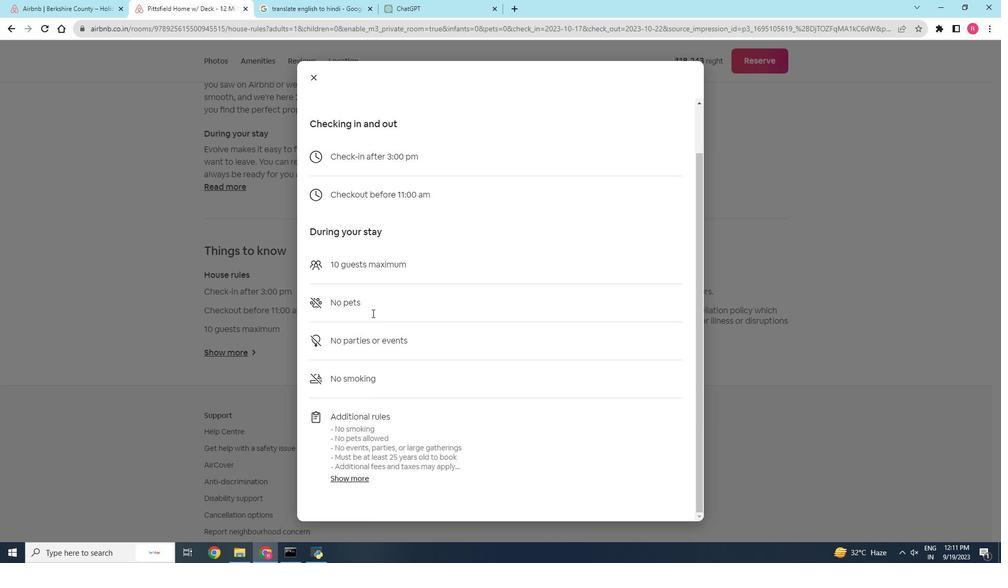
Action: Mouse scrolled (374, 314) with delta (0, 0)
Screenshot: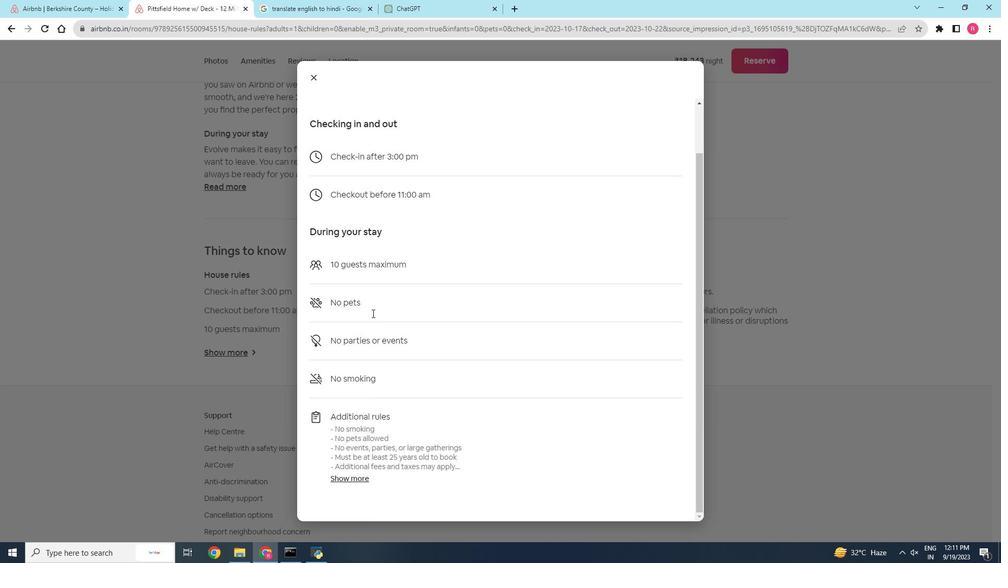 
Action: Mouse scrolled (374, 314) with delta (0, 0)
Screenshot: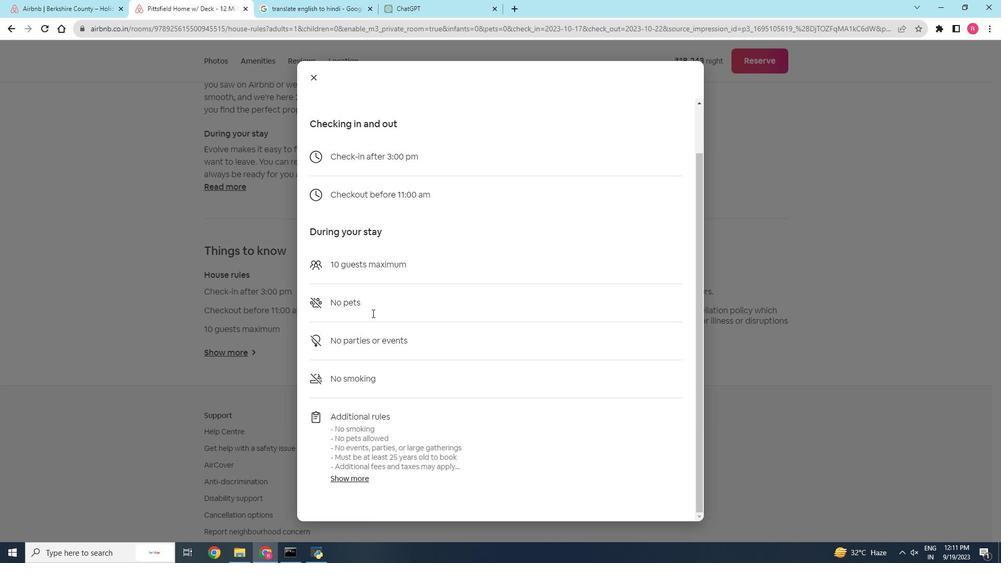 
Action: Mouse scrolled (374, 314) with delta (0, 0)
Screenshot: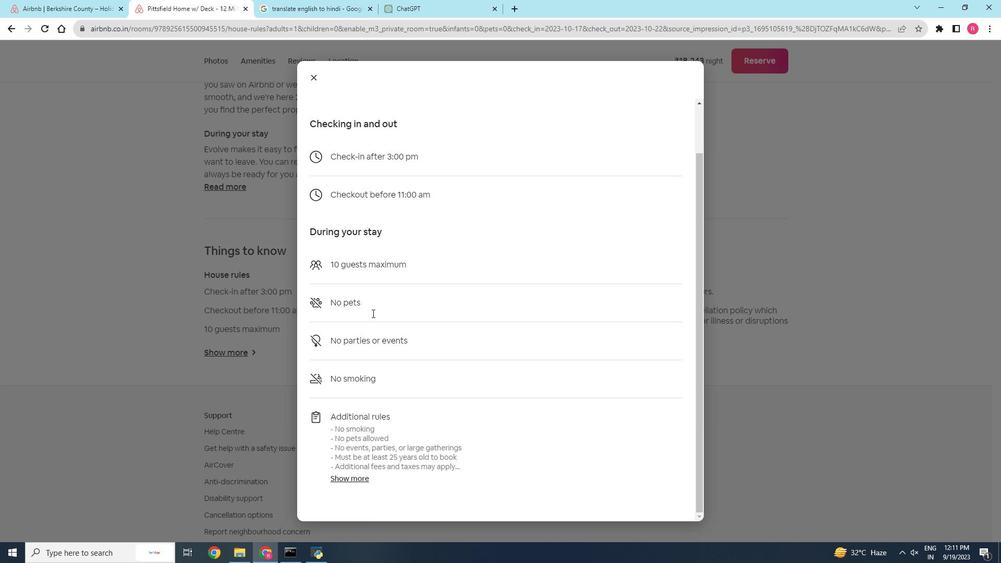 
Action: Mouse scrolled (374, 314) with delta (0, 0)
Screenshot: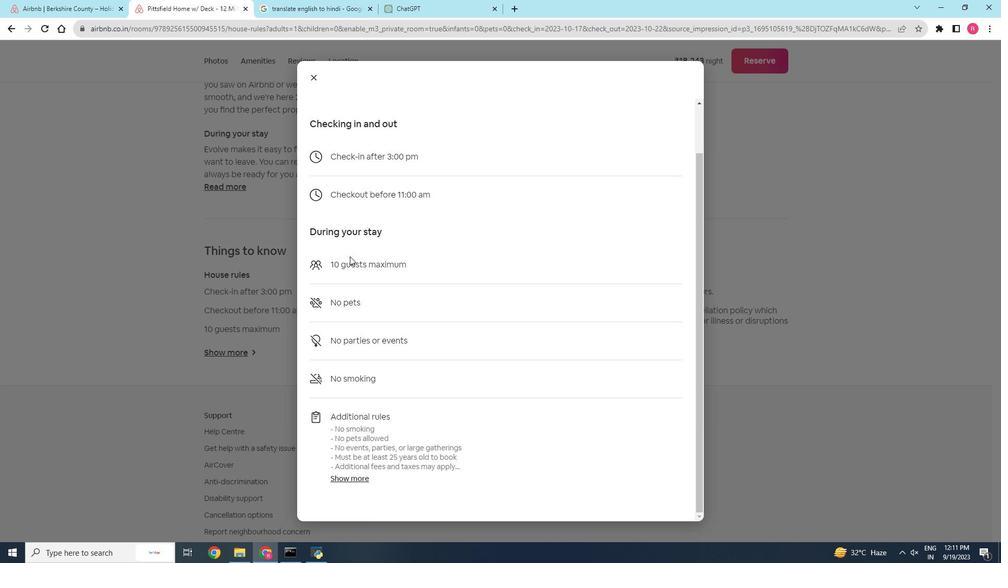 
Action: Mouse moved to (316, 82)
Screenshot: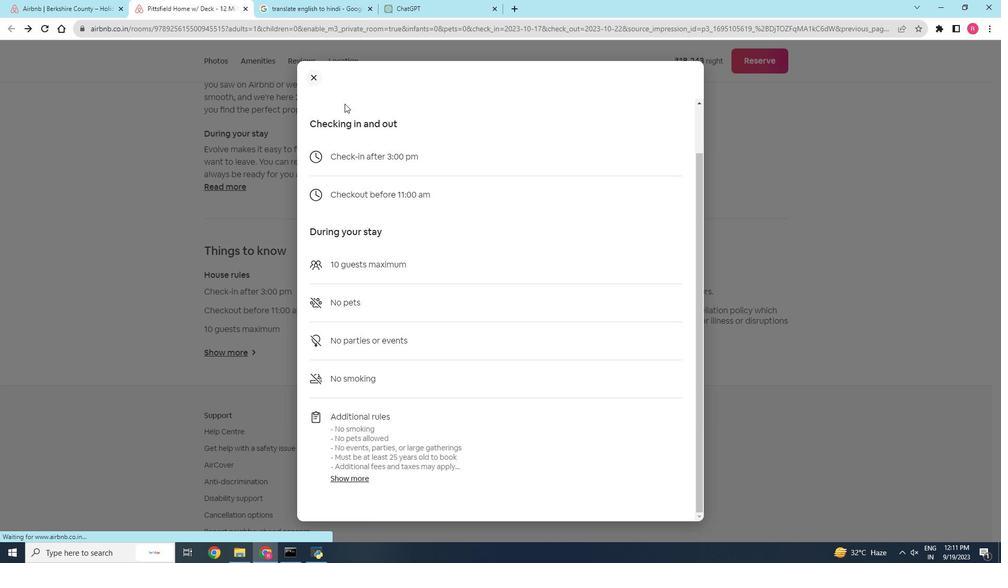 
Action: Mouse pressed left at (316, 82)
Screenshot: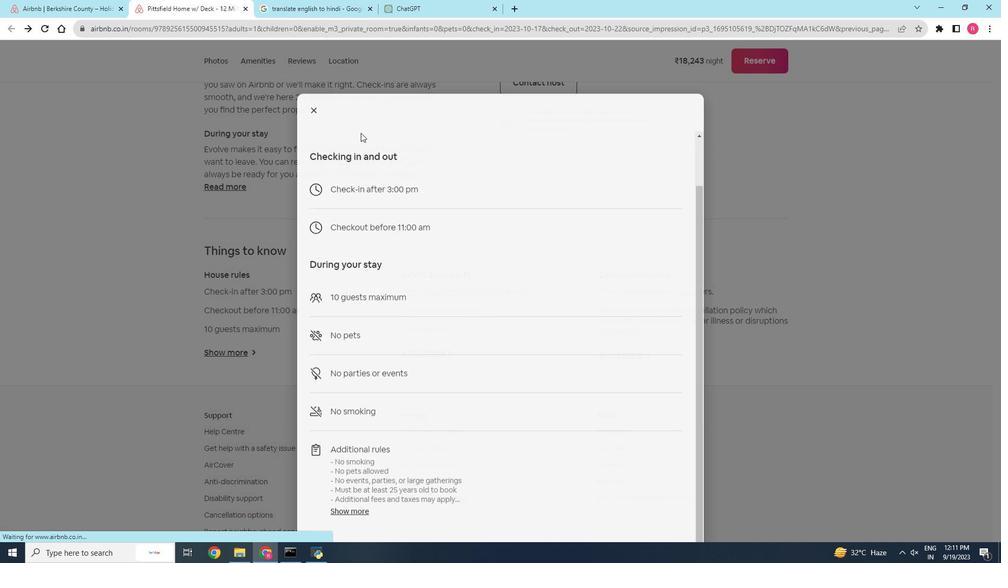 
Action: Mouse moved to (429, 357)
Screenshot: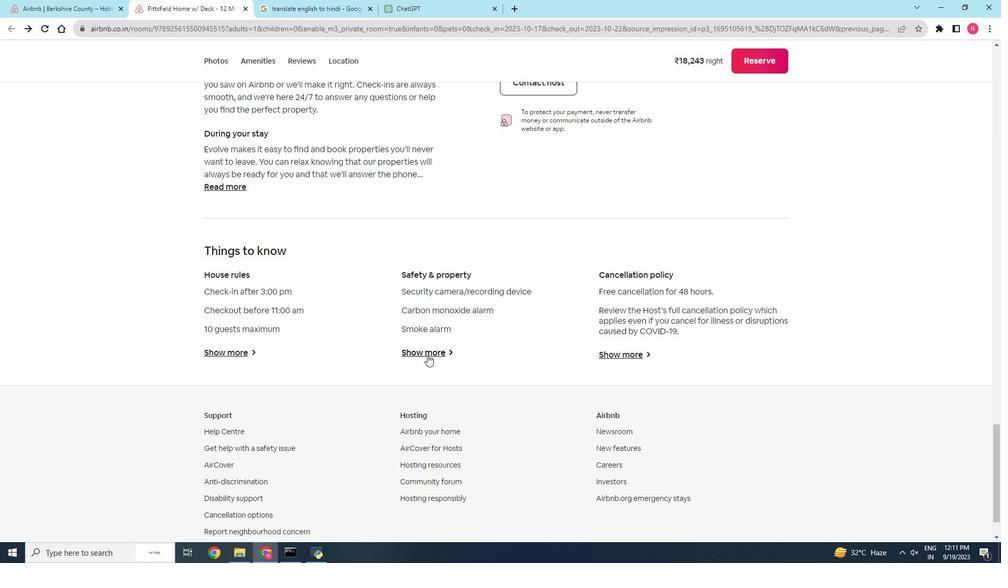 
Action: Mouse pressed left at (429, 357)
Screenshot: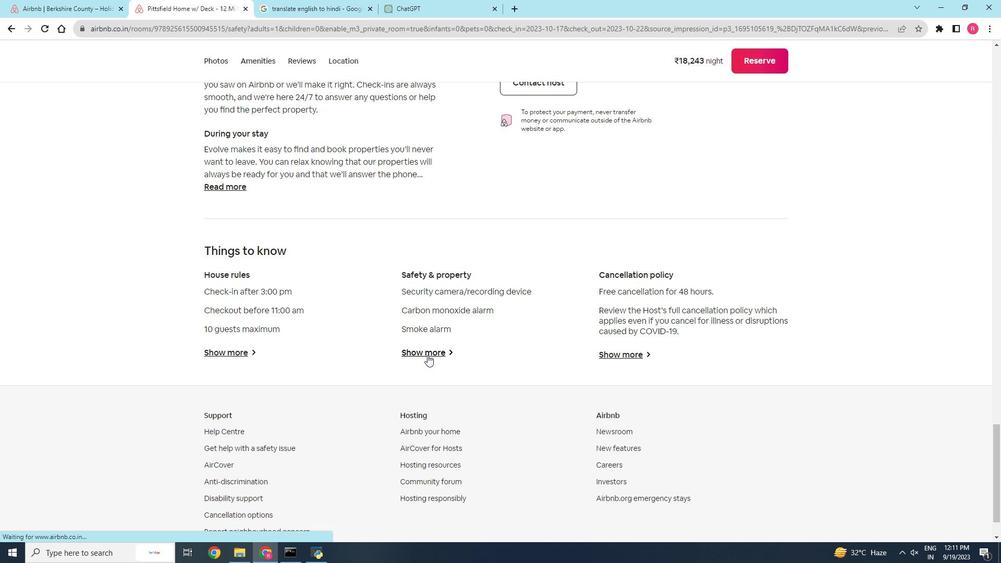 
Action: Mouse moved to (428, 319)
Screenshot: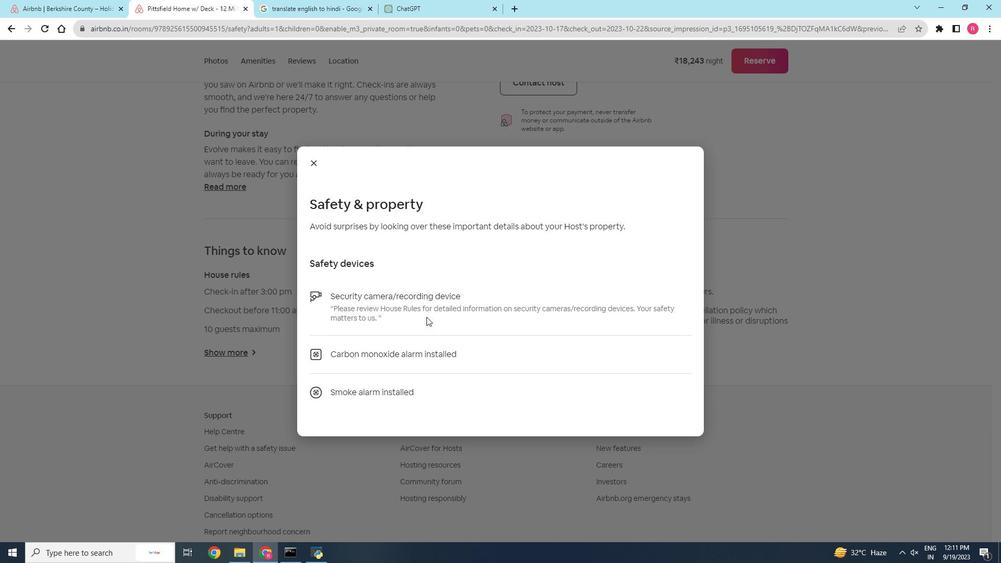 
Action: Mouse scrolled (428, 318) with delta (0, 0)
Screenshot: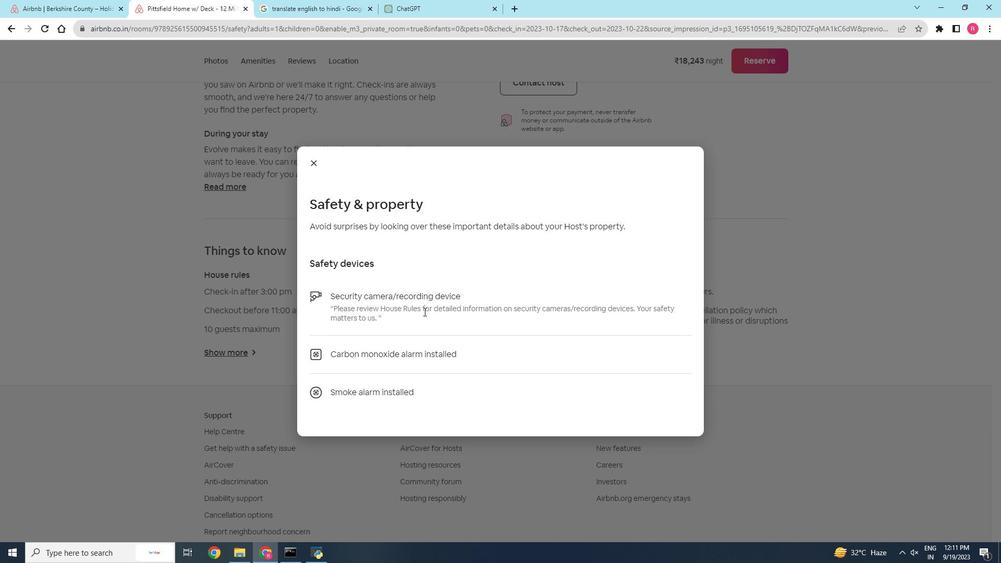 
Action: Mouse scrolled (428, 318) with delta (0, 0)
Screenshot: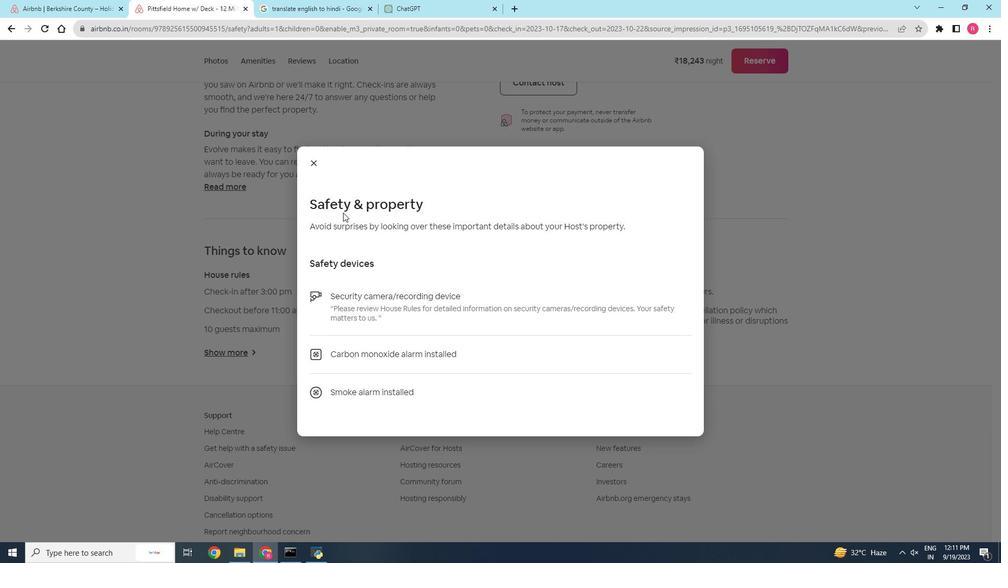 
Action: Mouse scrolled (428, 318) with delta (0, 0)
Screenshot: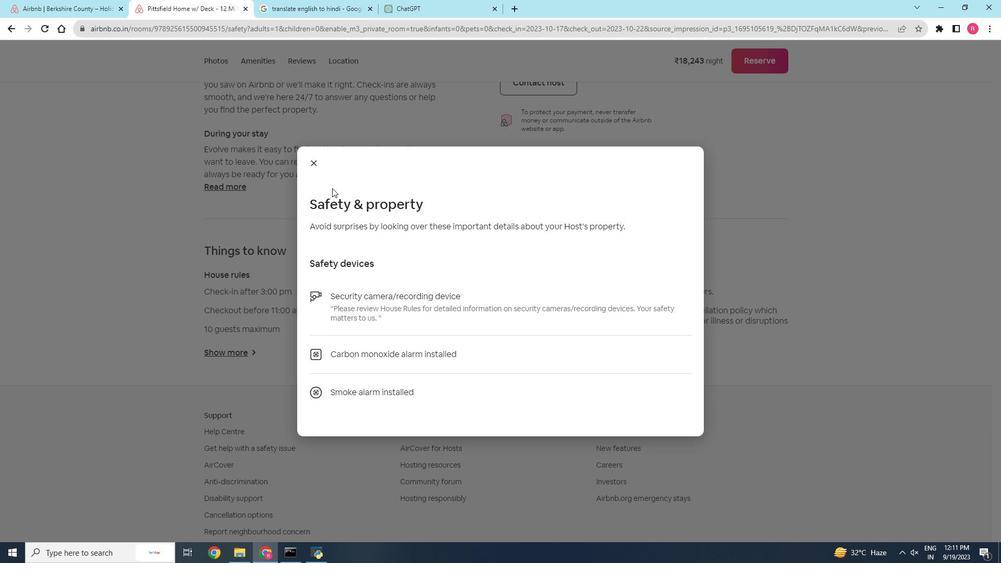 
Action: Mouse moved to (314, 168)
Screenshot: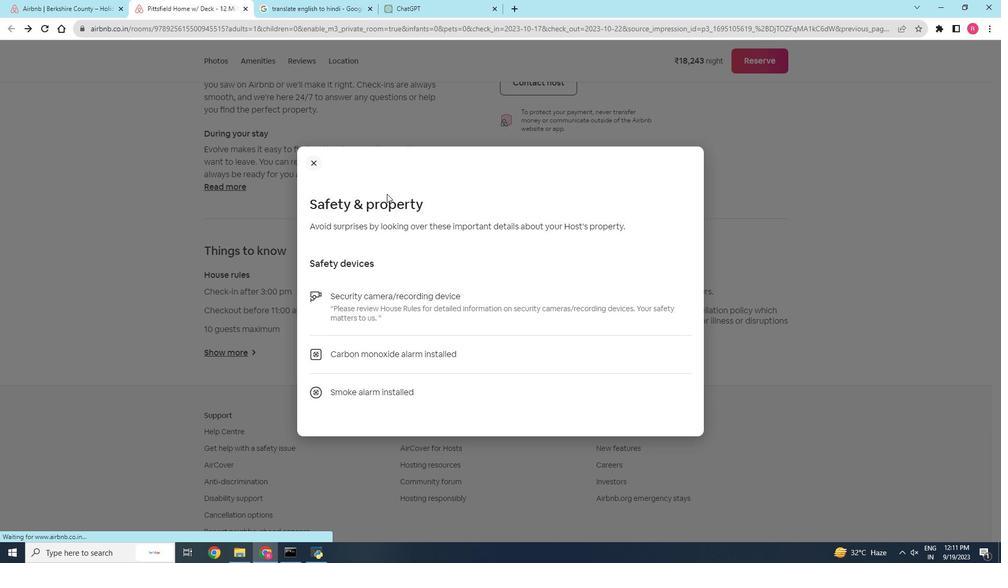 
Action: Mouse pressed left at (314, 168)
Screenshot: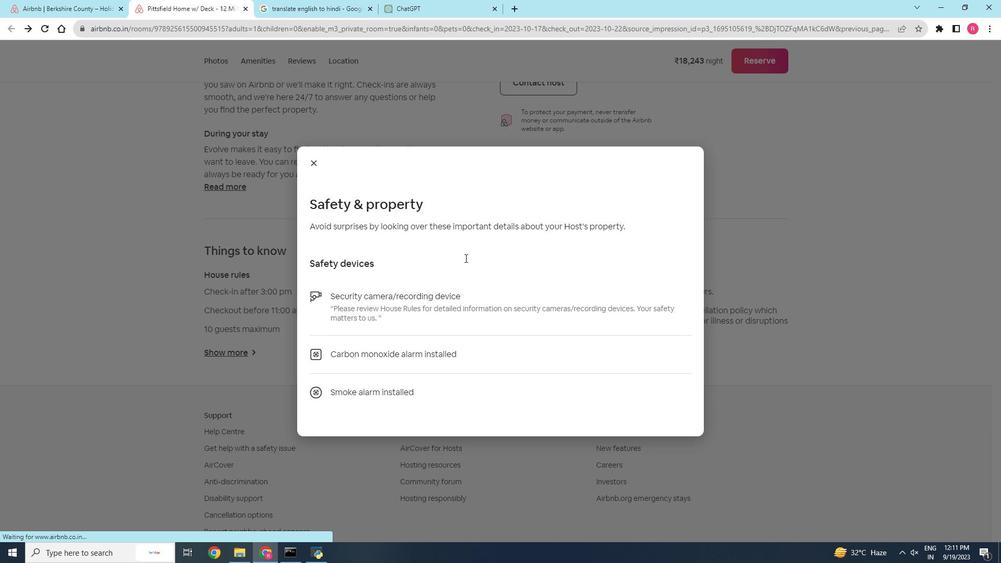 
Action: Mouse moved to (613, 359)
Screenshot: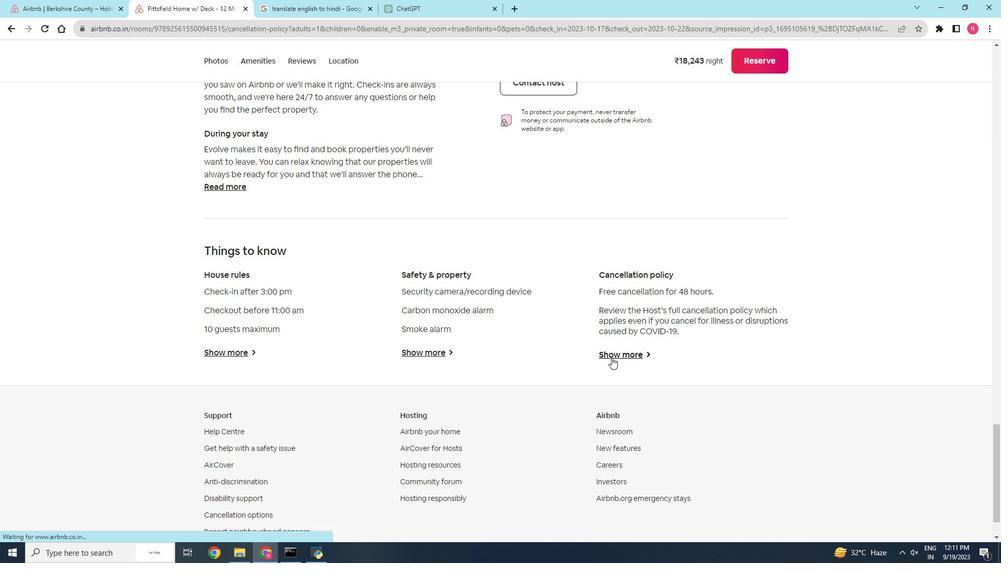 
Action: Mouse pressed left at (613, 359)
